 Task: Buy 4 Sunsuits of size small for Baby Boys from Clothing section under best seller category for shipping address: Dale Allen, 4282 Crim Lane, Underhill, Vermont 05489, Cell Number 9377427970. Pay from credit card ending with 2005, CVV 3321
Action: Mouse moved to (267, 84)
Screenshot: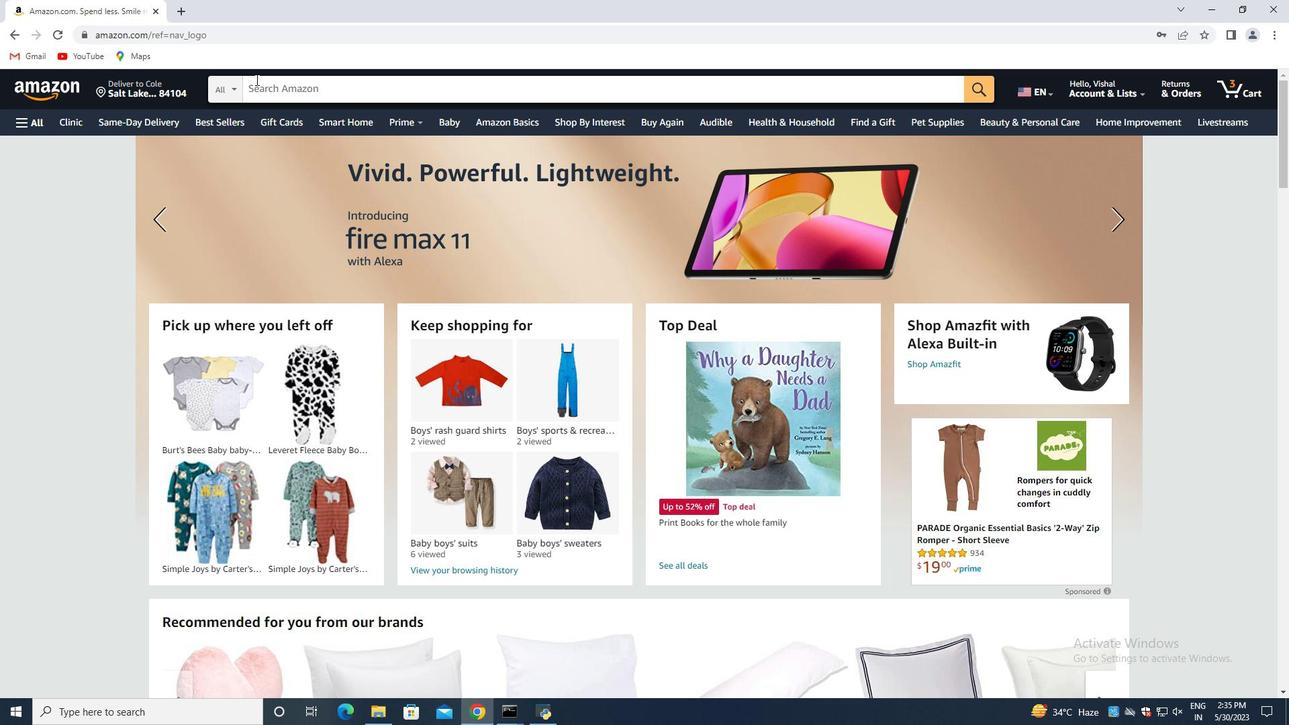 
Action: Mouse pressed left at (267, 84)
Screenshot: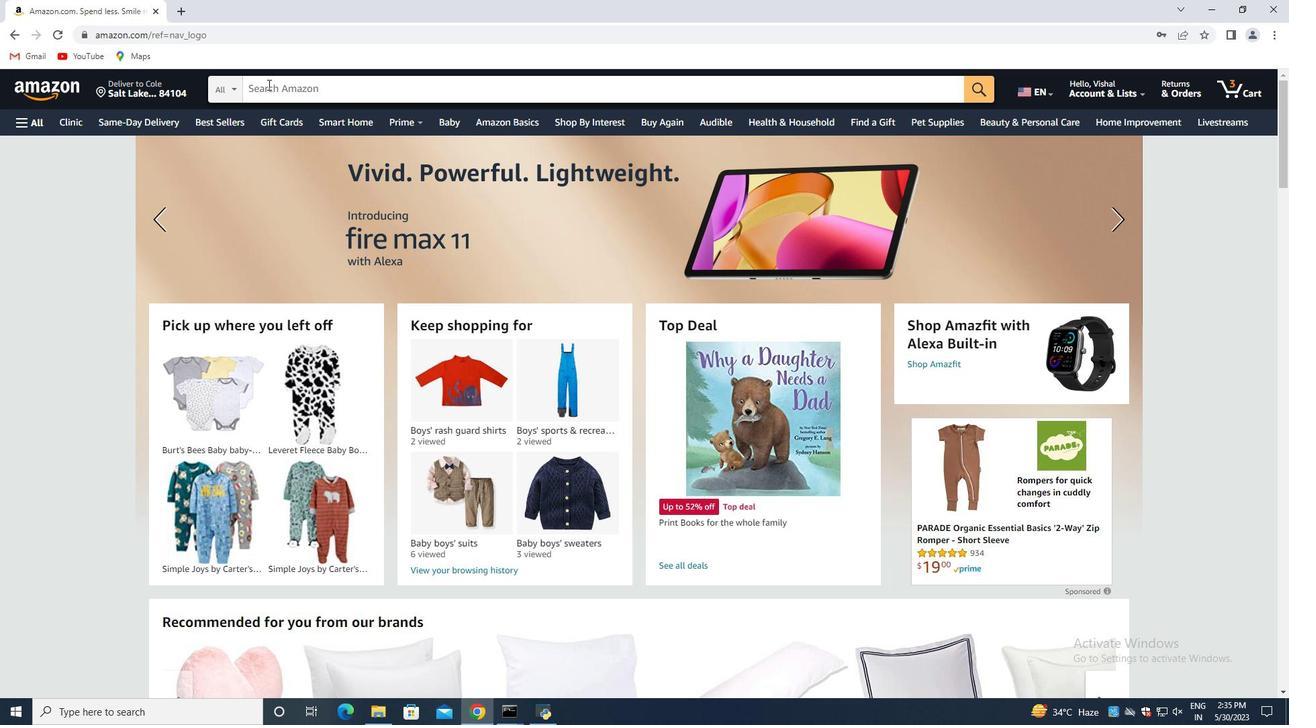 
Action: Mouse moved to (267, 85)
Screenshot: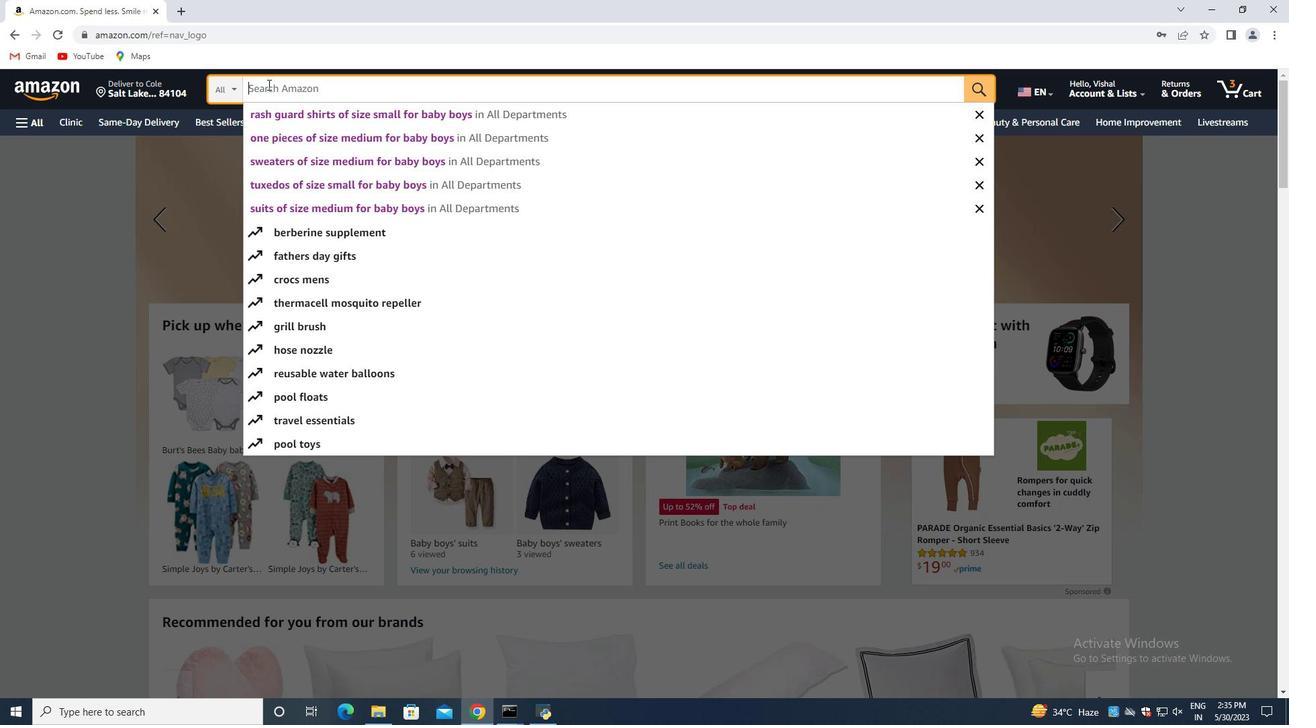 
Action: Key pressed <Key.shift>Sunsuits<Key.space>of<Key.space>size<Key.space>small<Key.space>for<Key.space>baby<Key.space>boys<Key.enter>
Screenshot: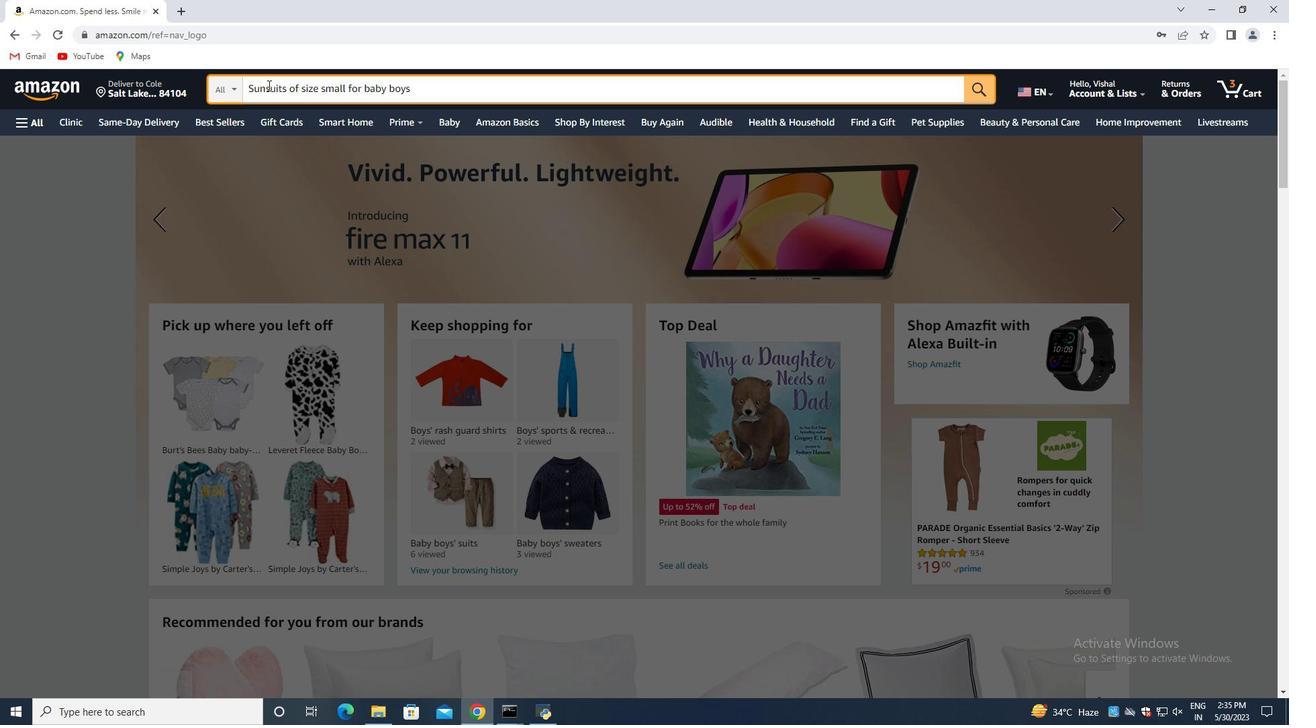 
Action: Mouse moved to (227, 91)
Screenshot: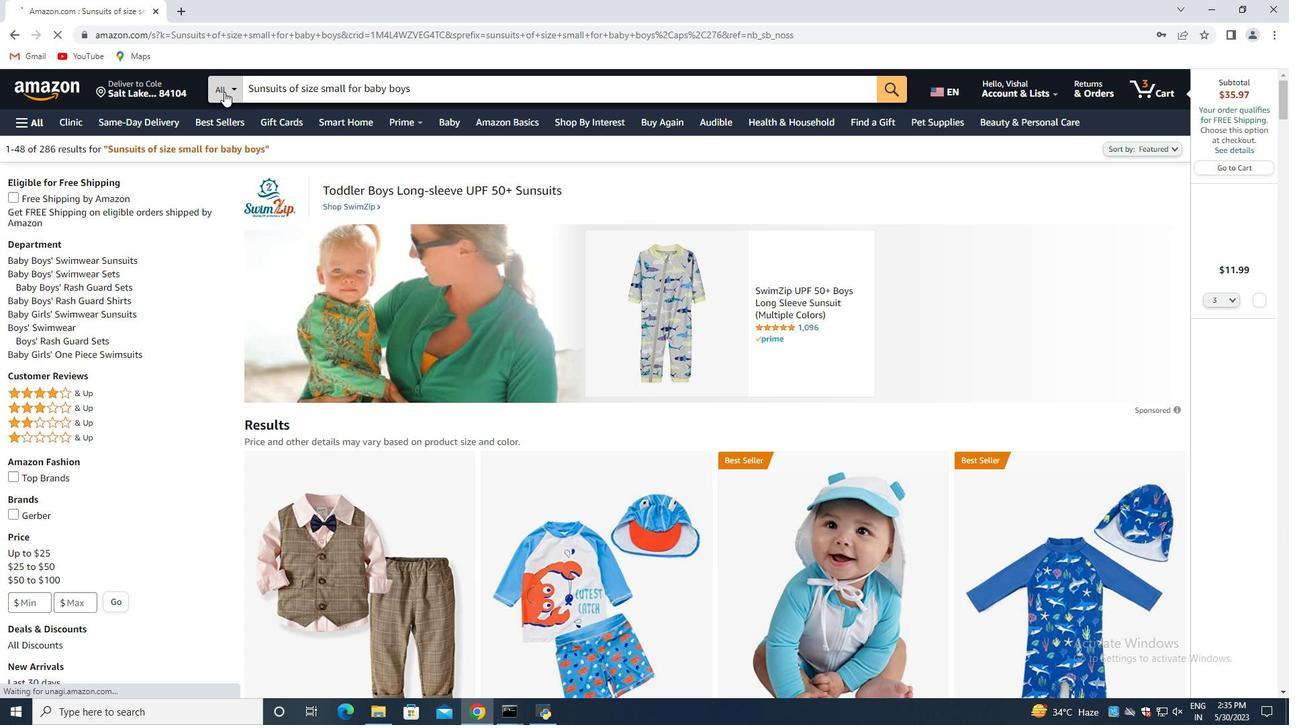 
Action: Mouse pressed left at (227, 91)
Screenshot: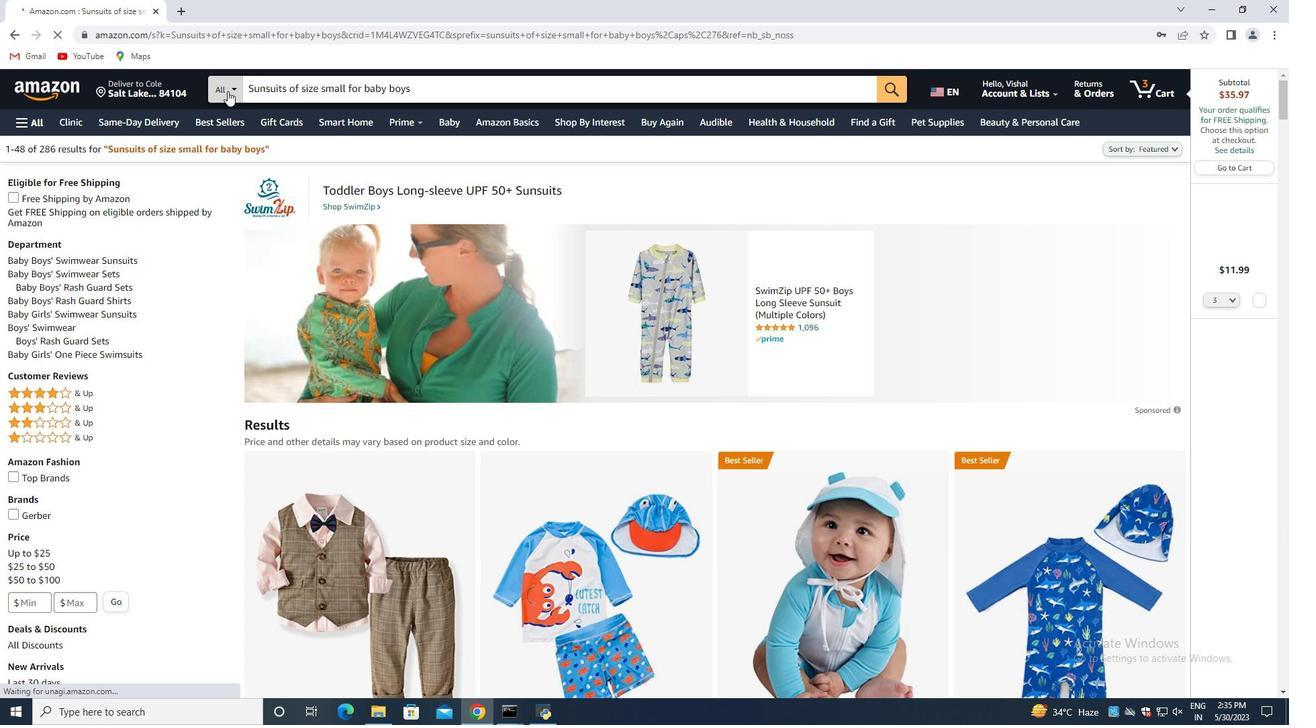 
Action: Mouse moved to (281, 275)
Screenshot: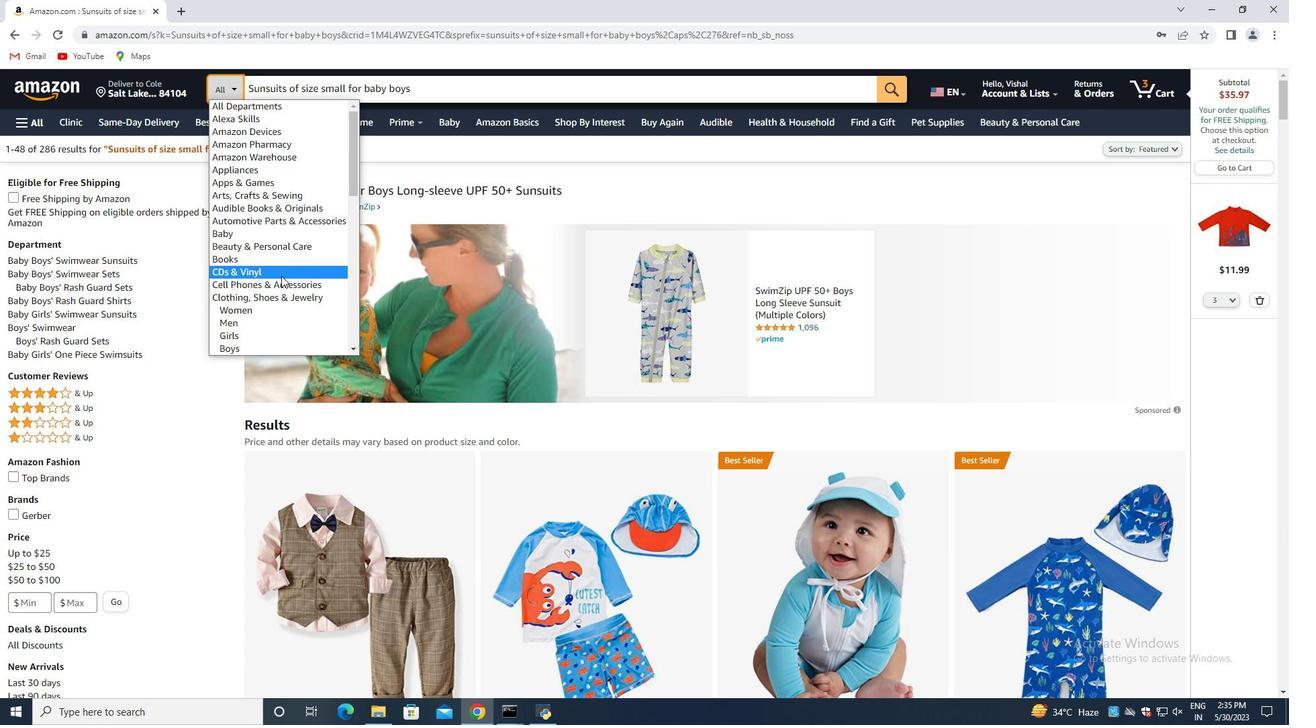 
Action: Mouse scrolled (281, 275) with delta (0, 0)
Screenshot: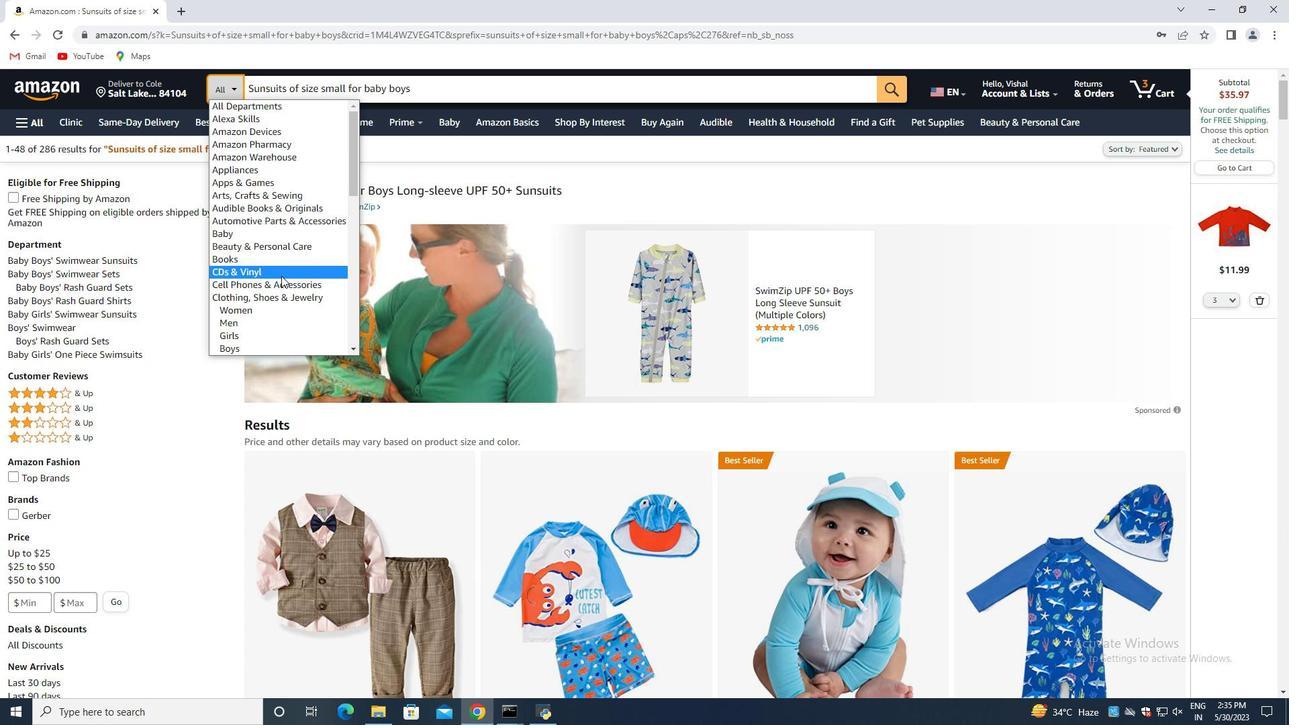 
Action: Mouse moved to (420, 151)
Screenshot: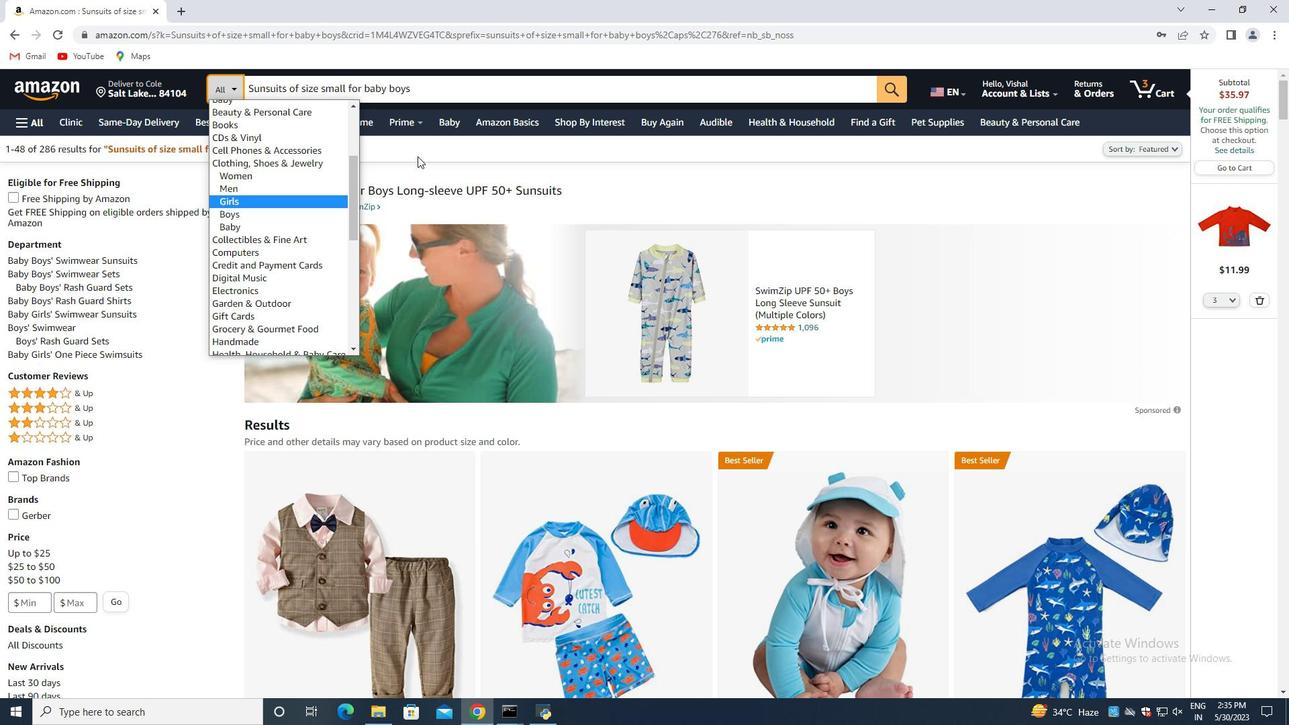 
Action: Mouse pressed left at (420, 151)
Screenshot: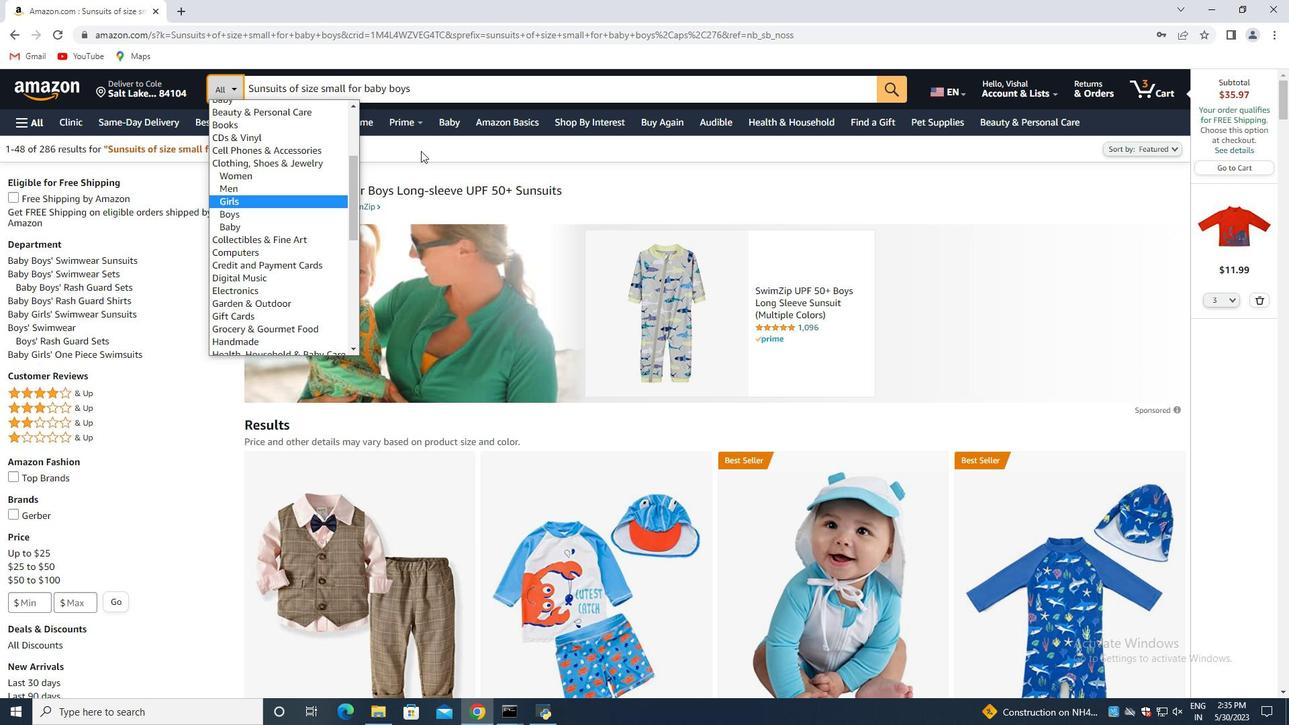 
Action: Mouse moved to (345, 381)
Screenshot: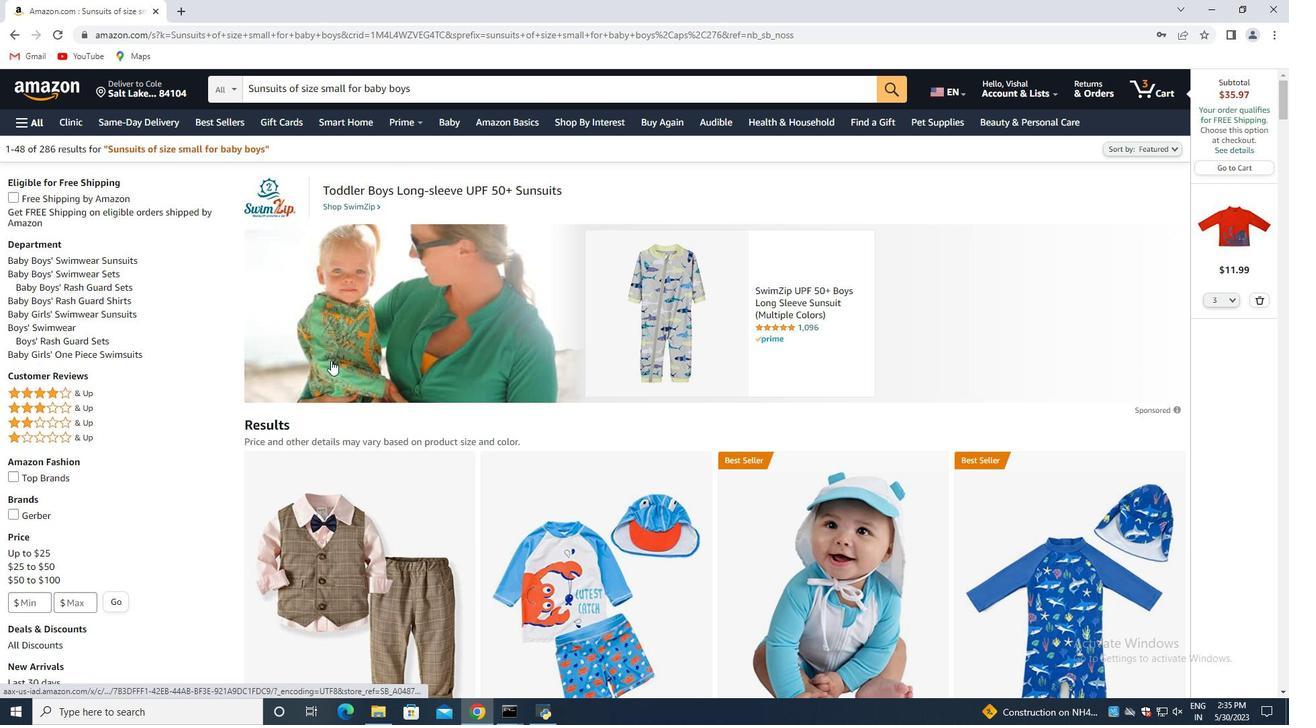 
Action: Mouse scrolled (345, 382) with delta (0, 0)
Screenshot: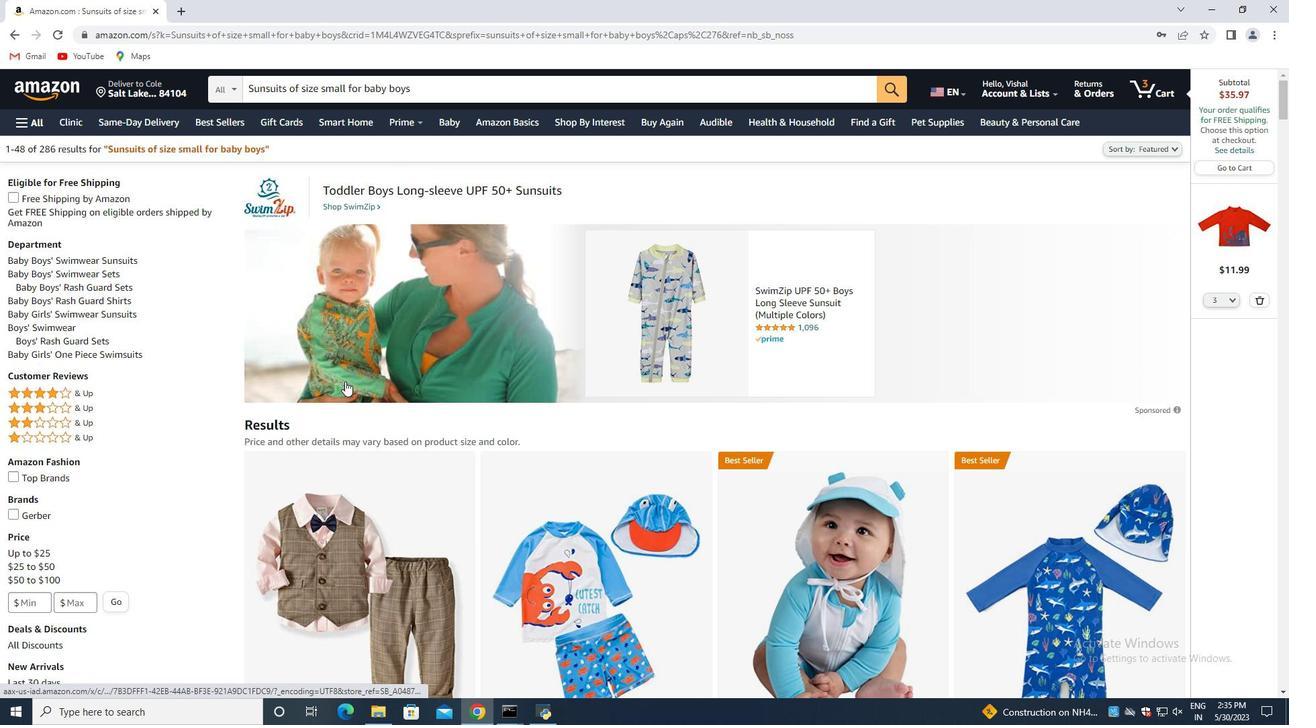 
Action: Mouse scrolled (345, 382) with delta (0, 0)
Screenshot: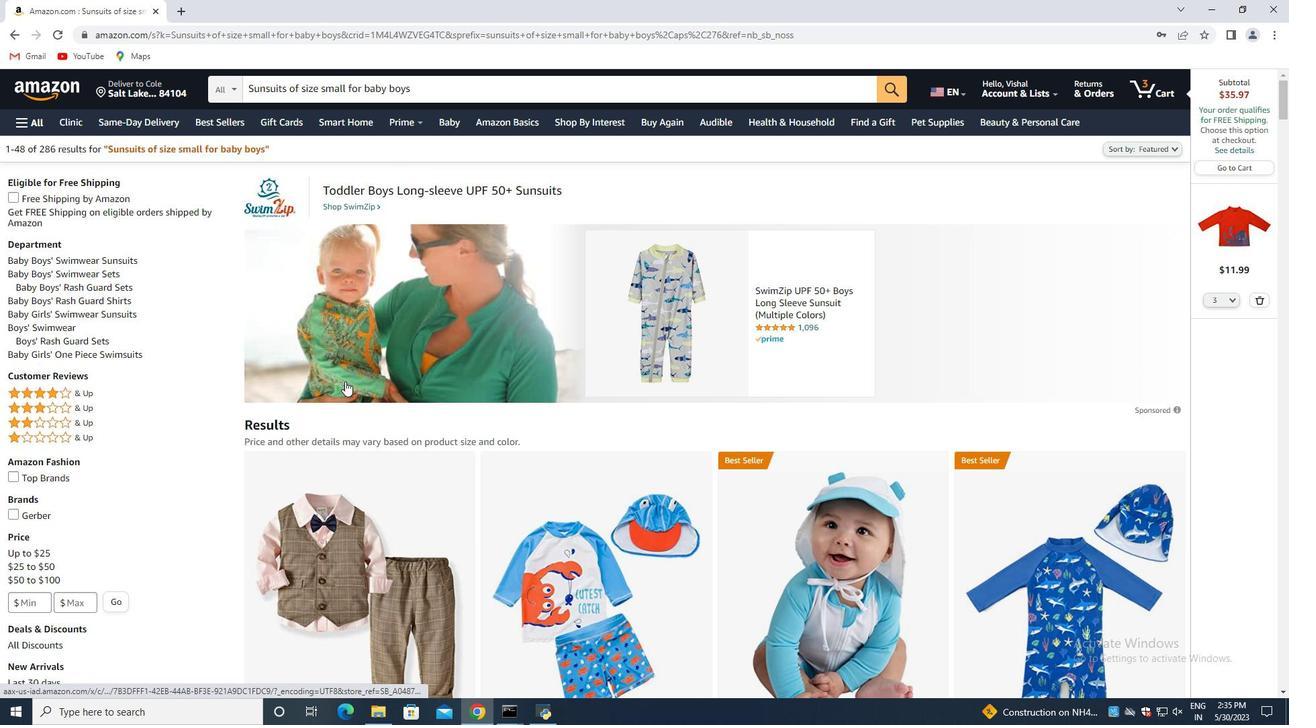 
Action: Mouse scrolled (345, 382) with delta (0, 0)
Screenshot: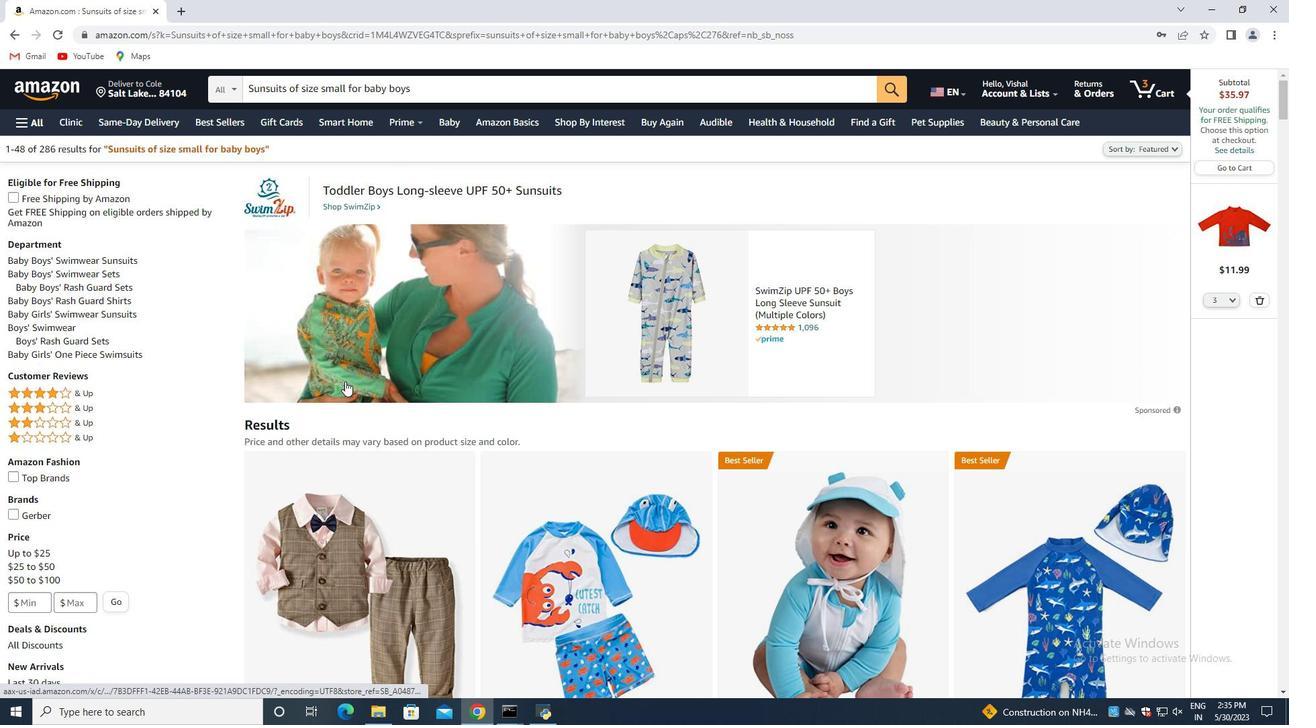
Action: Mouse moved to (344, 388)
Screenshot: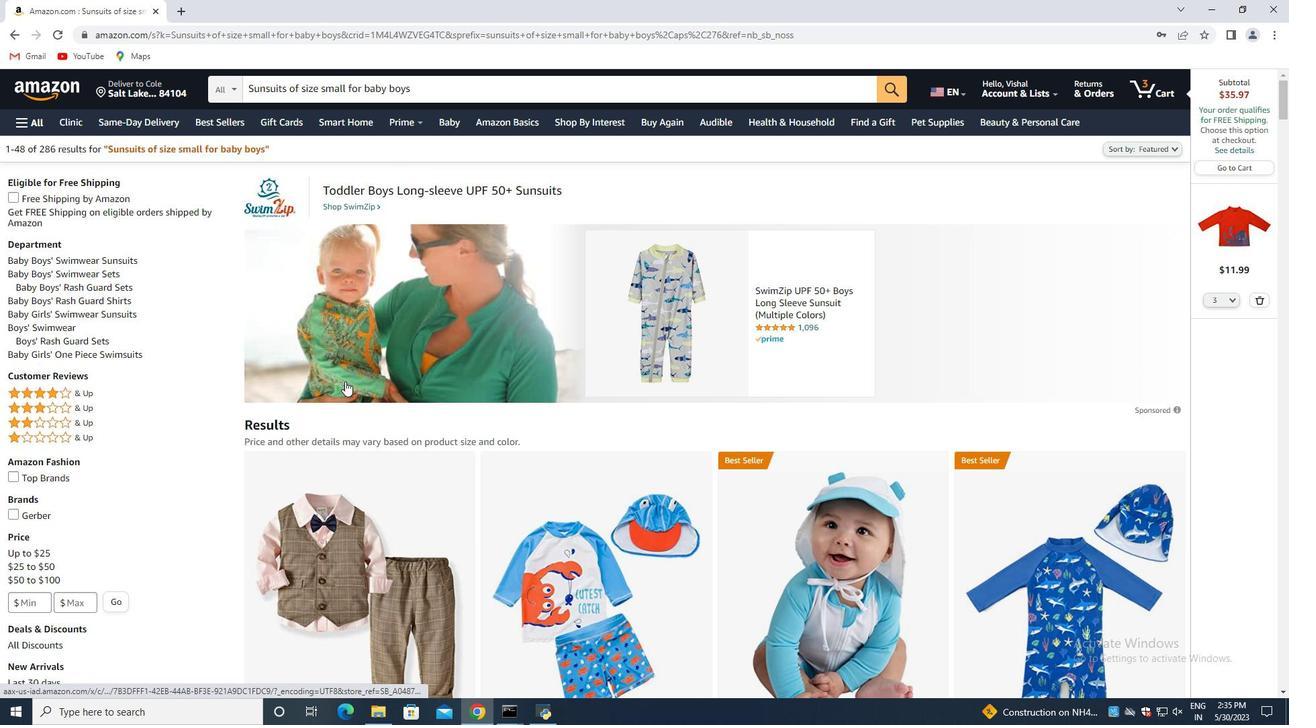 
Action: Mouse scrolled (344, 384) with delta (0, 0)
Screenshot: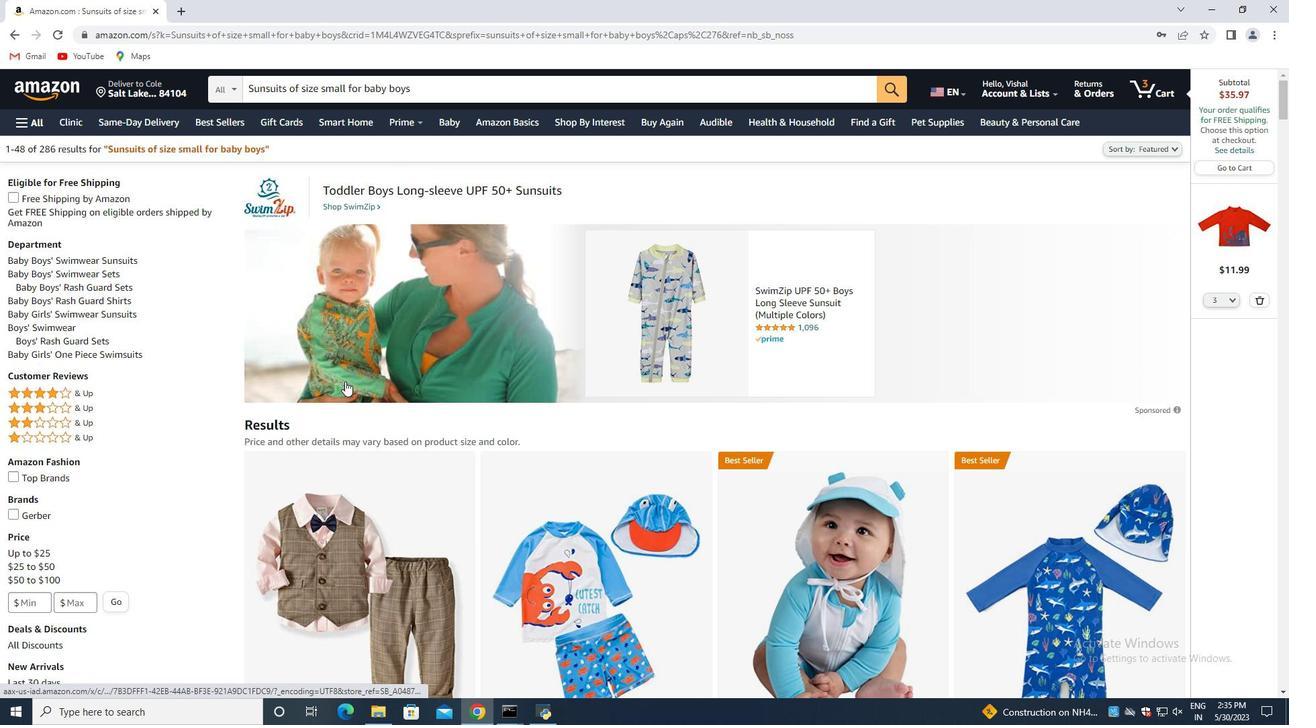 
Action: Mouse scrolled (344, 386) with delta (0, 0)
Screenshot: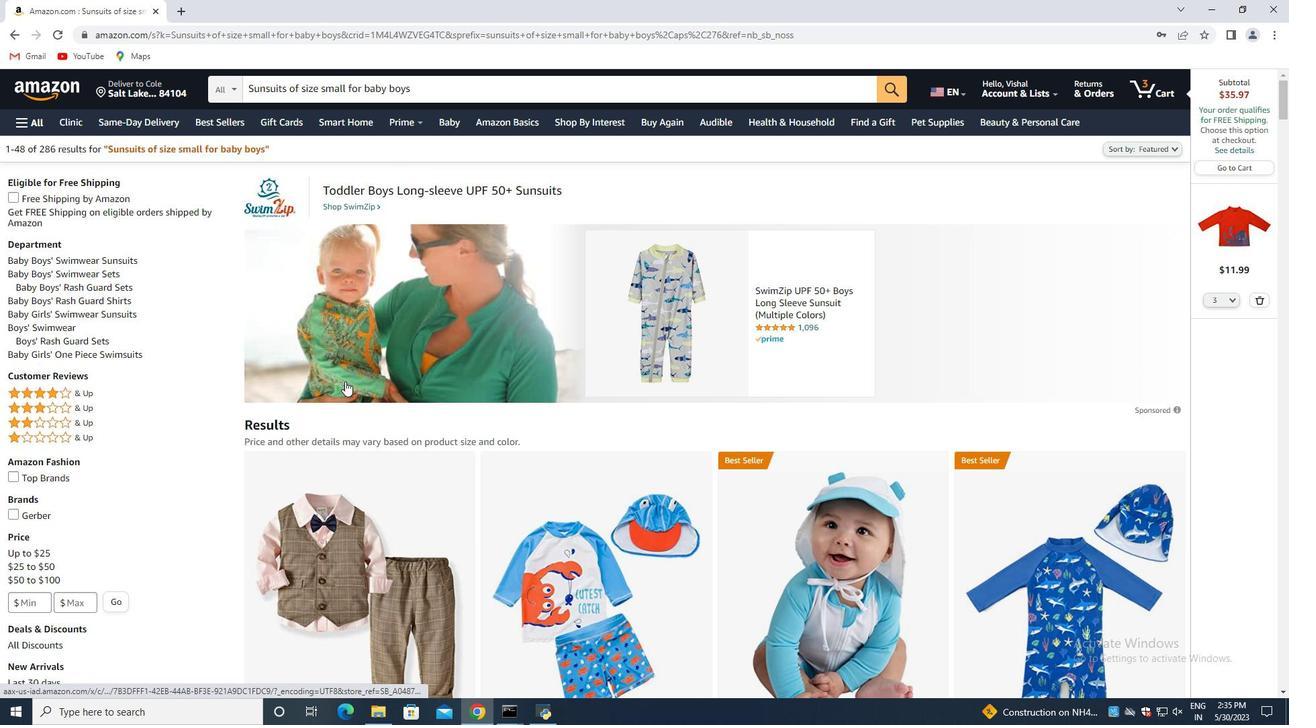 
Action: Mouse scrolled (344, 387) with delta (0, 0)
Screenshot: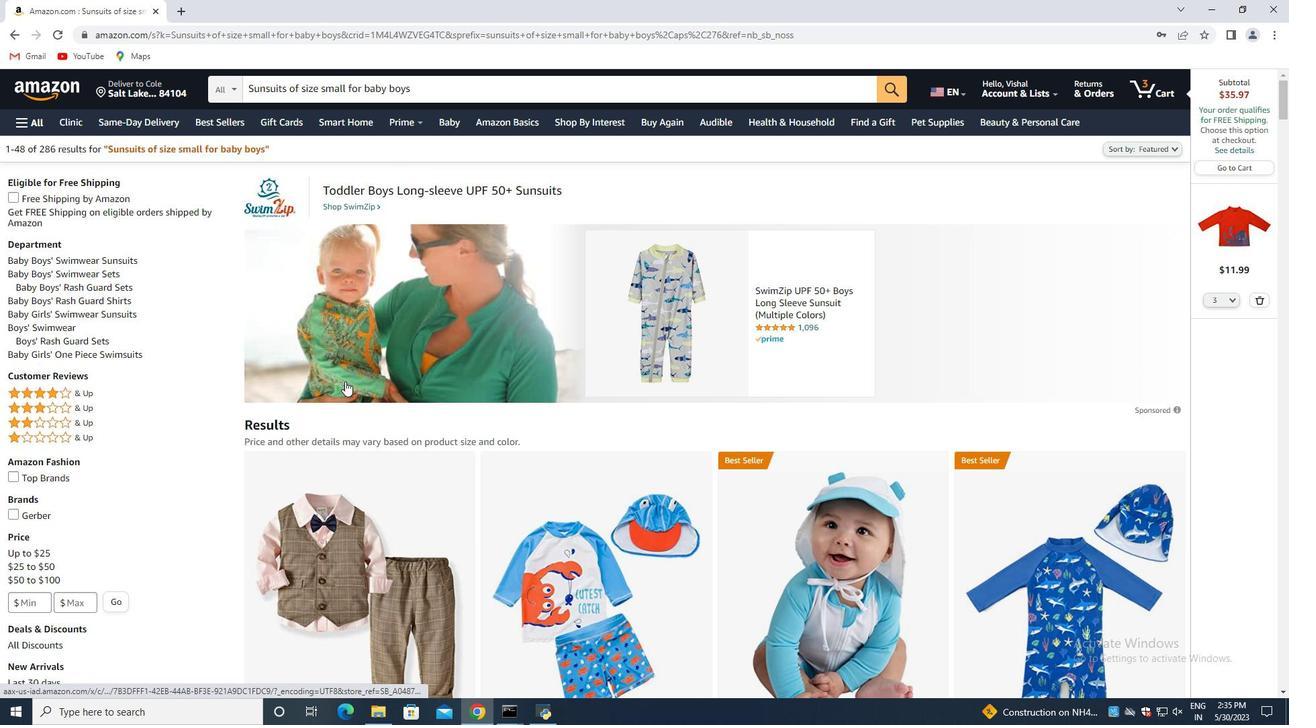 
Action: Mouse moved to (341, 394)
Screenshot: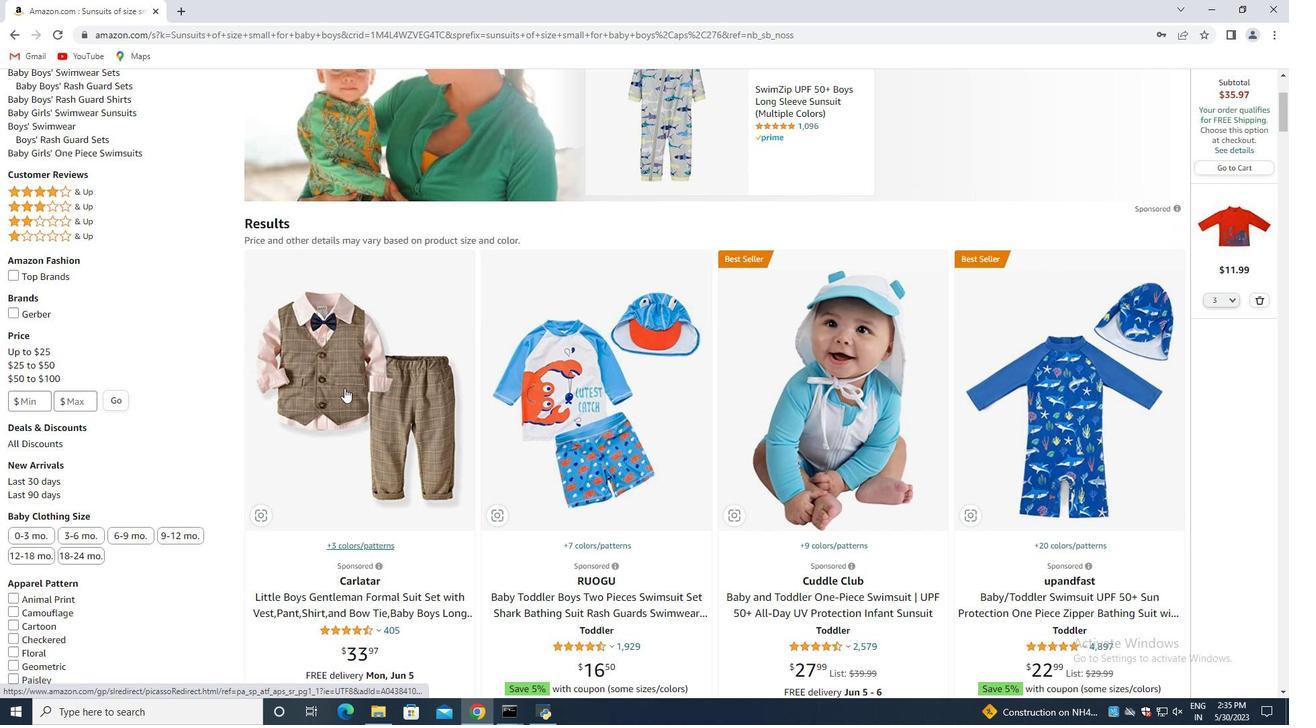 
Action: Mouse scrolled (341, 393) with delta (0, 0)
Screenshot: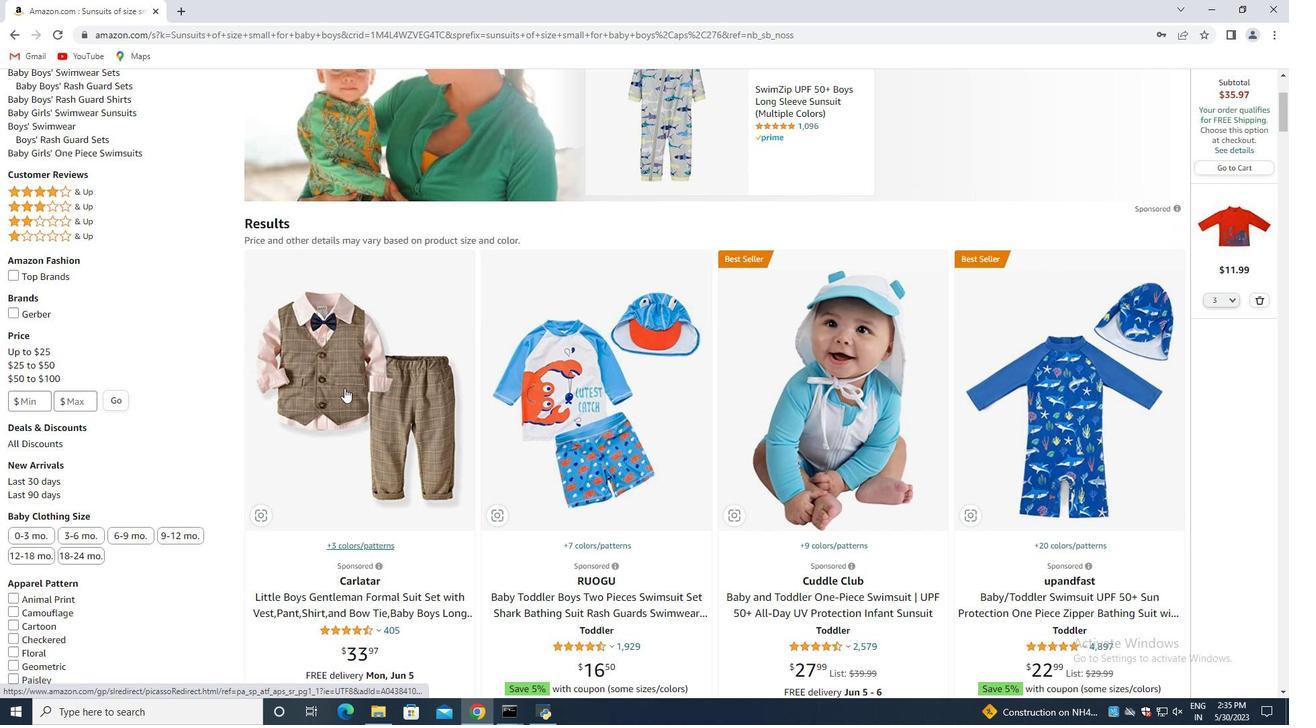 
Action: Mouse moved to (337, 398)
Screenshot: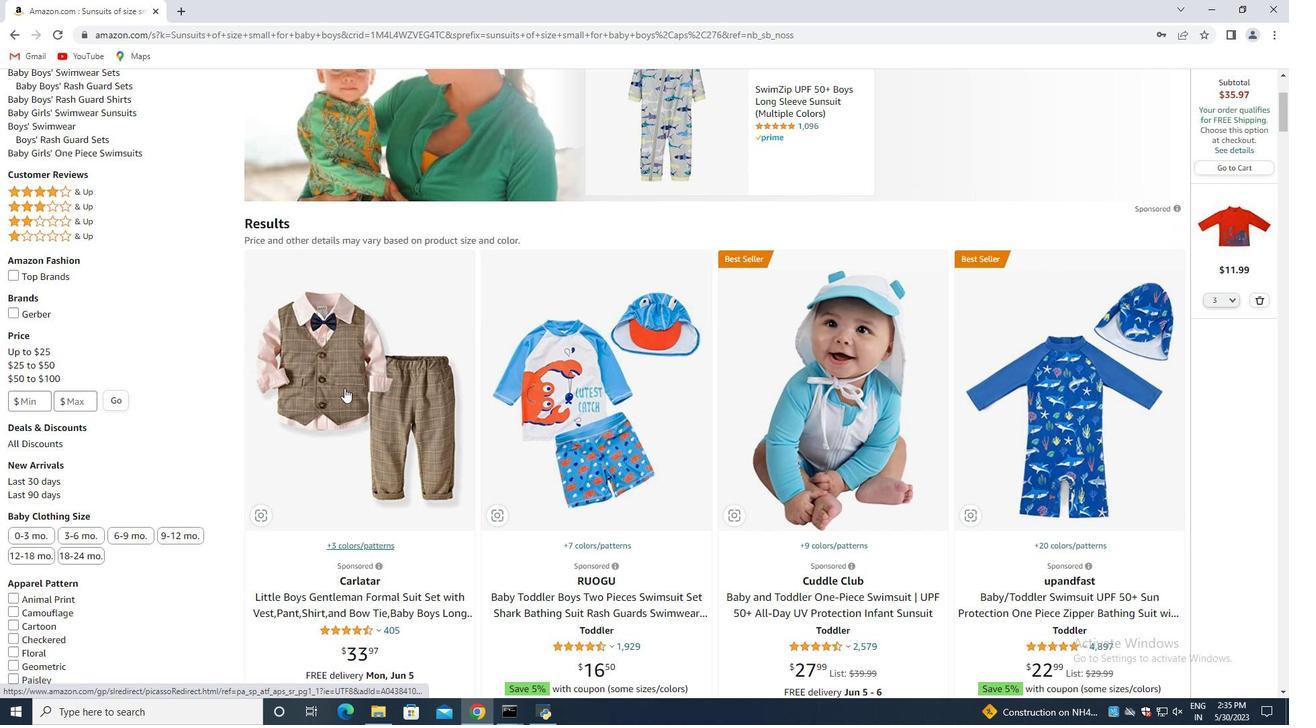
Action: Mouse scrolled (337, 397) with delta (0, 0)
Screenshot: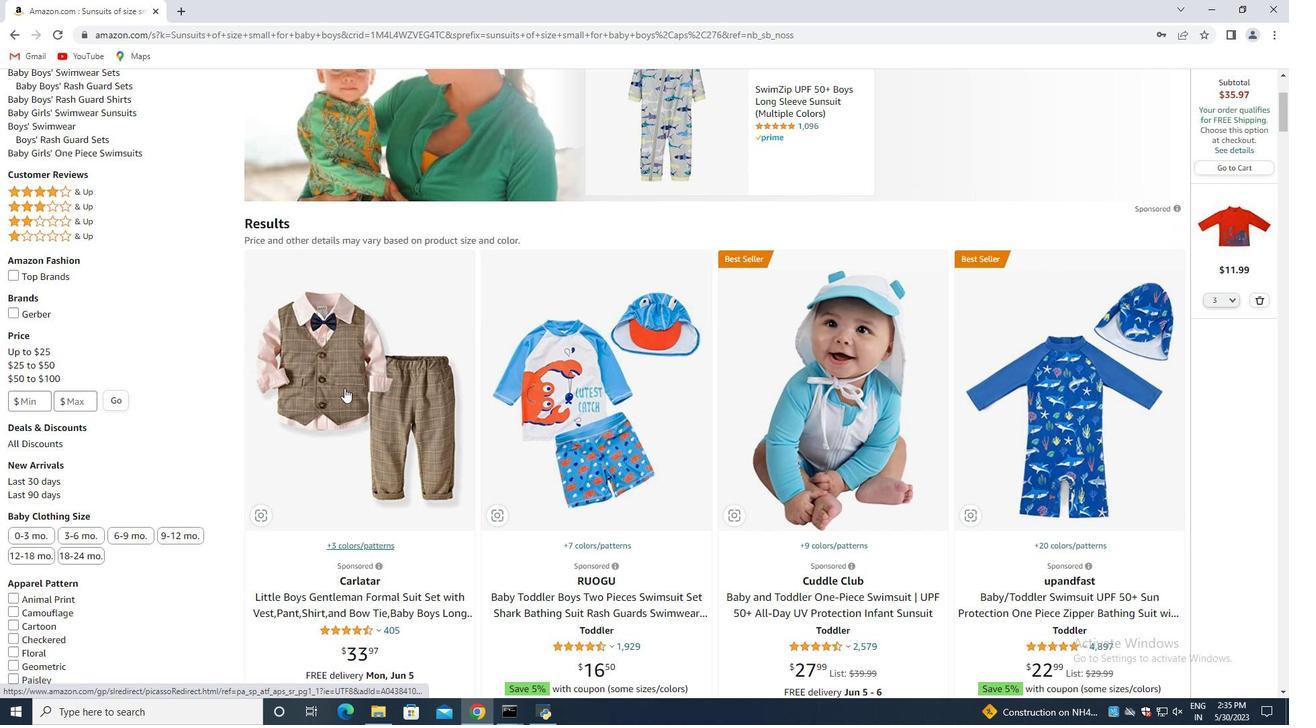 
Action: Mouse moved to (335, 398)
Screenshot: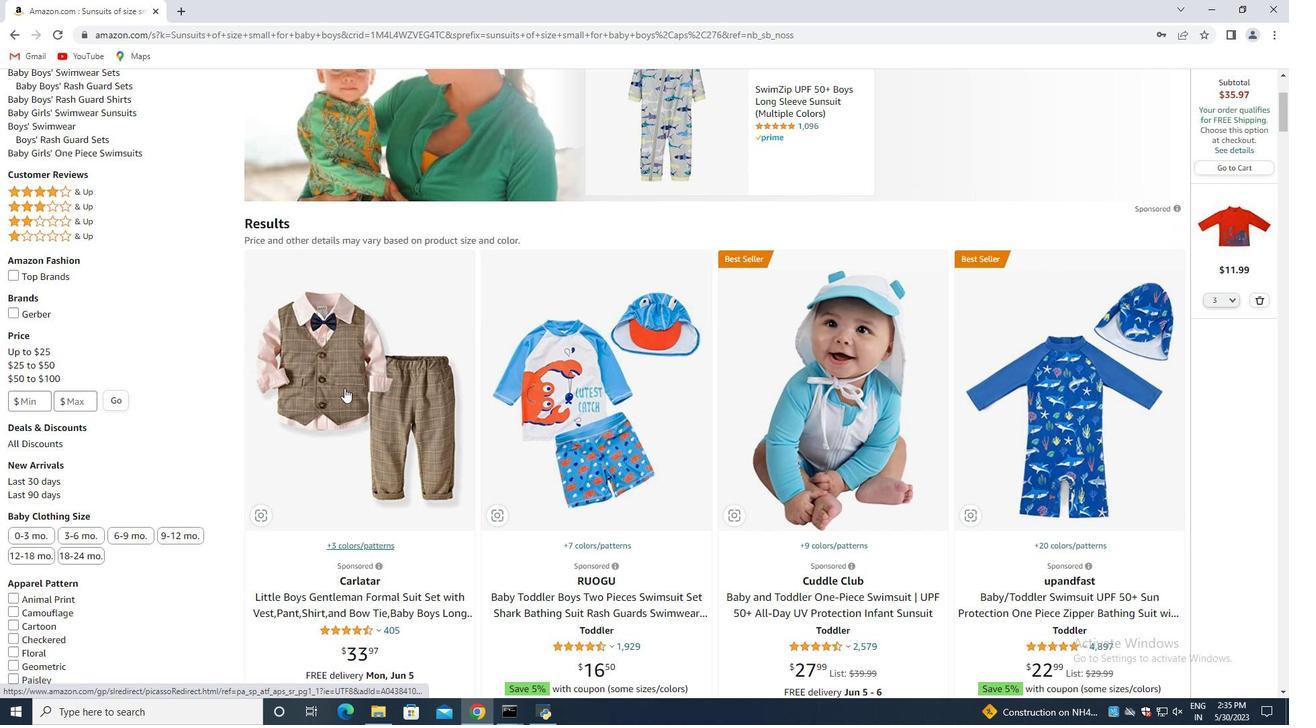 
Action: Mouse scrolled (335, 397) with delta (0, 0)
Screenshot: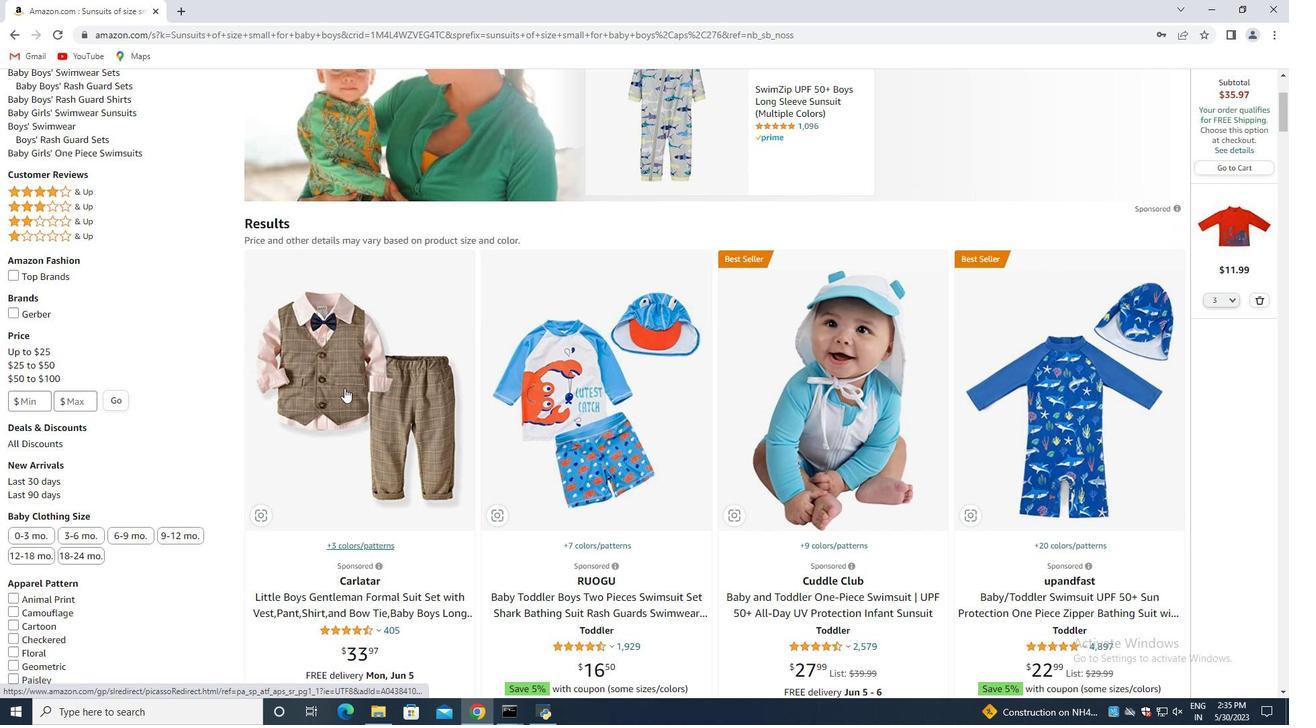 
Action: Mouse moved to (651, 361)
Screenshot: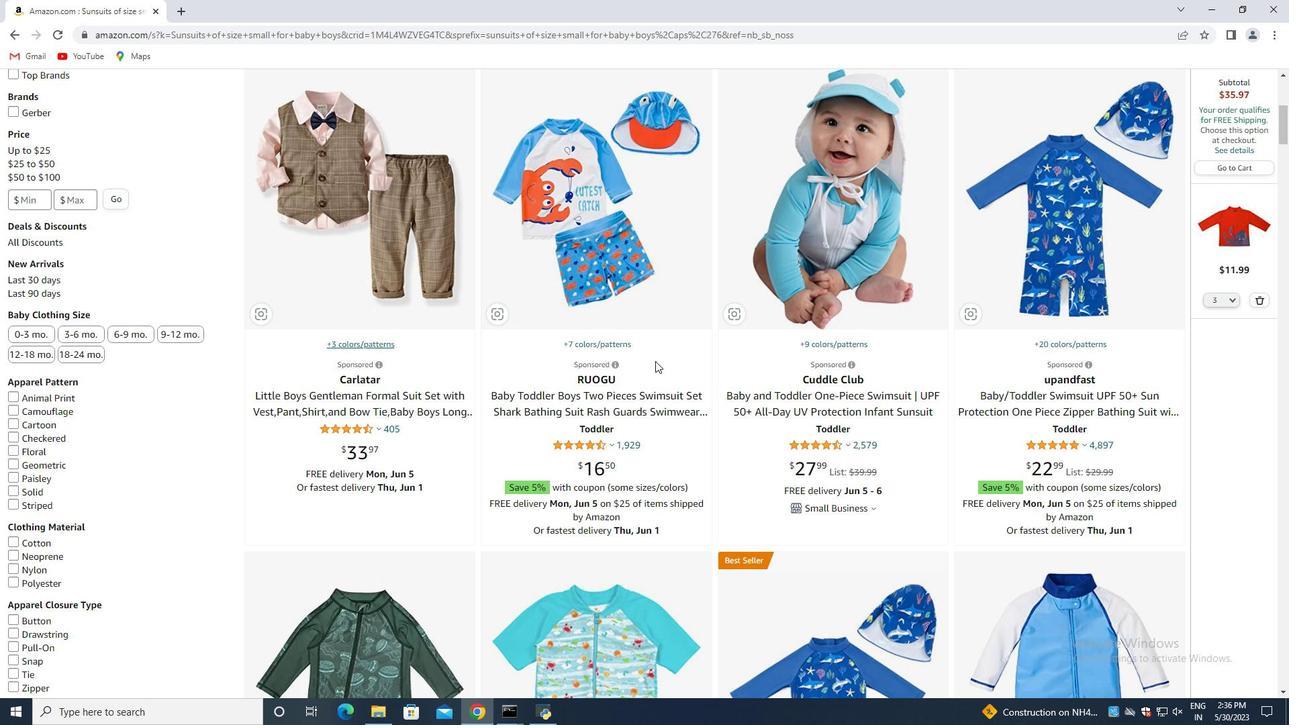 
Action: Mouse scrolled (651, 361) with delta (0, 0)
Screenshot: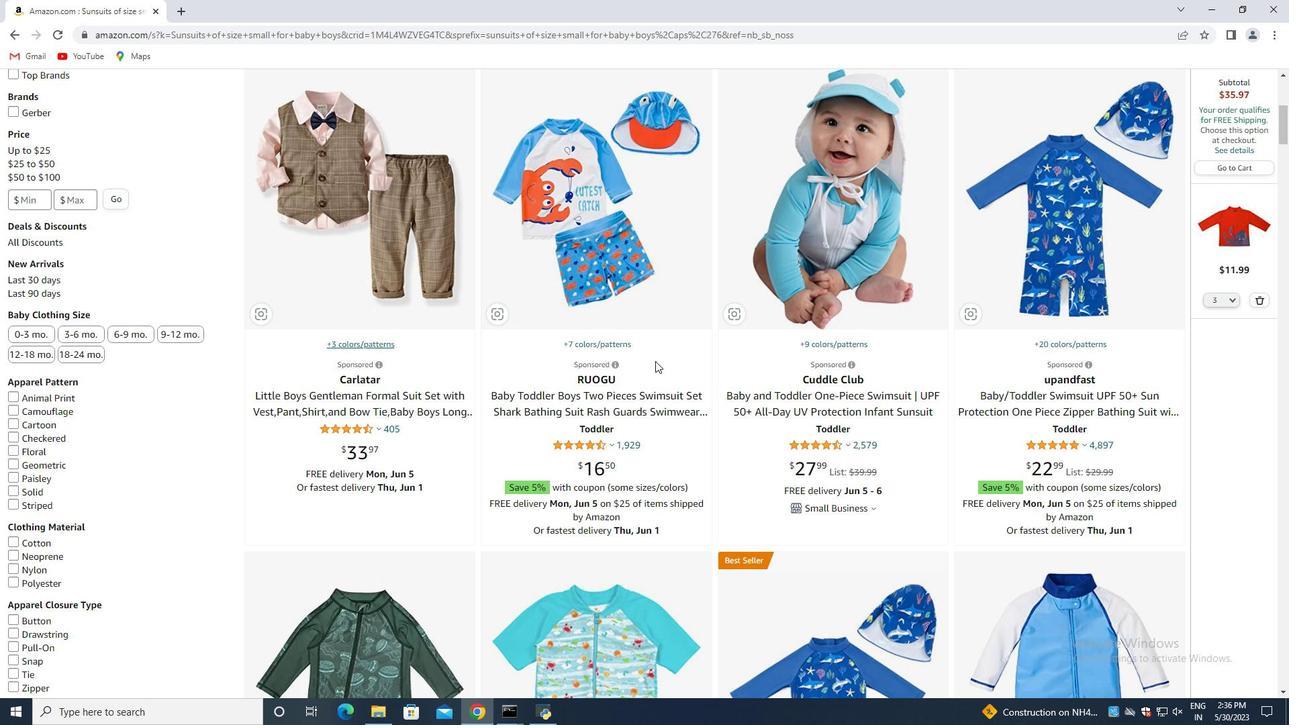 
Action: Mouse moved to (651, 369)
Screenshot: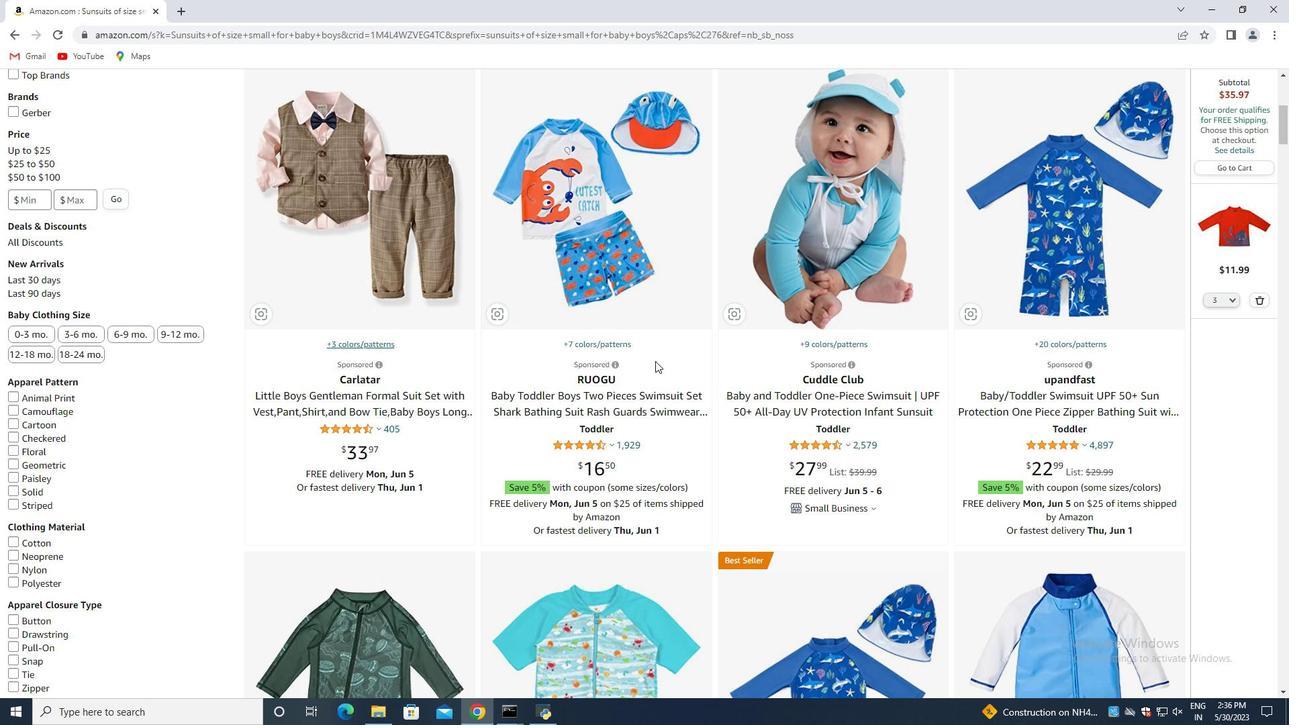 
Action: Mouse scrolled (651, 369) with delta (0, 0)
Screenshot: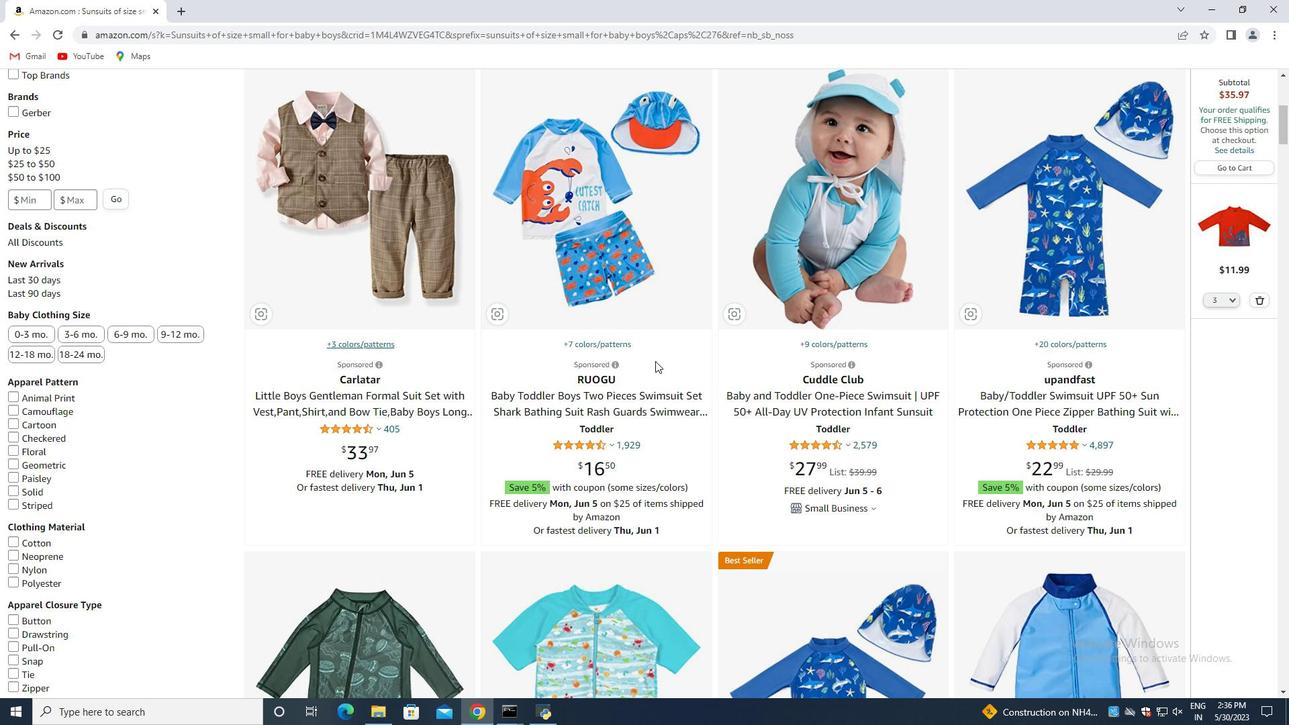 
Action: Mouse moved to (649, 373)
Screenshot: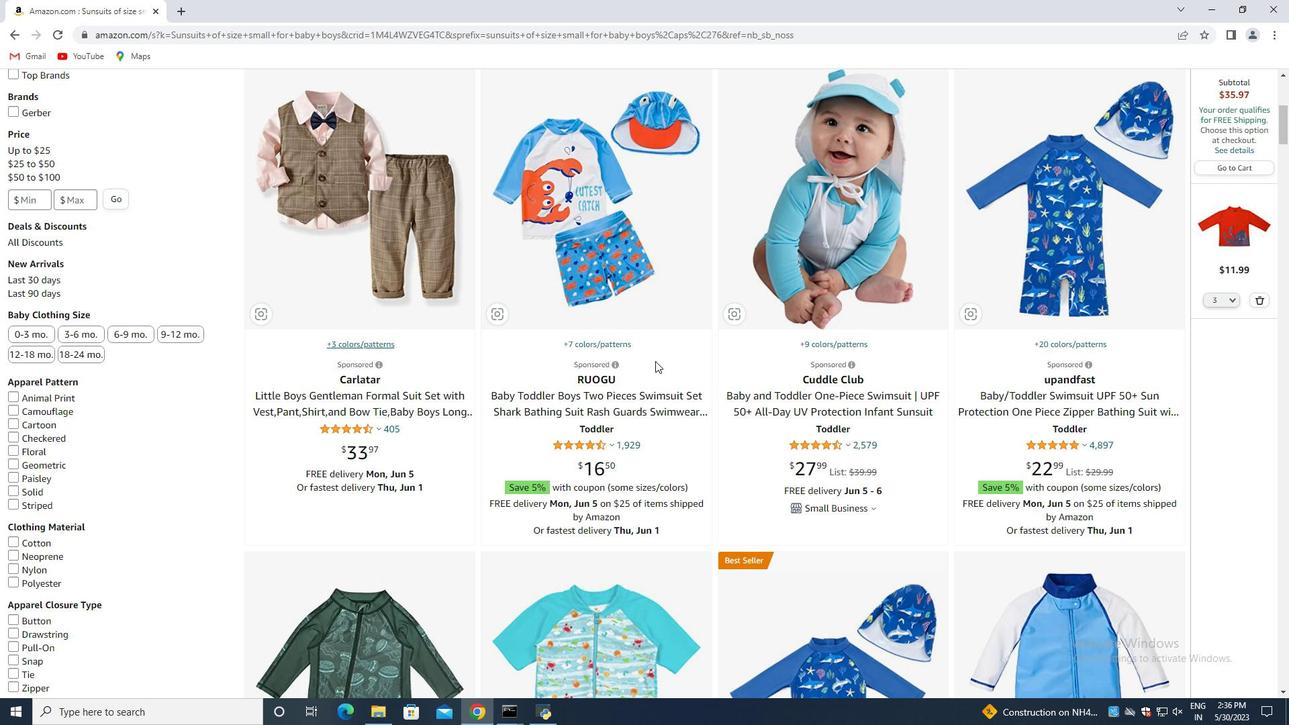 
Action: Mouse scrolled (649, 372) with delta (0, 0)
Screenshot: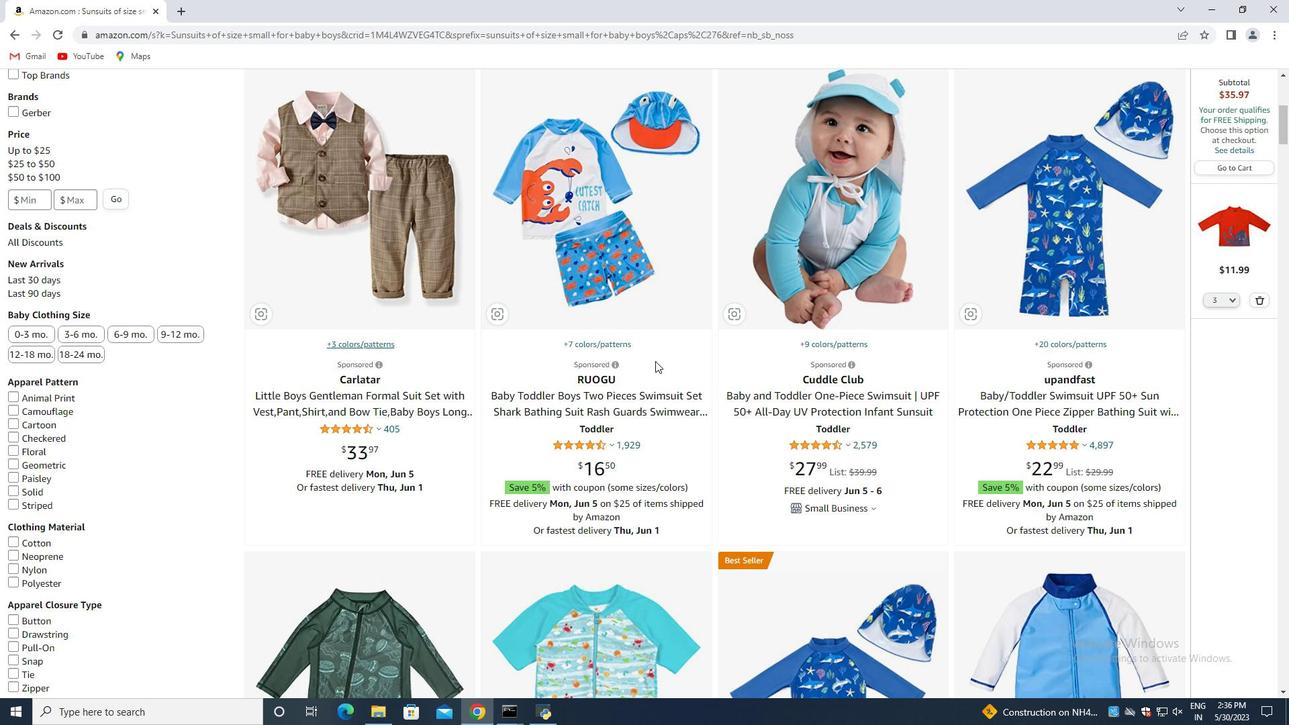 
Action: Mouse moved to (649, 374)
Screenshot: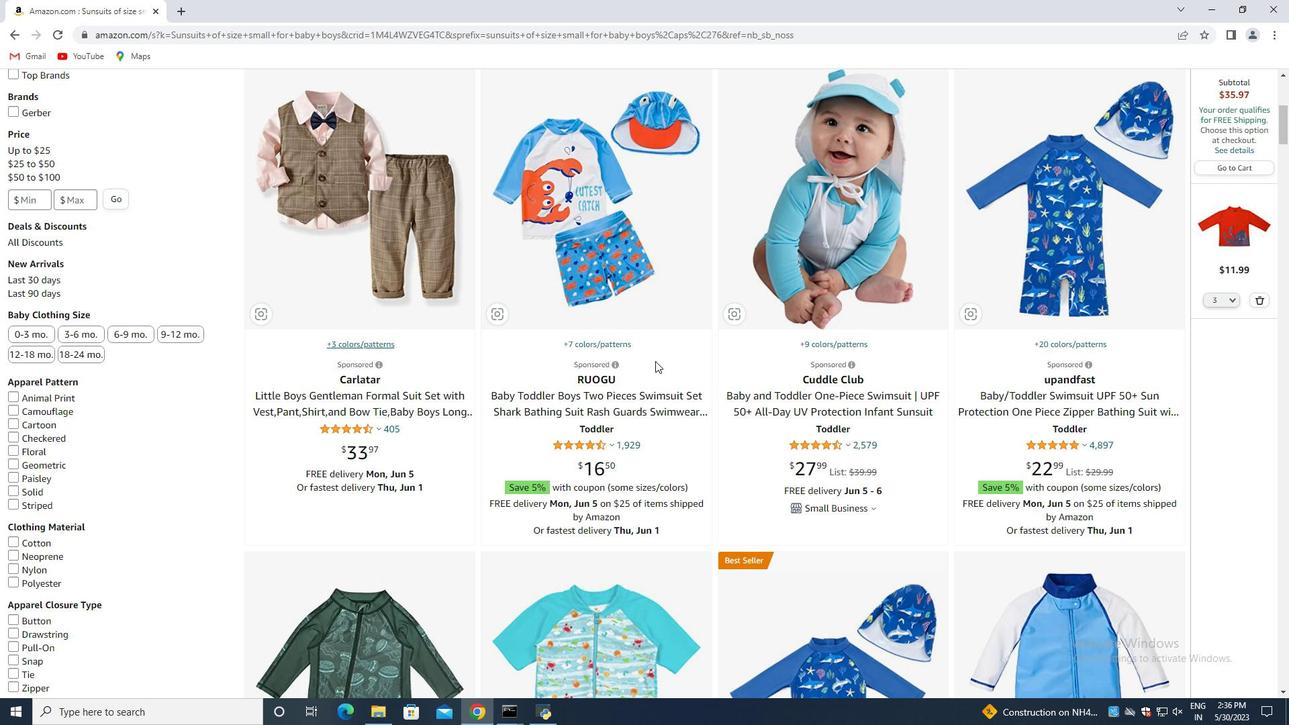 
Action: Mouse scrolled (649, 373) with delta (0, 0)
Screenshot: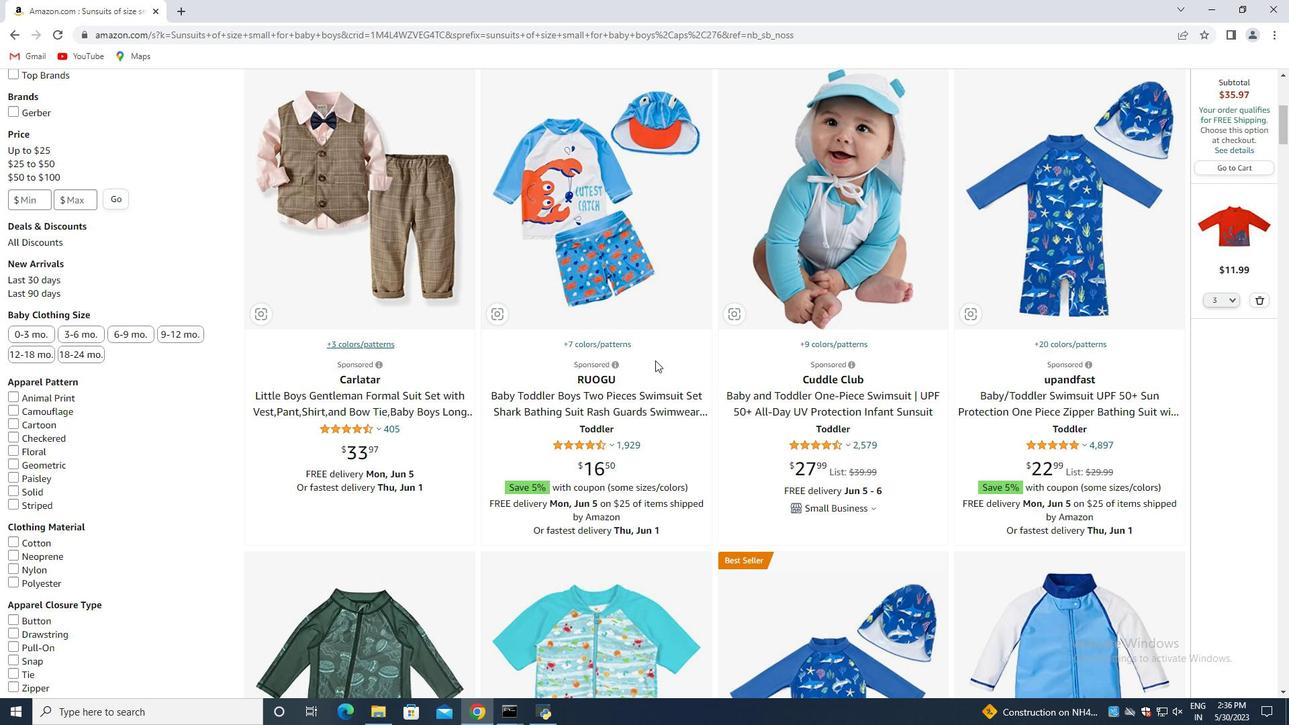 
Action: Mouse moved to (604, 372)
Screenshot: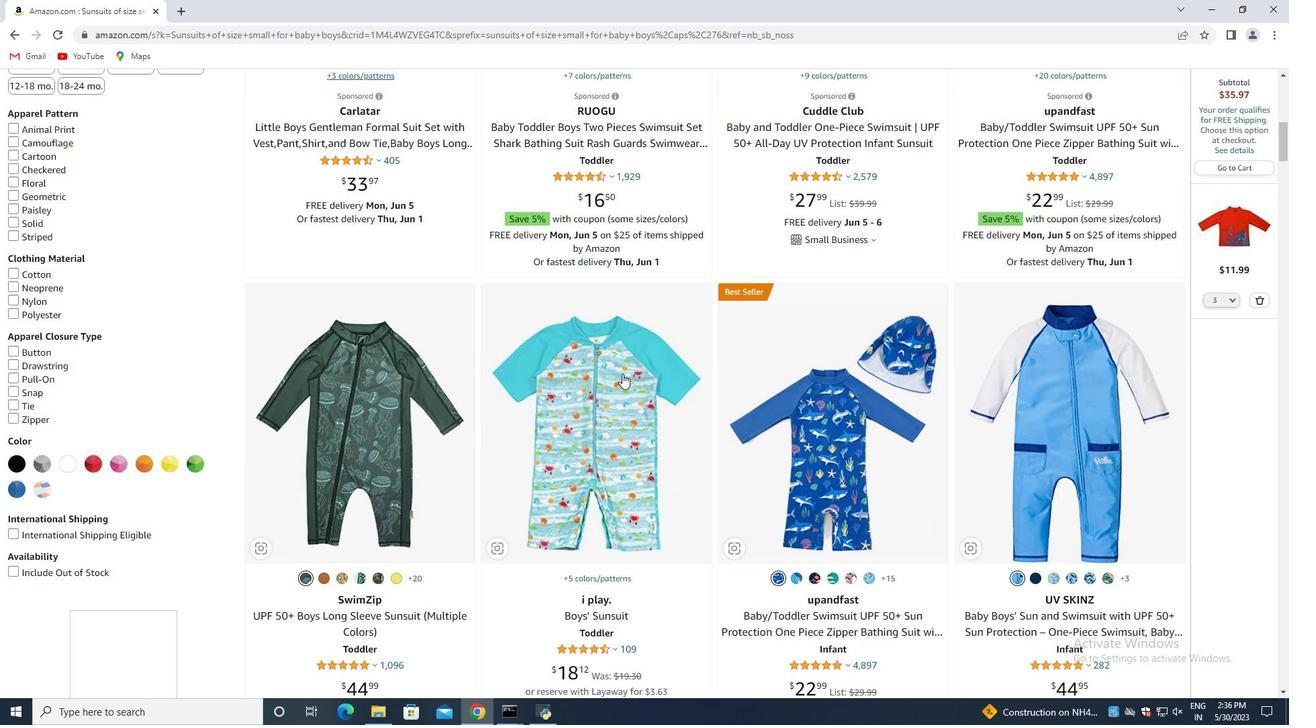 
Action: Mouse scrolled (604, 371) with delta (0, 0)
Screenshot: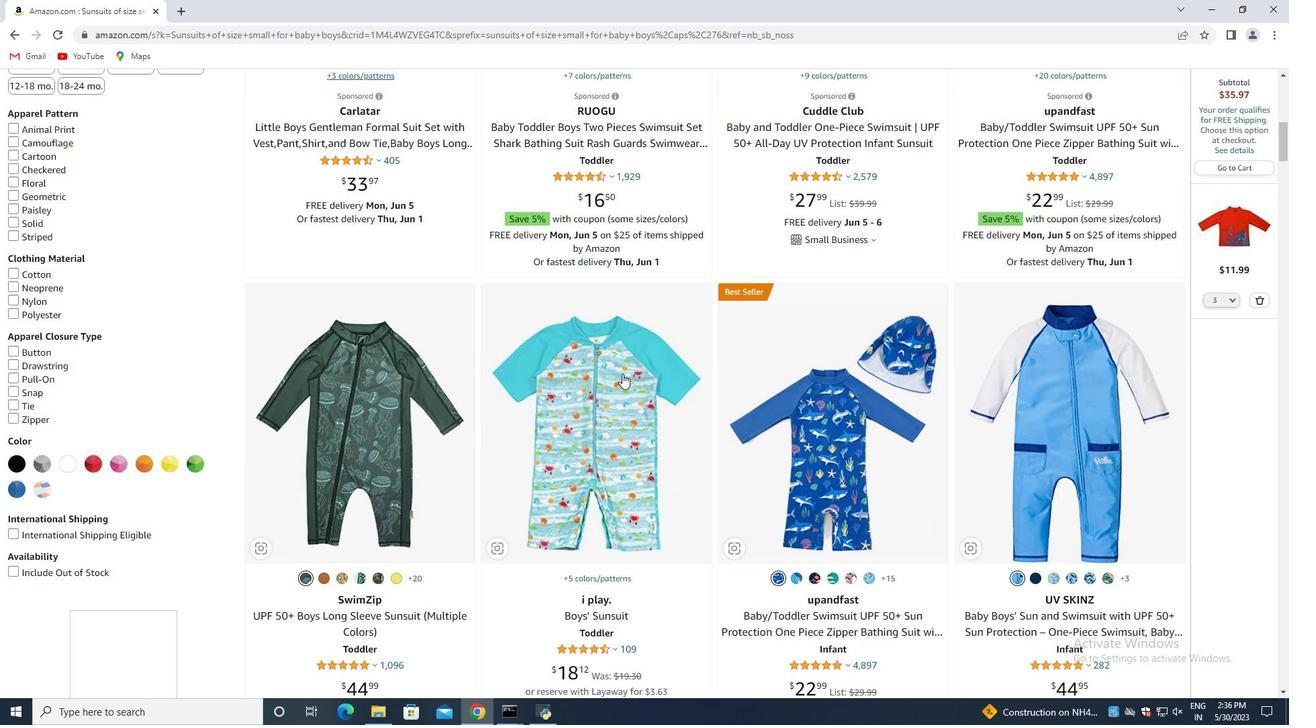 
Action: Mouse moved to (582, 353)
Screenshot: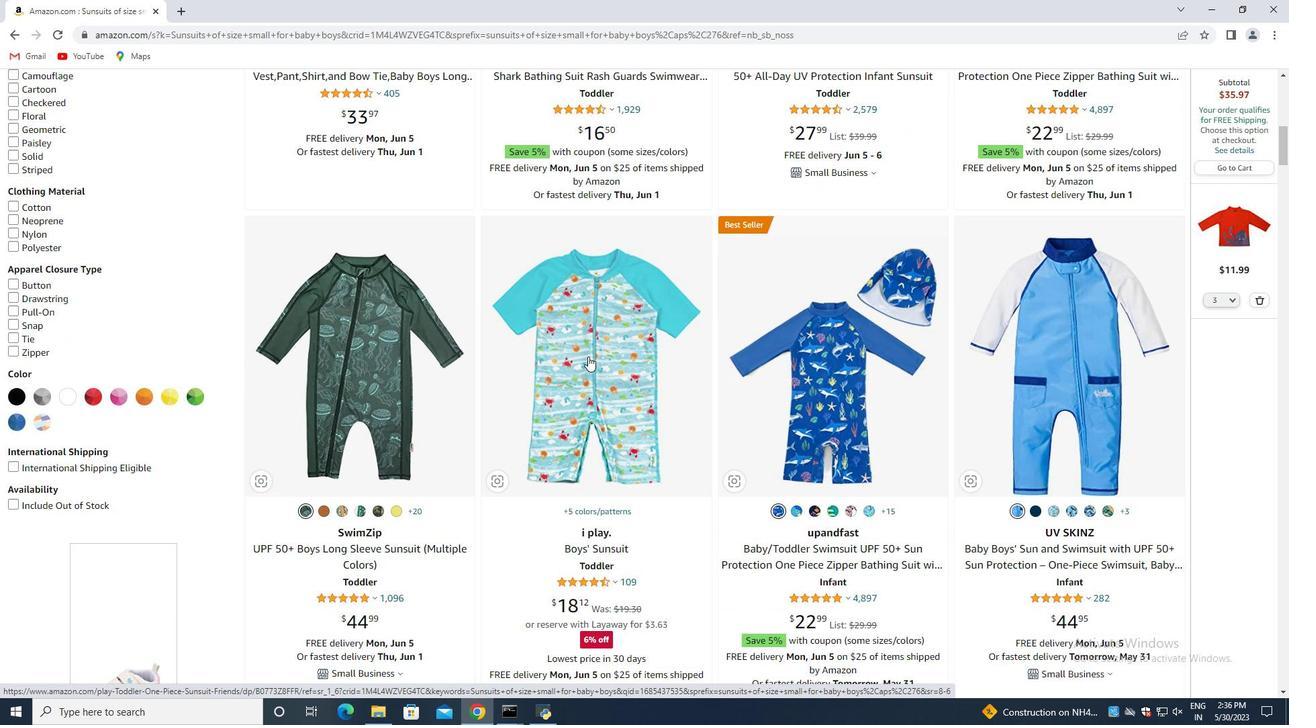 
Action: Mouse scrolled (582, 353) with delta (0, 0)
Screenshot: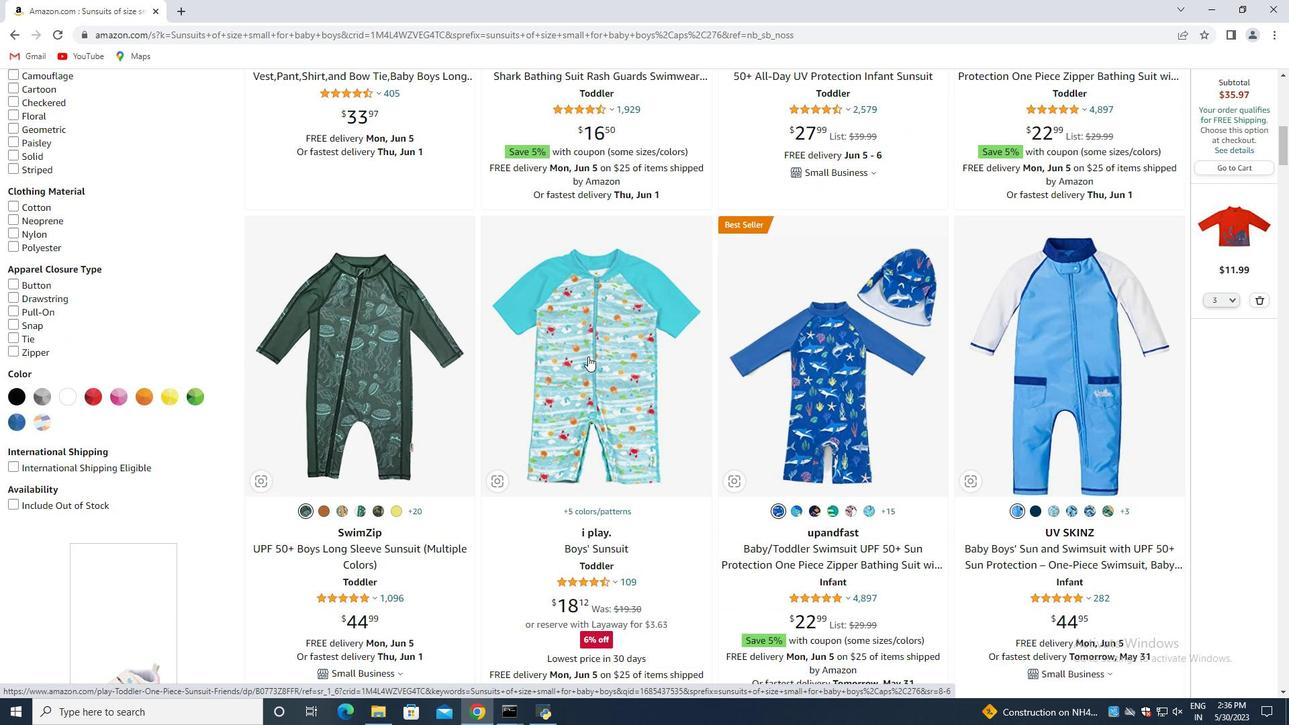 
Action: Mouse moved to (838, 279)
Screenshot: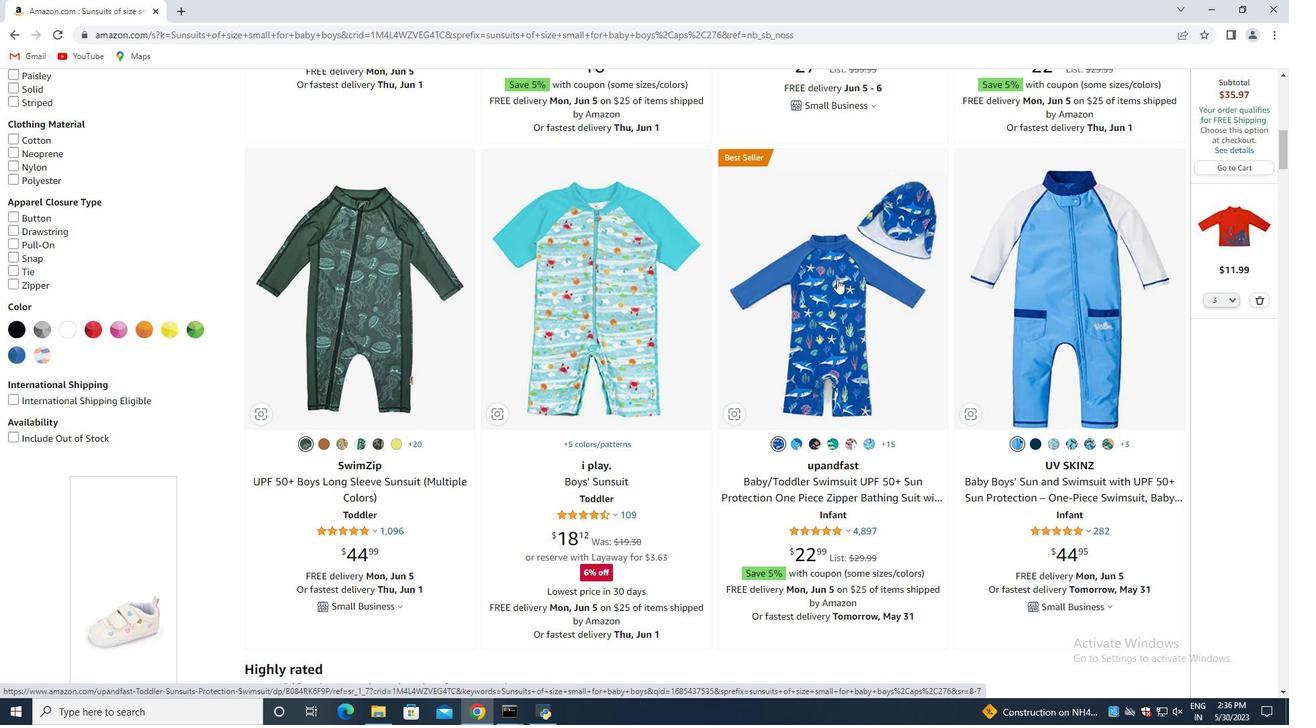 
Action: Mouse scrolled (838, 278) with delta (0, 0)
Screenshot: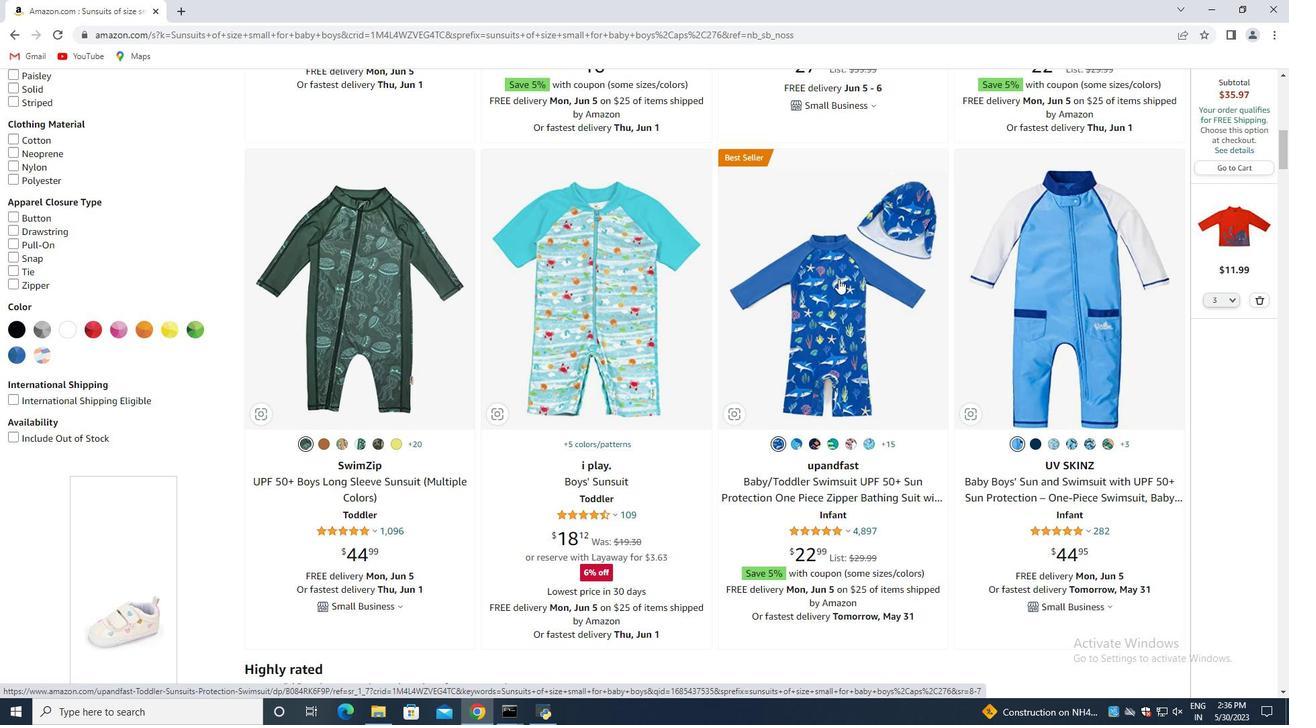 
Action: Mouse moved to (837, 280)
Screenshot: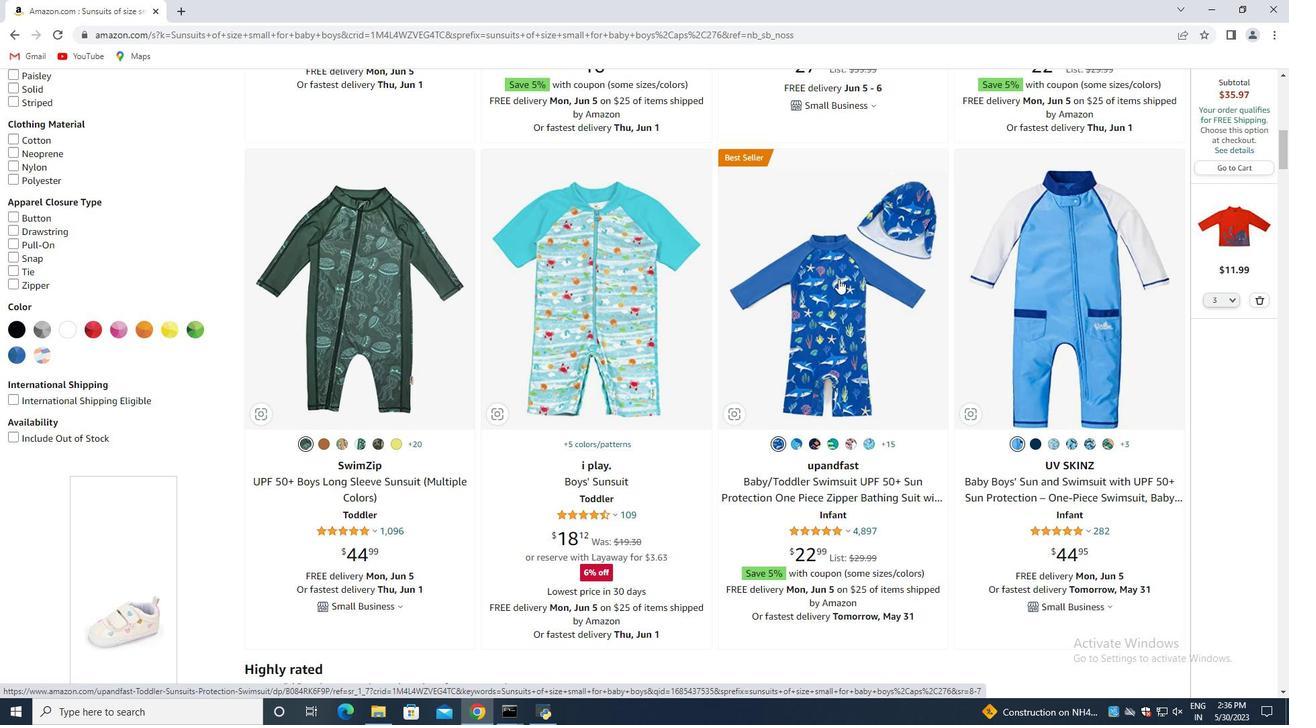 
Action: Mouse scrolled (837, 279) with delta (0, 0)
Screenshot: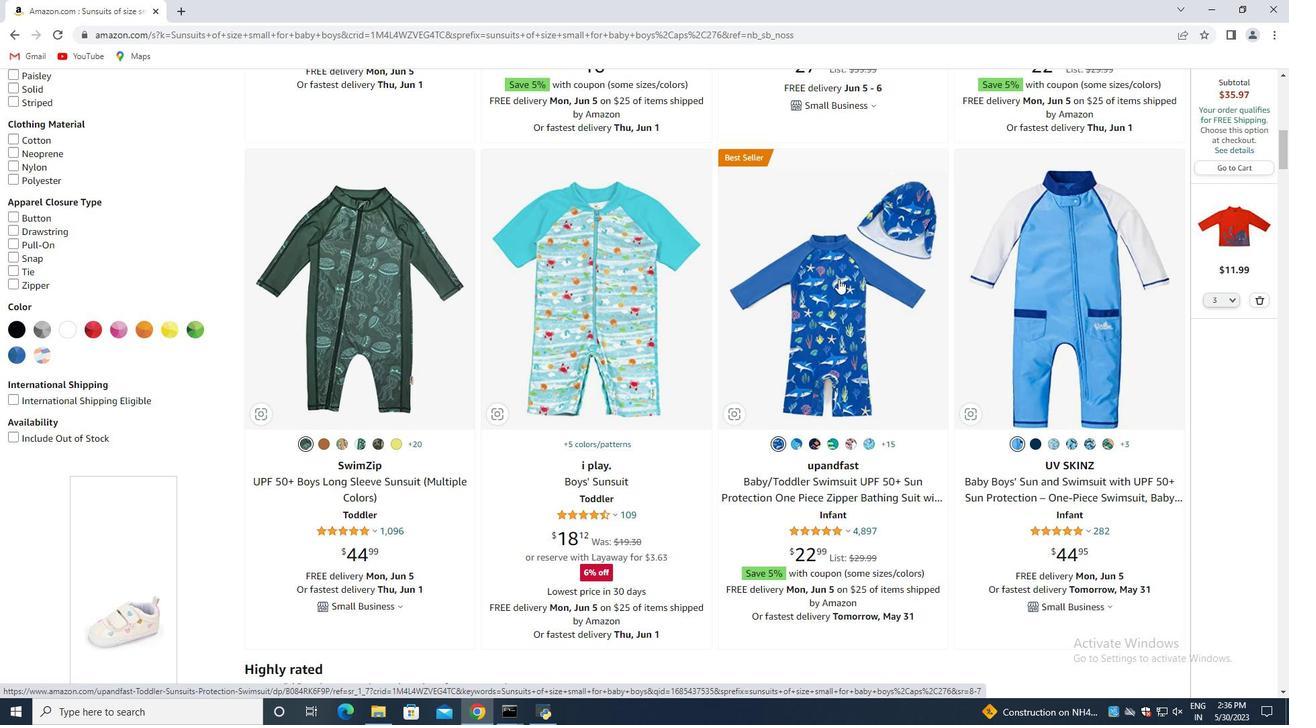 
Action: Mouse scrolled (837, 279) with delta (0, 0)
Screenshot: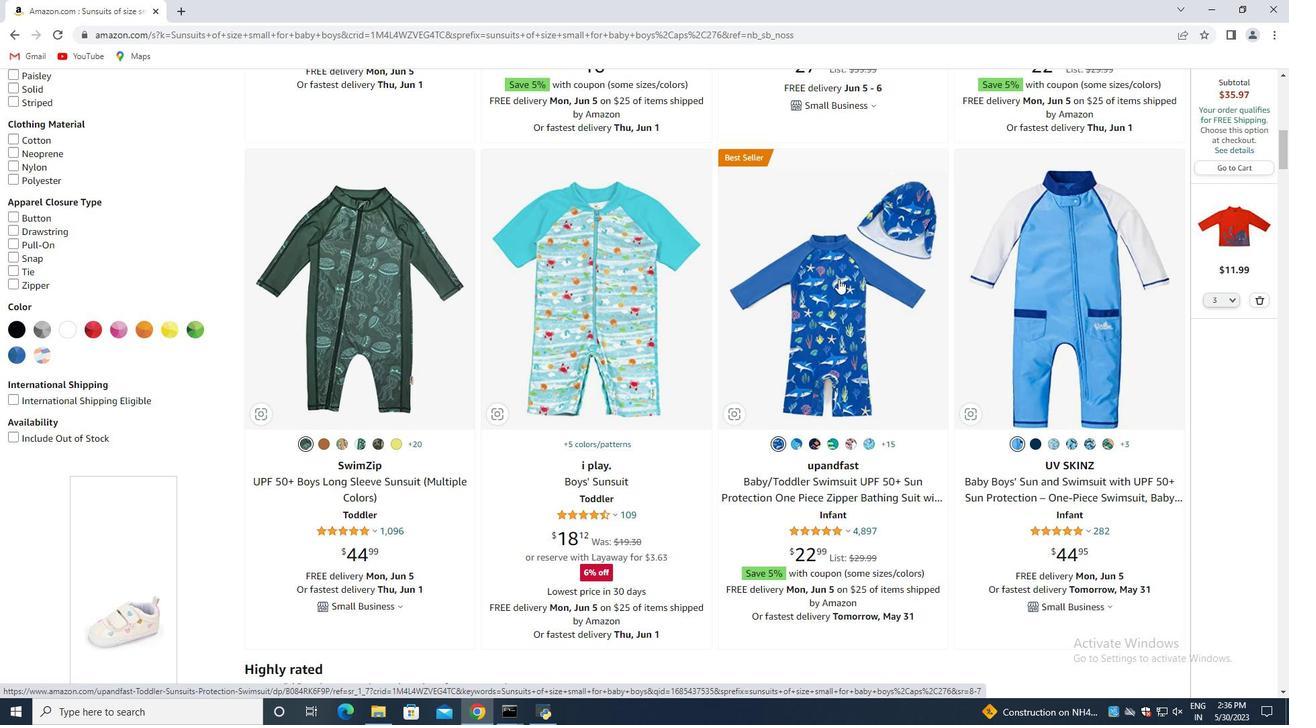 
Action: Mouse moved to (833, 280)
Screenshot: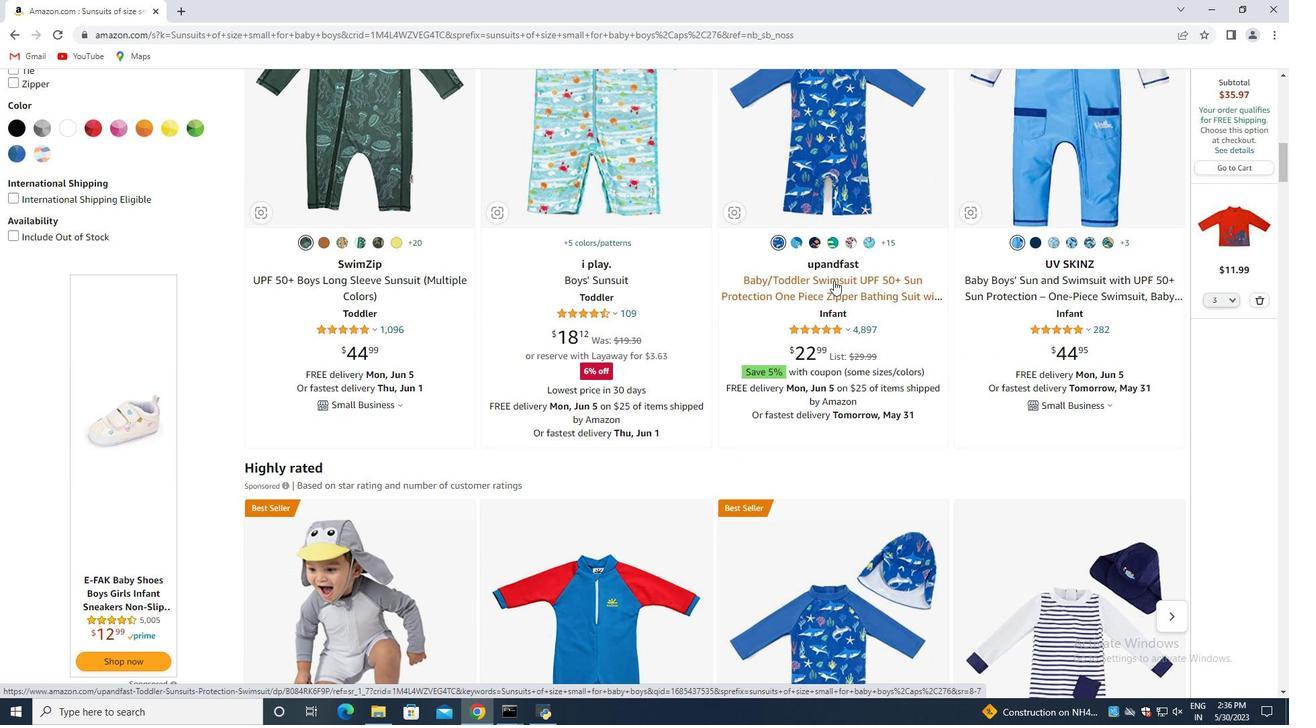 
Action: Mouse scrolled (833, 279) with delta (0, 0)
Screenshot: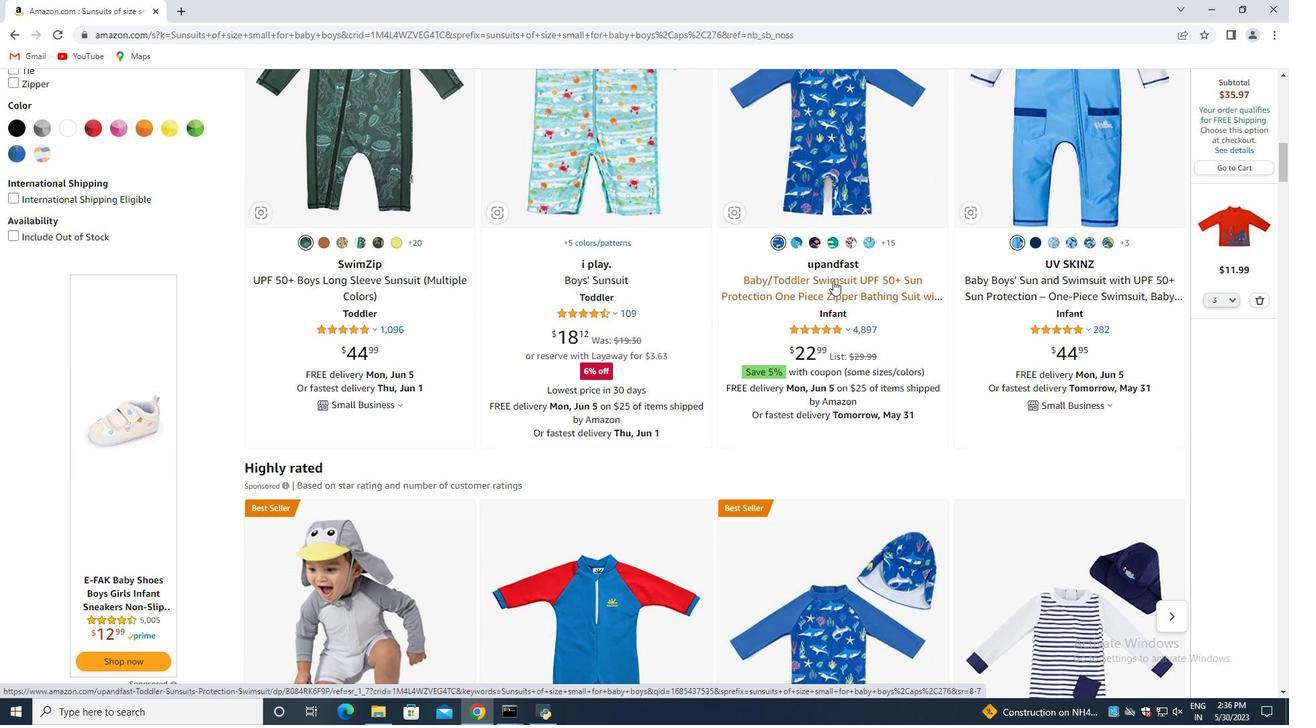 
Action: Mouse scrolled (833, 279) with delta (0, 0)
Screenshot: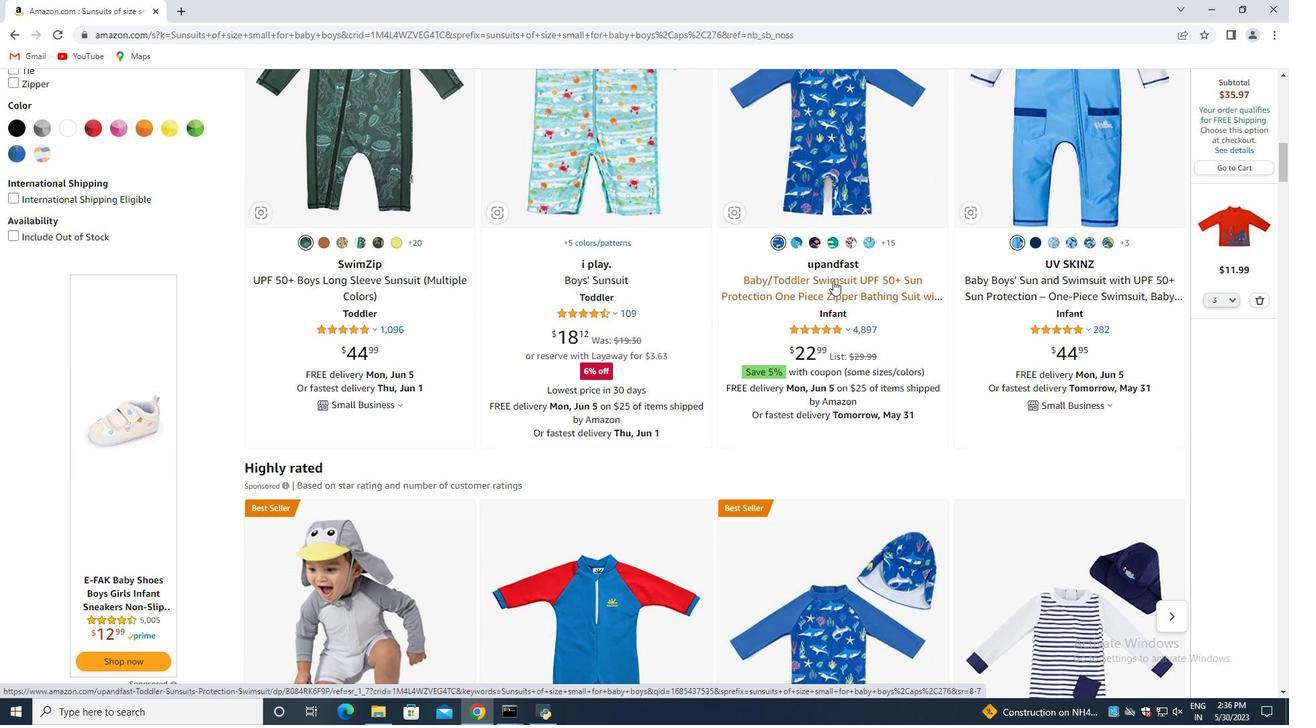 
Action: Mouse moved to (833, 279)
Screenshot: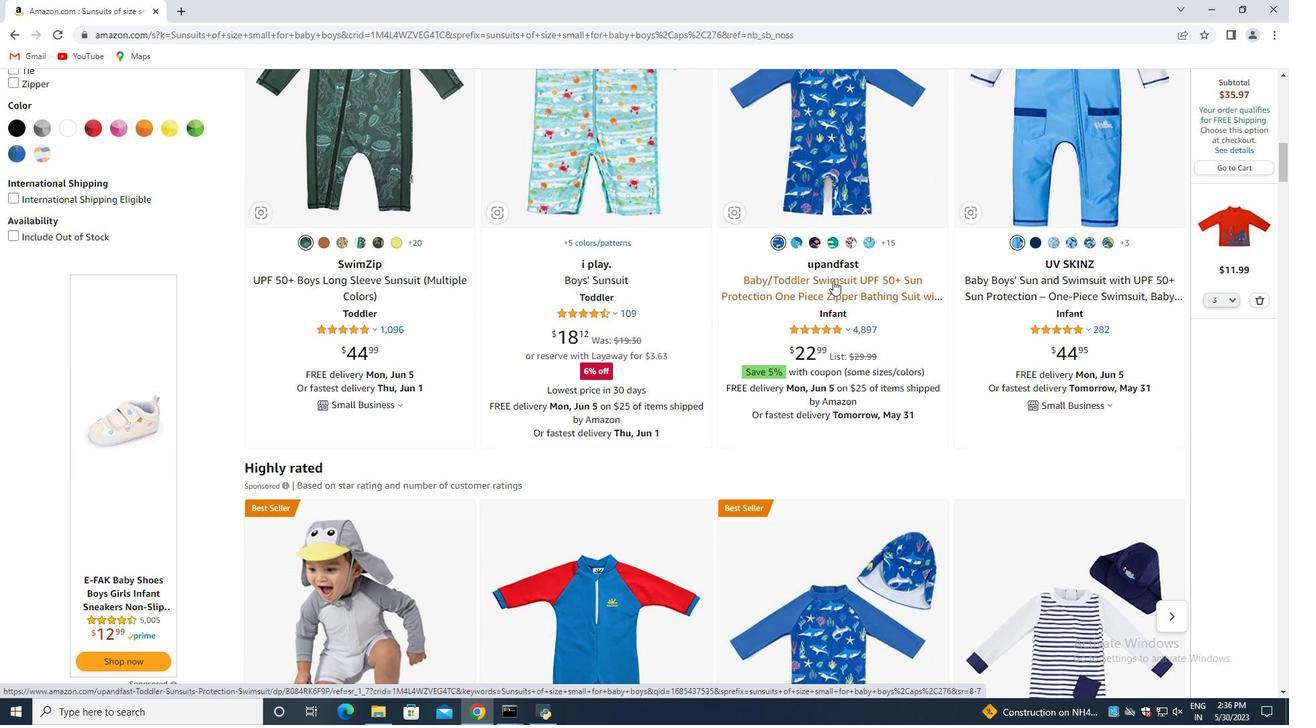 
Action: Mouse scrolled (833, 279) with delta (0, 0)
Screenshot: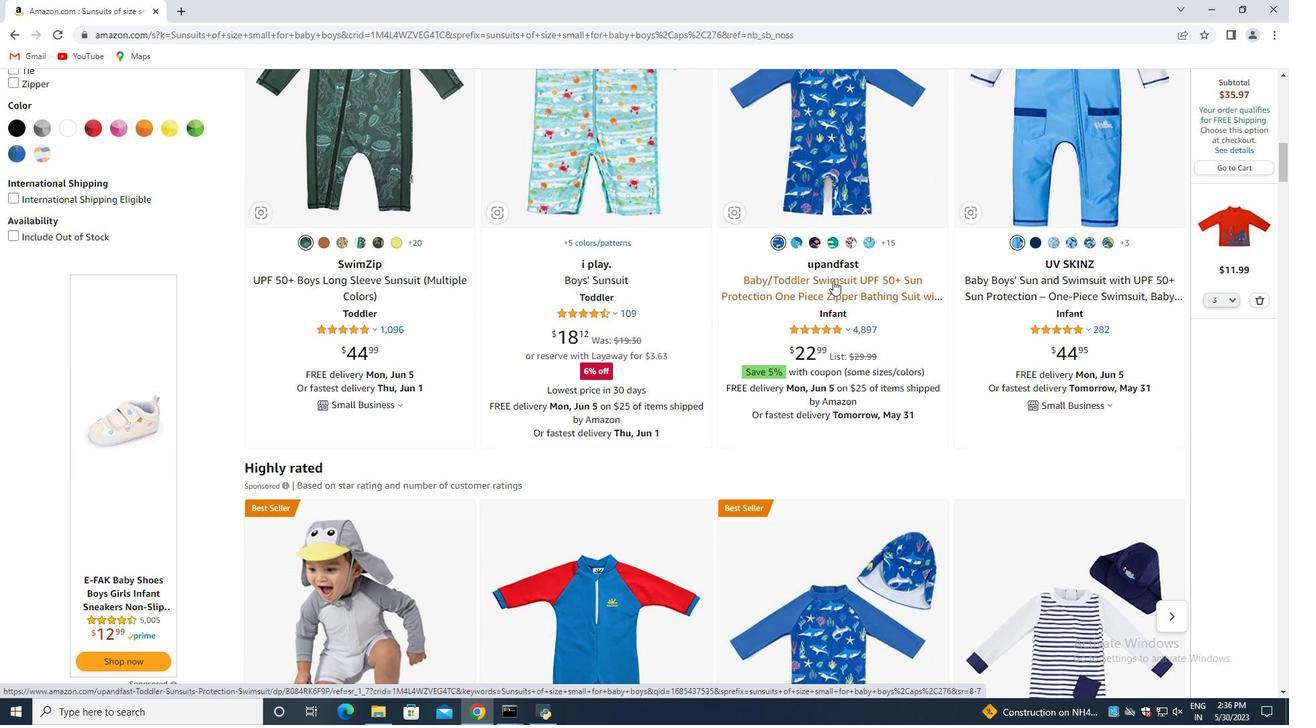 
Action: Mouse moved to (771, 277)
Screenshot: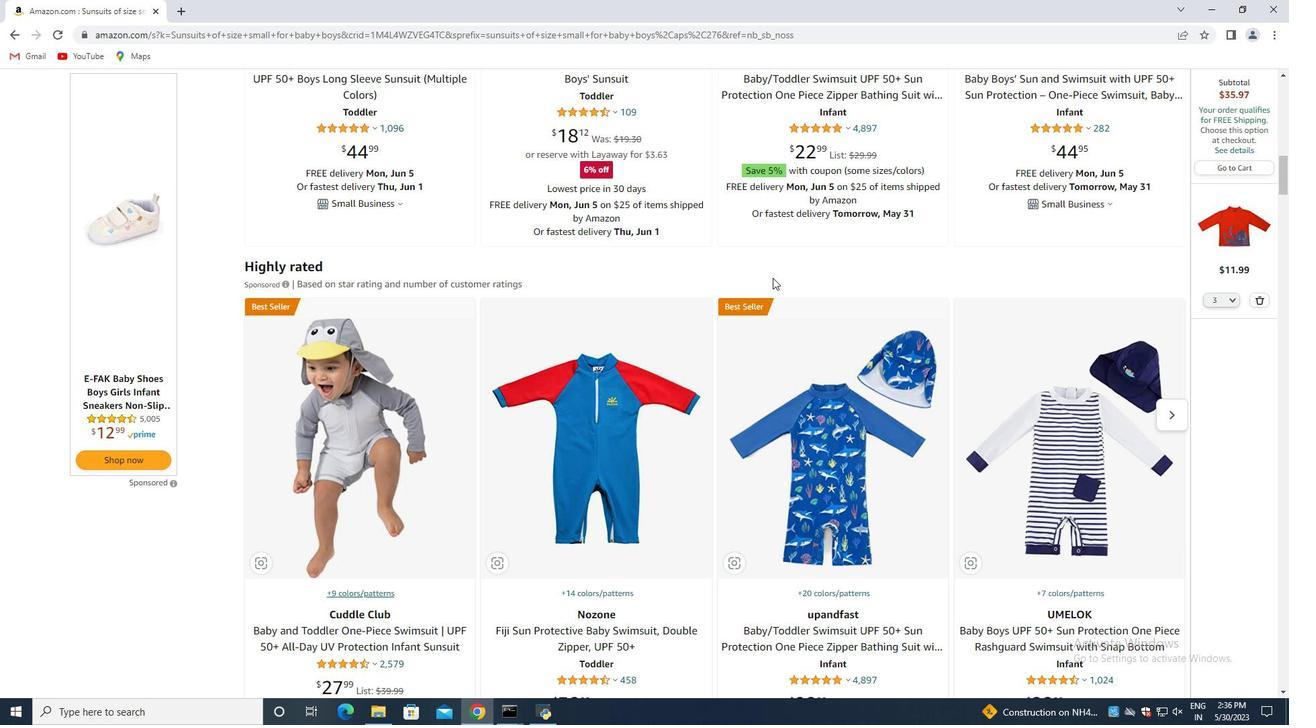 
Action: Mouse scrolled (771, 277) with delta (0, 0)
Screenshot: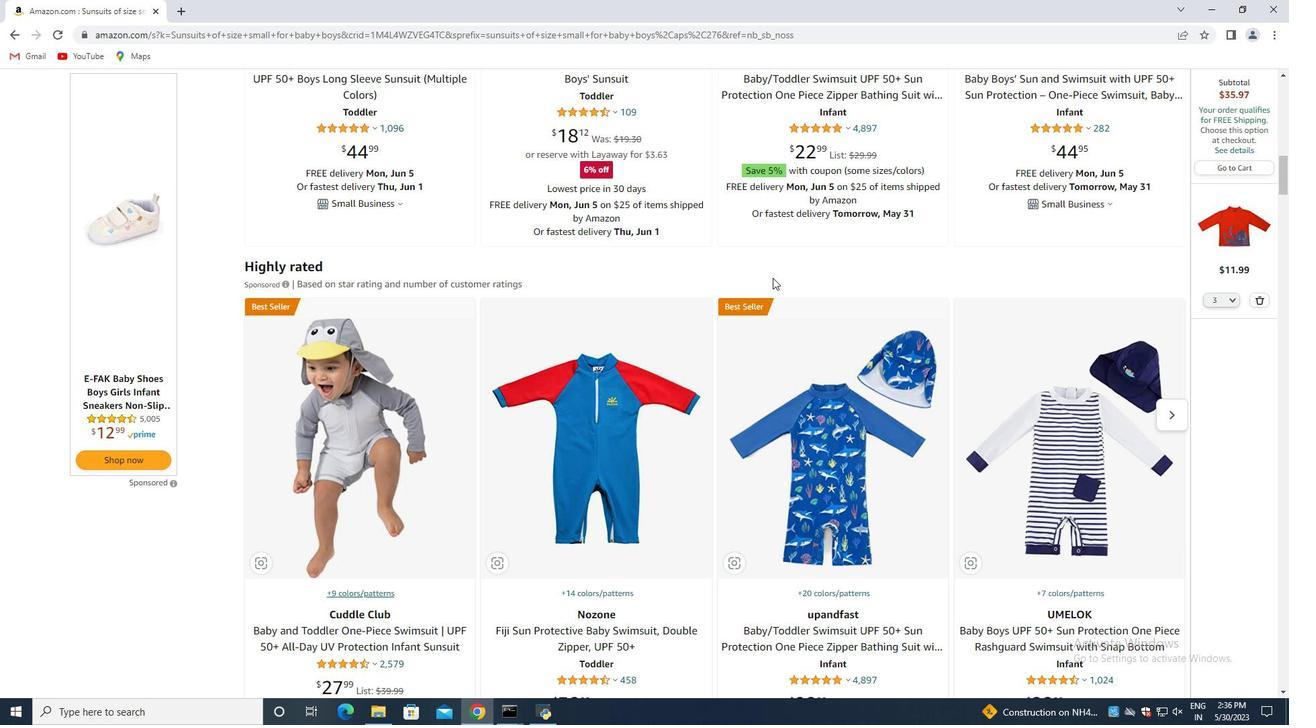 
Action: Mouse scrolled (771, 277) with delta (0, 0)
Screenshot: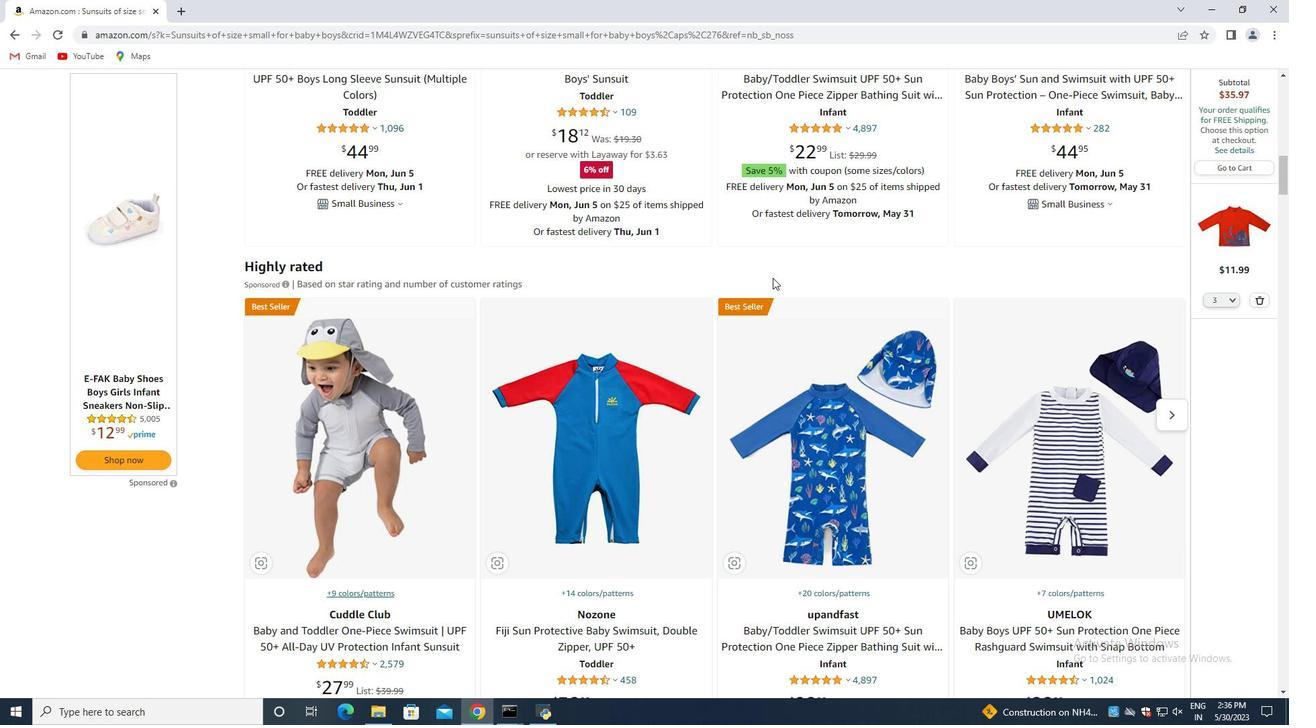 
Action: Mouse scrolled (771, 277) with delta (0, 0)
Screenshot: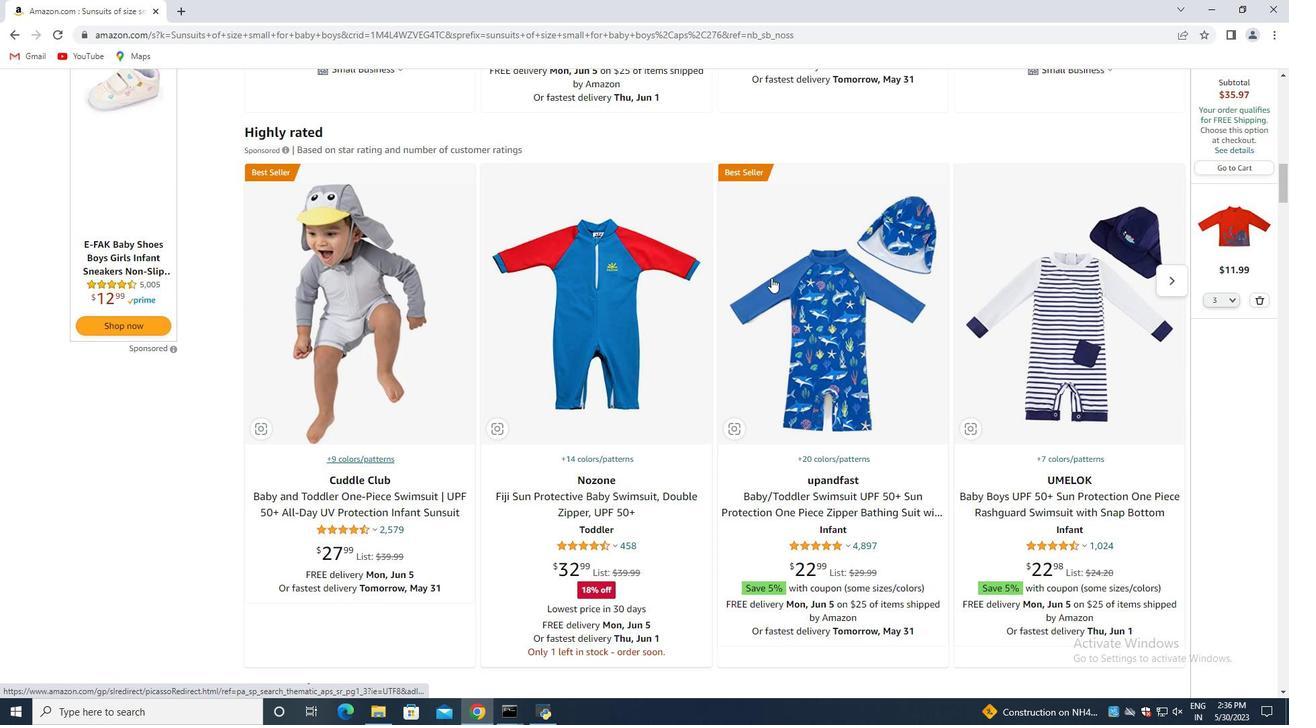 
Action: Mouse scrolled (771, 277) with delta (0, 0)
Screenshot: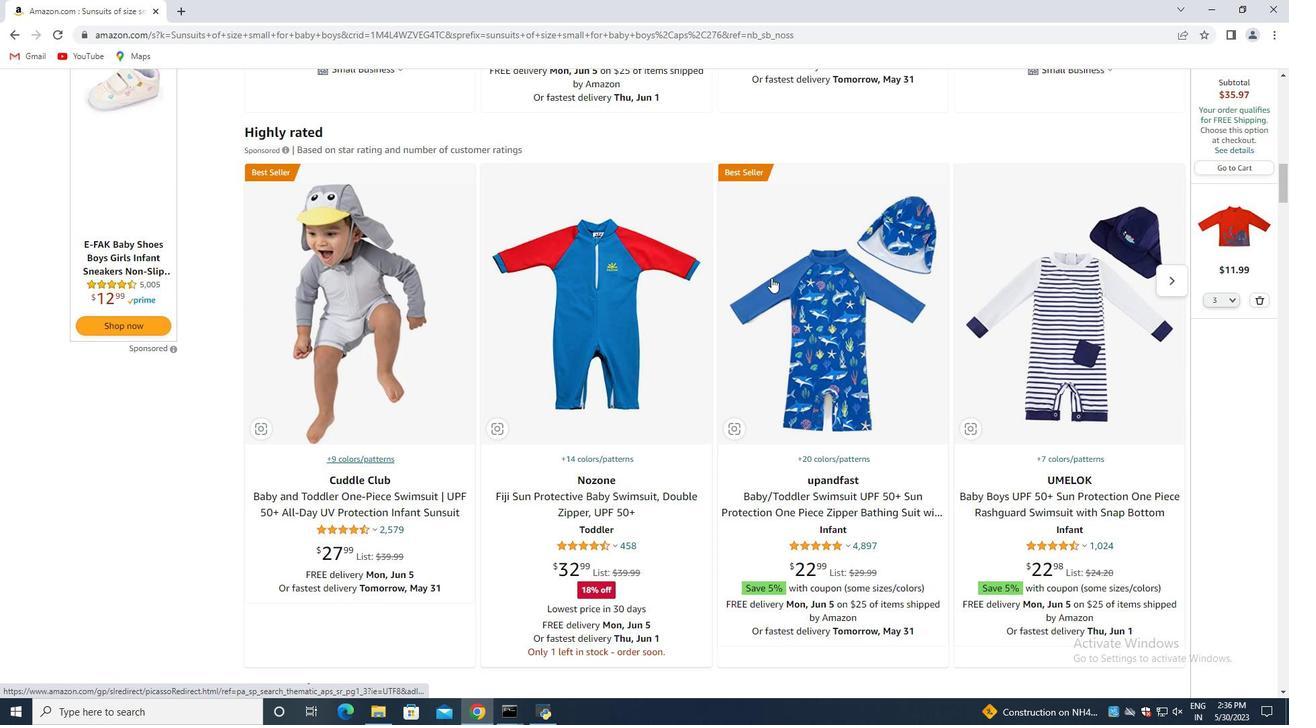
Action: Mouse moved to (1258, 297)
Screenshot: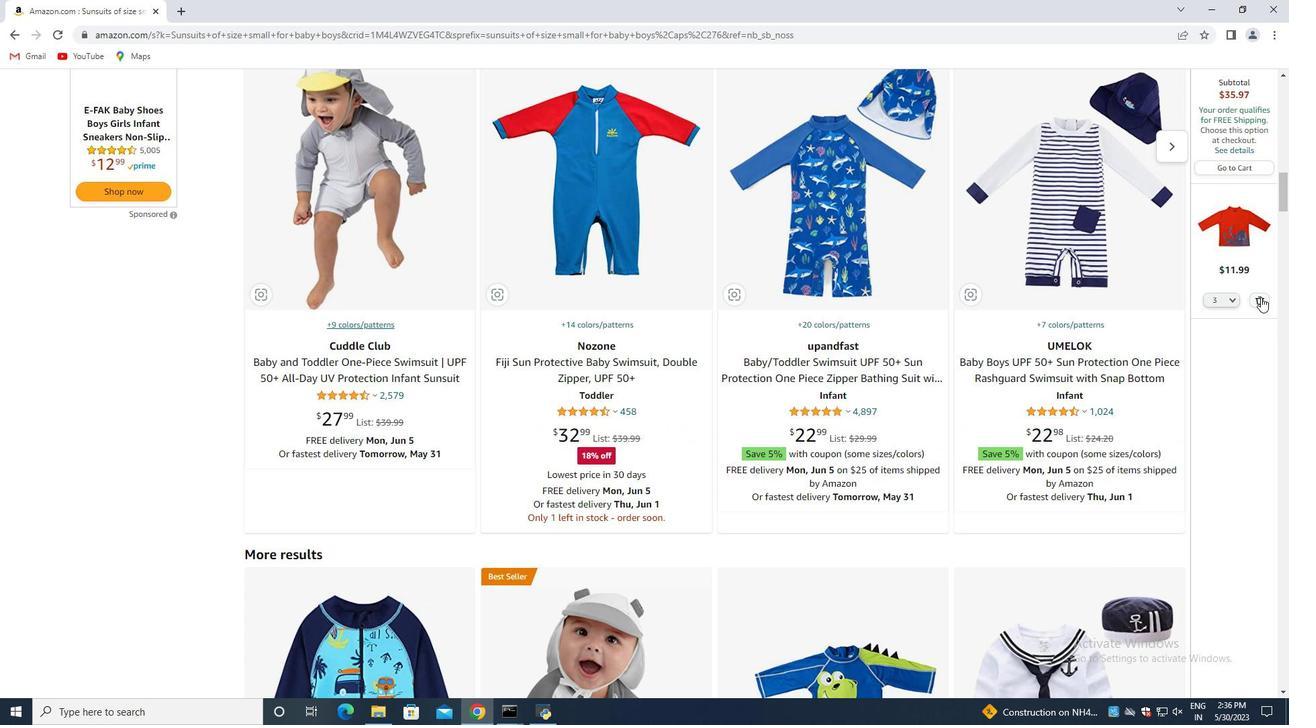 
Action: Mouse pressed left at (1258, 297)
Screenshot: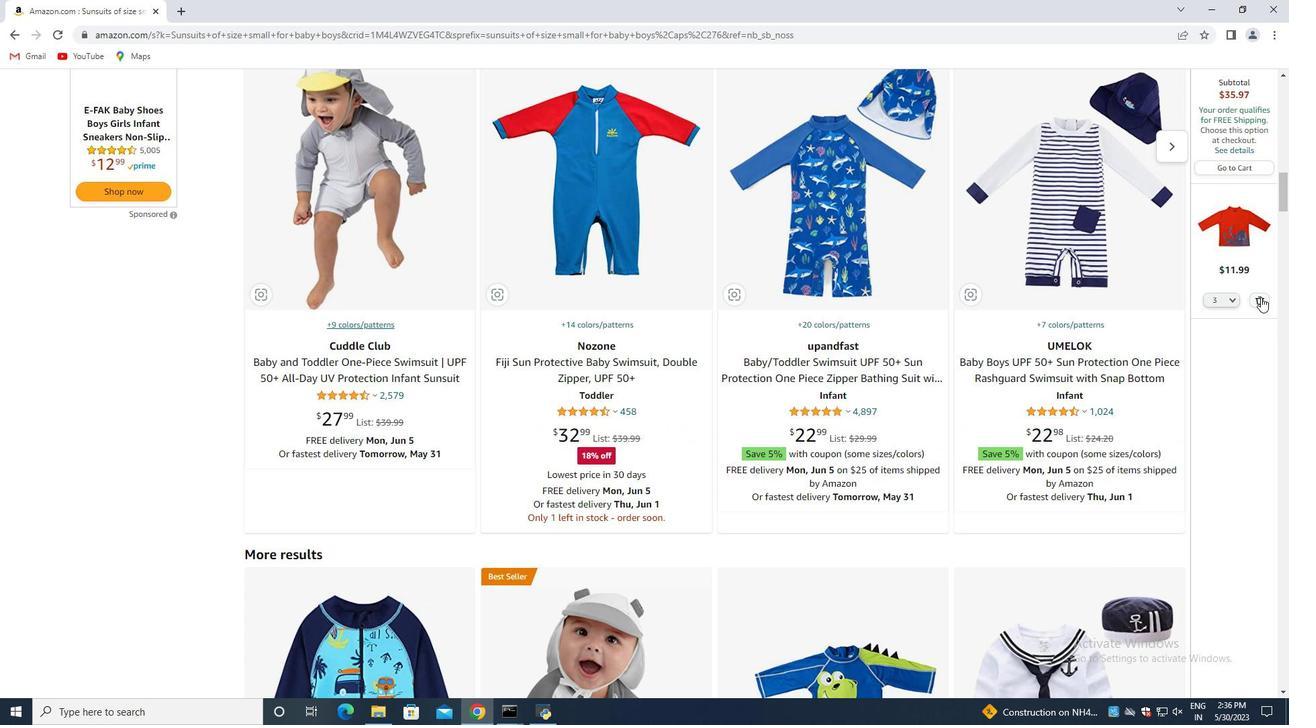 
Action: Mouse moved to (650, 241)
Screenshot: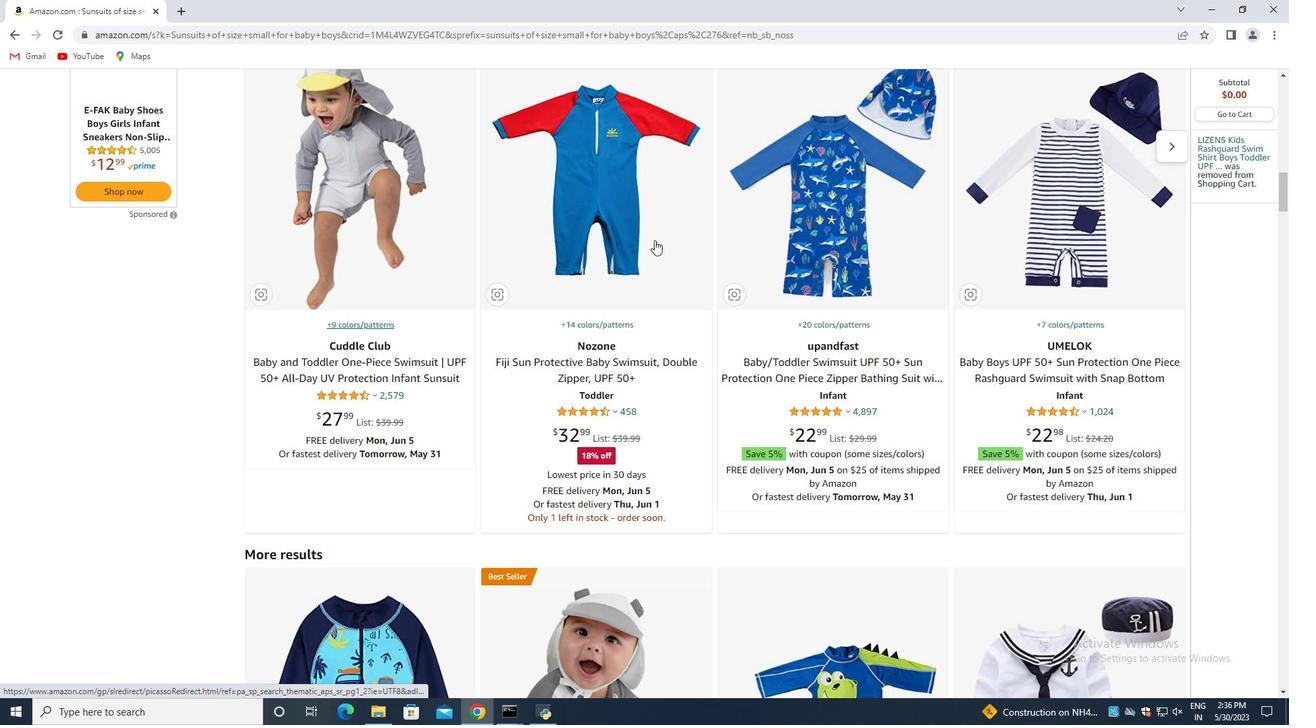 
Action: Mouse scrolled (650, 240) with delta (0, 0)
Screenshot: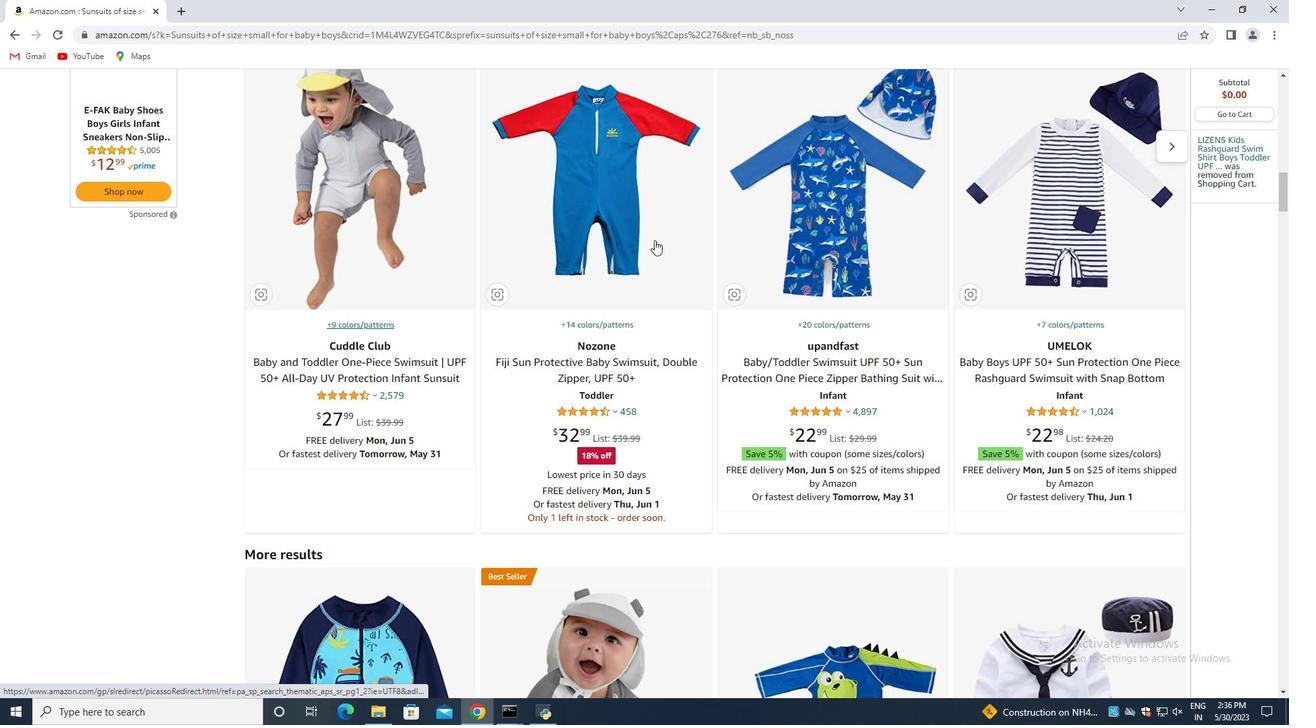 
Action: Mouse moved to (647, 243)
Screenshot: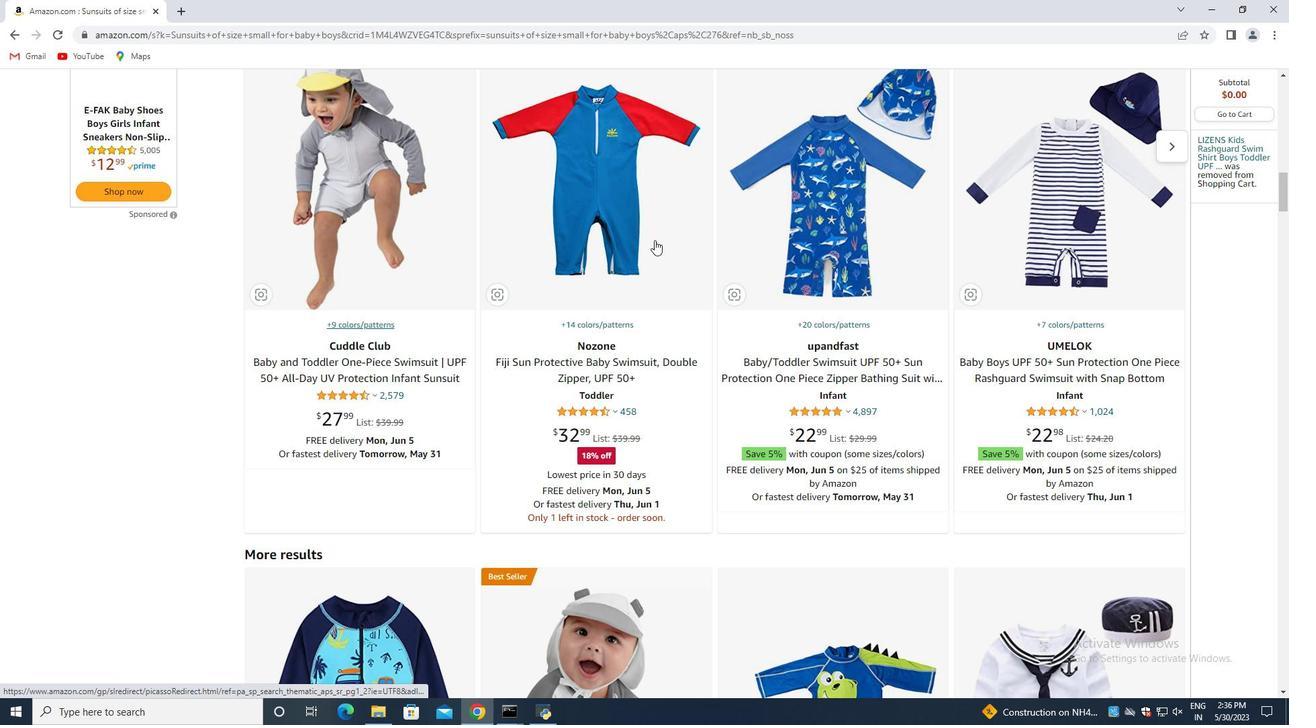 
Action: Mouse scrolled (647, 242) with delta (0, 0)
Screenshot: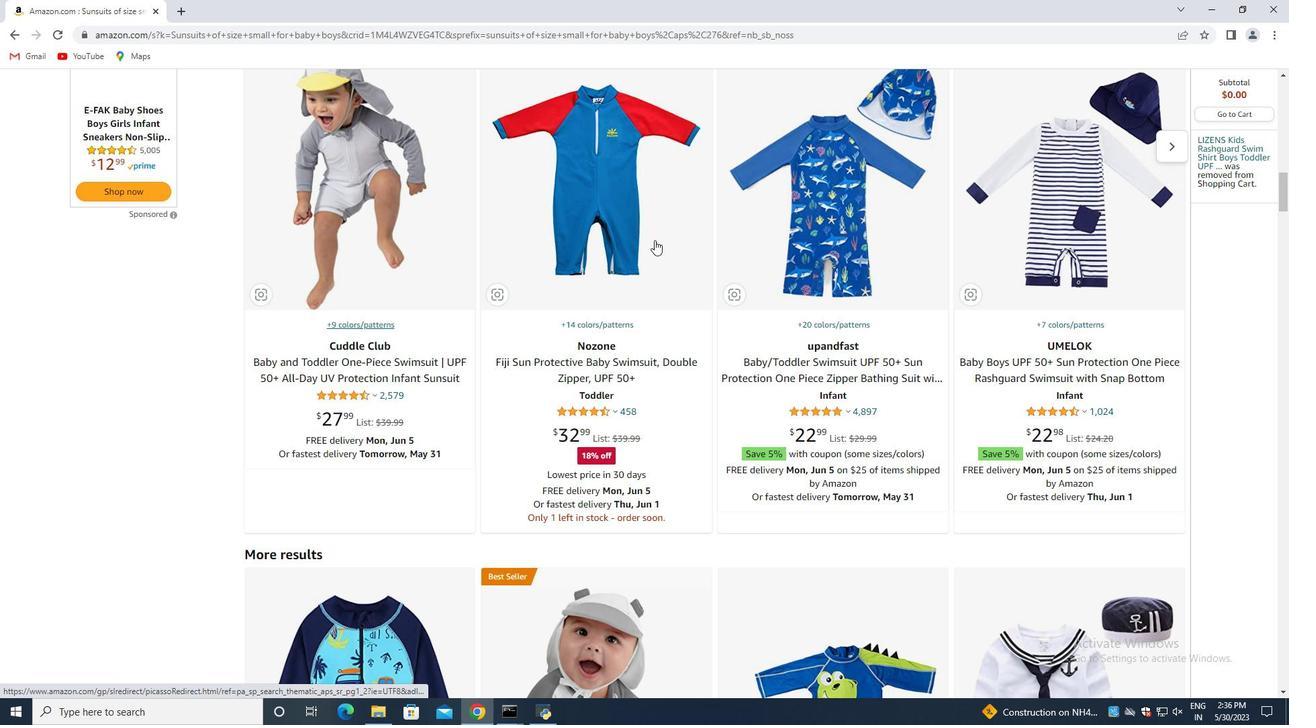 
Action: Mouse moved to (642, 244)
Screenshot: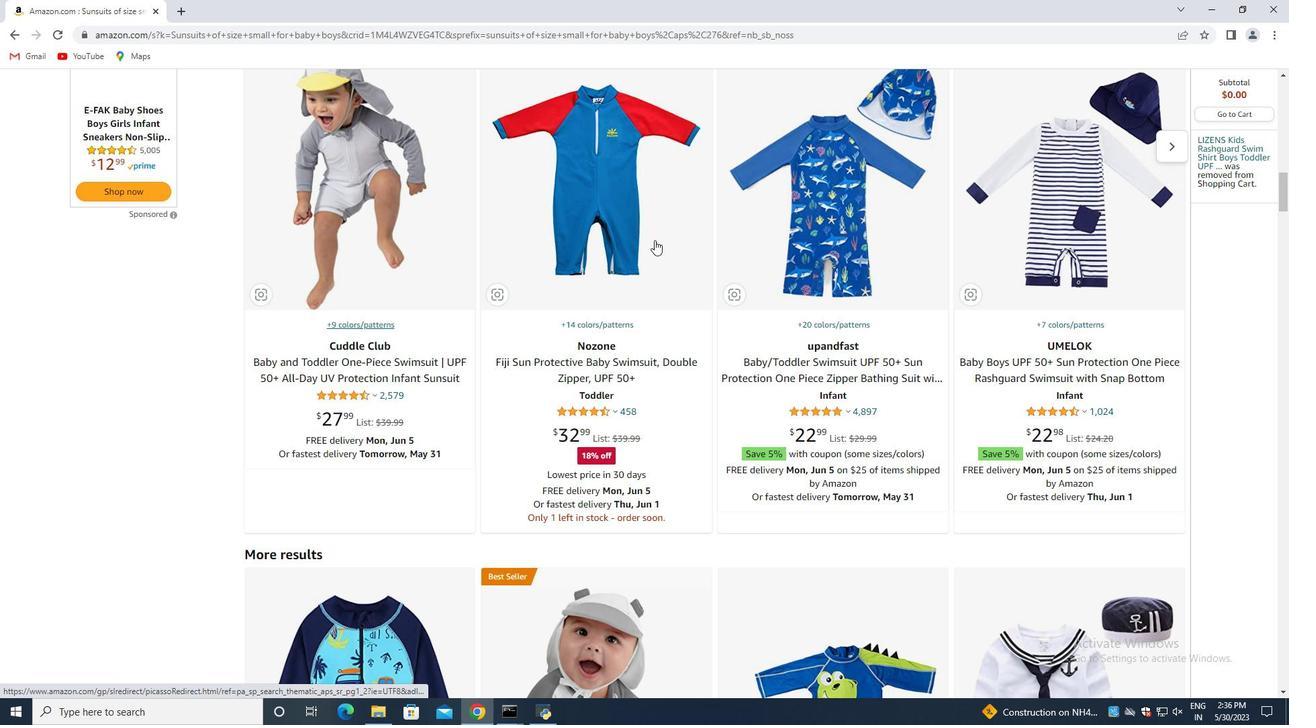 
Action: Mouse scrolled (642, 243) with delta (0, 0)
Screenshot: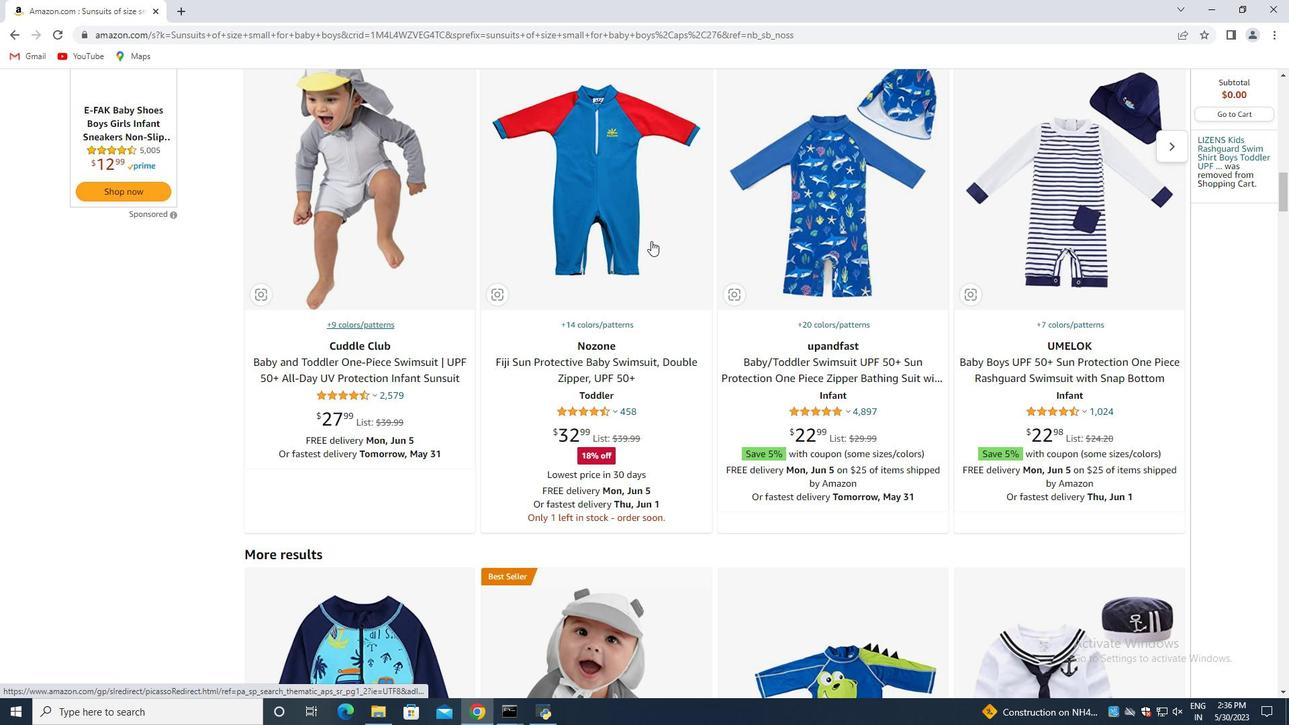 
Action: Mouse moved to (637, 245)
Screenshot: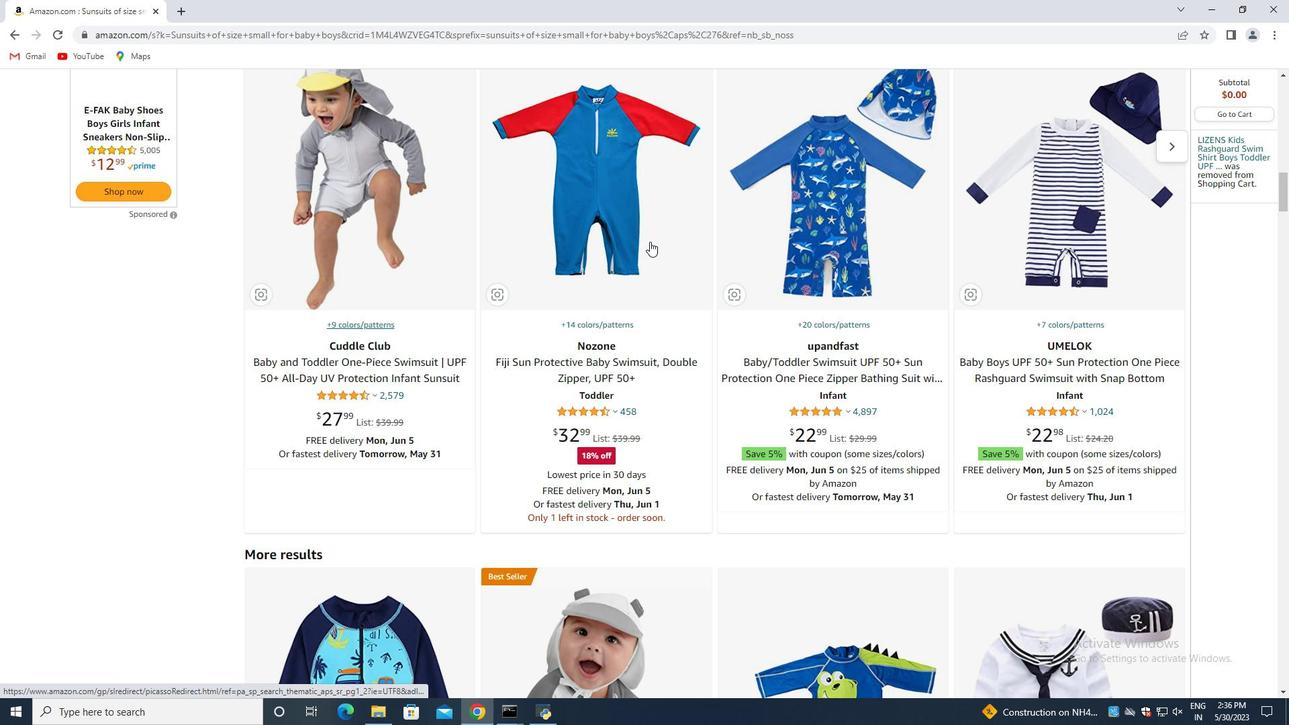 
Action: Mouse scrolled (637, 245) with delta (0, 0)
Screenshot: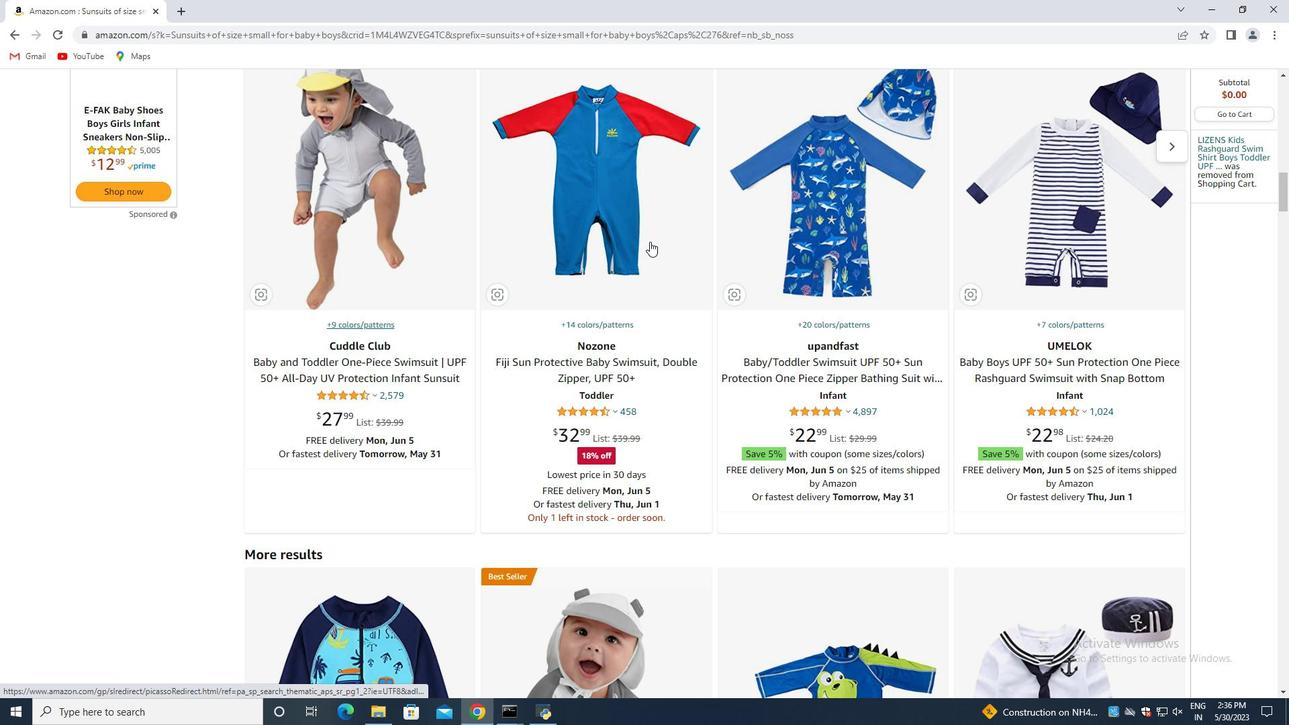 
Action: Mouse moved to (641, 249)
Screenshot: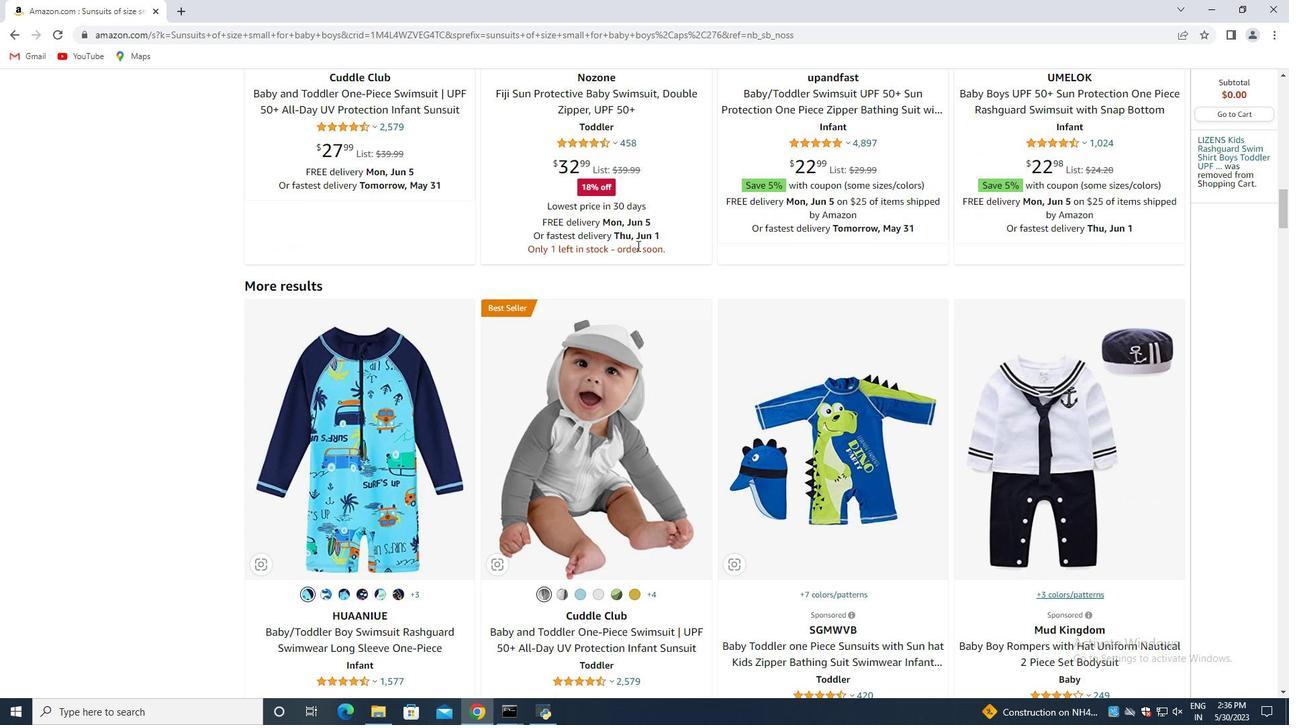 
Action: Mouse scrolled (641, 248) with delta (0, 0)
Screenshot: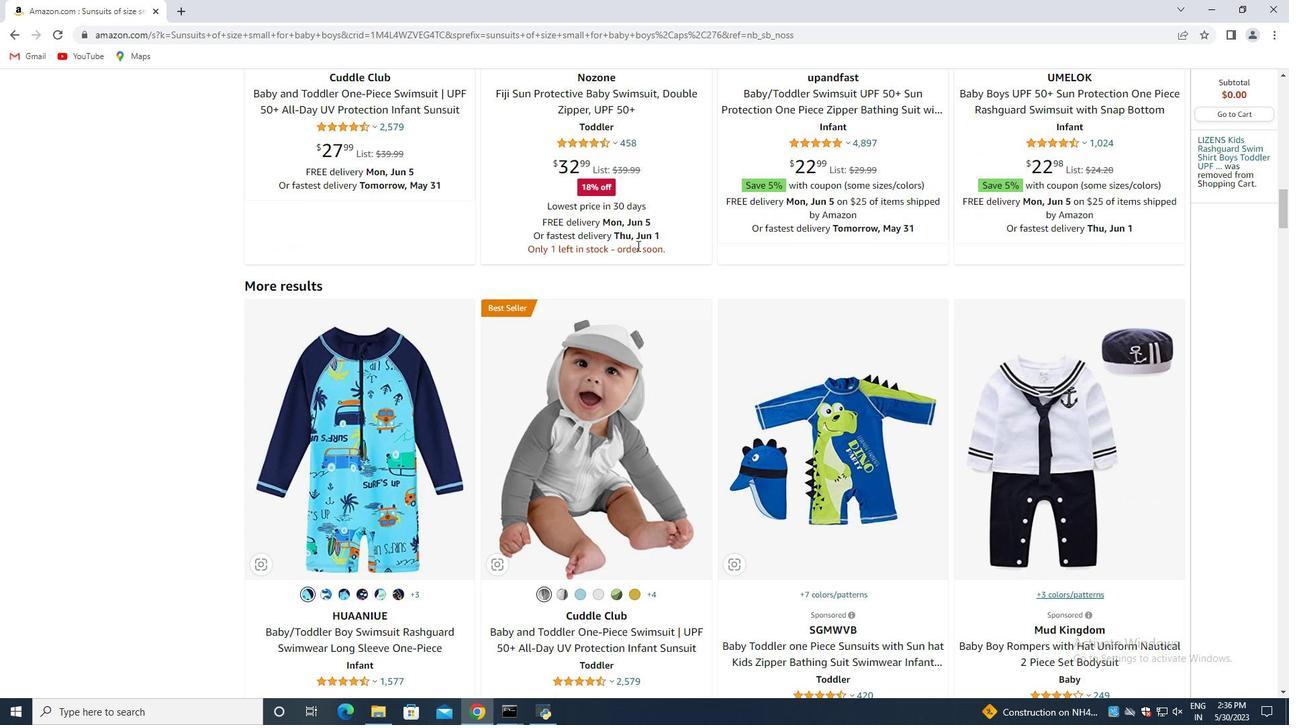 
Action: Mouse moved to (662, 269)
Screenshot: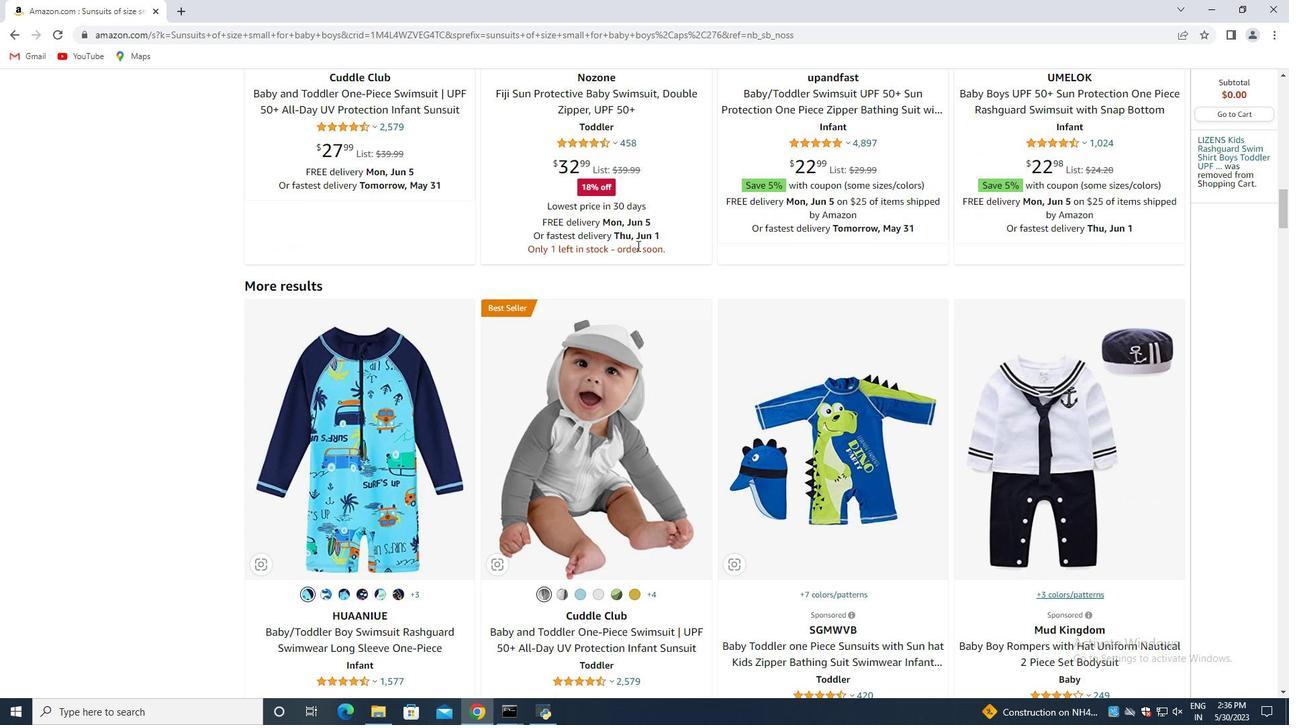 
Action: Mouse scrolled (662, 269) with delta (0, 0)
Screenshot: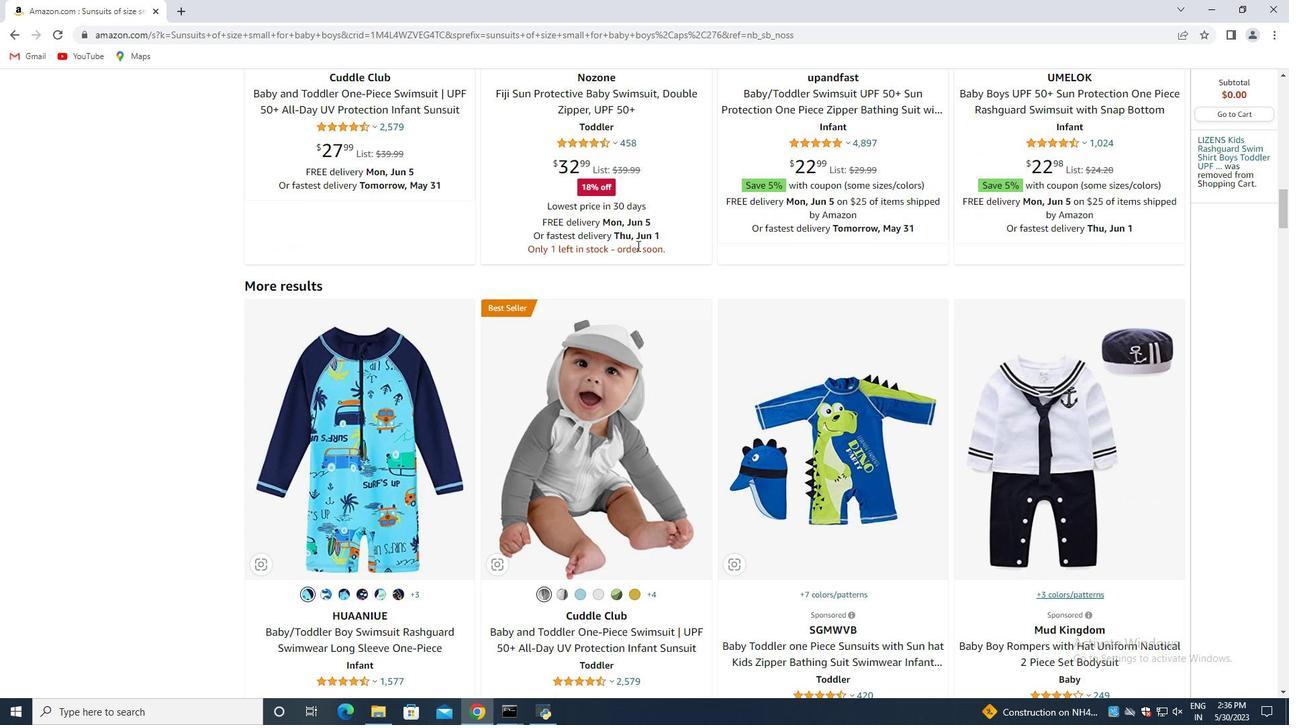 
Action: Mouse moved to (666, 271)
Screenshot: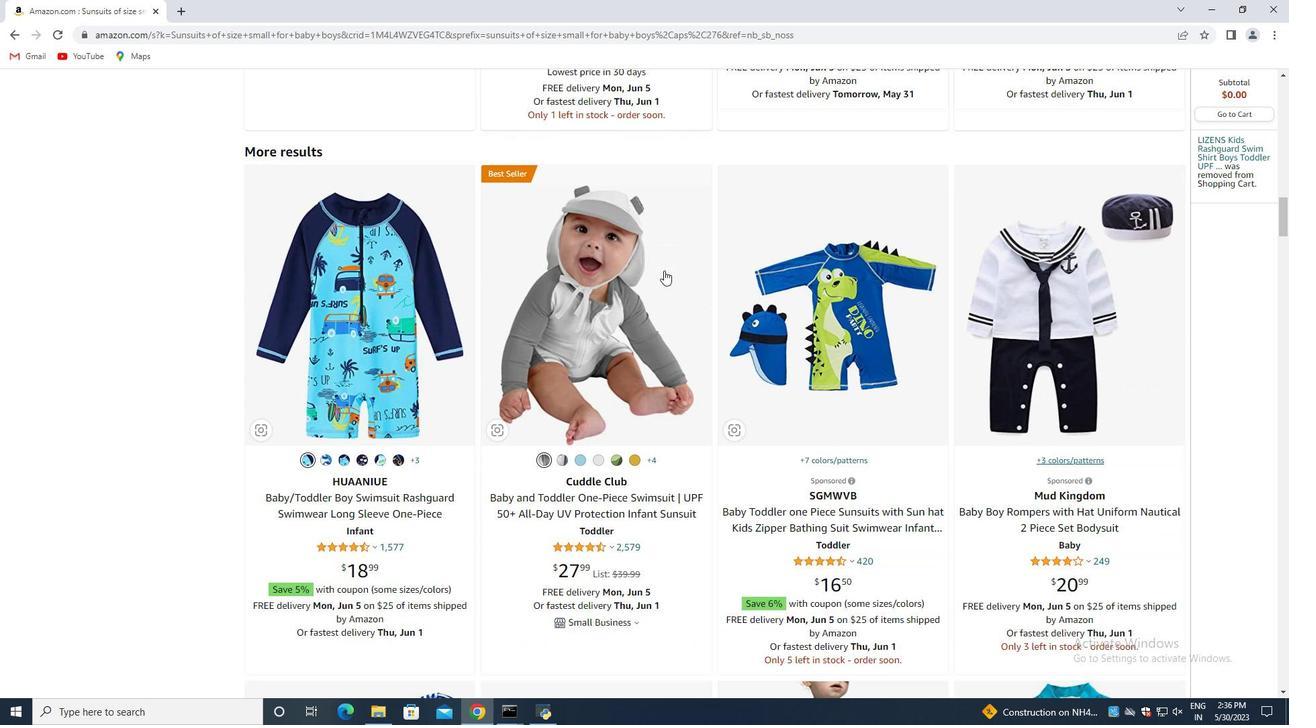 
Action: Mouse scrolled (666, 271) with delta (0, 0)
Screenshot: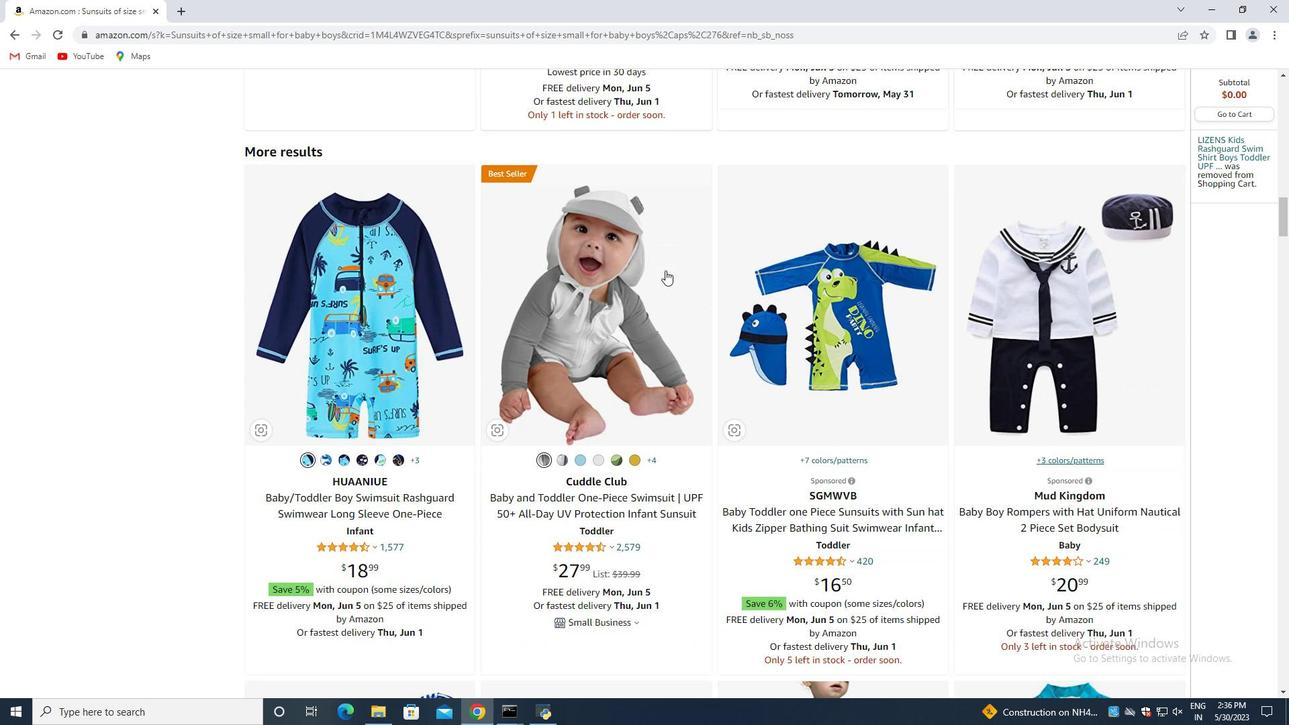 
Action: Mouse moved to (667, 275)
Screenshot: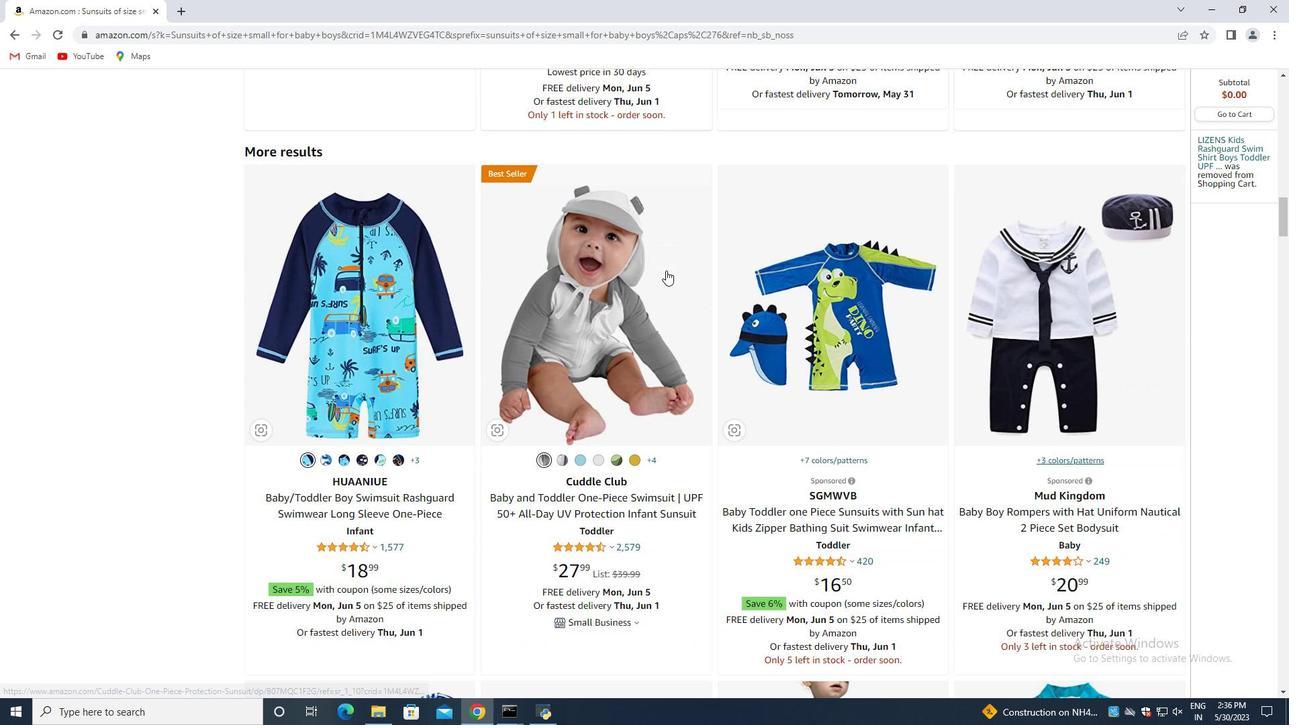 
Action: Mouse scrolled (667, 274) with delta (0, 0)
Screenshot: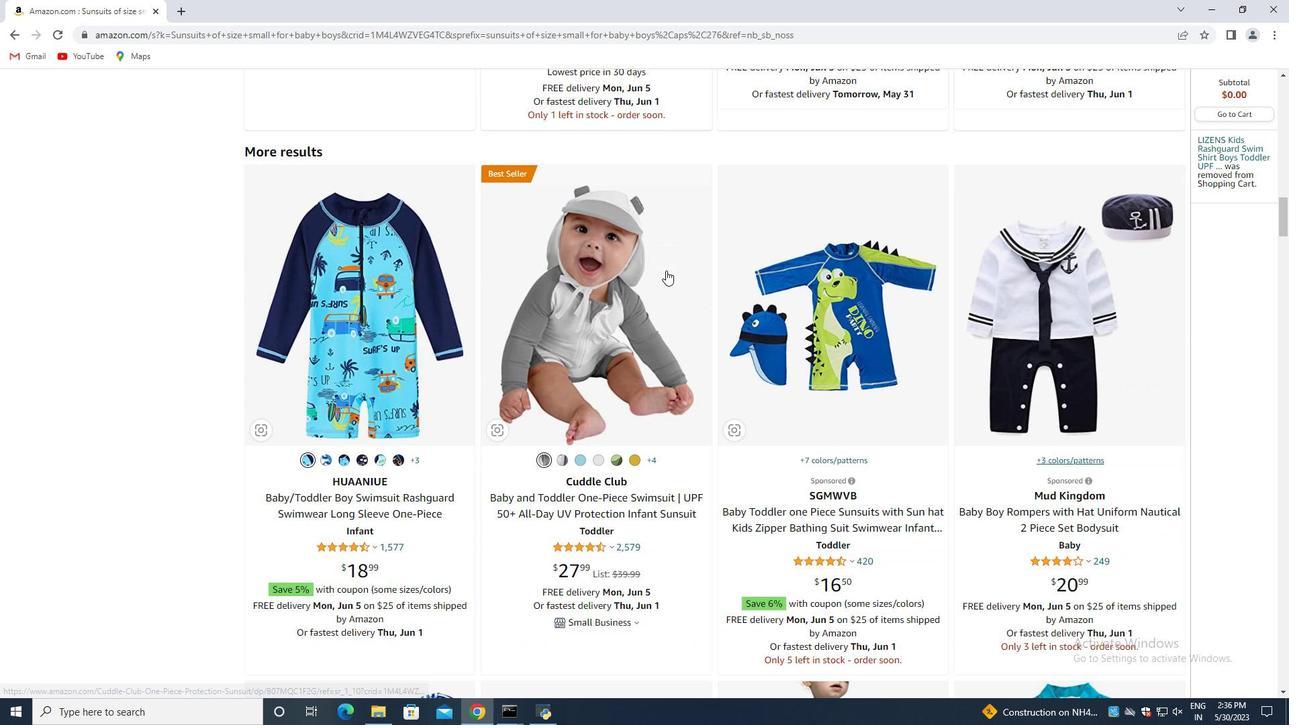 
Action: Mouse moved to (677, 371)
Screenshot: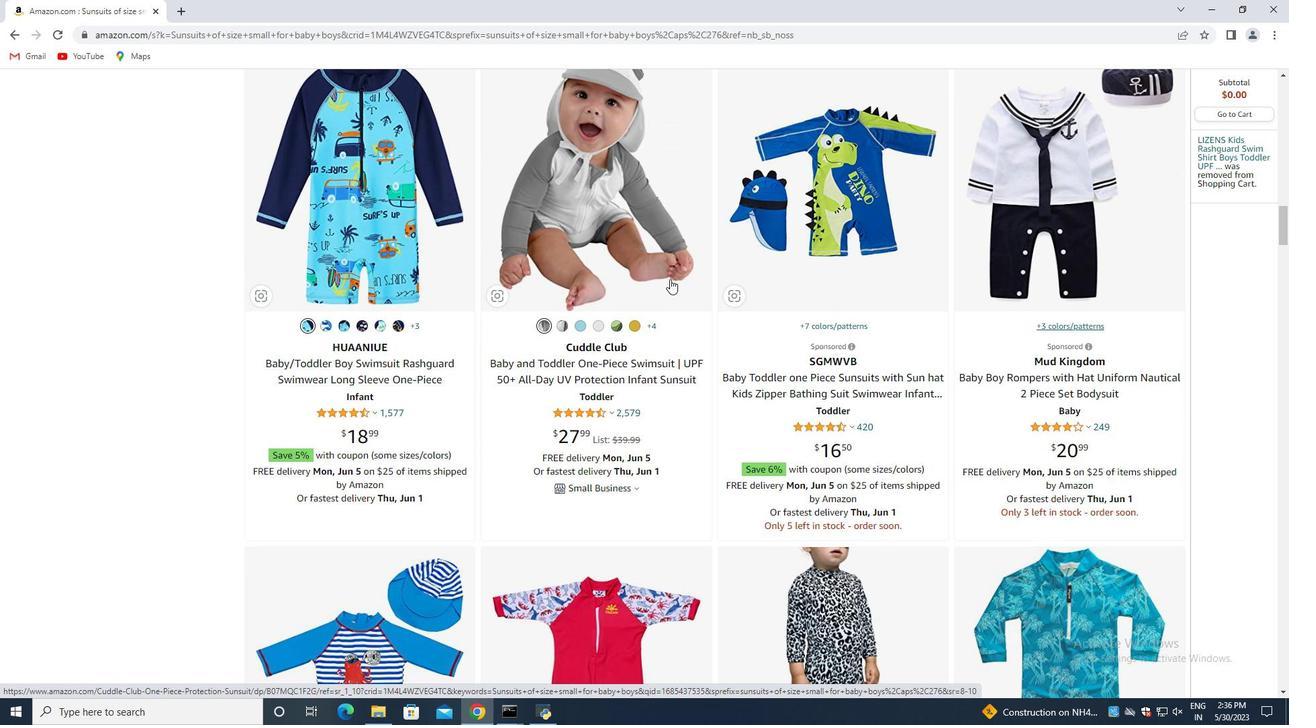 
Action: Mouse scrolled (677, 371) with delta (0, 0)
Screenshot: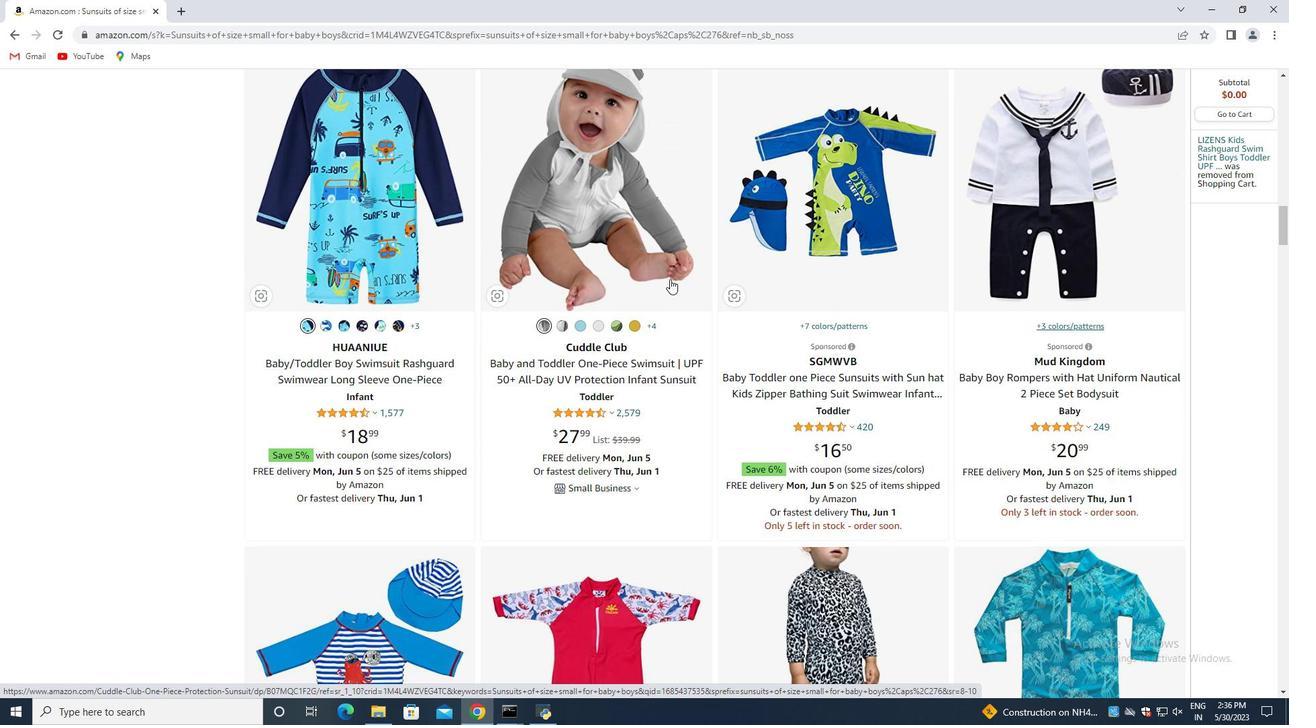 
Action: Mouse moved to (637, 347)
Screenshot: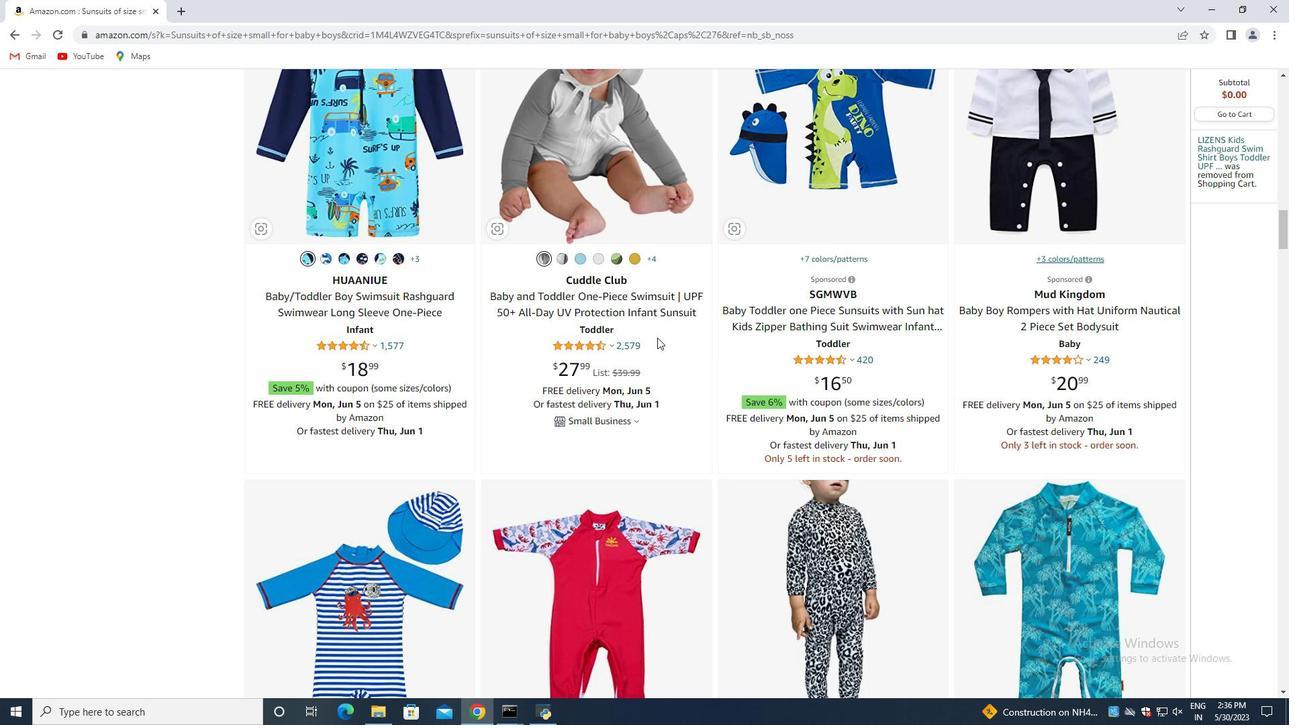 
Action: Mouse scrolled (637, 347) with delta (0, 0)
Screenshot: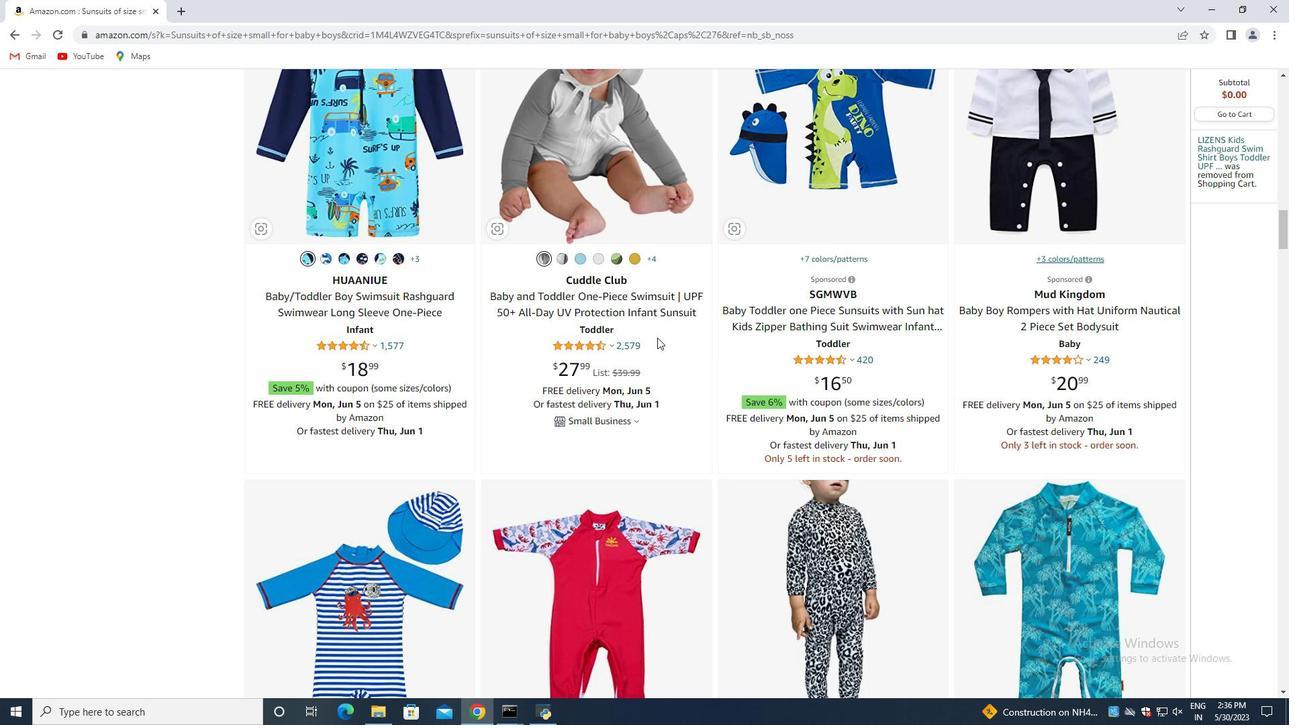 
Action: Mouse moved to (634, 350)
Screenshot: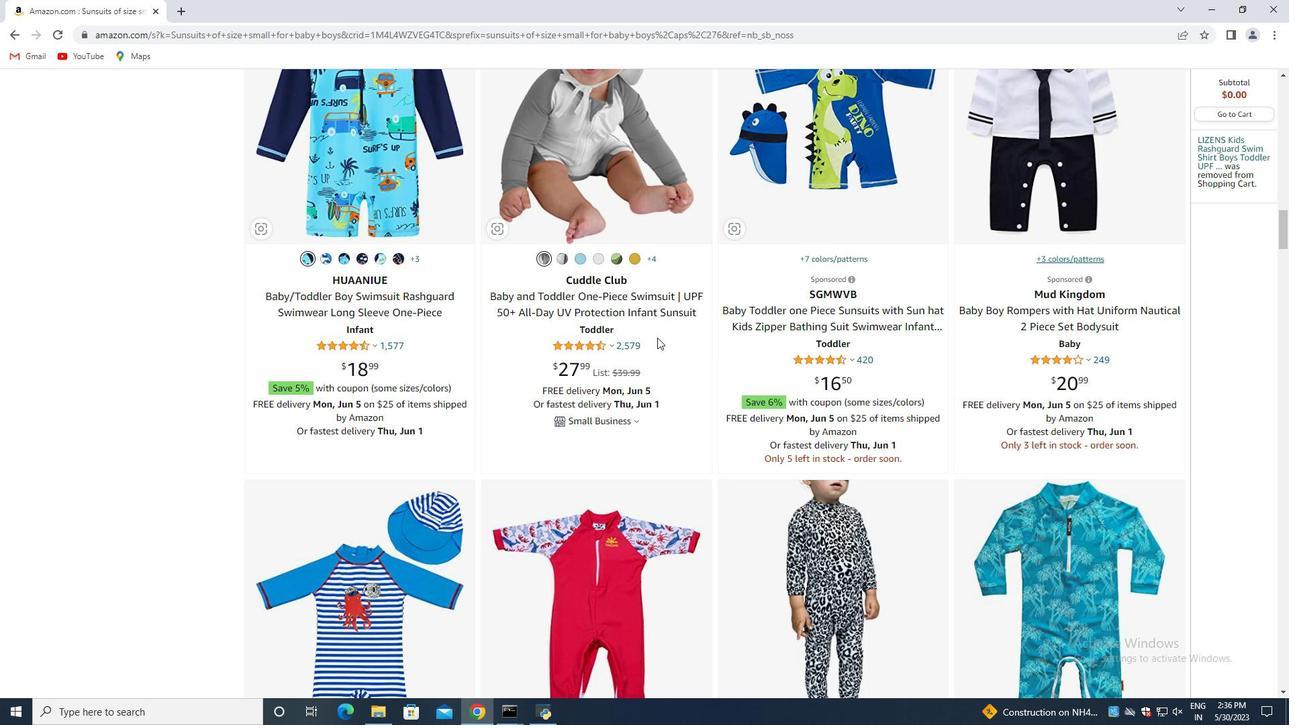 
Action: Mouse scrolled (634, 349) with delta (0, 0)
Screenshot: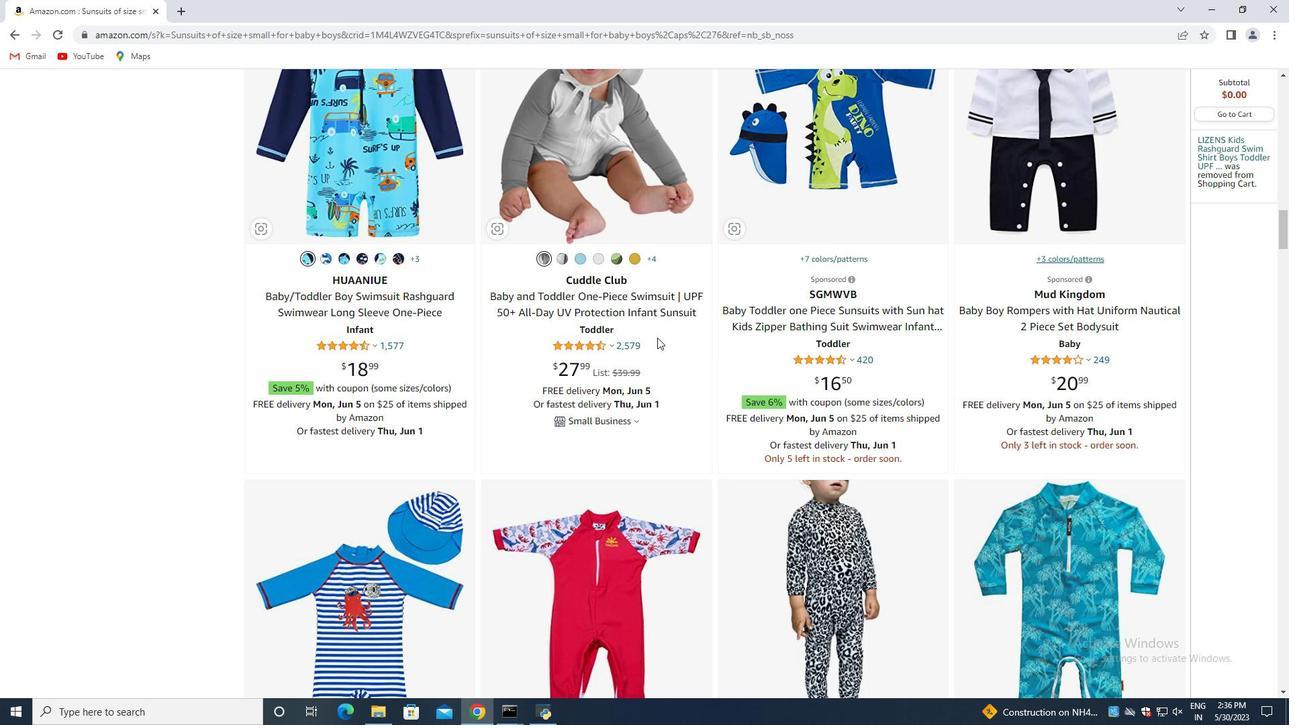 
Action: Mouse moved to (631, 354)
Screenshot: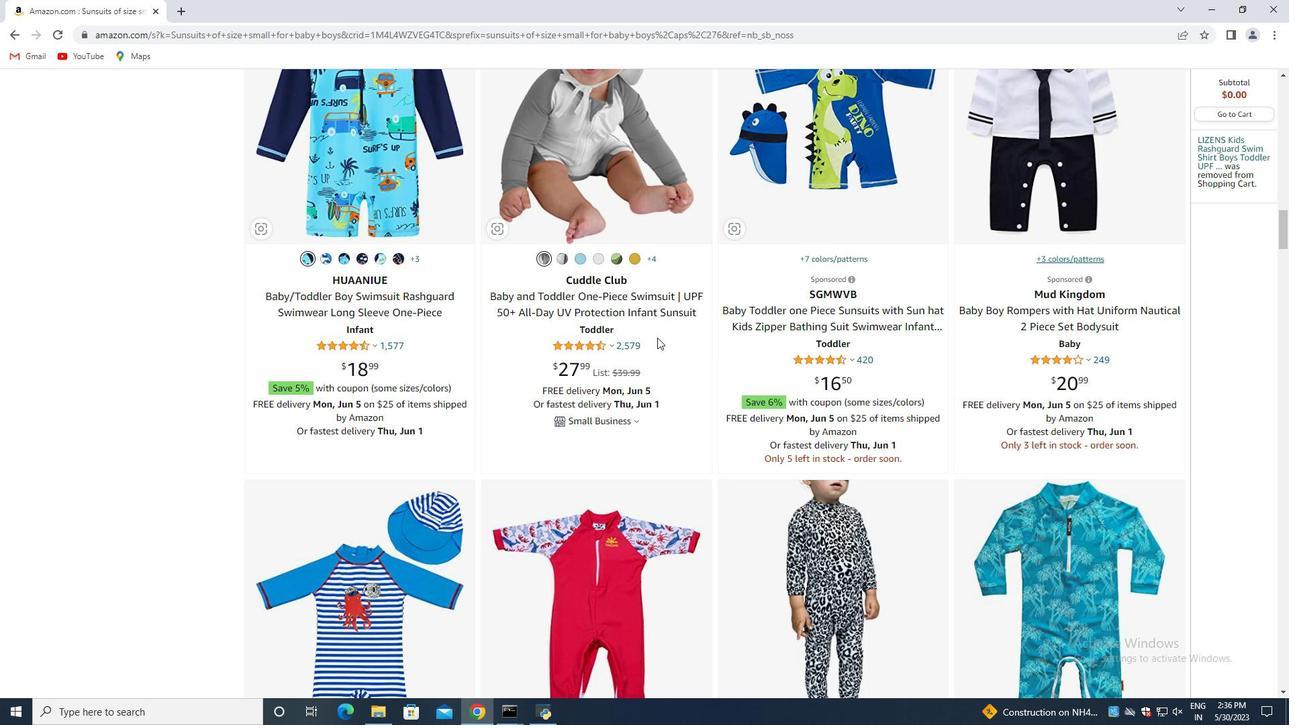 
Action: Mouse scrolled (631, 353) with delta (0, 0)
Screenshot: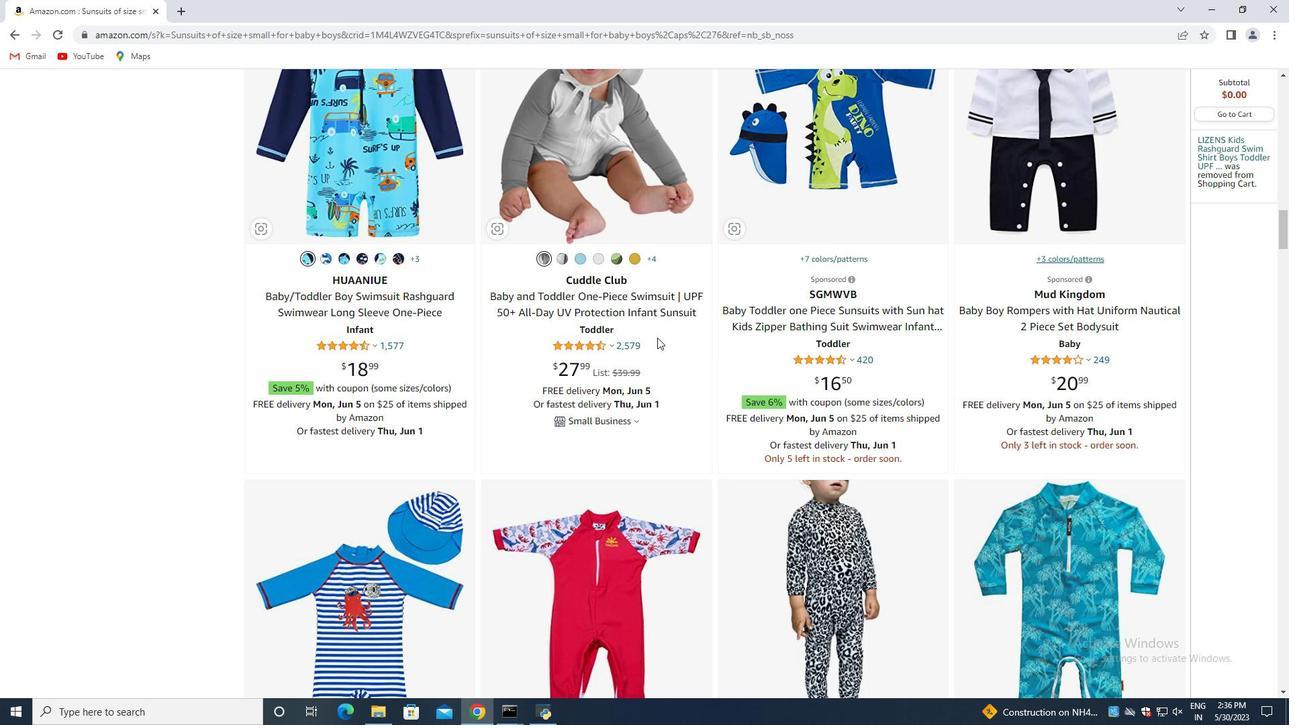 
Action: Mouse moved to (629, 356)
Screenshot: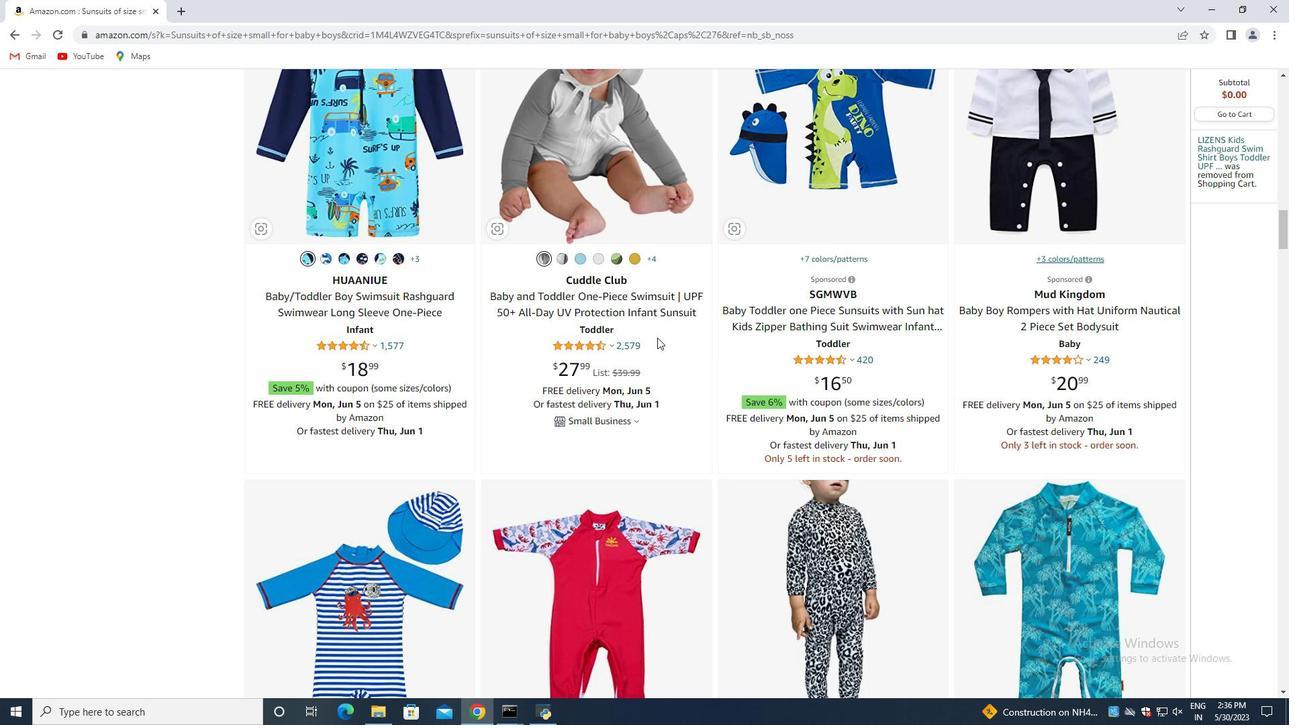 
Action: Mouse scrolled (629, 355) with delta (0, 0)
Screenshot: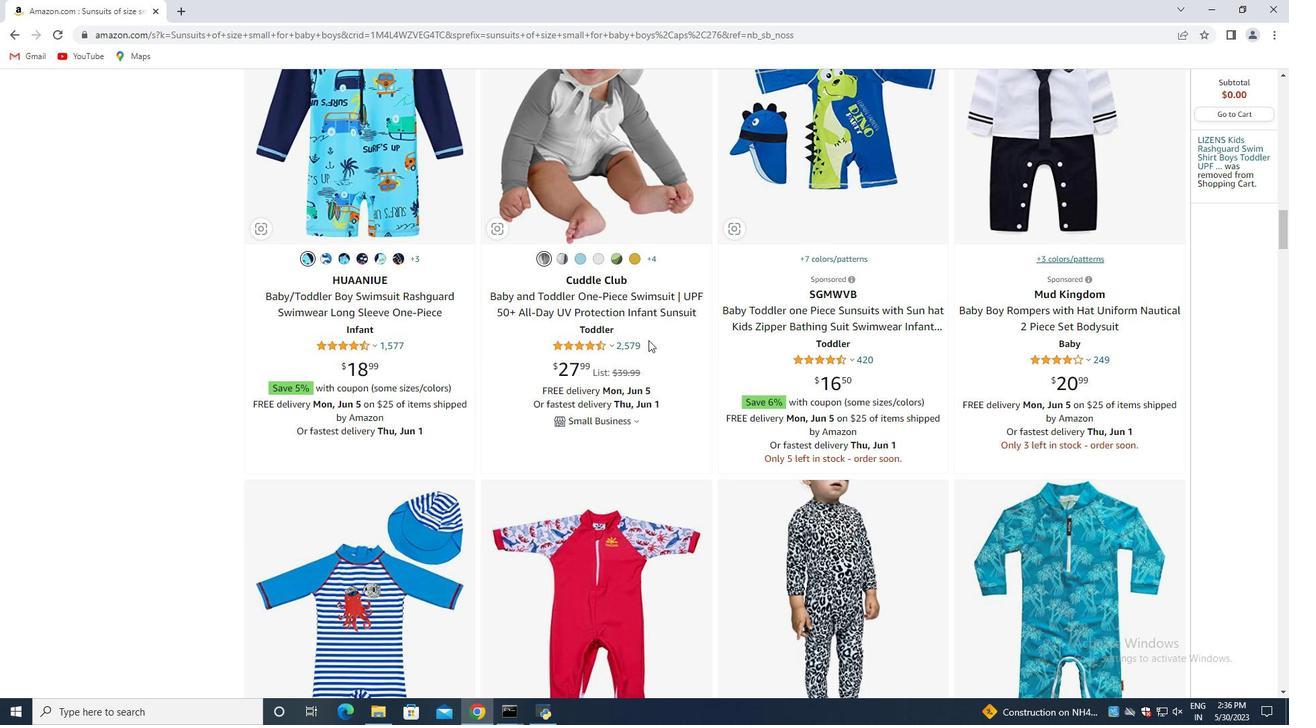 
Action: Mouse moved to (602, 349)
Screenshot: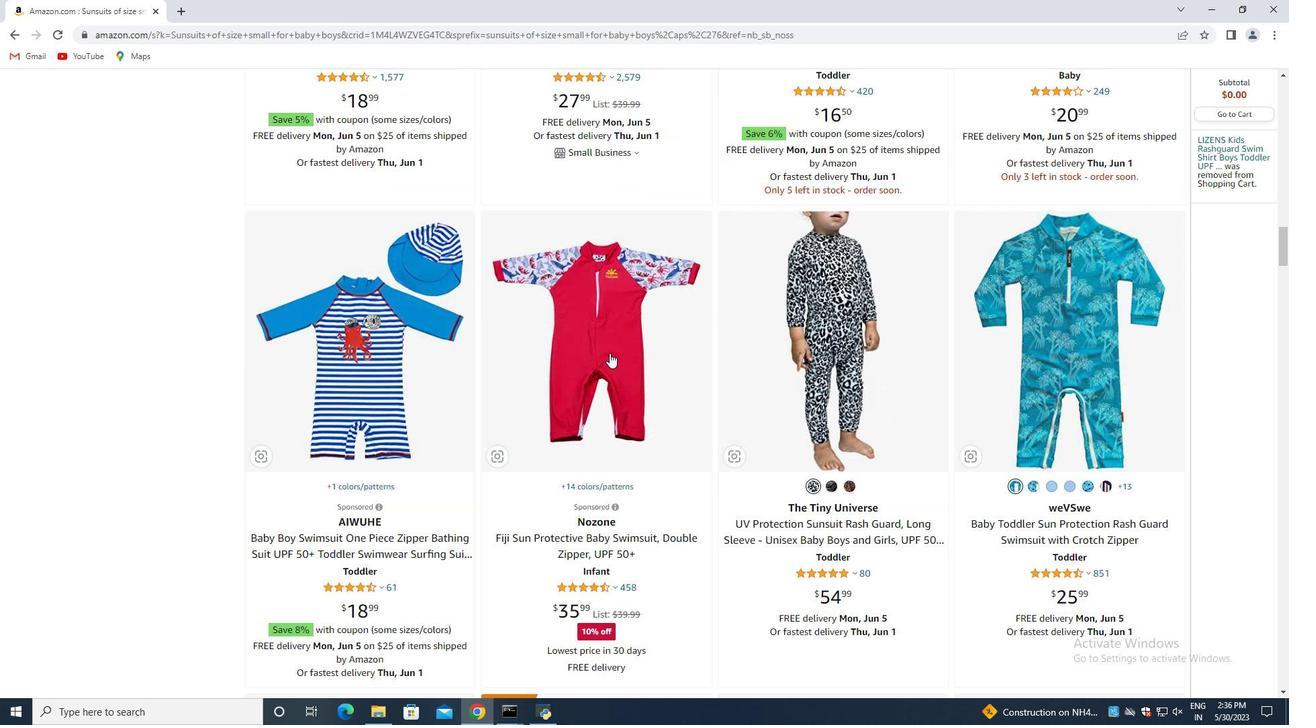 
Action: Mouse scrolled (602, 348) with delta (0, 0)
Screenshot: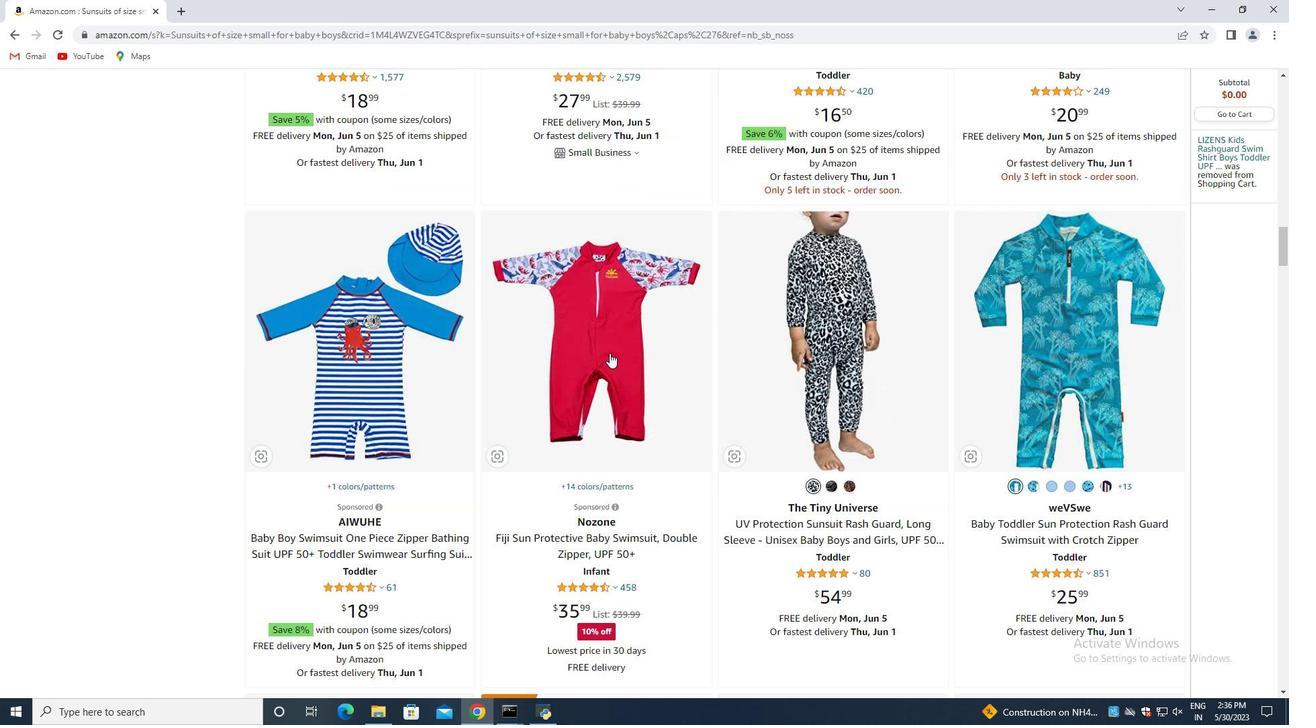 
Action: Mouse moved to (598, 352)
Screenshot: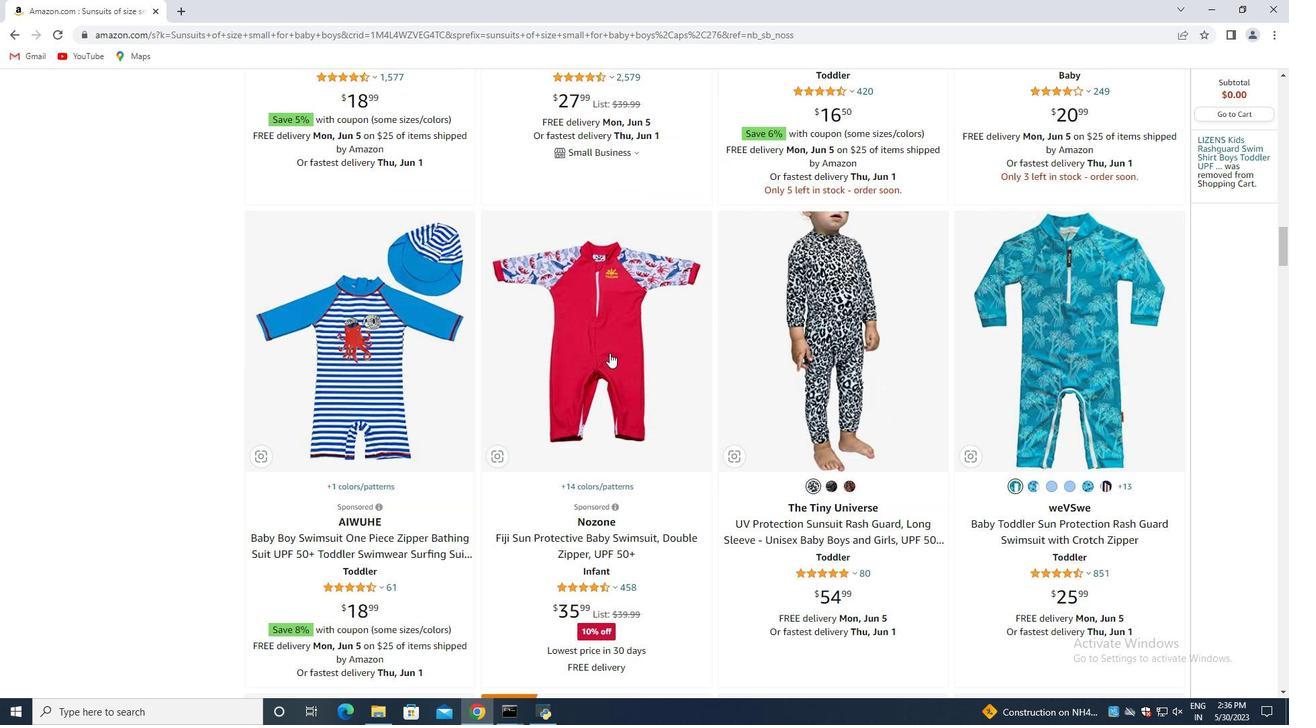 
Action: Mouse scrolled (598, 351) with delta (0, 0)
Screenshot: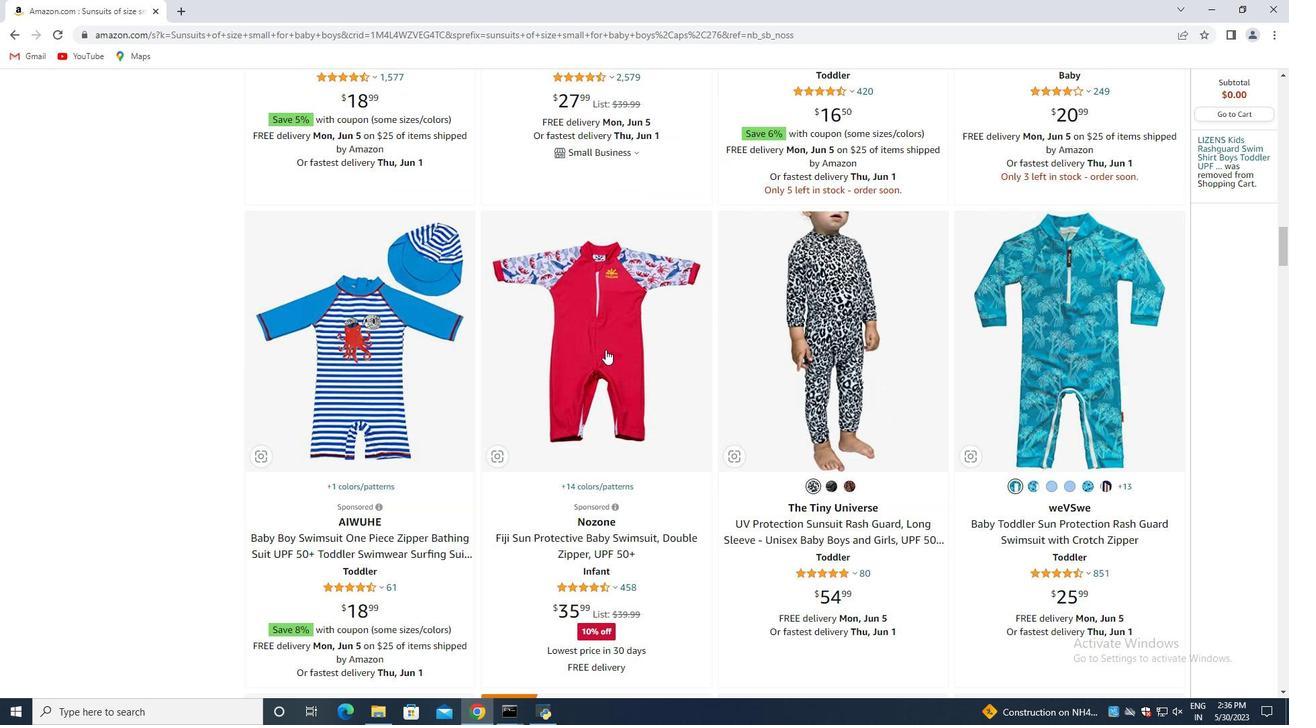 
Action: Mouse moved to (616, 379)
Screenshot: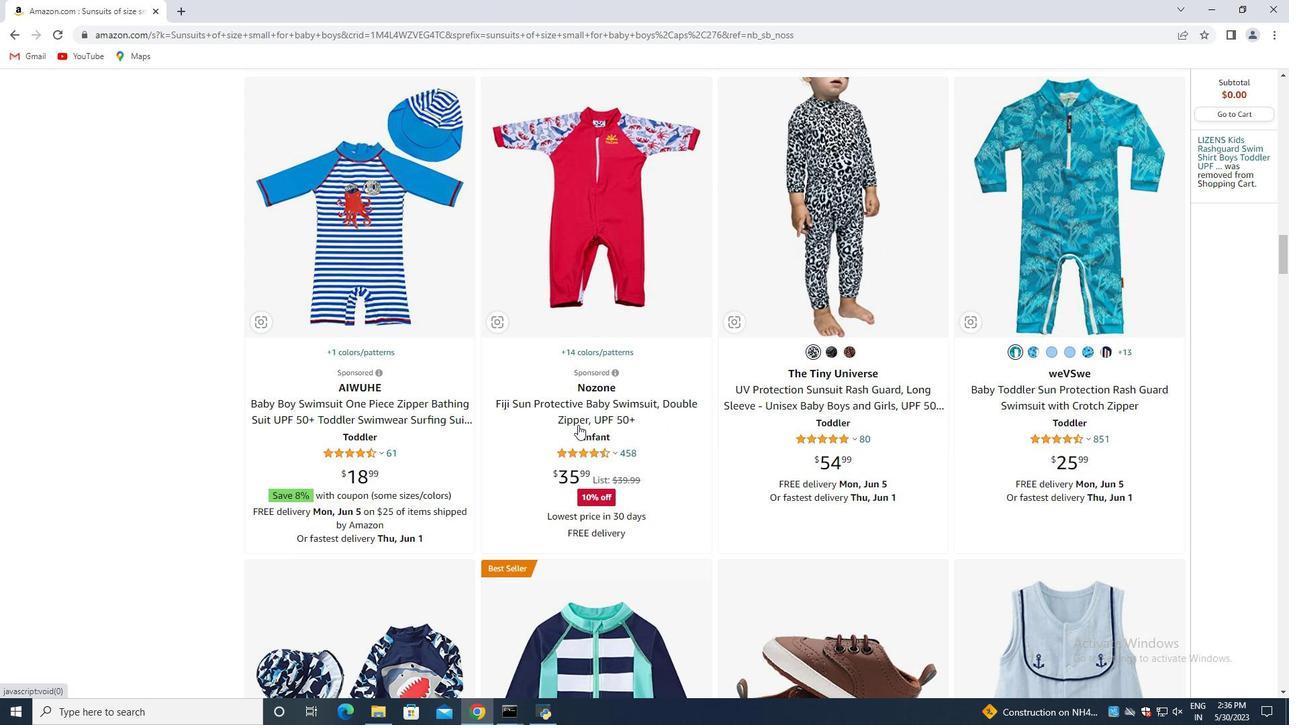
Action: Mouse scrolled (616, 380) with delta (0, 0)
Screenshot: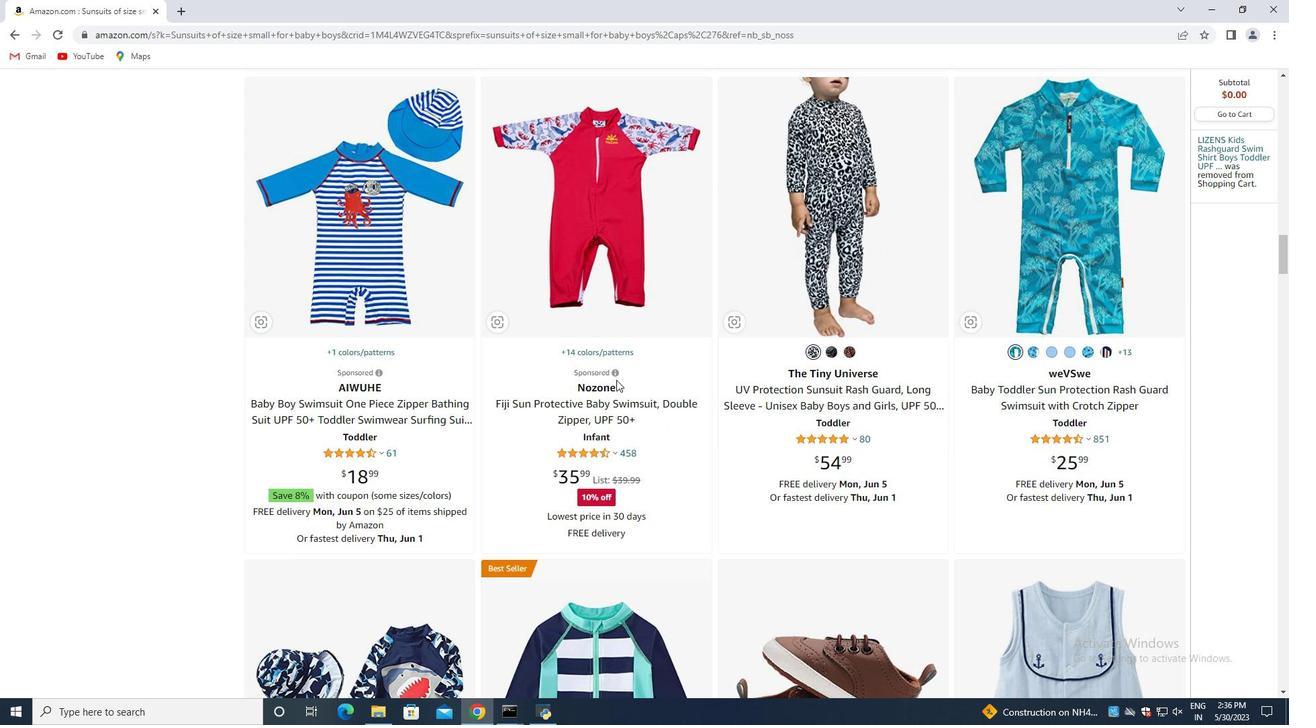 
Action: Mouse moved to (616, 379)
Screenshot: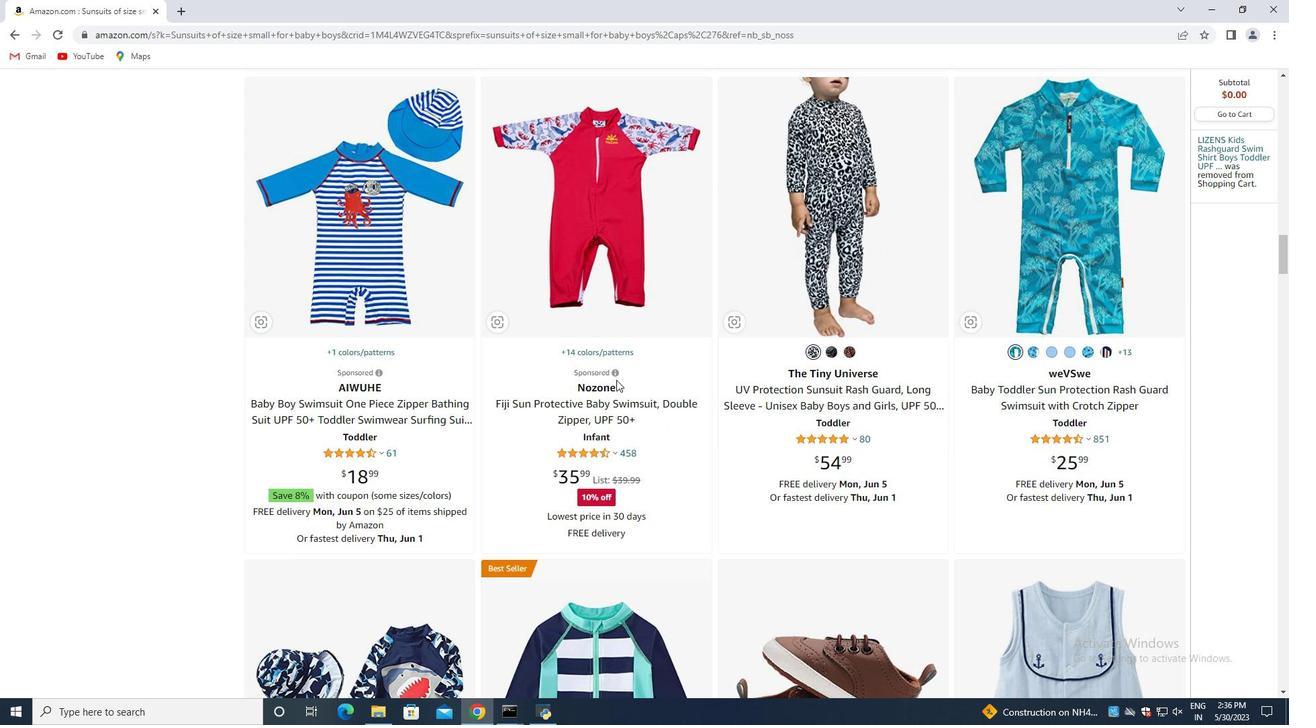 
Action: Mouse scrolled (616, 380) with delta (0, 0)
Screenshot: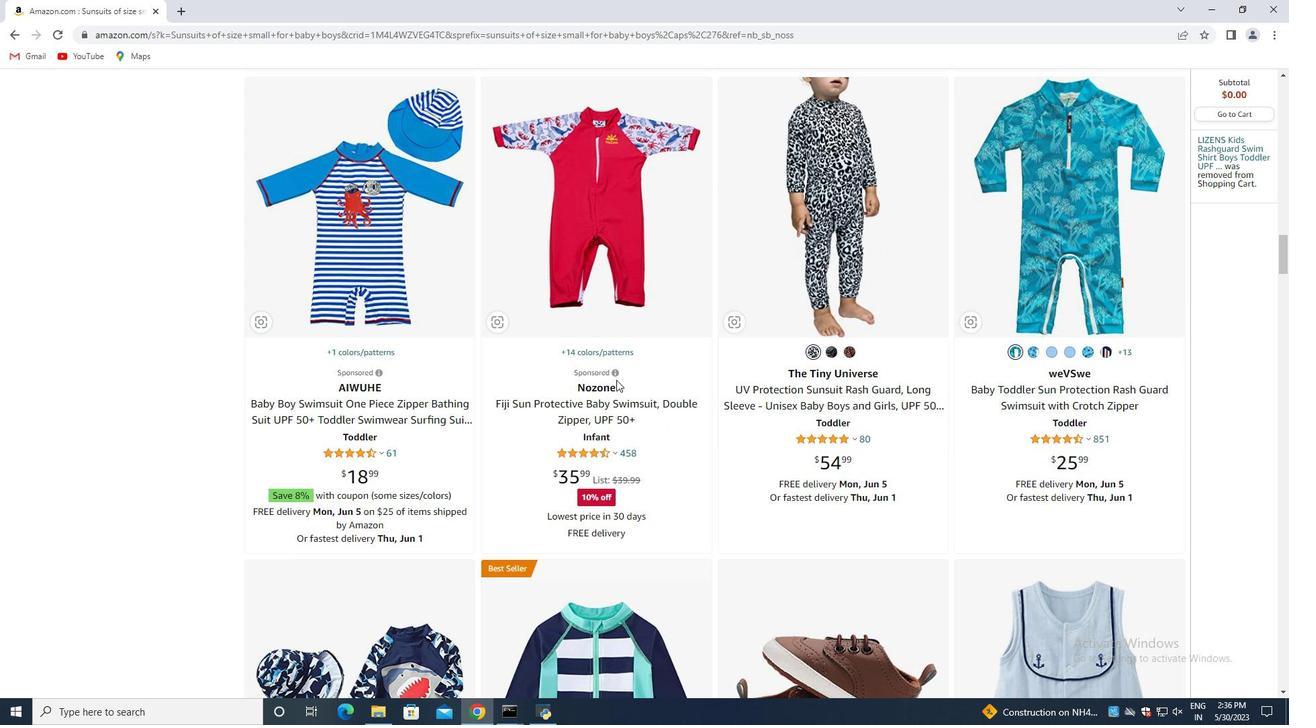
Action: Mouse scrolled (616, 380) with delta (0, 0)
Screenshot: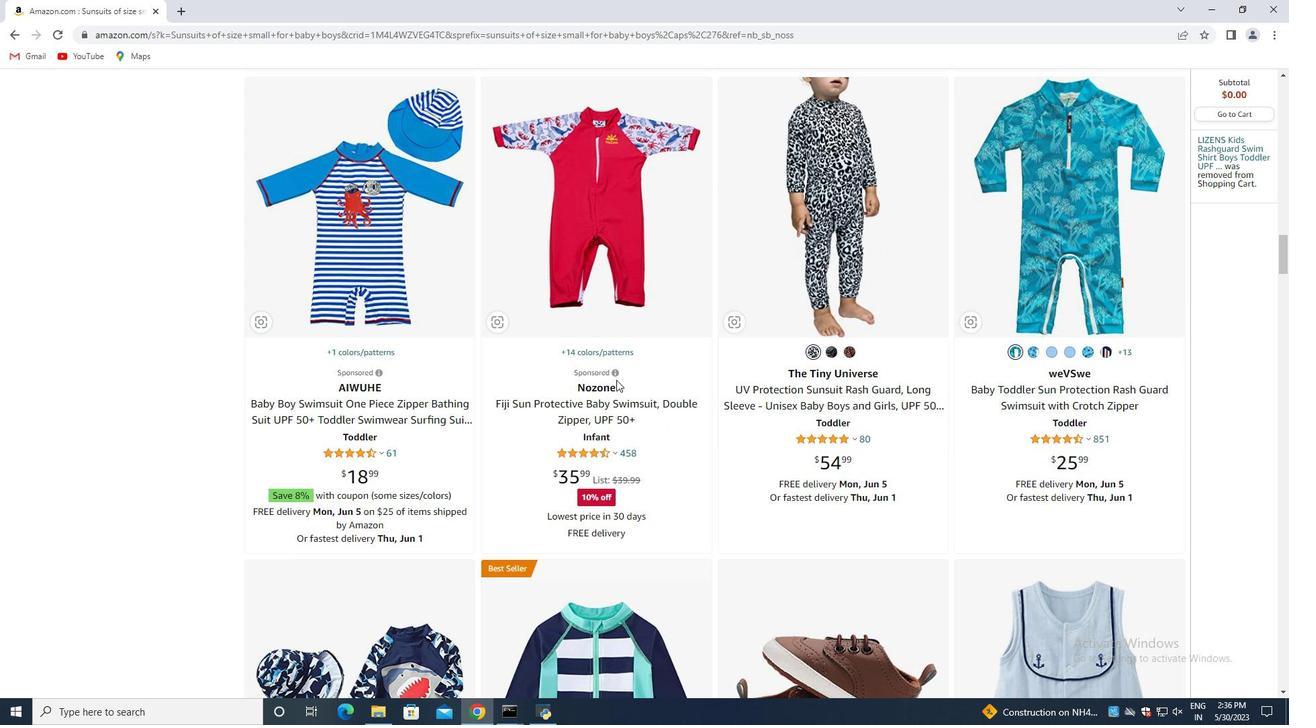 
Action: Mouse scrolled (616, 380) with delta (0, 0)
Screenshot: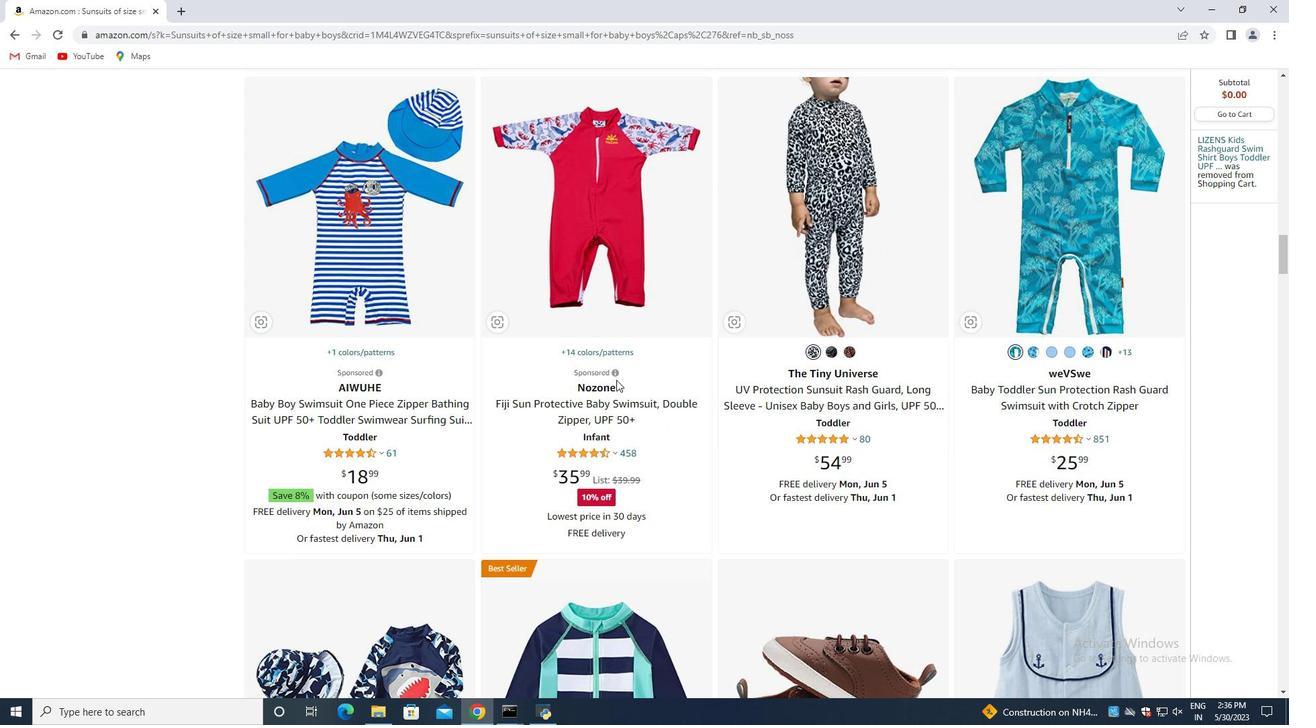
Action: Mouse moved to (616, 371)
Screenshot: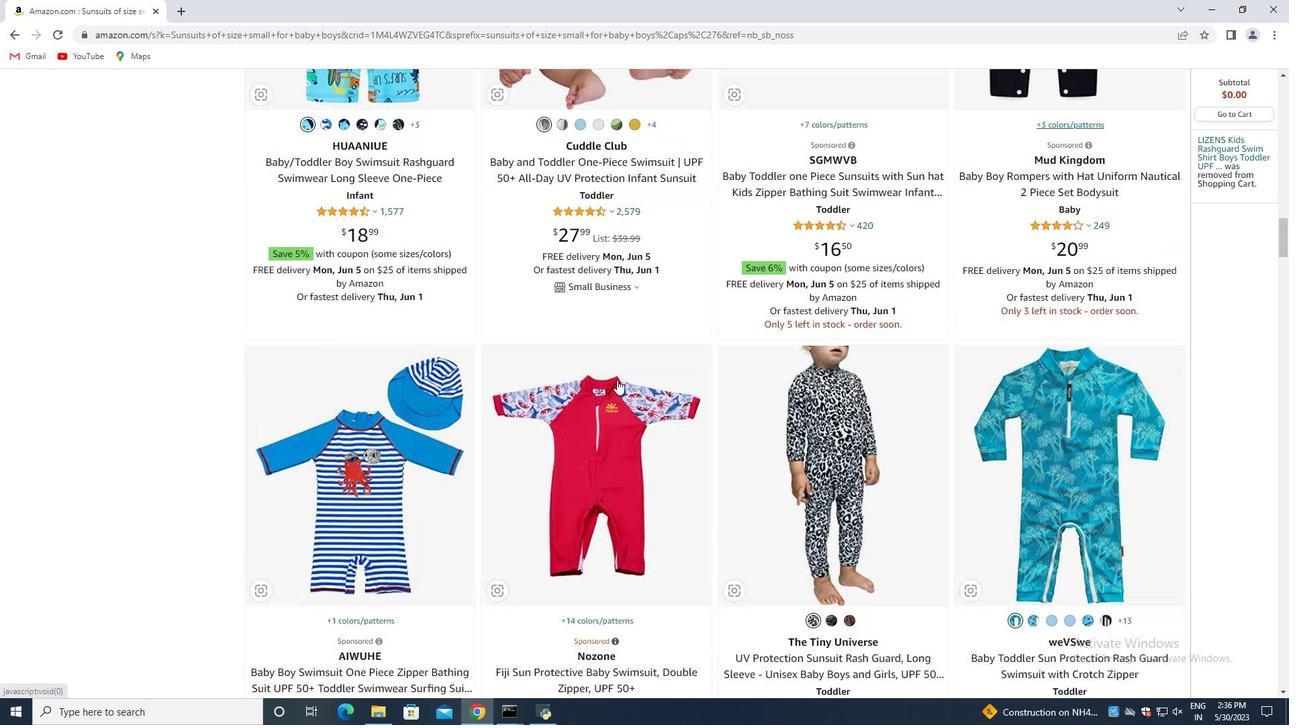 
Action: Mouse scrolled (616, 372) with delta (0, 0)
Screenshot: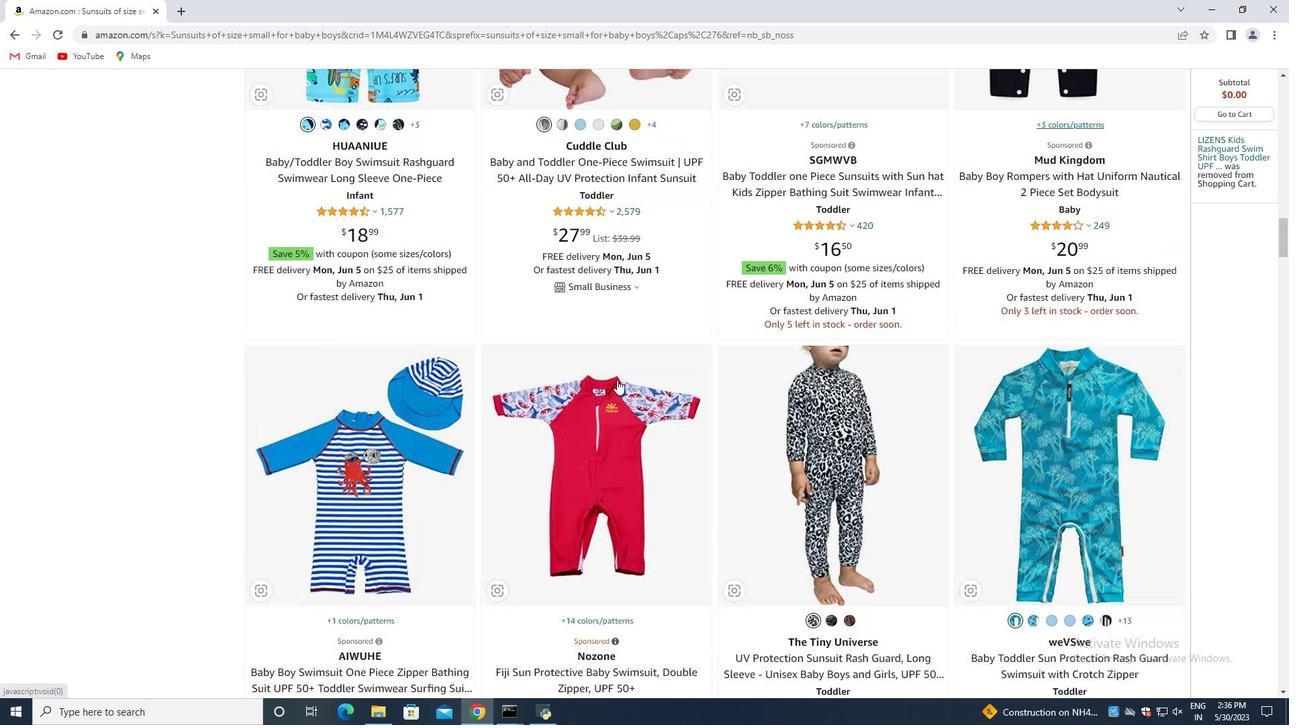 
Action: Mouse moved to (616, 369)
Screenshot: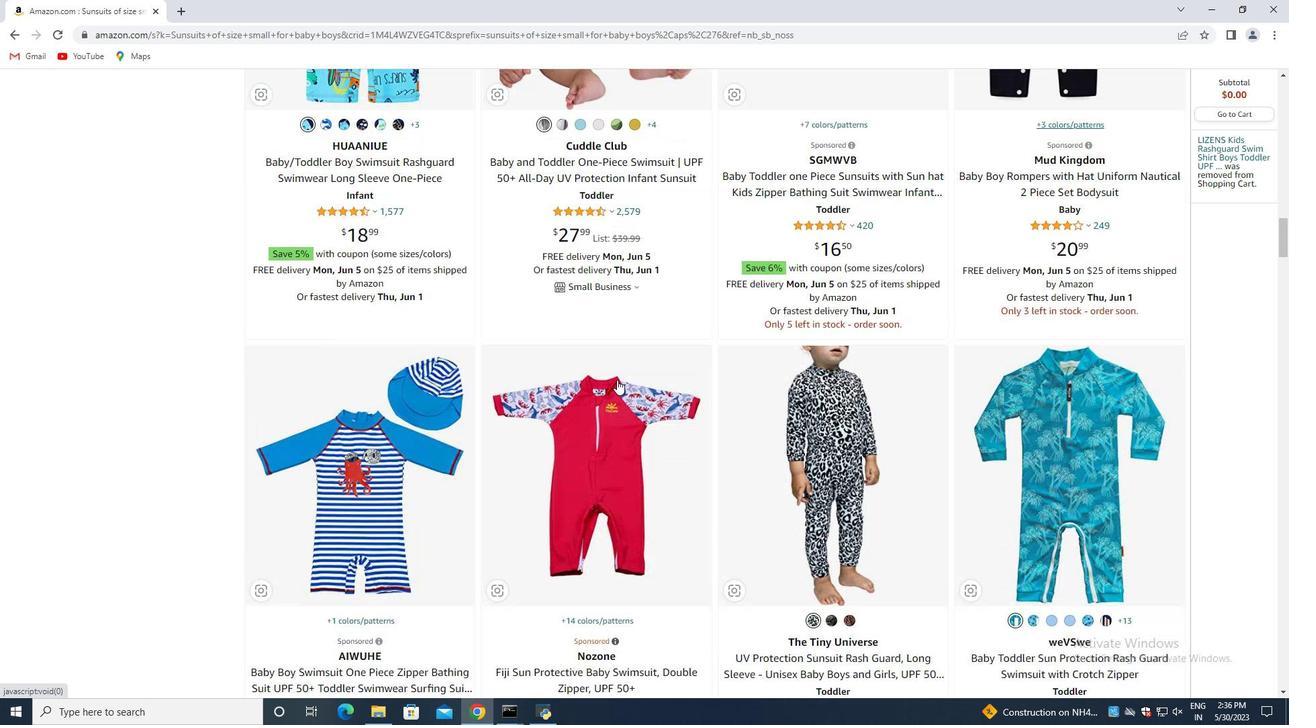 
Action: Mouse scrolled (616, 369) with delta (0, 0)
Screenshot: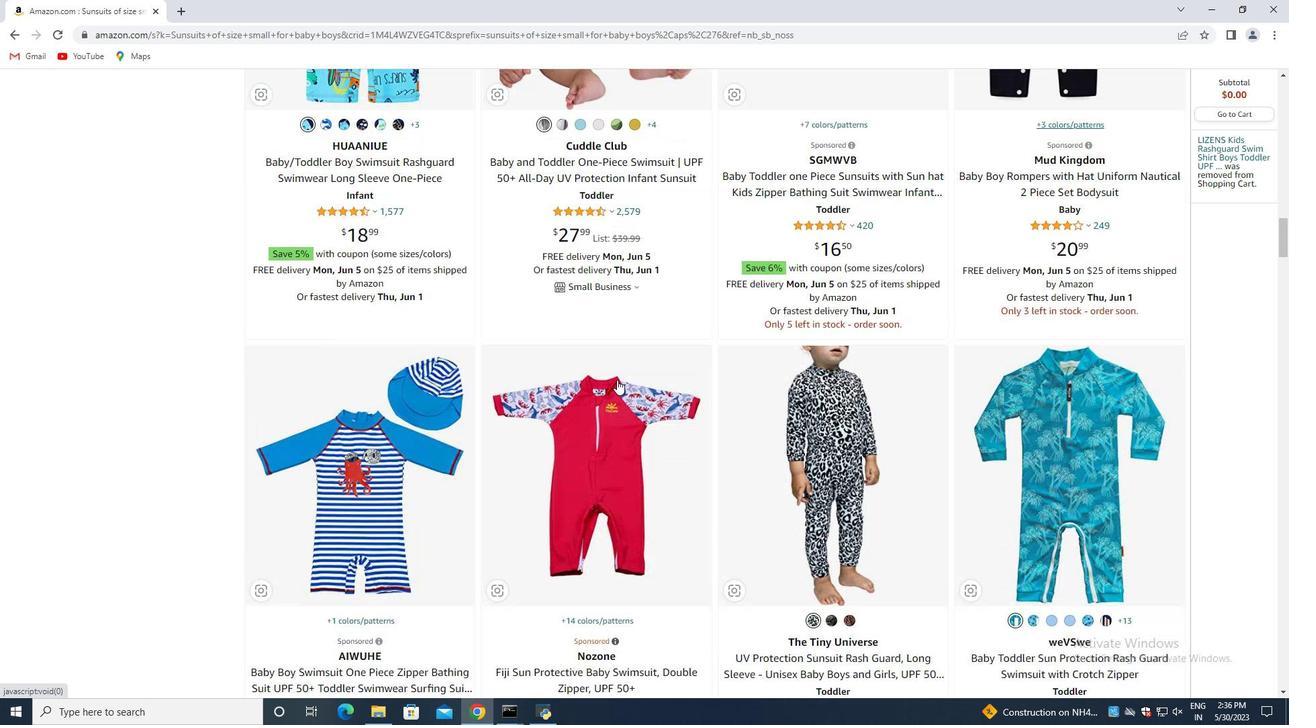 
Action: Mouse moved to (615, 367)
Screenshot: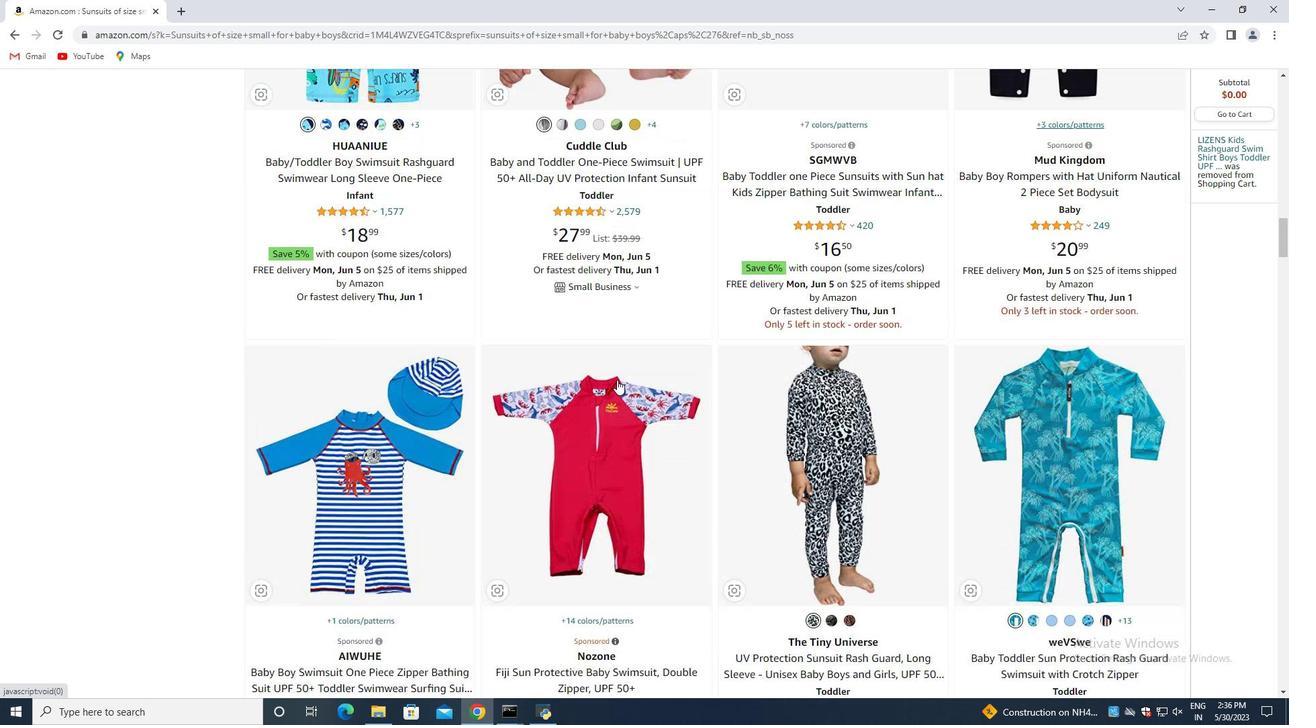 
Action: Mouse scrolled (615, 367) with delta (0, 0)
Screenshot: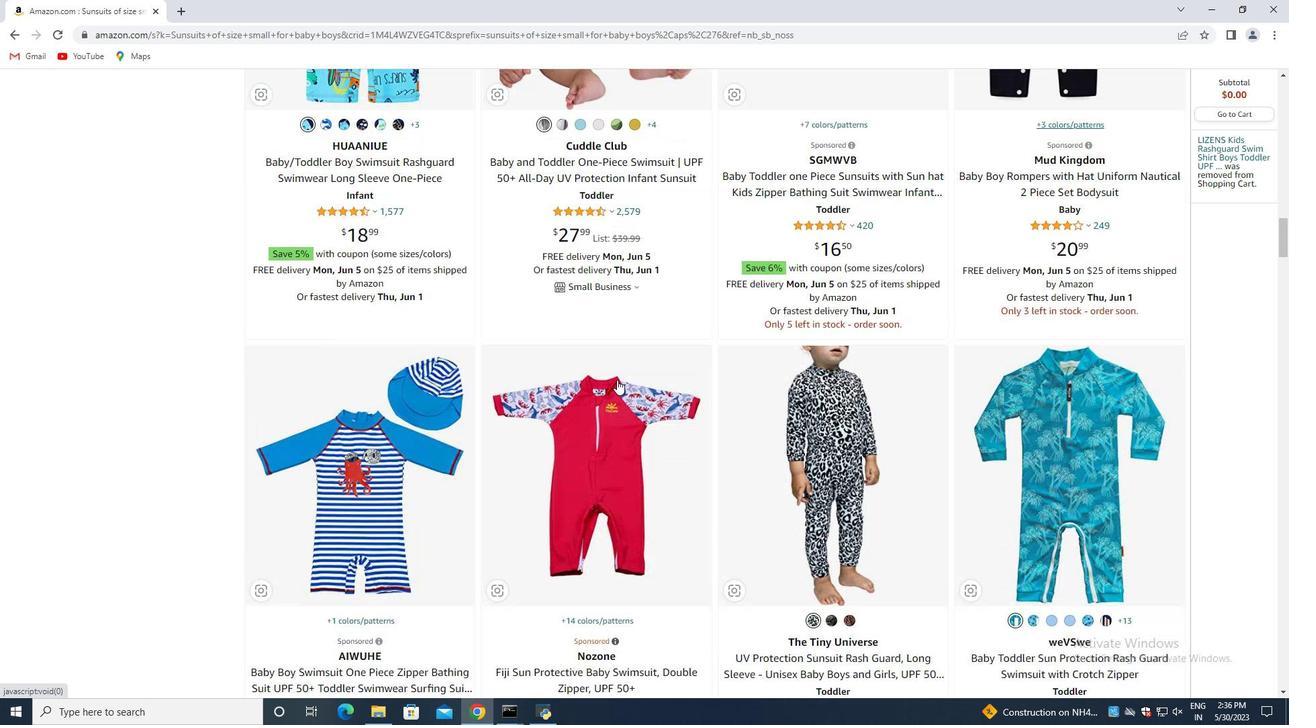 
Action: Mouse scrolled (615, 367) with delta (0, 0)
Screenshot: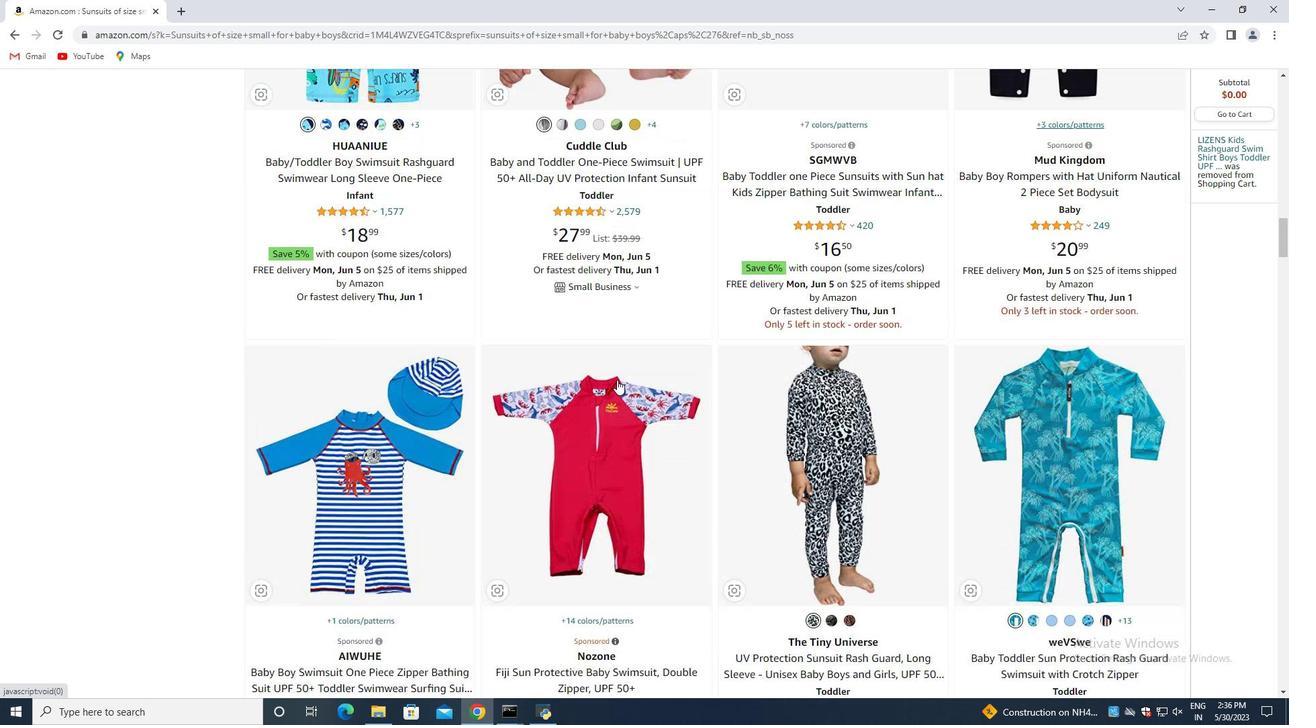 
Action: Mouse scrolled (615, 367) with delta (0, 0)
Screenshot: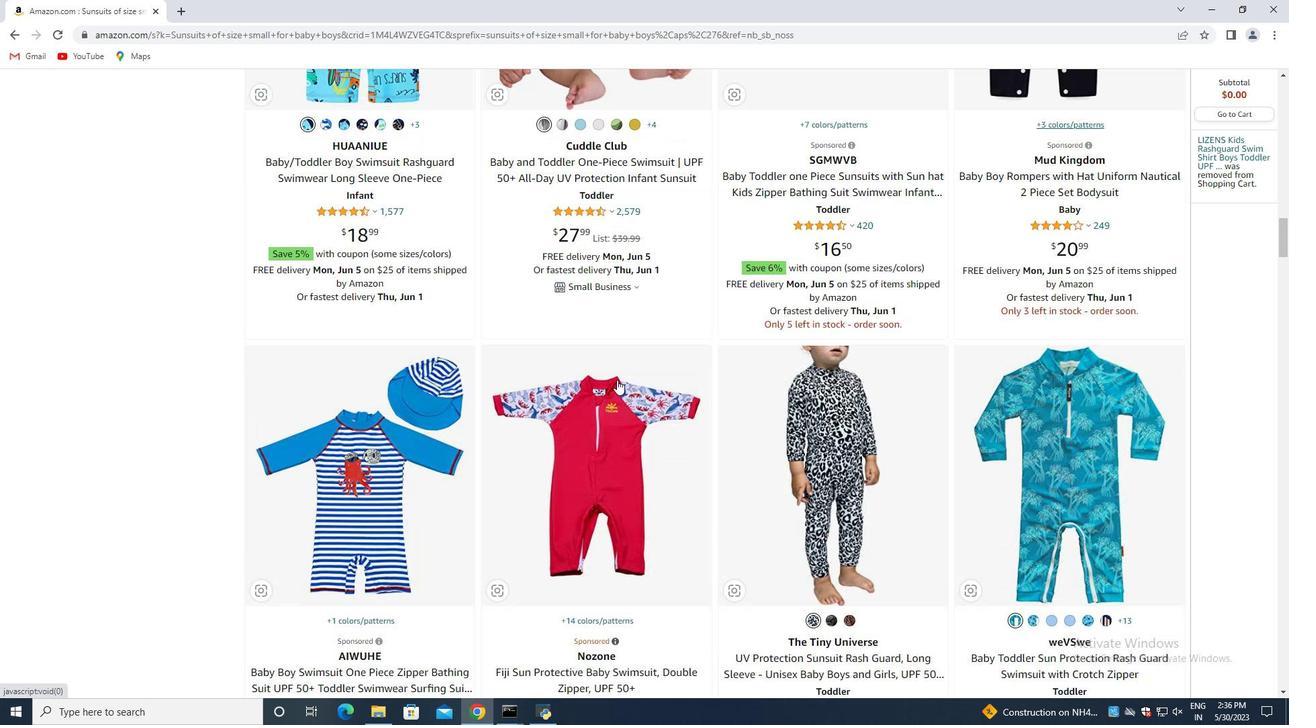 
Action: Mouse scrolled (615, 367) with delta (0, 0)
Screenshot: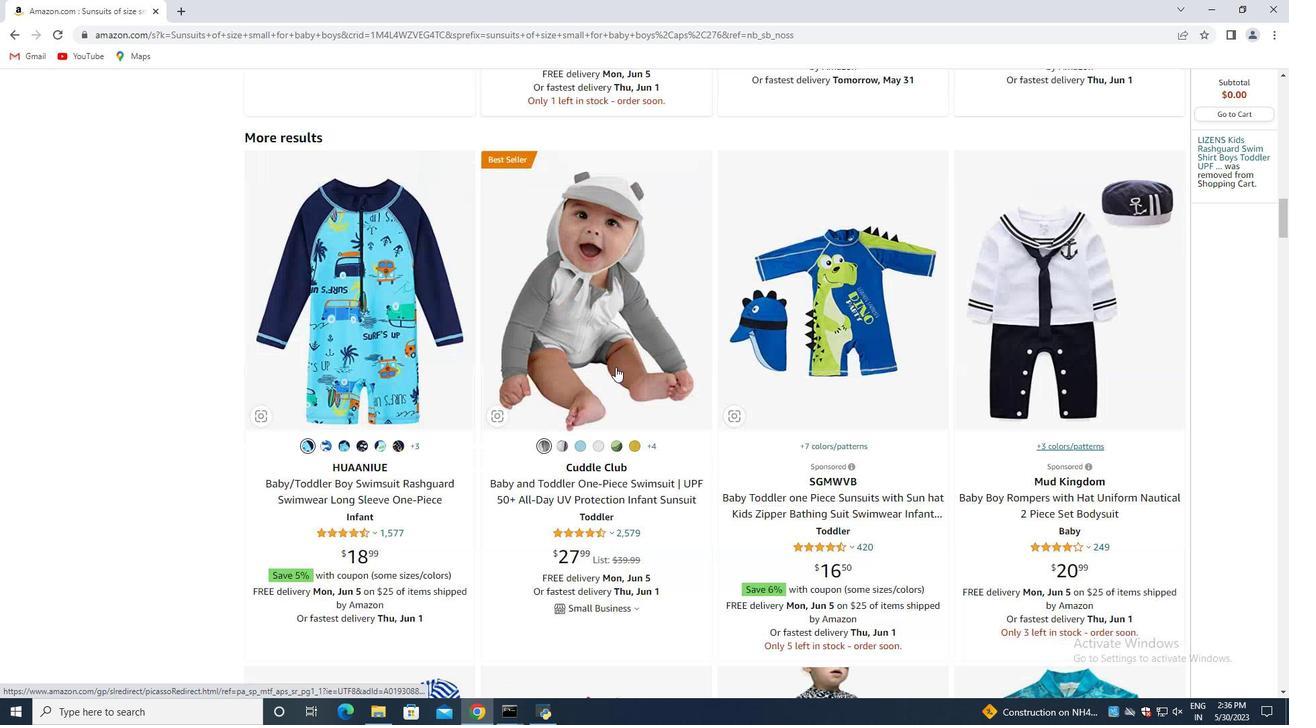 
Action: Mouse moved to (614, 366)
Screenshot: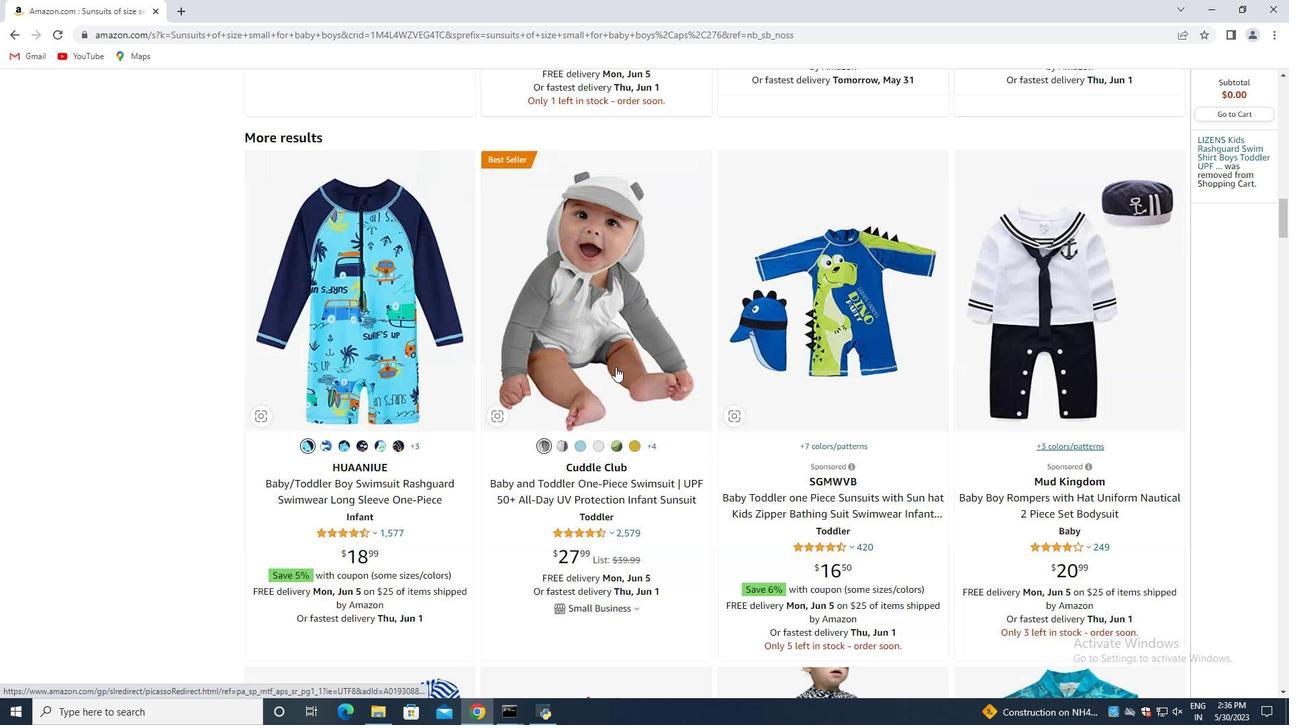 
Action: Mouse scrolled (614, 367) with delta (0, 0)
Screenshot: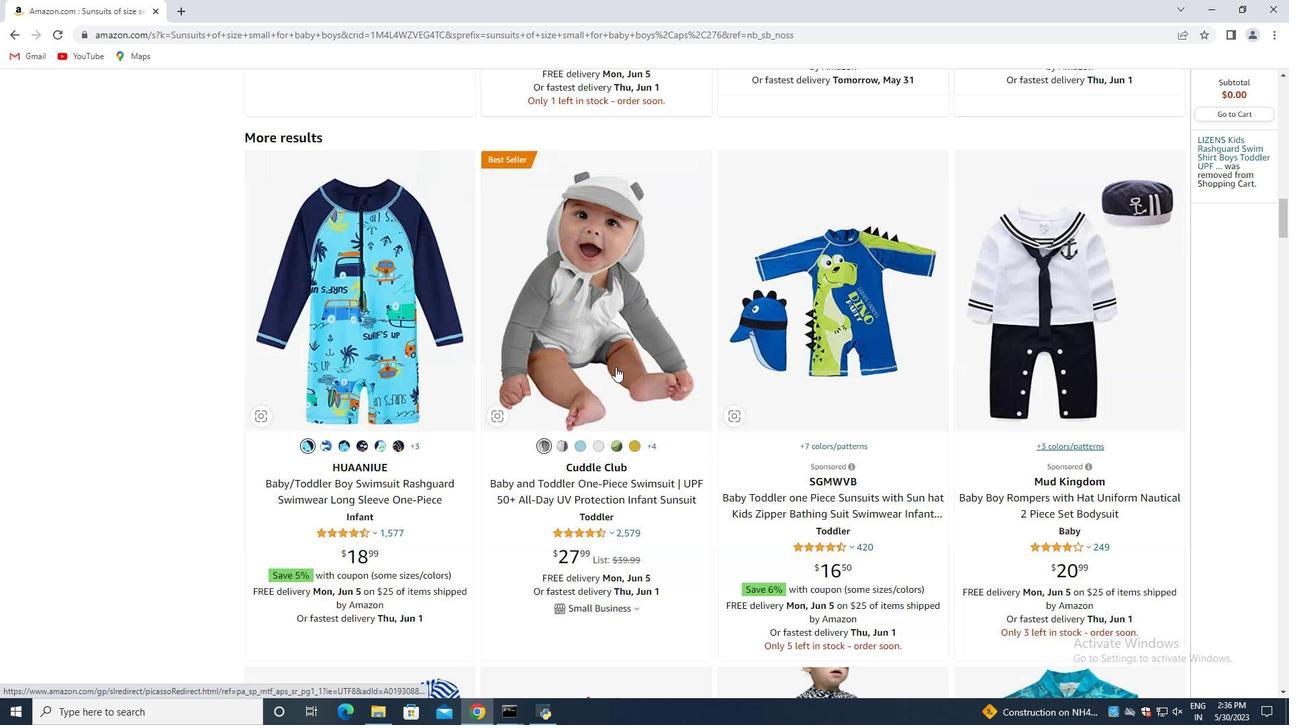 
Action: Mouse moved to (614, 365)
Screenshot: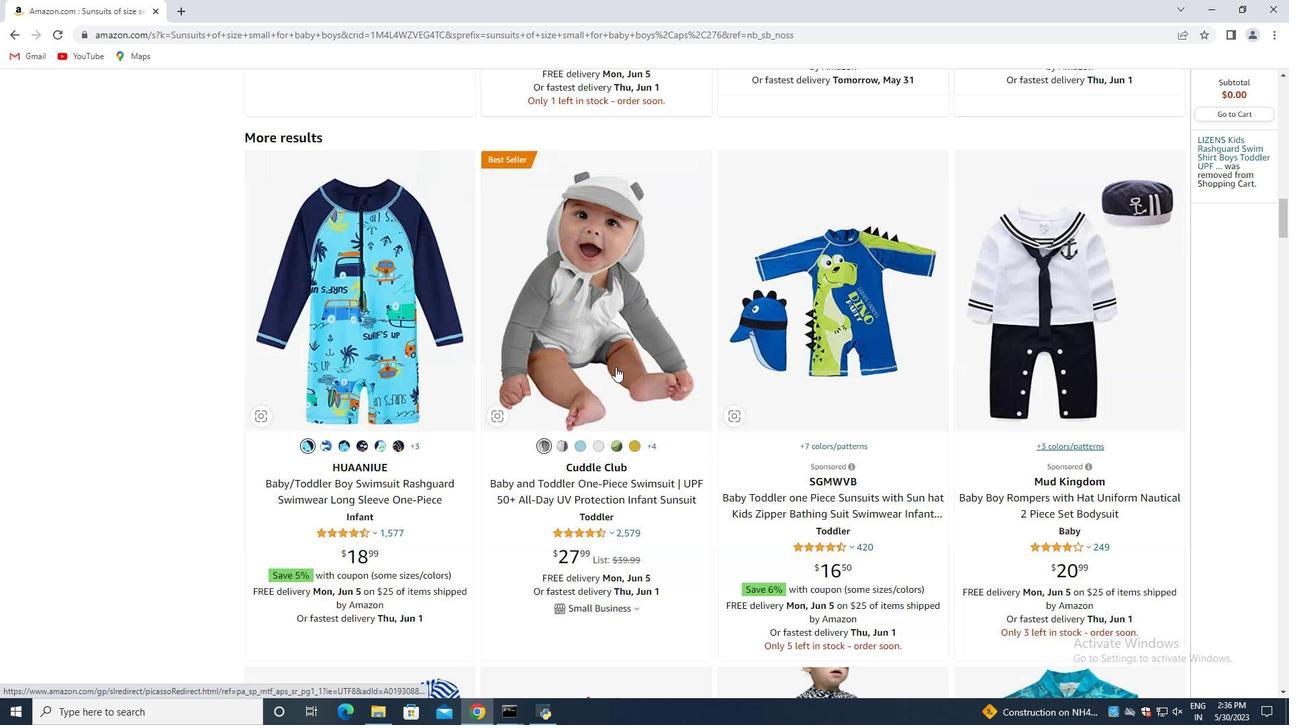 
Action: Mouse scrolled (614, 365) with delta (0, 0)
Screenshot: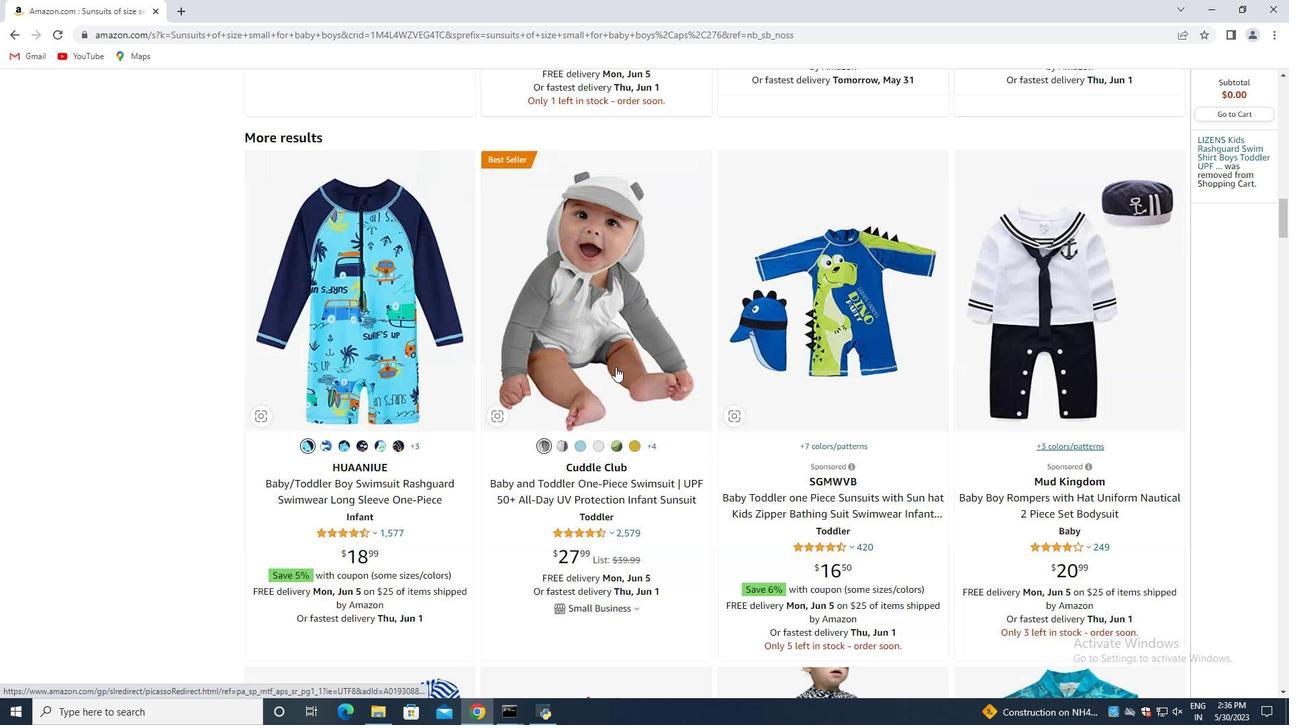 
Action: Mouse scrolled (614, 365) with delta (0, 0)
Screenshot: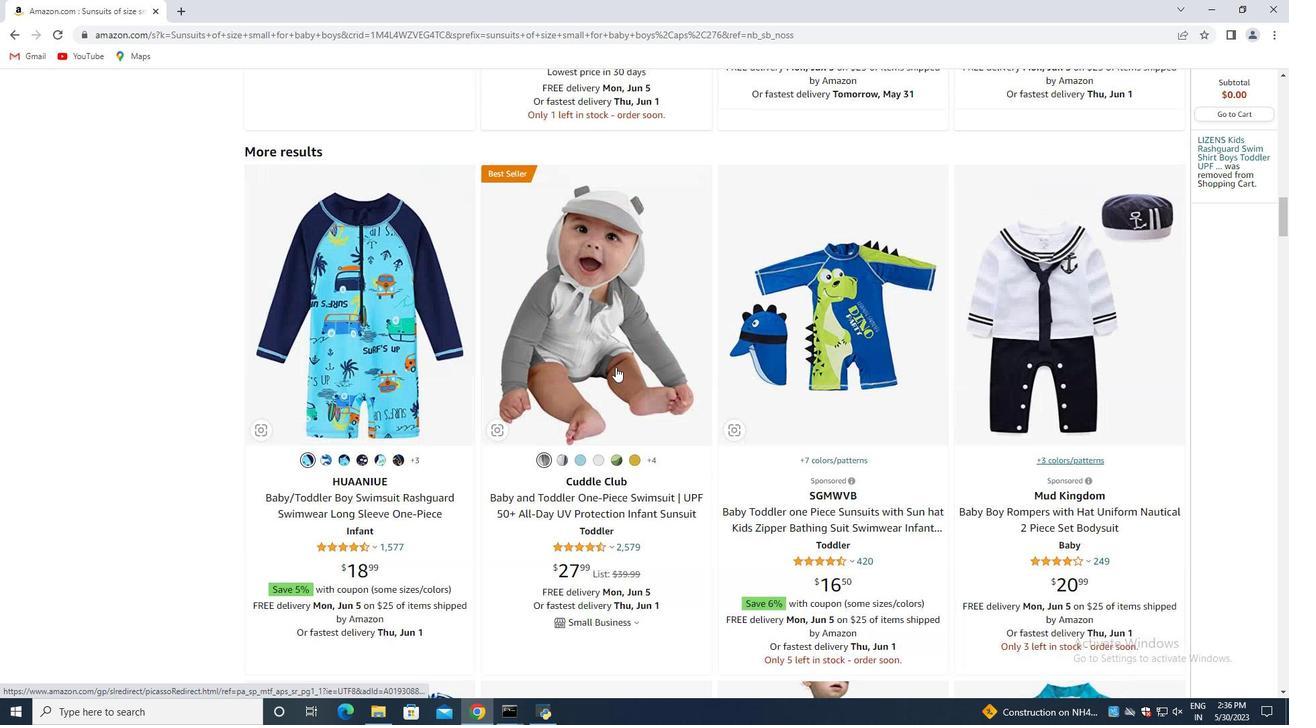 
Action: Mouse scrolled (614, 365) with delta (0, 0)
Screenshot: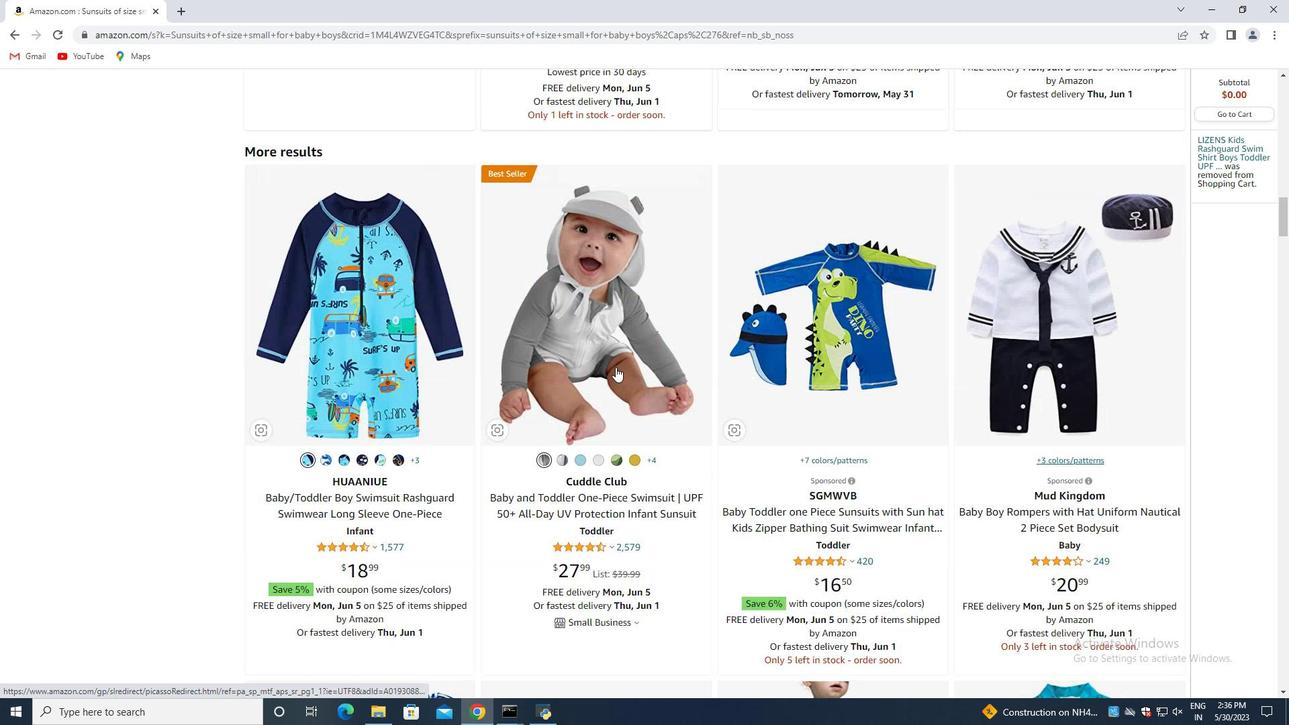 
Action: Mouse moved to (612, 352)
Screenshot: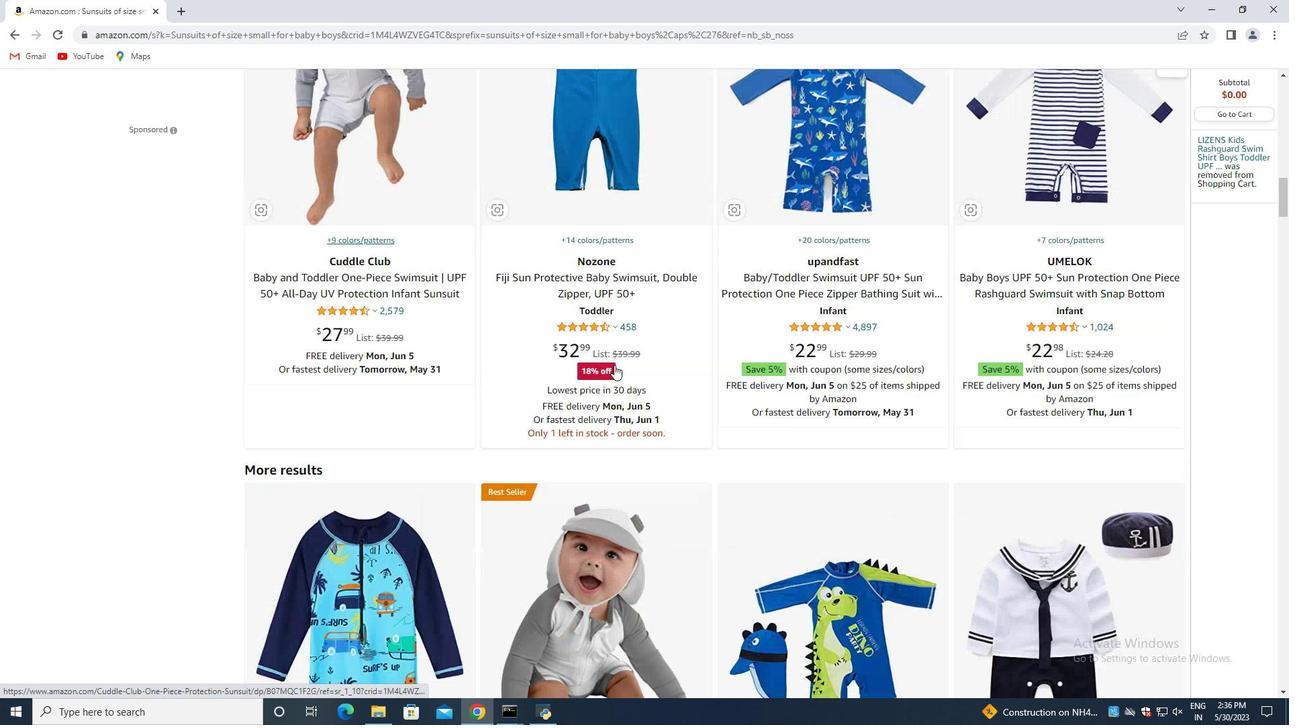 
Action: Mouse scrolled (612, 353) with delta (0, 0)
Screenshot: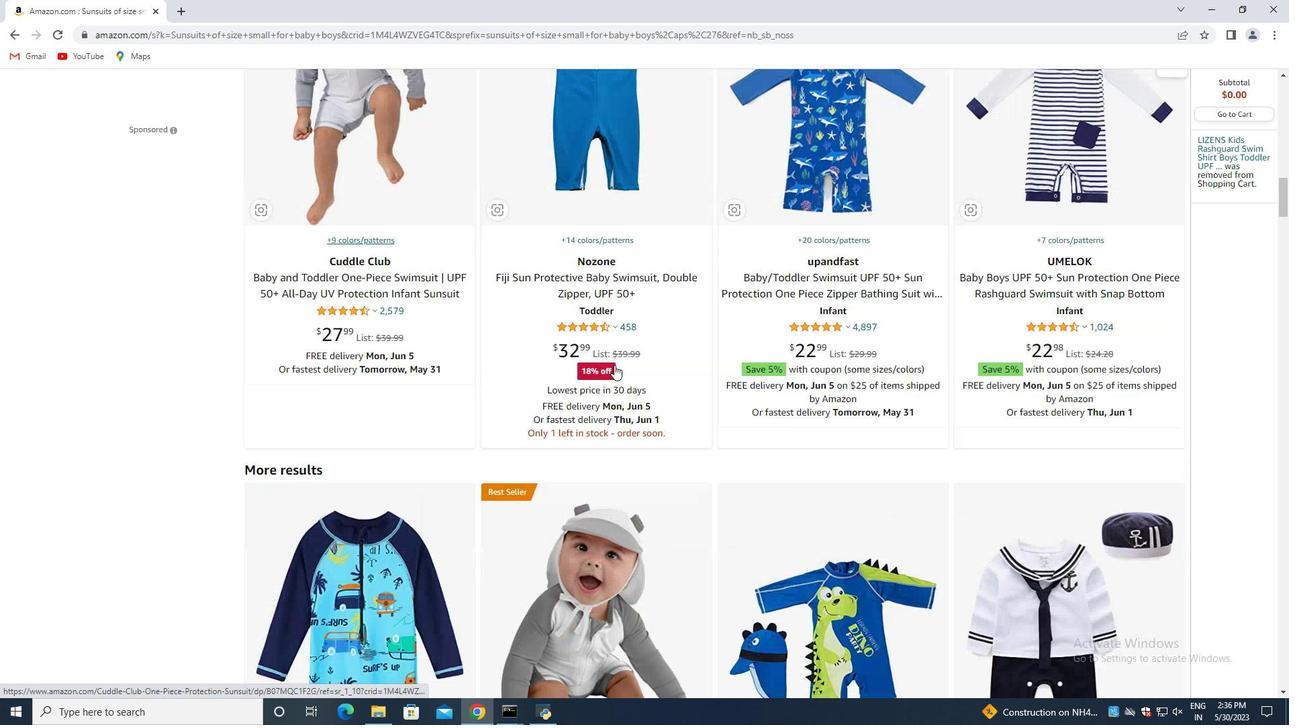 
Action: Mouse moved to (610, 347)
Screenshot: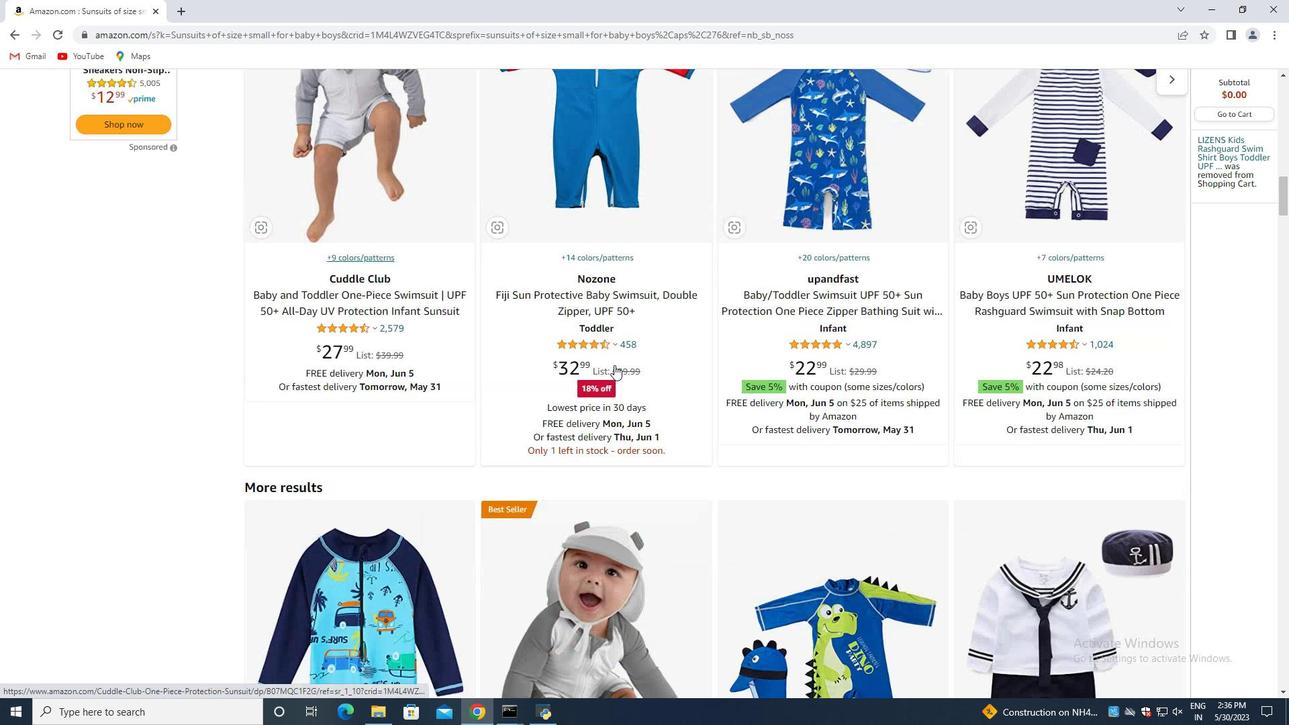 
Action: Mouse scrolled (610, 348) with delta (0, 0)
Screenshot: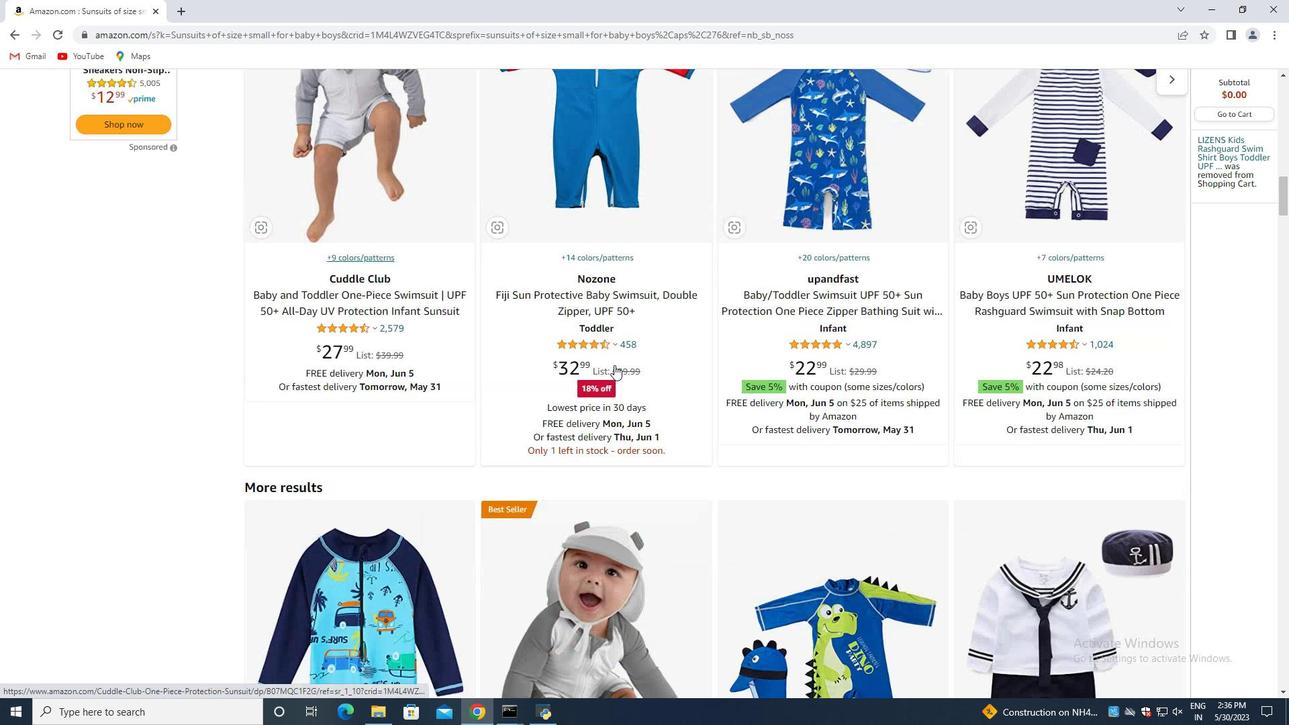 
Action: Mouse moved to (610, 347)
Screenshot: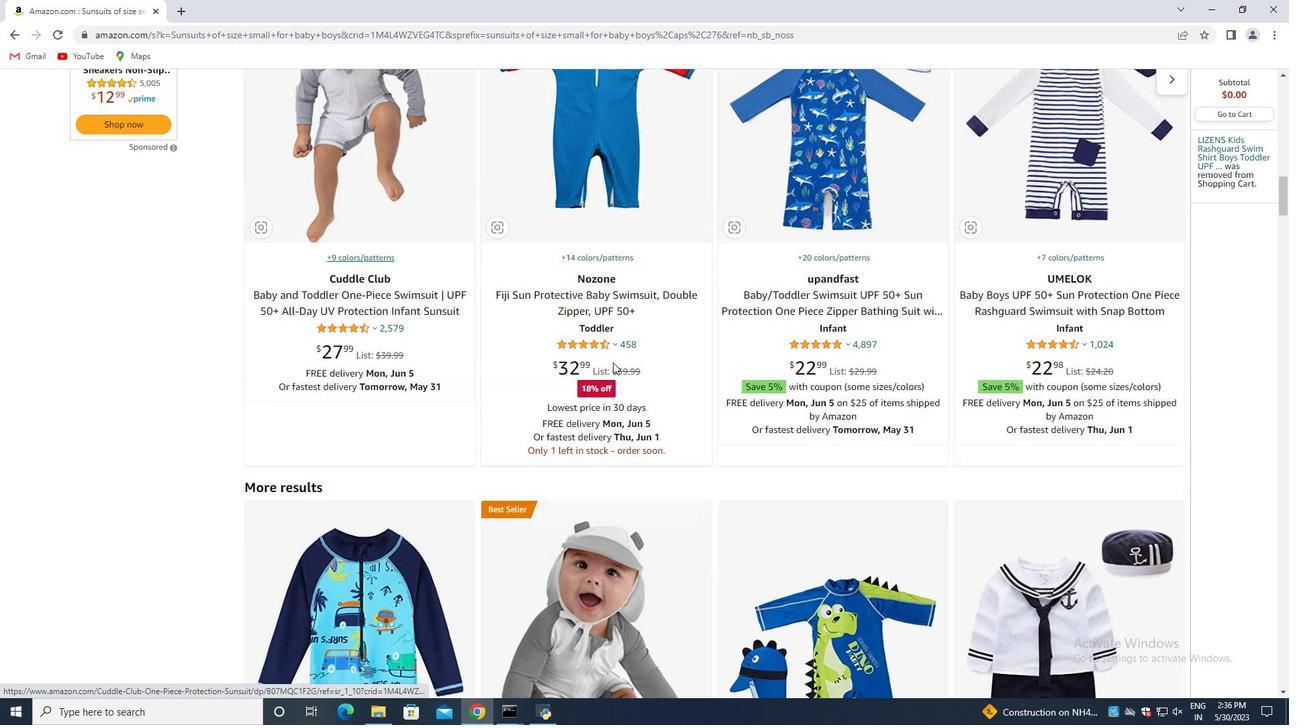 
Action: Mouse scrolled (610, 347) with delta (0, 0)
Screenshot: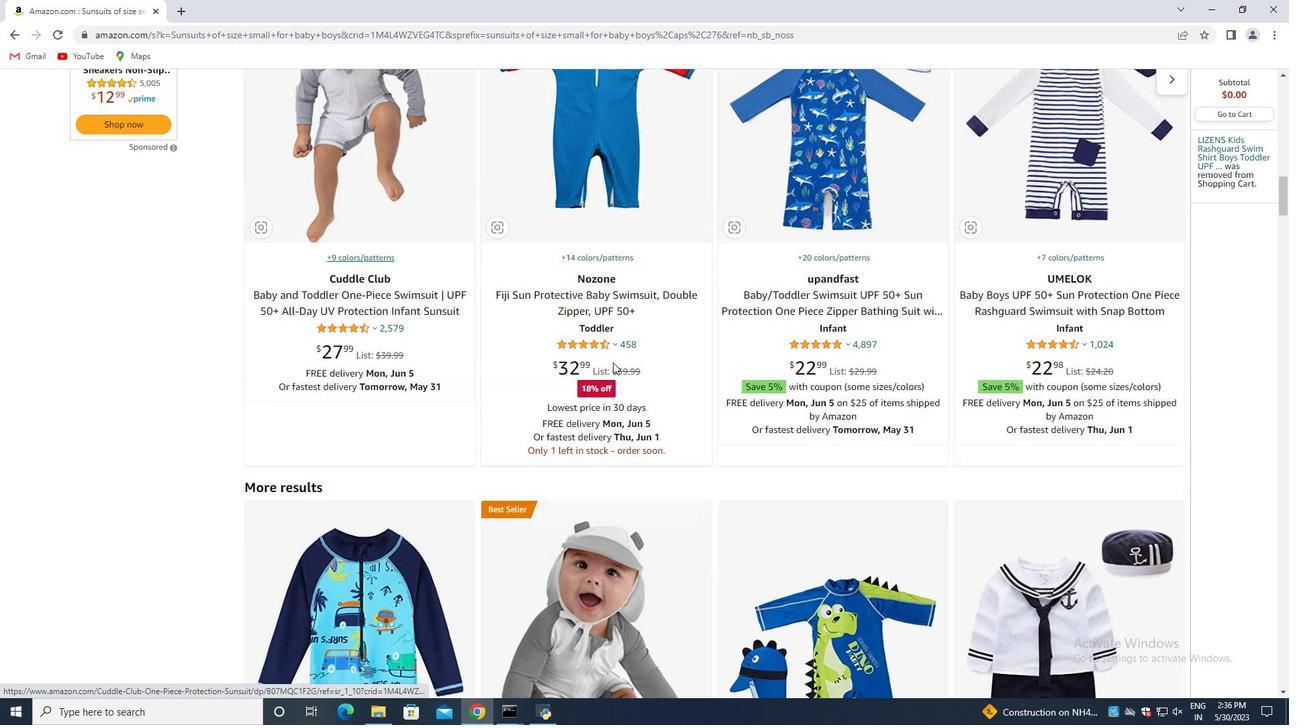 
Action: Mouse scrolled (610, 347) with delta (0, 0)
Screenshot: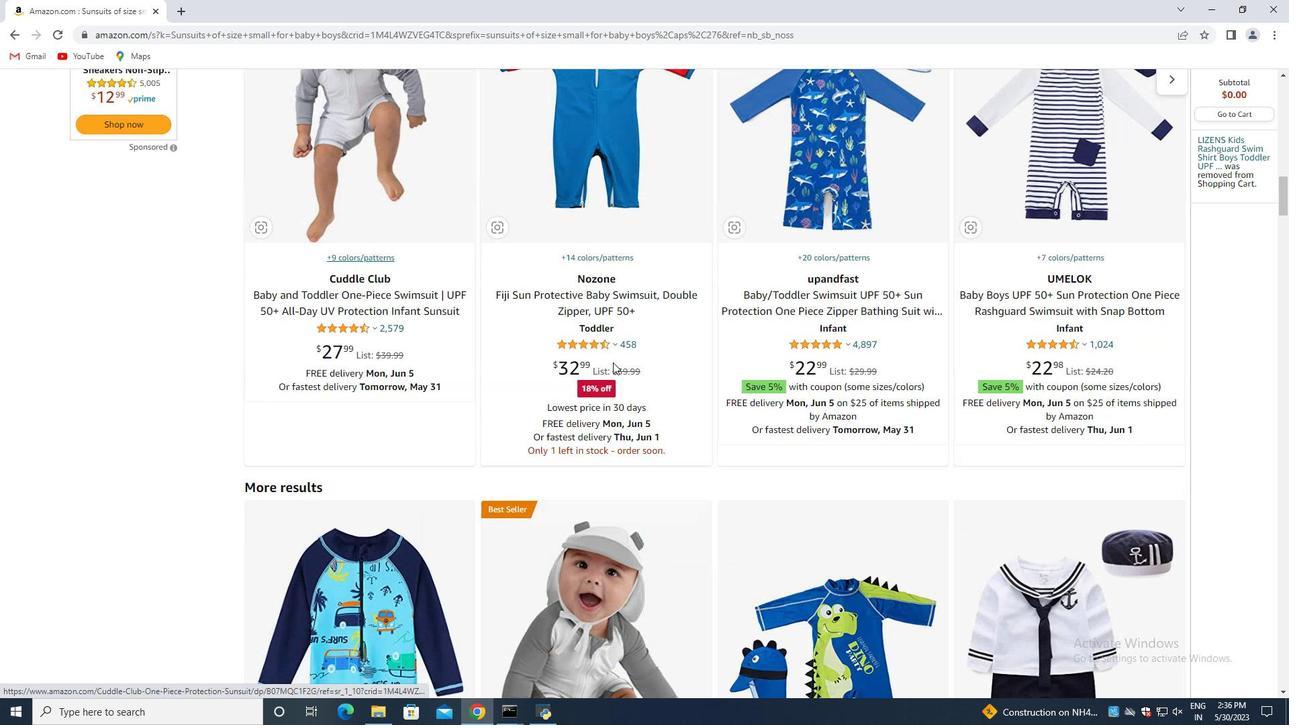 
Action: Mouse moved to (610, 347)
Screenshot: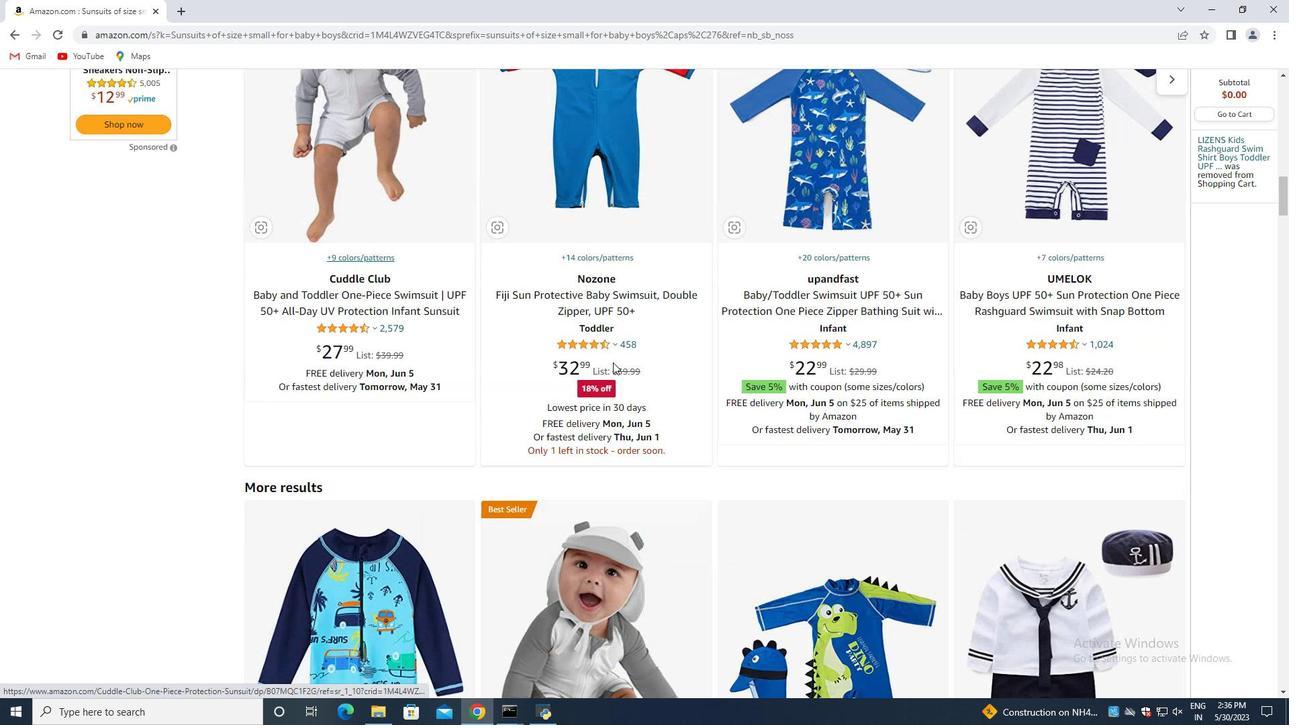 
Action: Mouse scrolled (610, 347) with delta (0, 0)
Screenshot: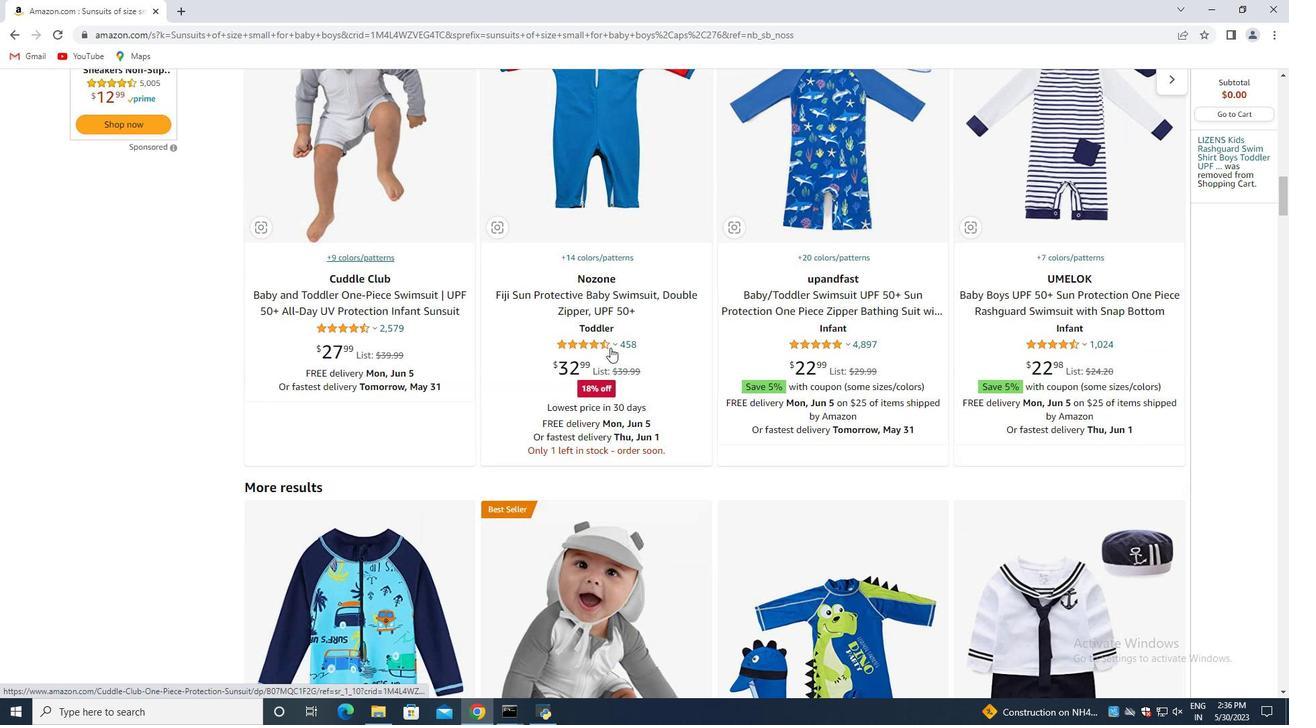 
Action: Mouse moved to (609, 328)
Screenshot: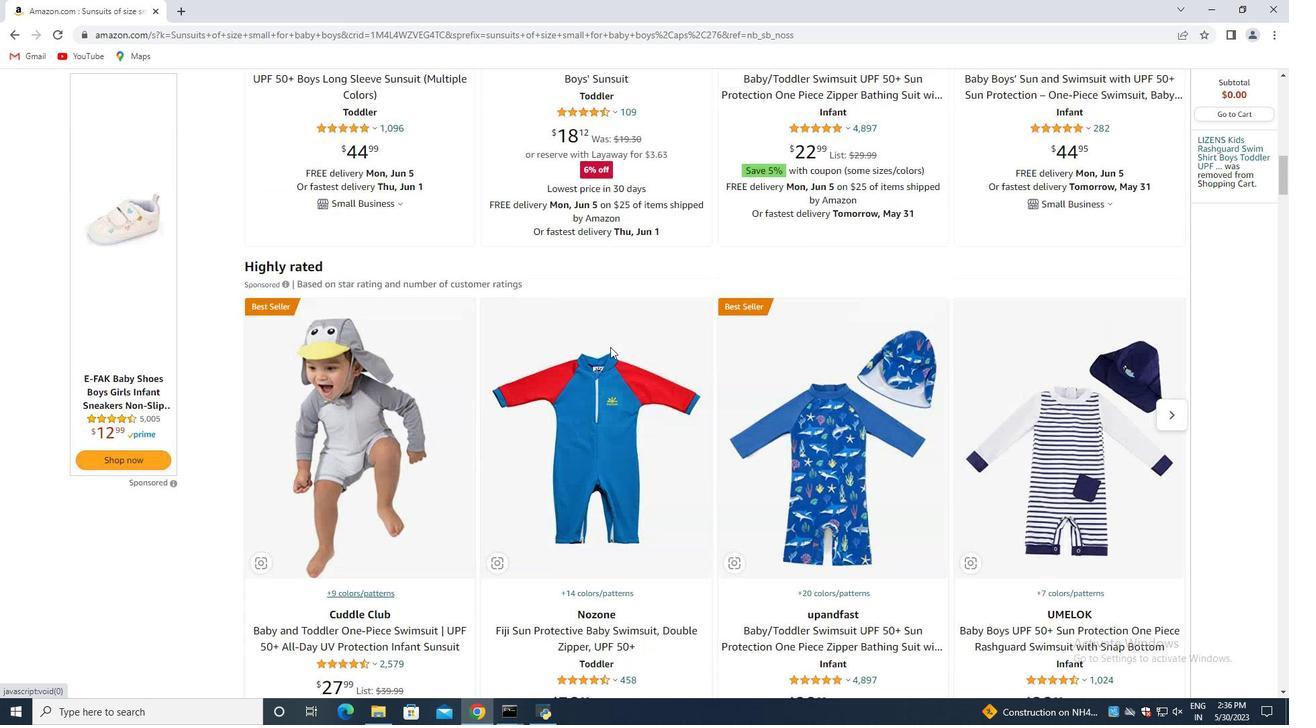 
Action: Mouse scrolled (609, 328) with delta (0, 0)
Screenshot: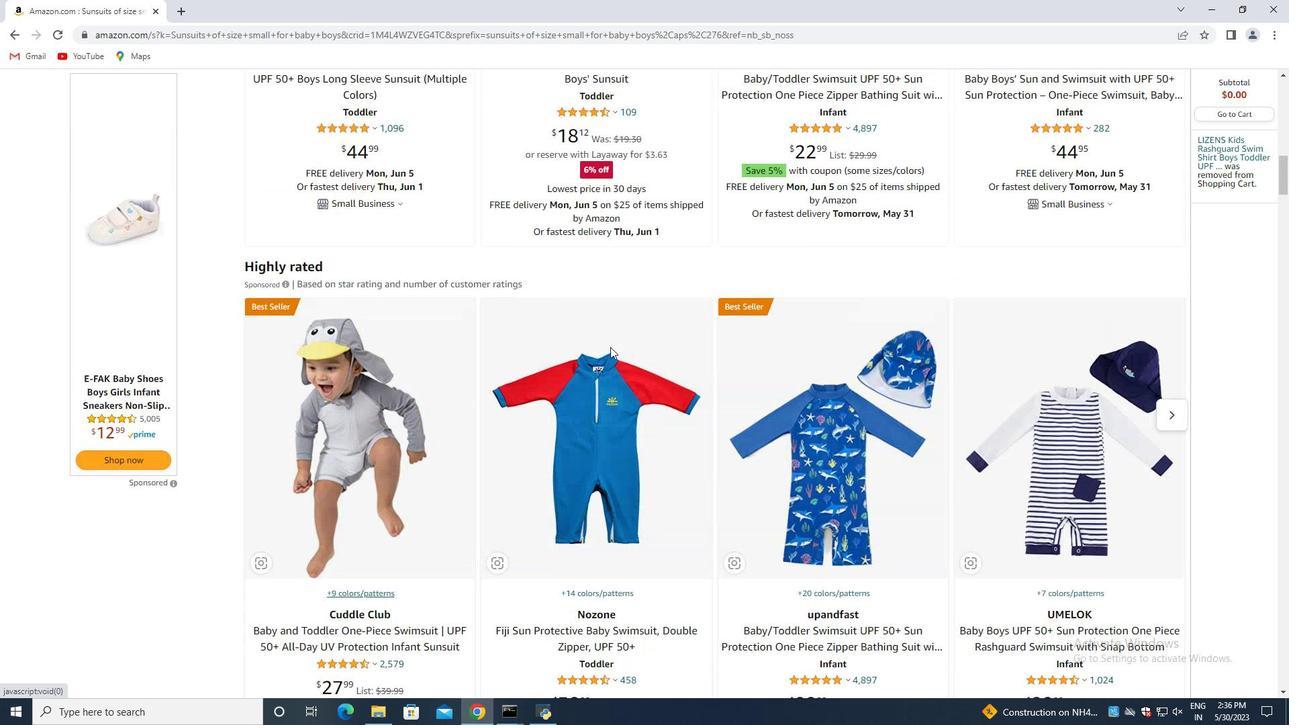 
Action: Mouse moved to (609, 326)
Screenshot: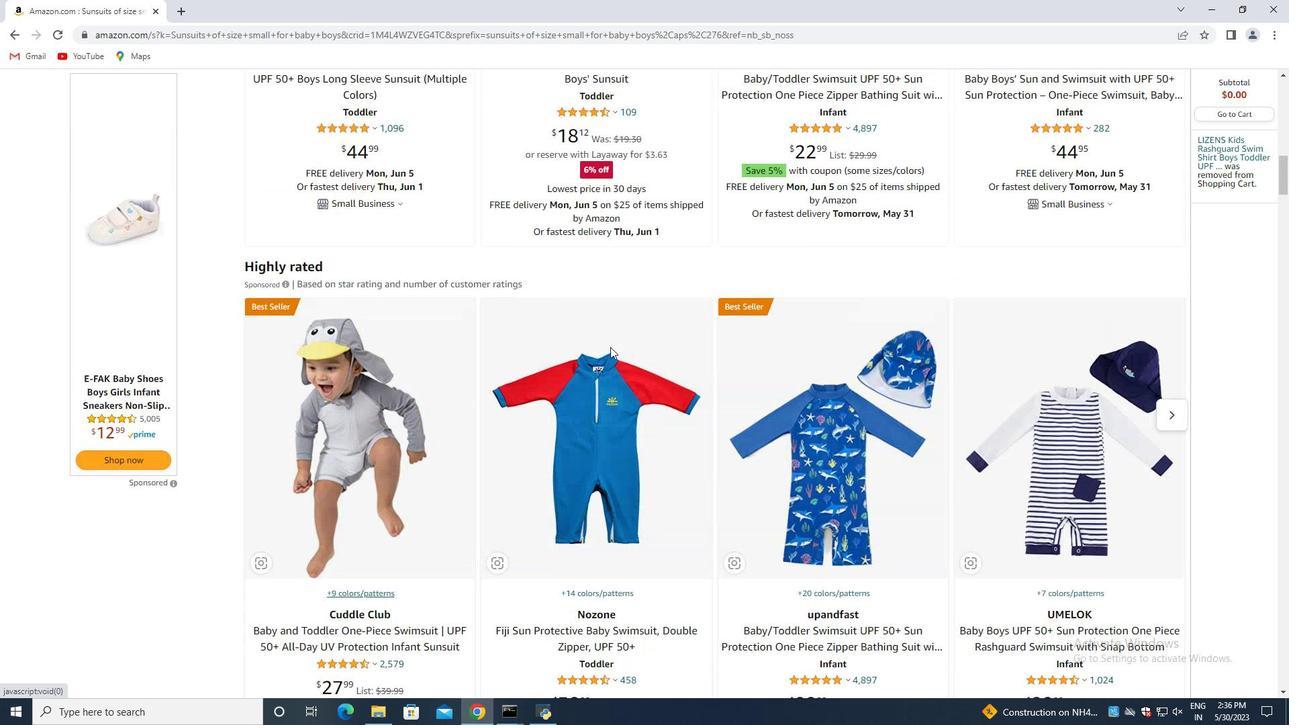
Action: Mouse scrolled (609, 326) with delta (0, 0)
Screenshot: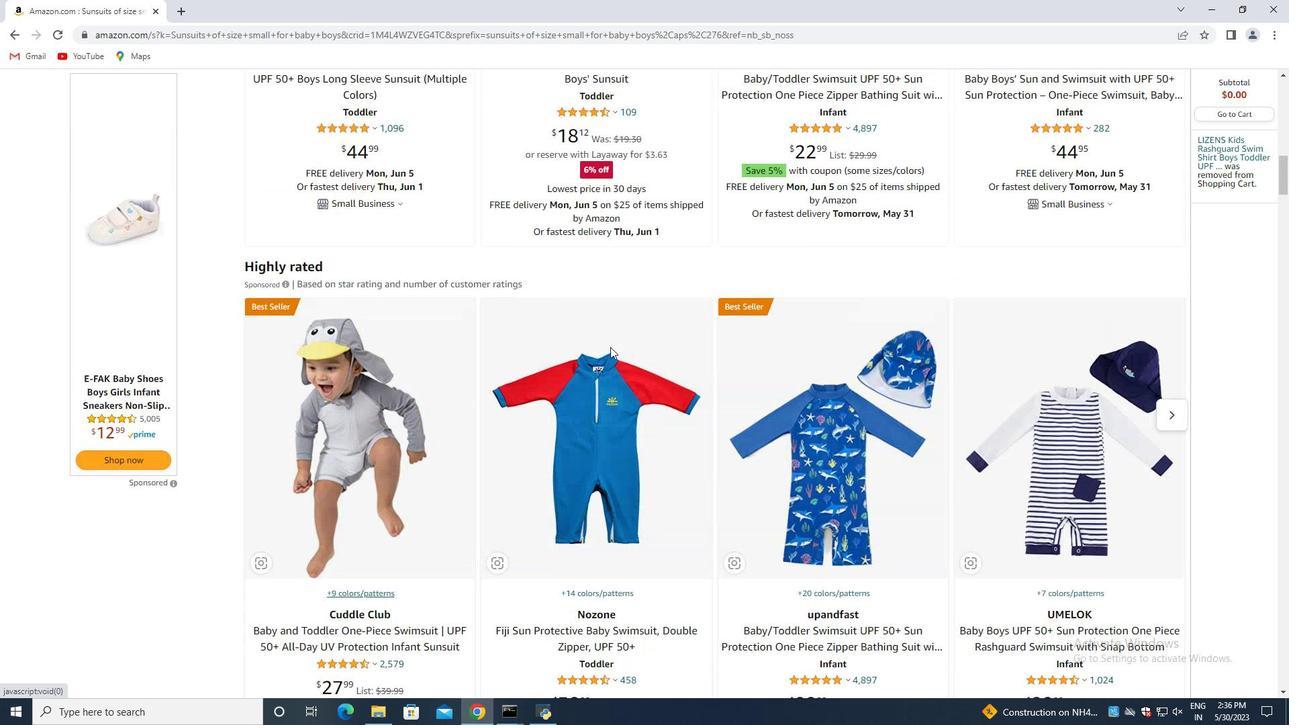 
Action: Mouse scrolled (609, 326) with delta (0, 0)
Screenshot: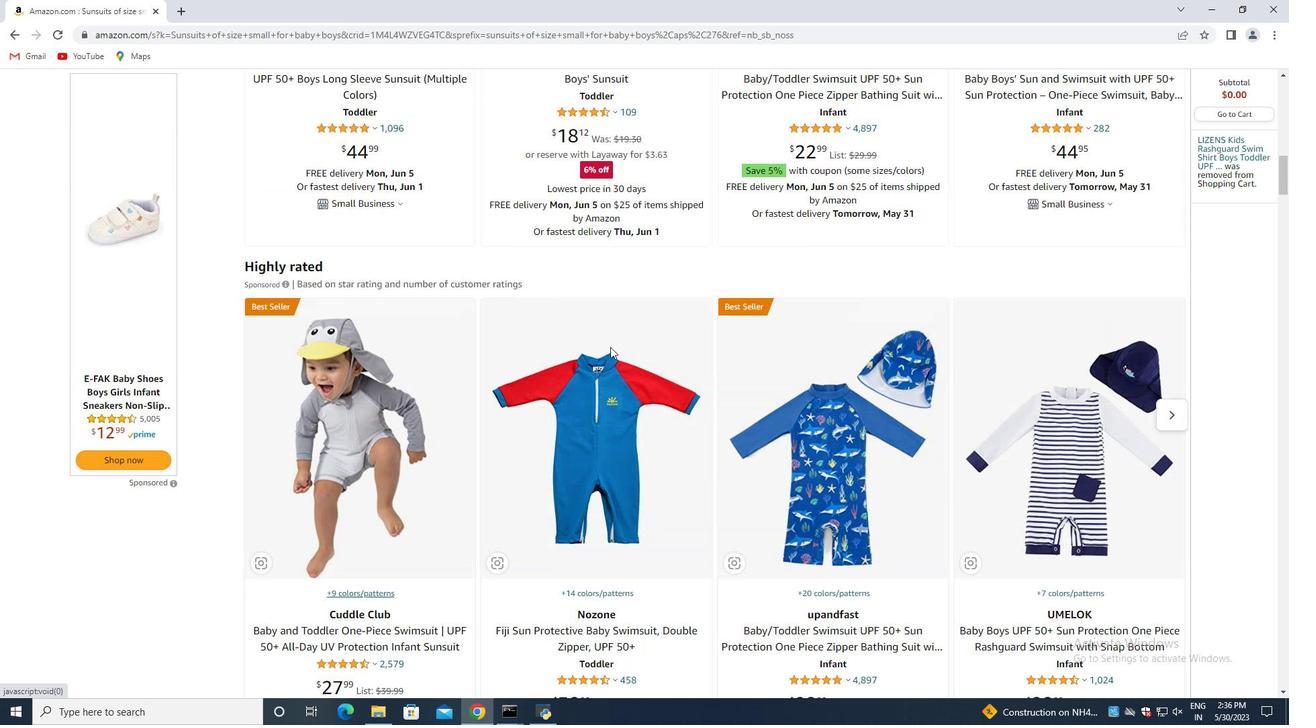 
Action: Mouse scrolled (609, 326) with delta (0, 0)
Screenshot: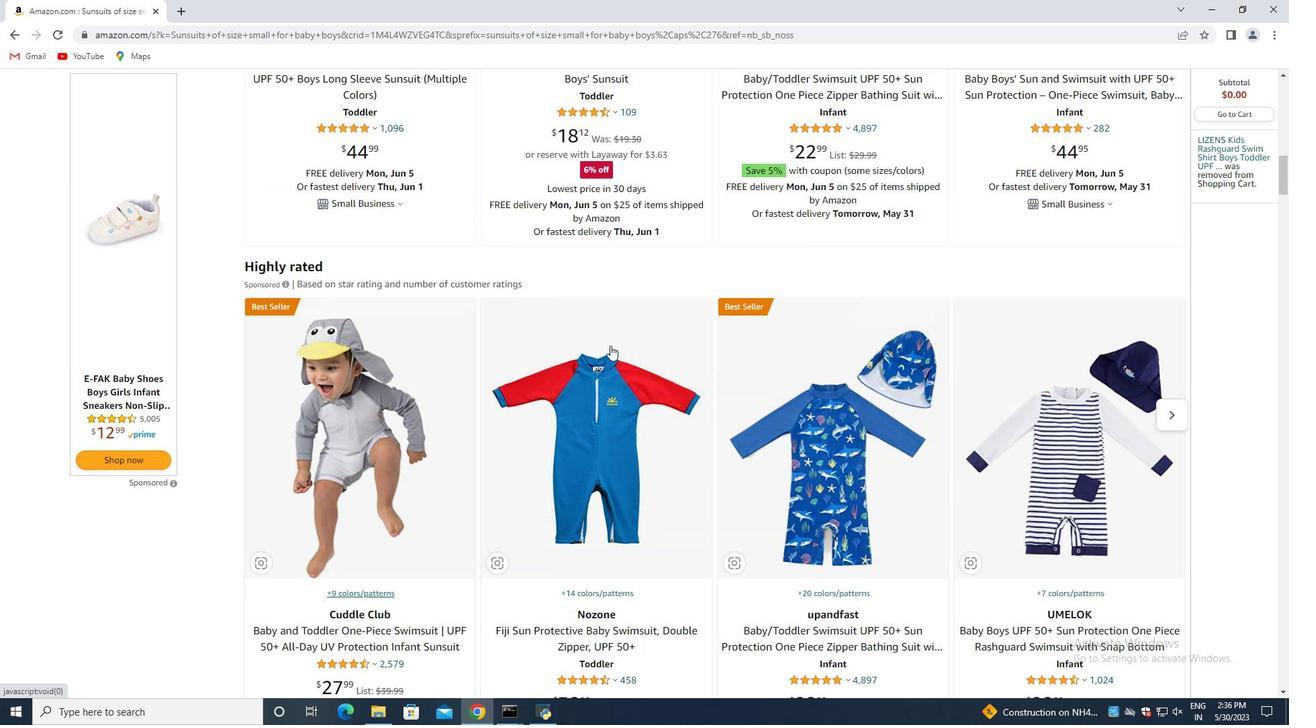 
Action: Mouse moved to (610, 322)
Screenshot: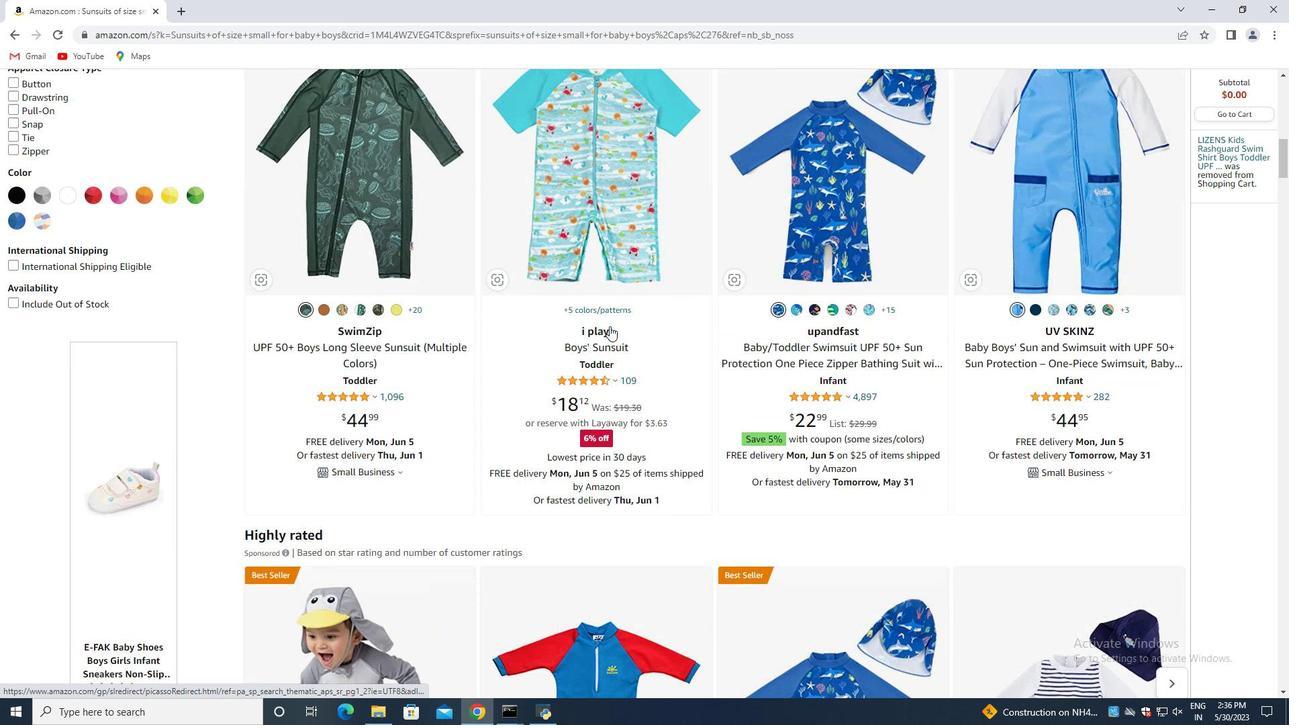
Action: Mouse scrolled (610, 323) with delta (0, 0)
Screenshot: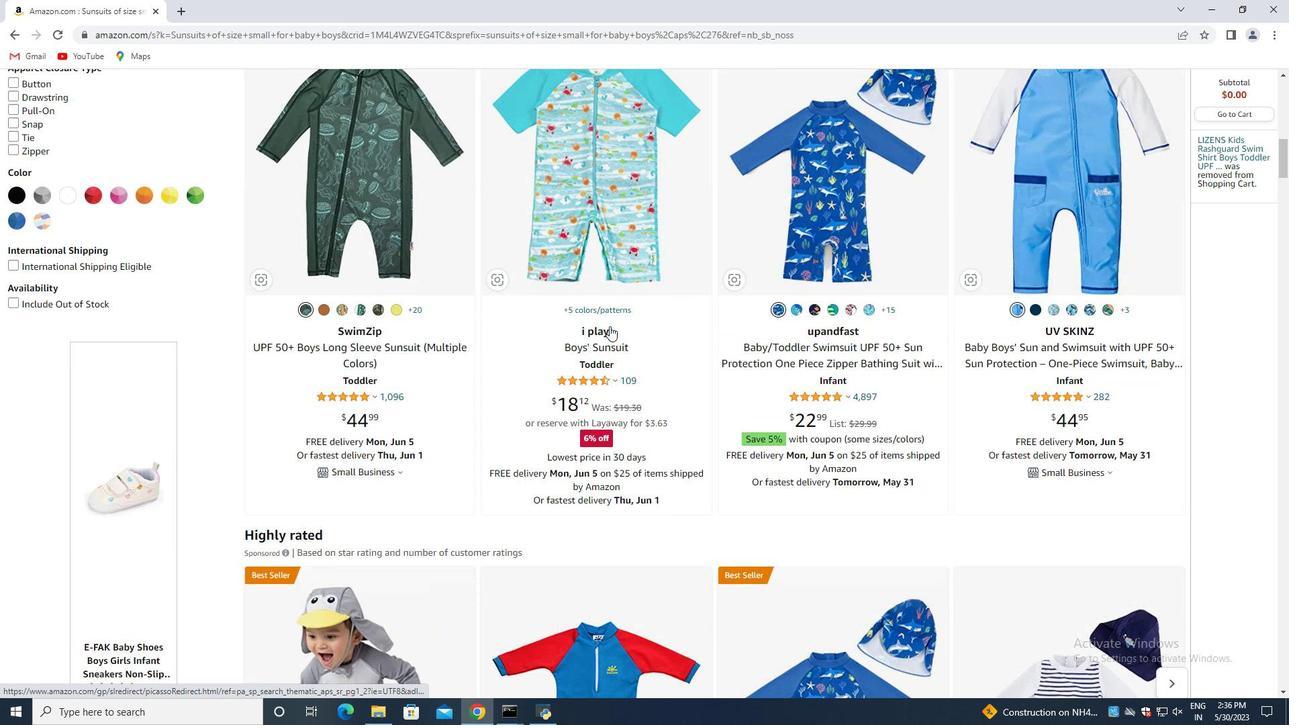 
Action: Mouse moved to (612, 322)
Screenshot: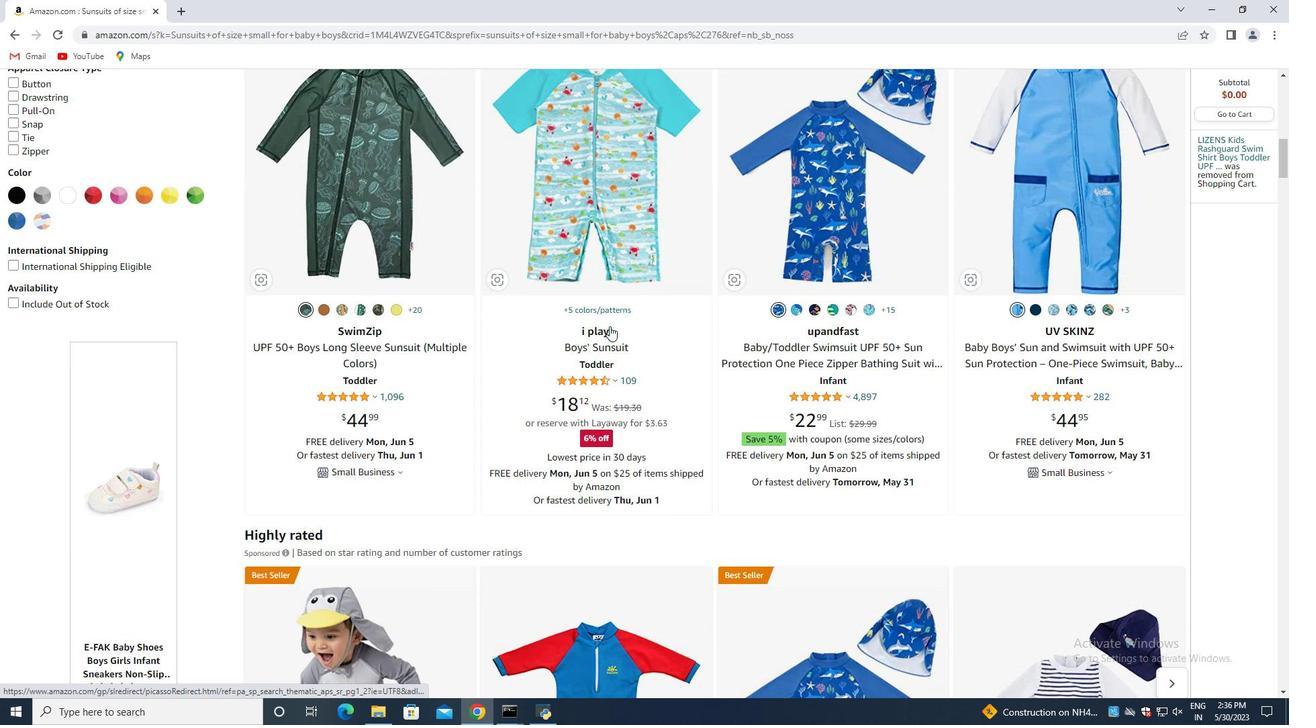 
Action: Mouse scrolled (611, 322) with delta (0, 0)
Screenshot: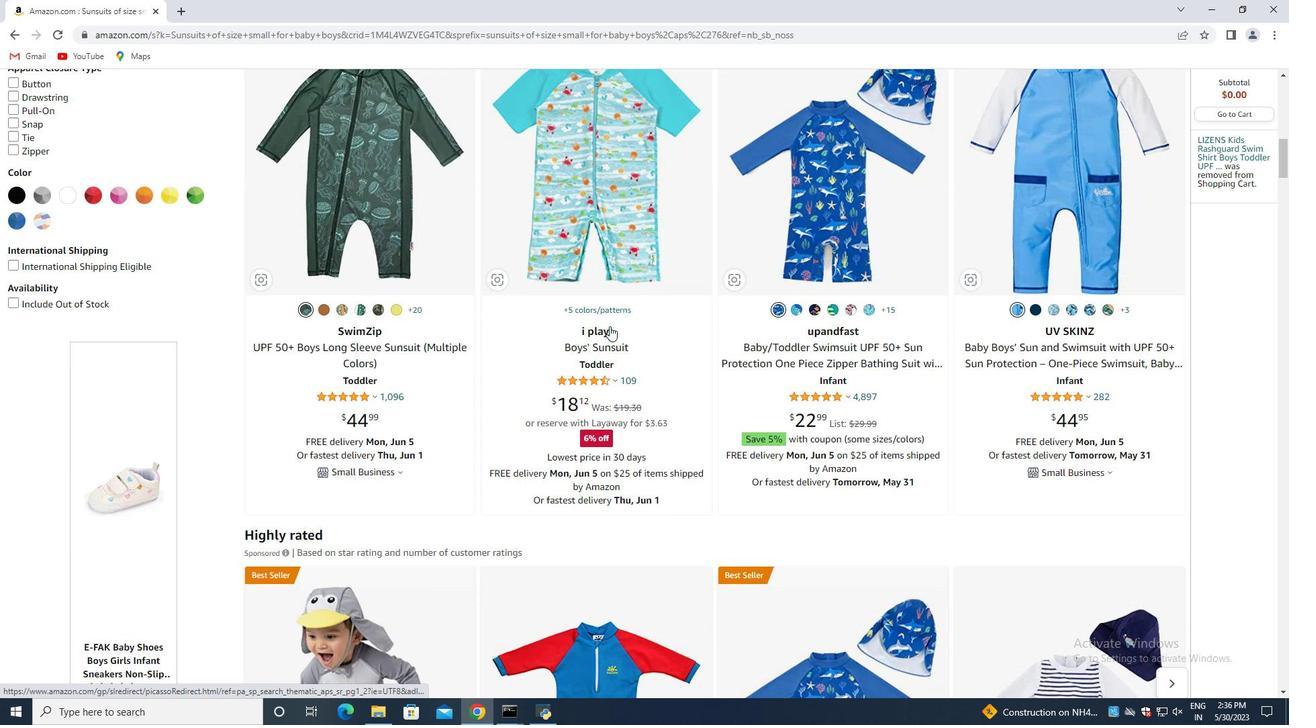 
Action: Mouse scrolled (612, 322) with delta (0, 0)
Screenshot: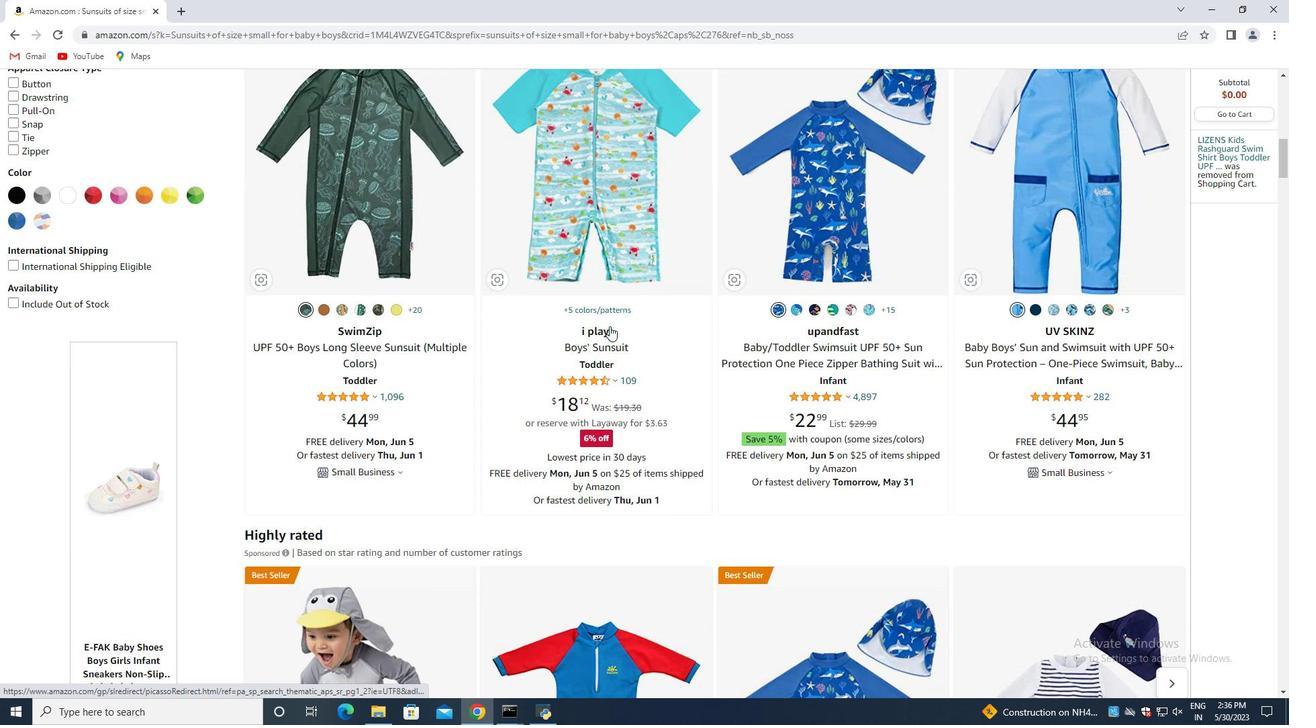 
Action: Mouse scrolled (612, 322) with delta (0, 0)
Screenshot: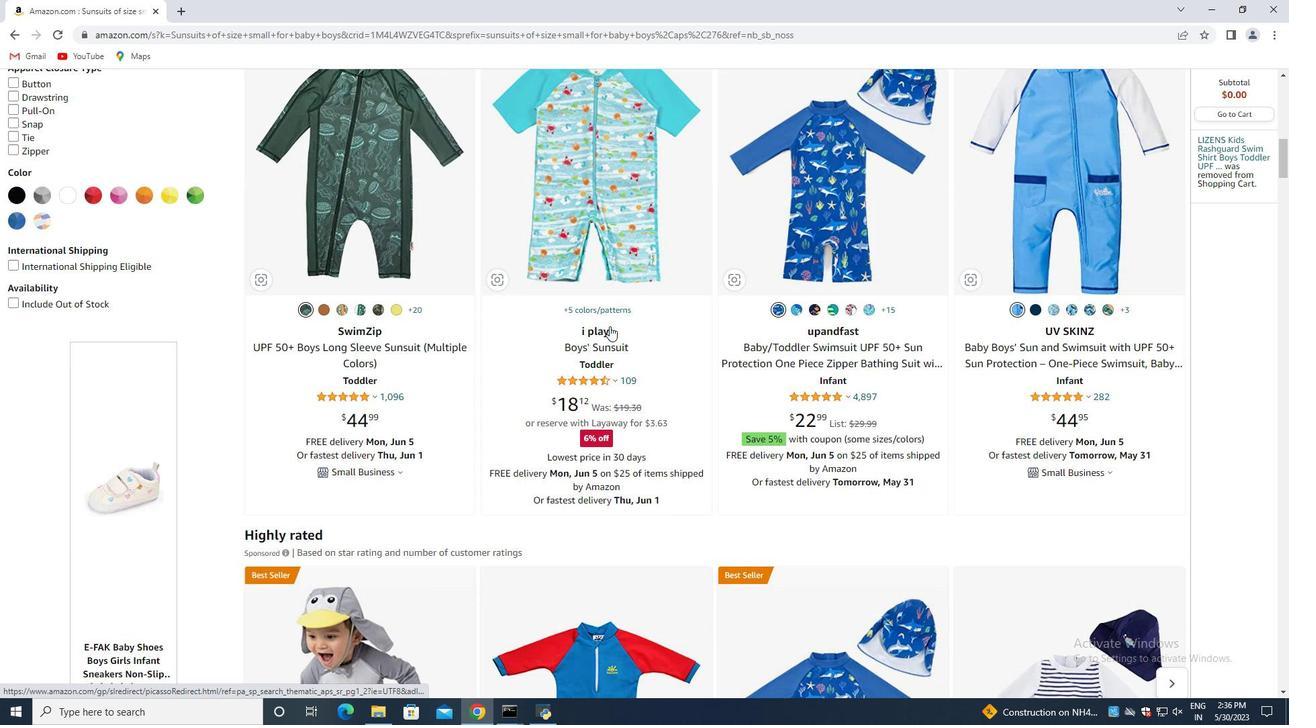 
Action: Mouse scrolled (612, 322) with delta (0, 0)
Screenshot: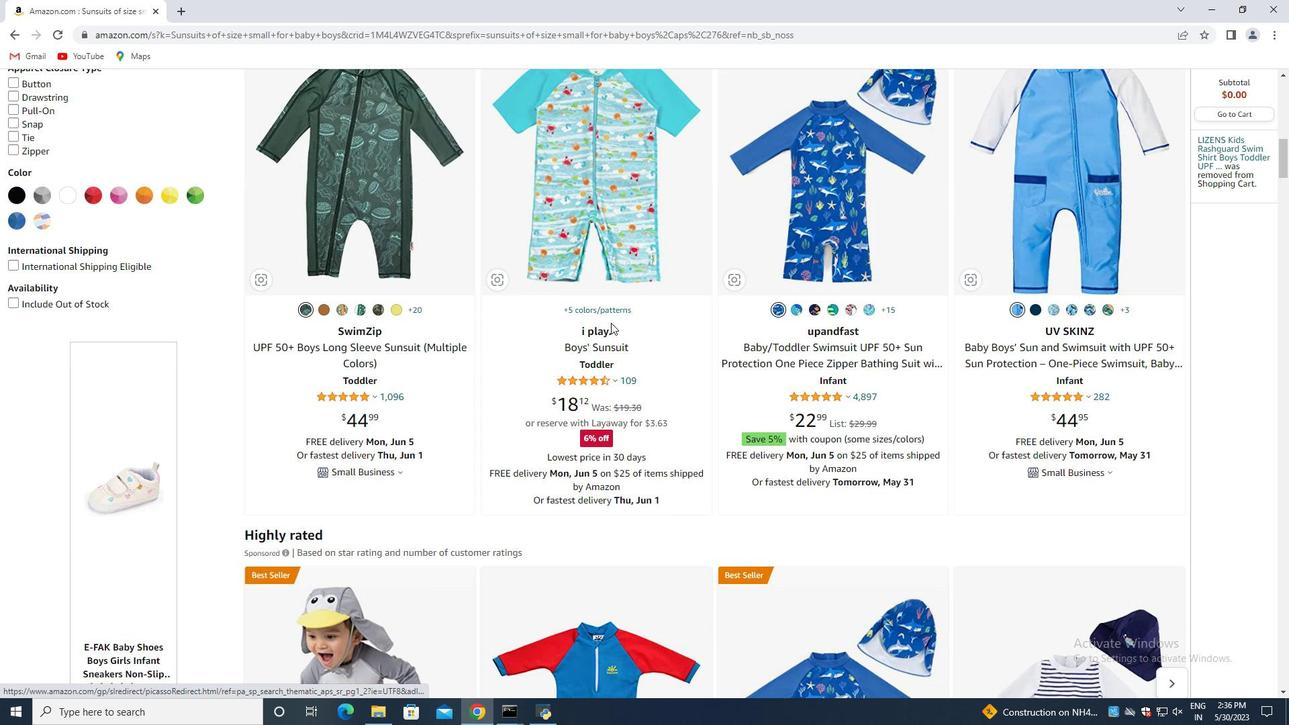 
Action: Mouse moved to (536, 355)
Screenshot: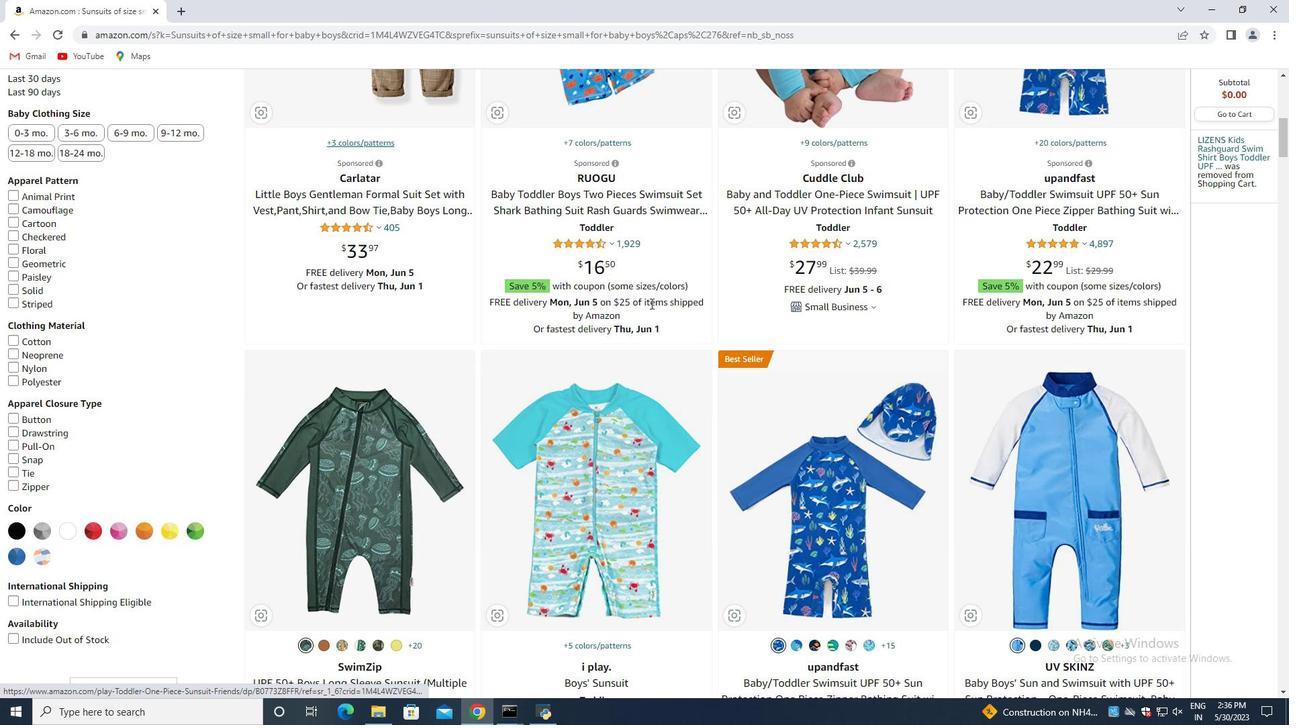 
Action: Mouse scrolled (536, 355) with delta (0, 0)
Screenshot: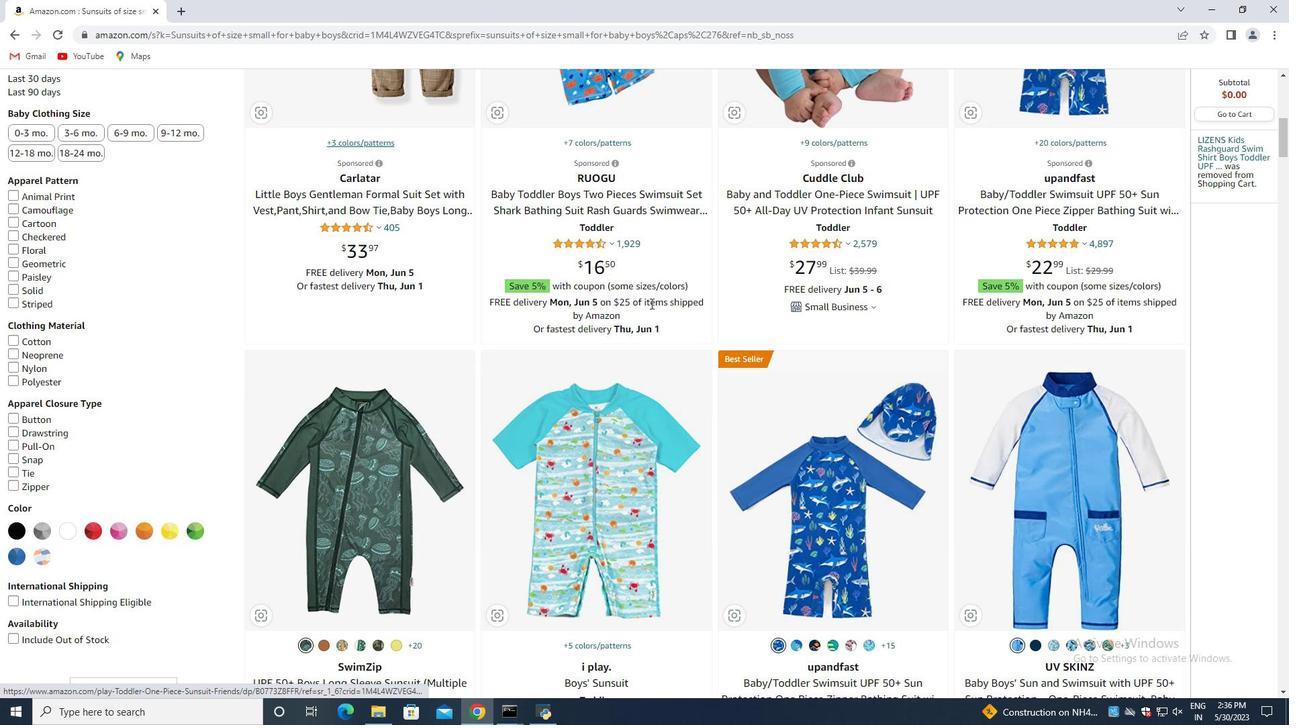 
Action: Mouse moved to (361, 433)
Screenshot: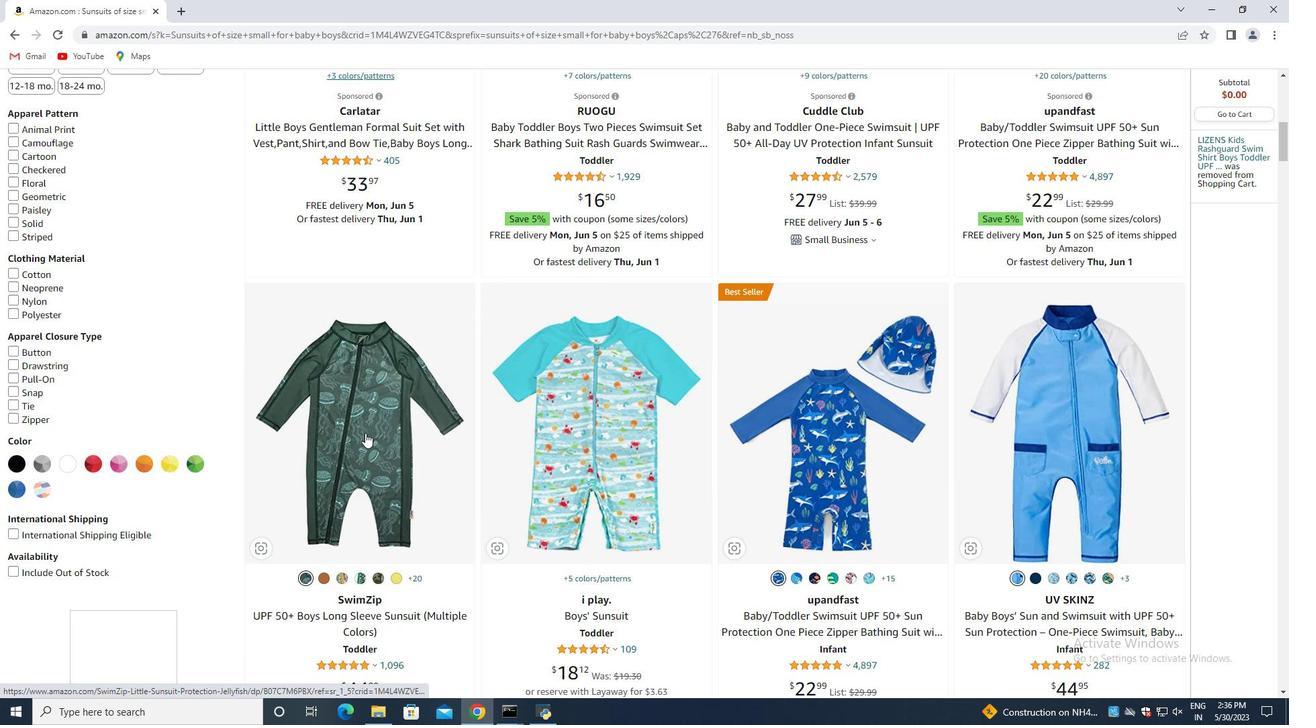 
Action: Mouse pressed left at (361, 433)
Screenshot: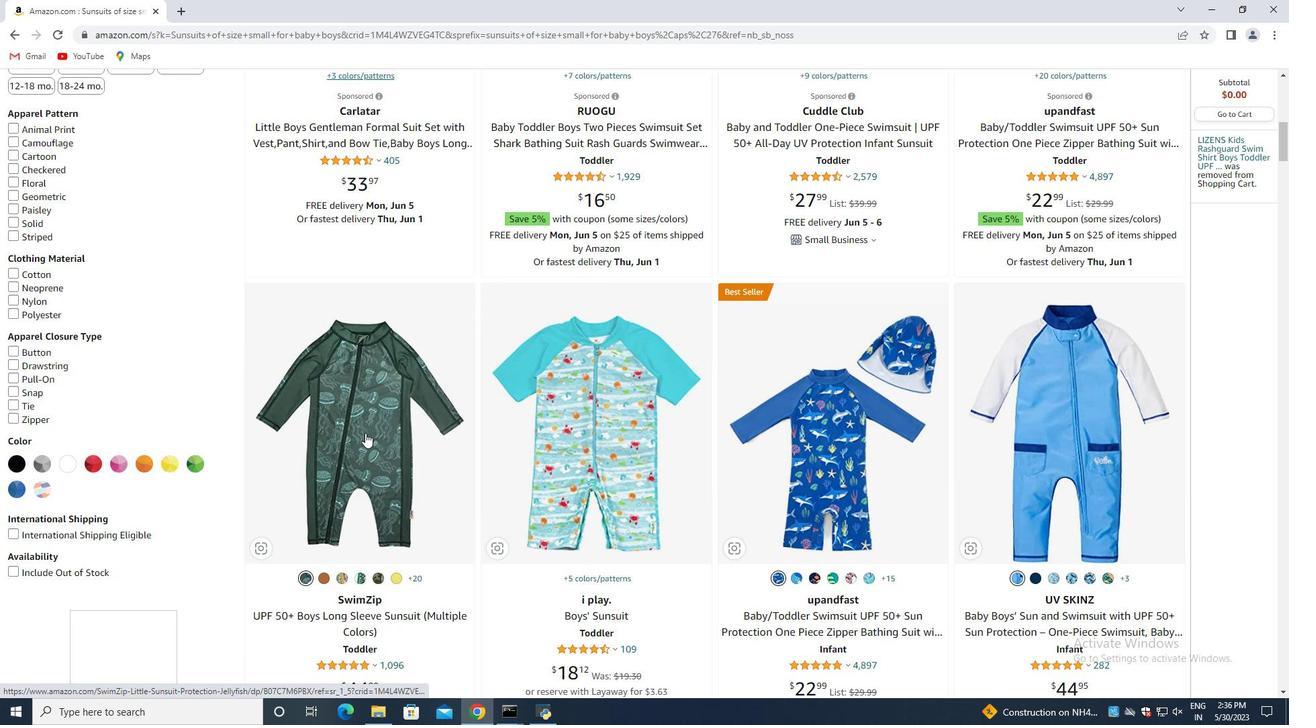 
Action: Mouse moved to (689, 433)
Screenshot: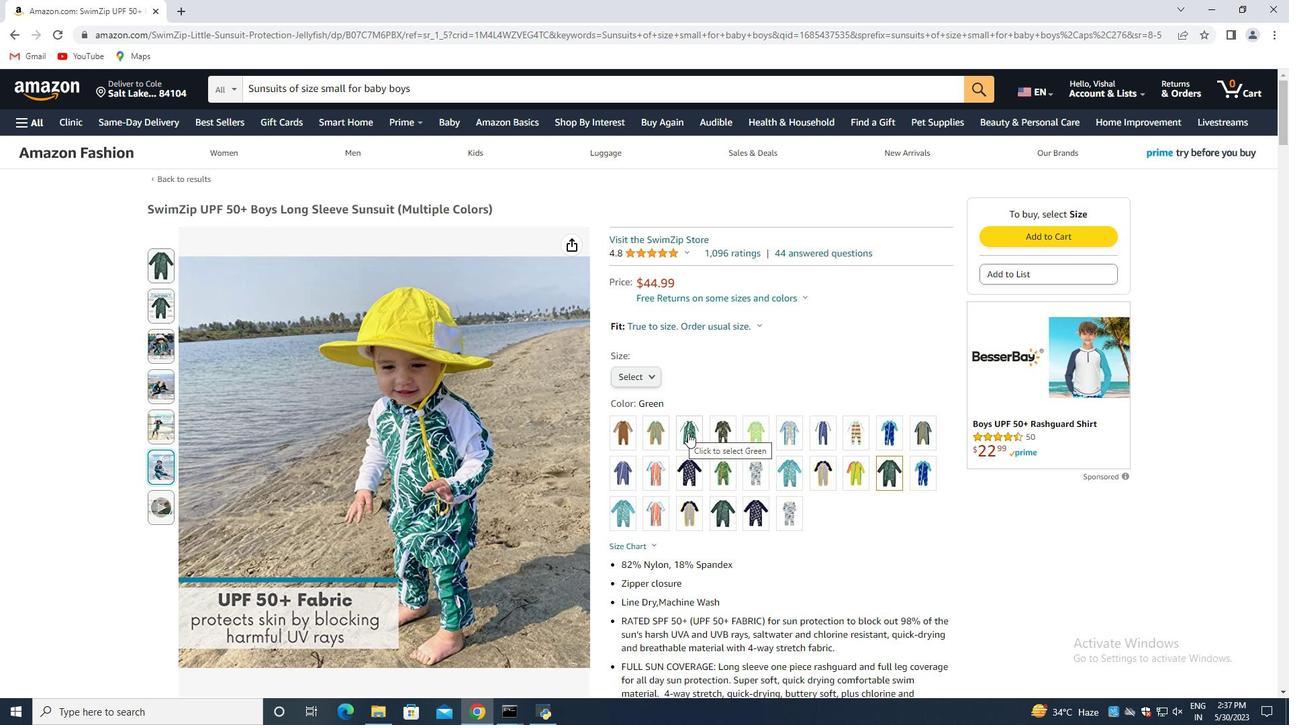 
Action: Mouse pressed left at (689, 433)
Screenshot: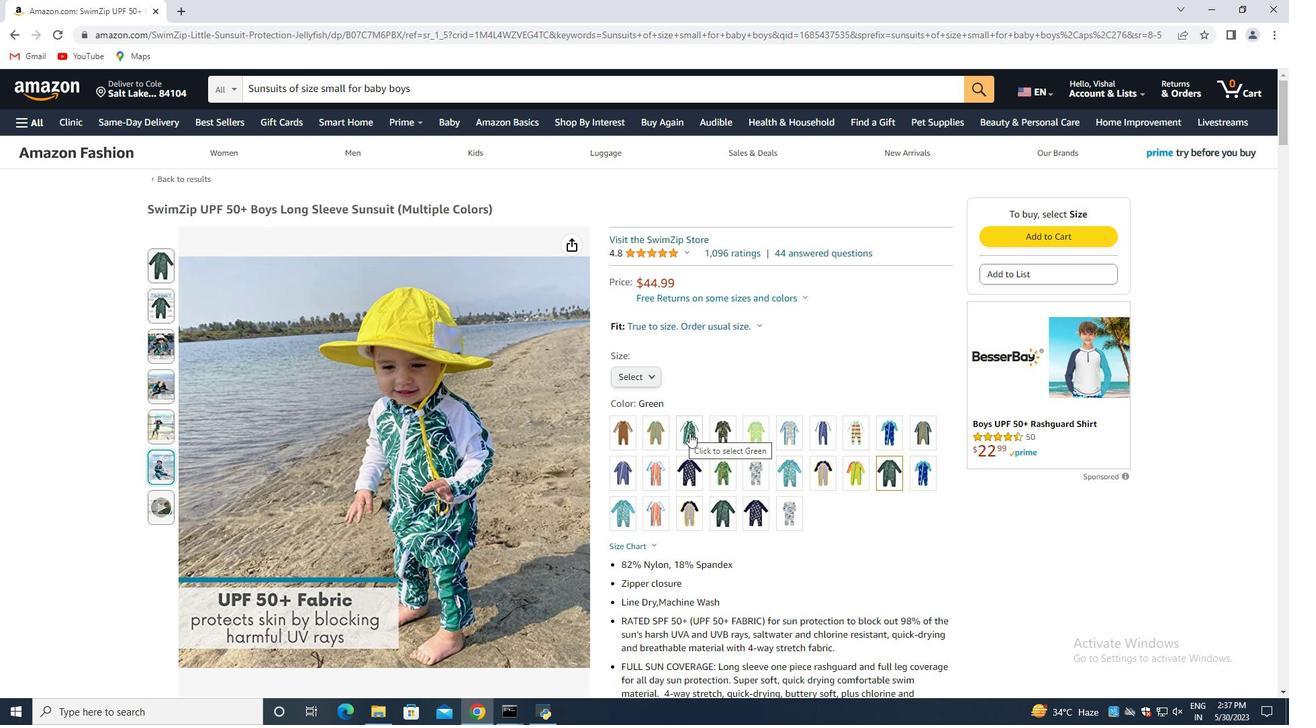 
Action: Mouse moved to (696, 473)
Screenshot: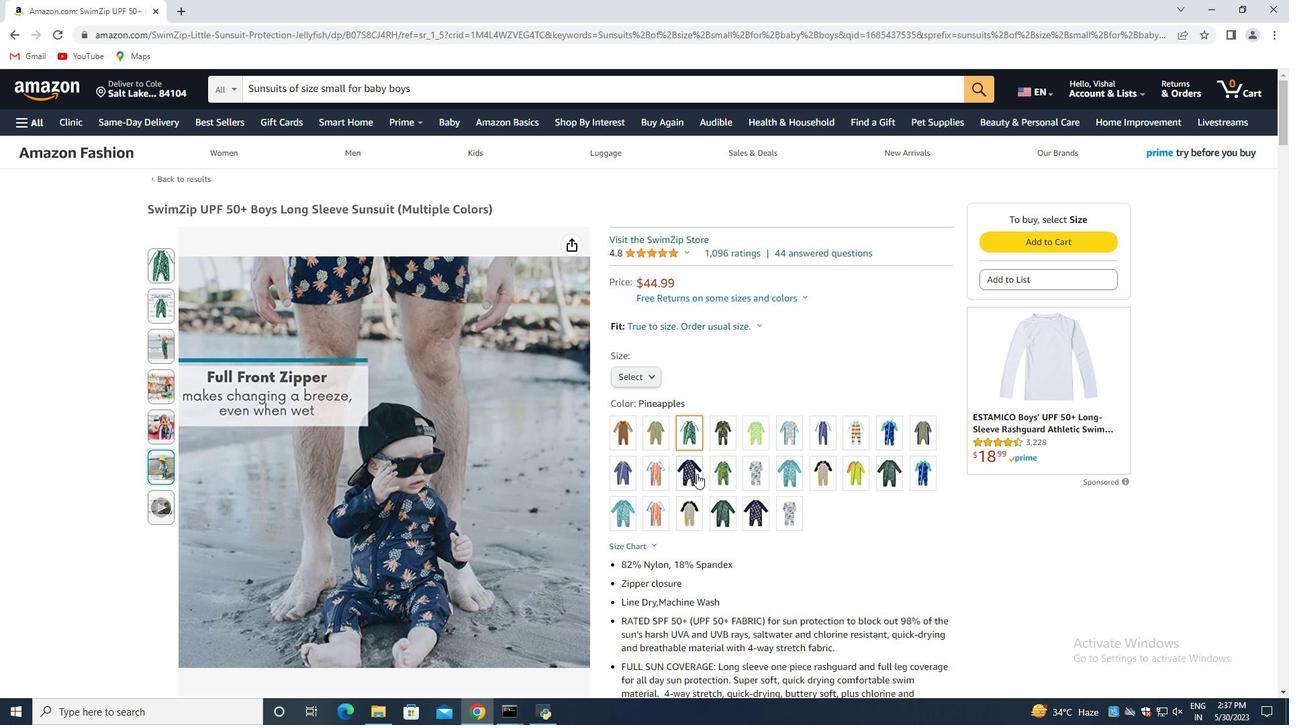 
Action: Mouse pressed left at (696, 473)
Screenshot: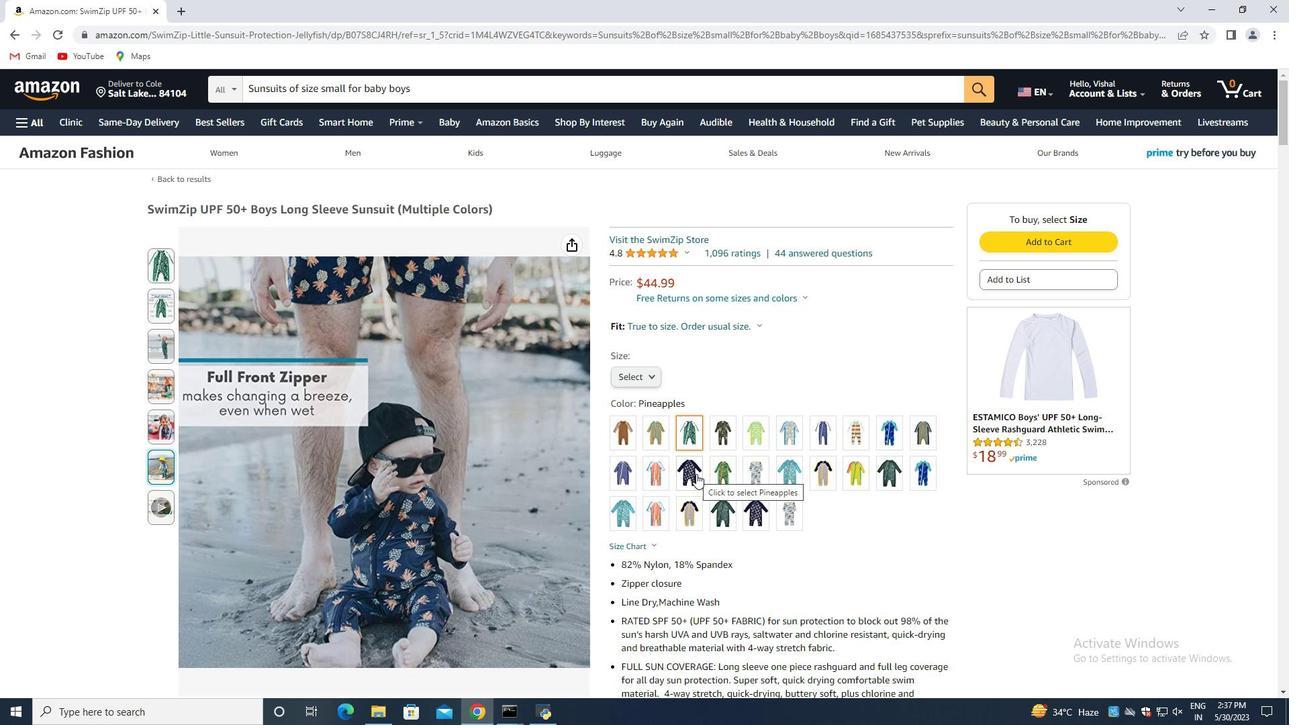 
Action: Mouse moved to (268, 504)
Screenshot: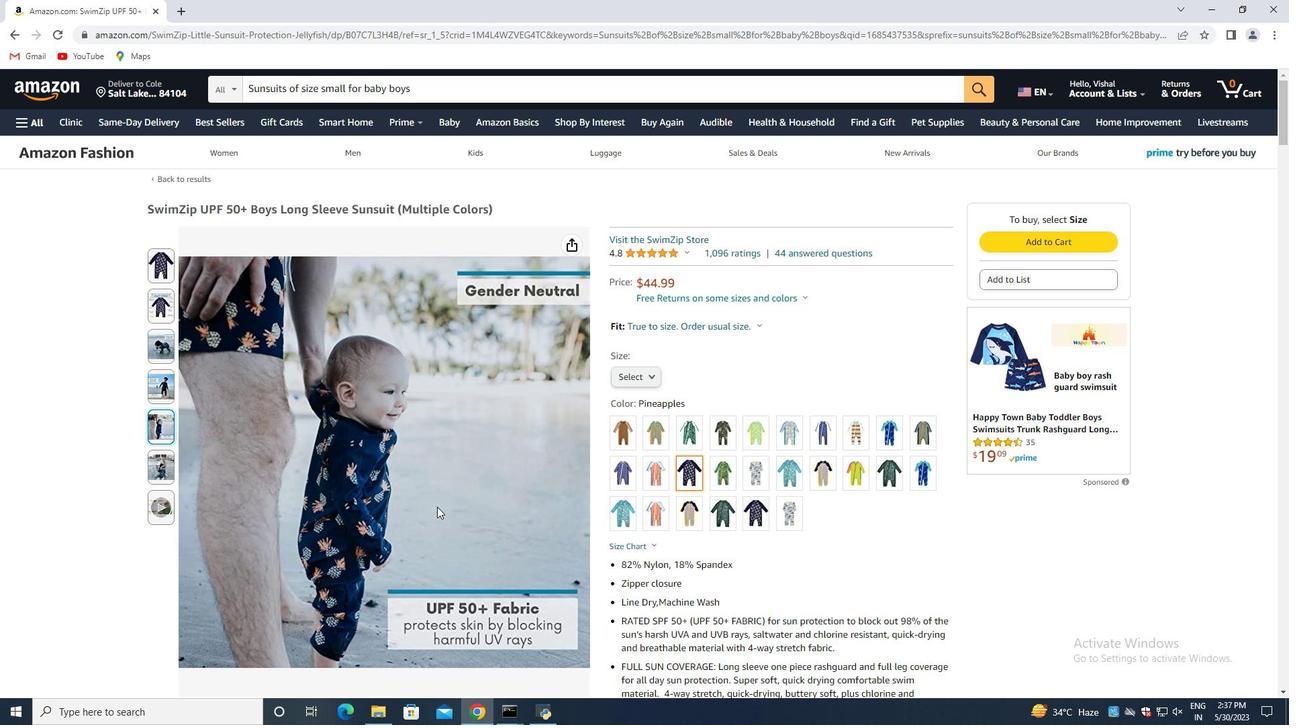 
Action: Mouse scrolled (268, 503) with delta (0, 0)
Screenshot: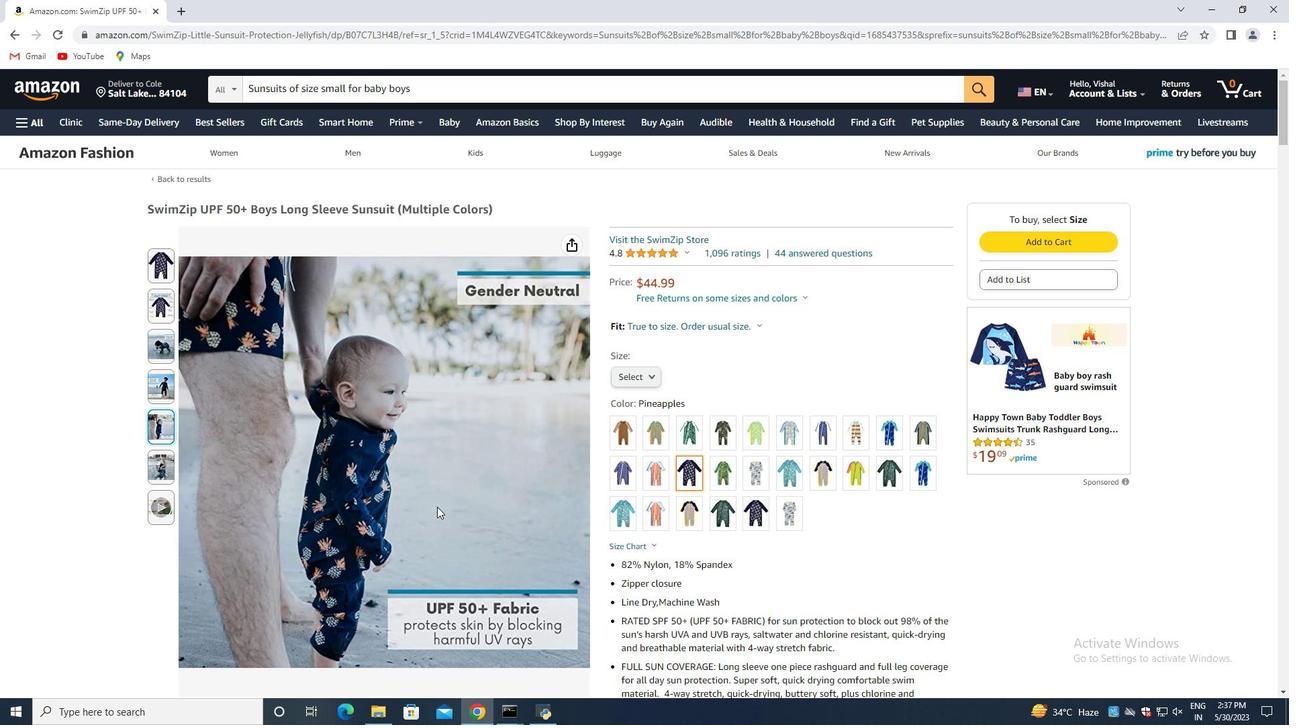
Action: Mouse moved to (267, 504)
Screenshot: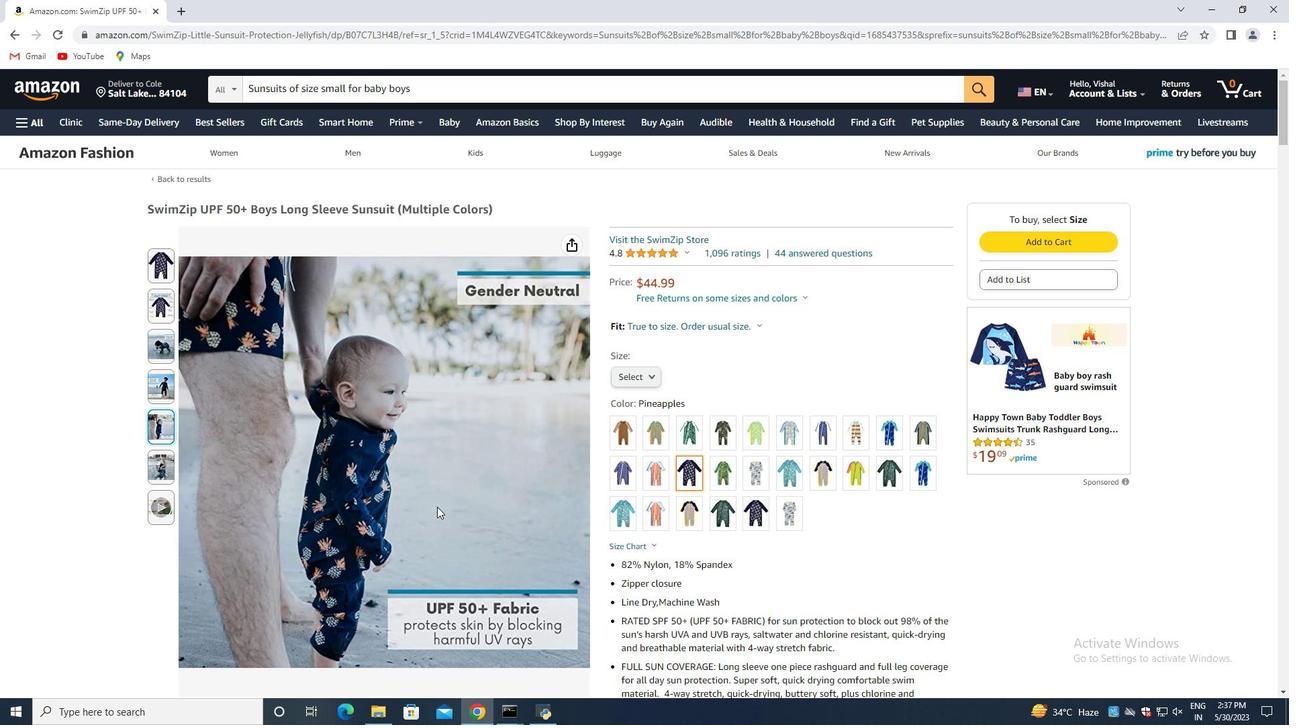 
Action: Mouse scrolled (267, 503) with delta (0, 0)
Screenshot: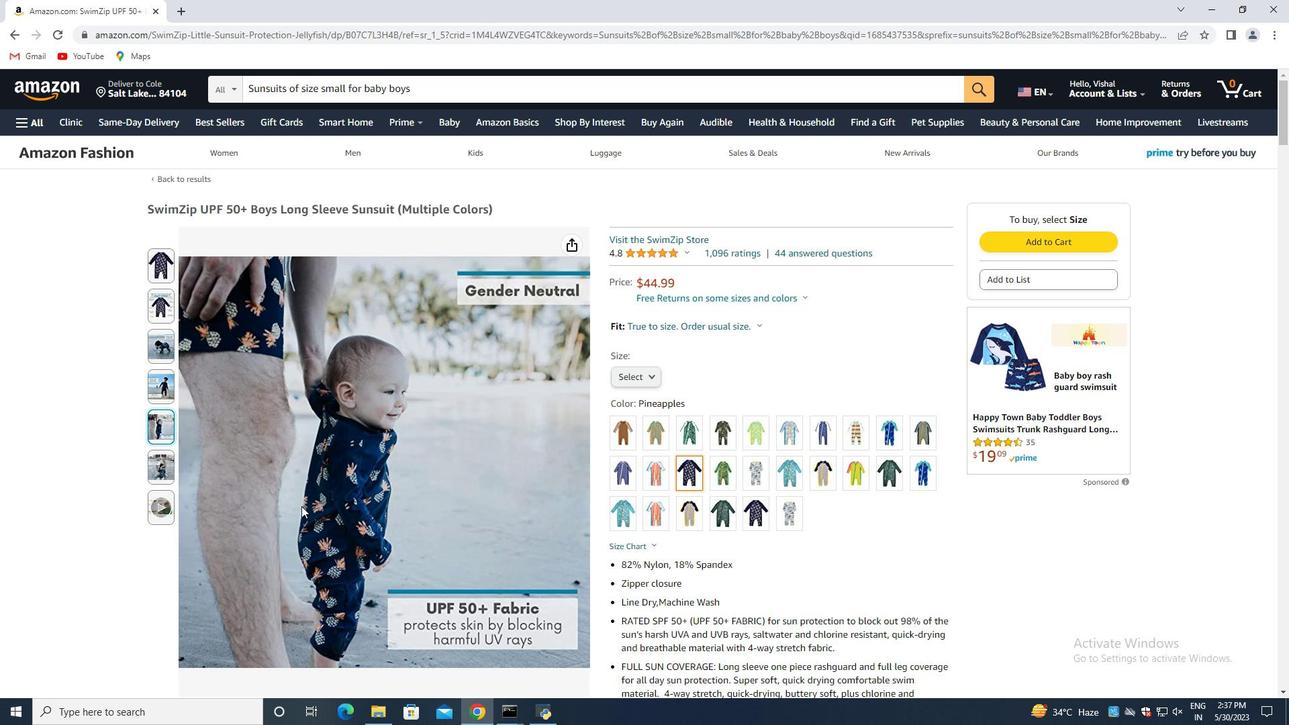 
Action: Mouse moved to (163, 297)
Screenshot: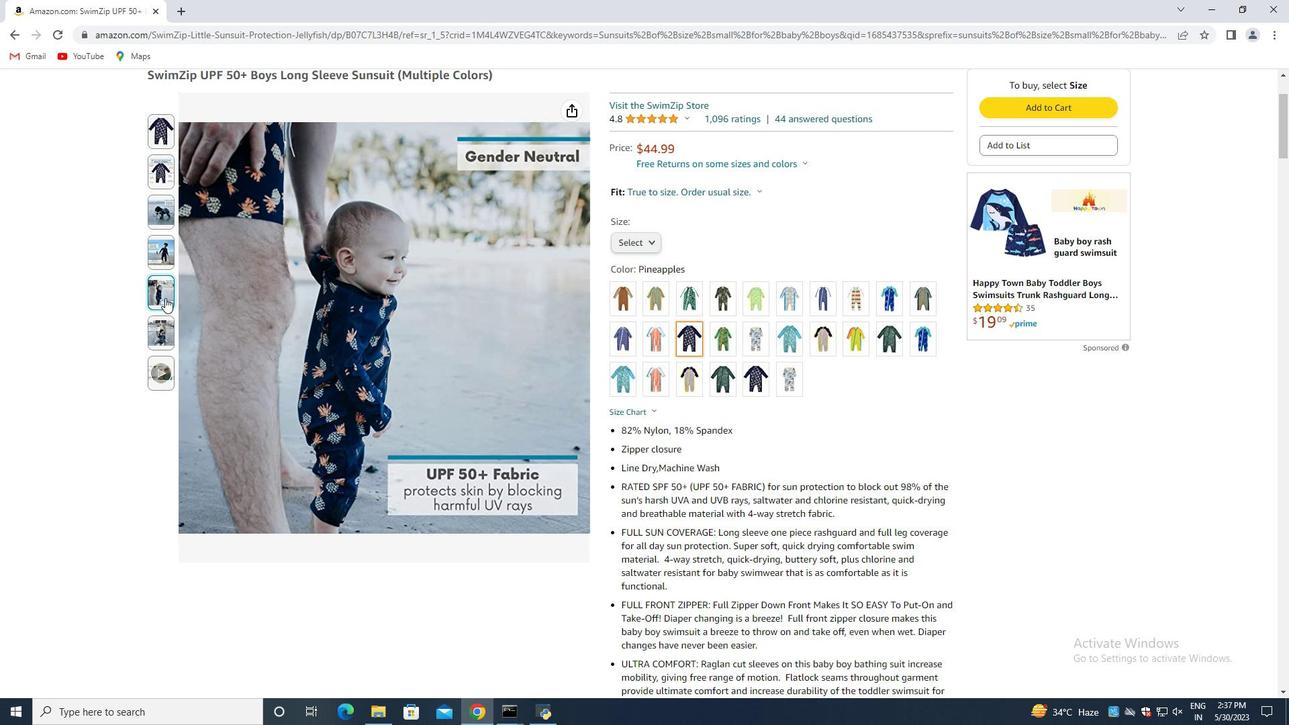 
Action: Mouse pressed left at (163, 297)
Screenshot: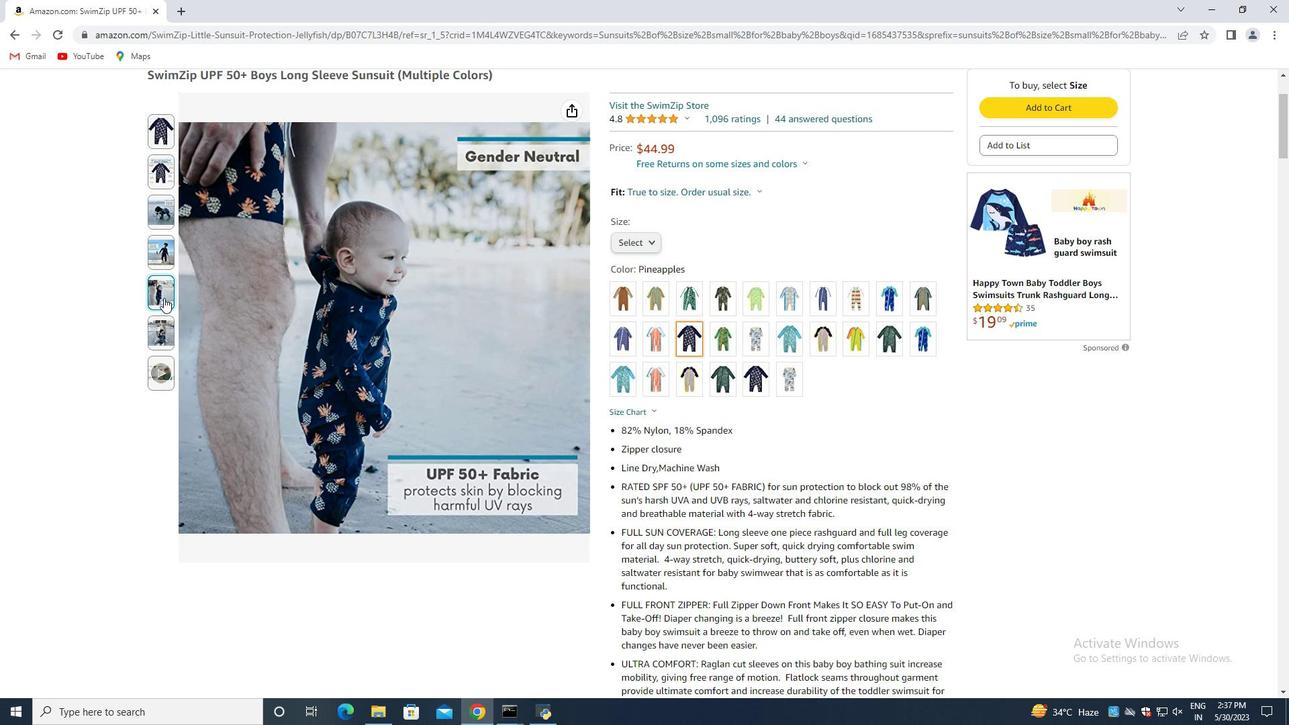 
Action: Mouse moved to (155, 328)
Screenshot: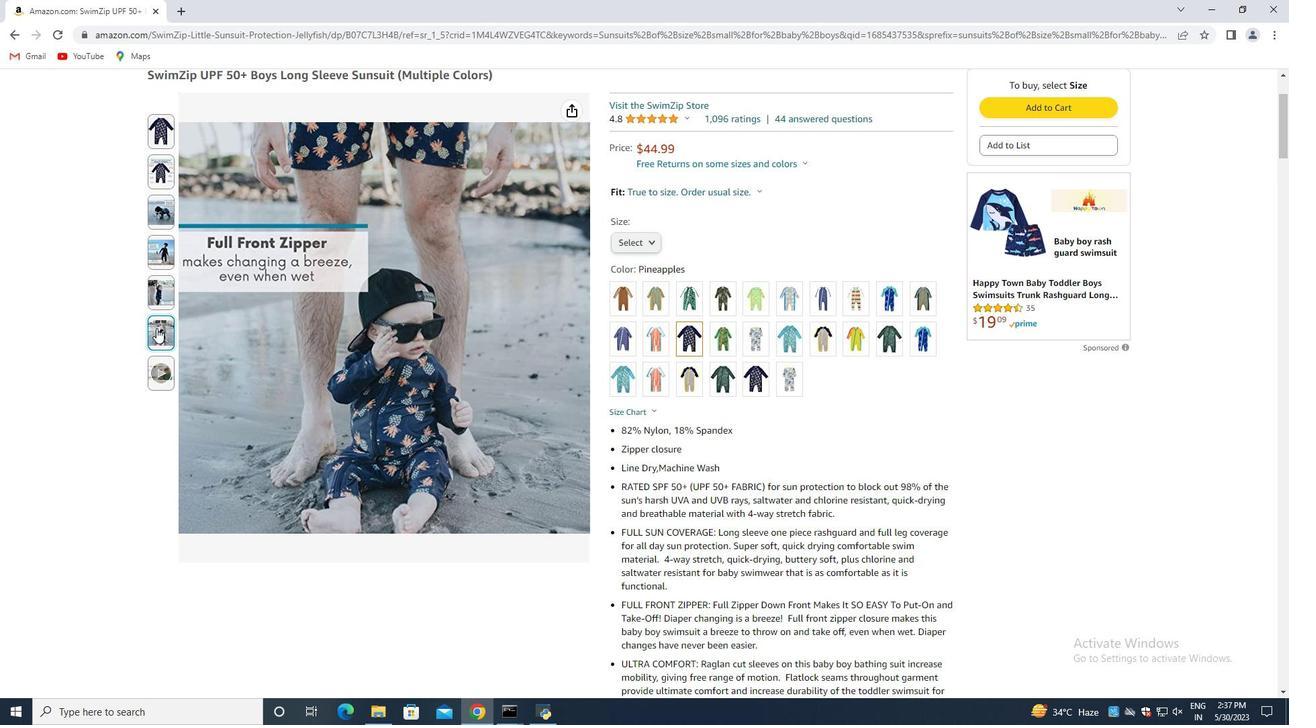 
Action: Mouse pressed left at (155, 328)
Screenshot: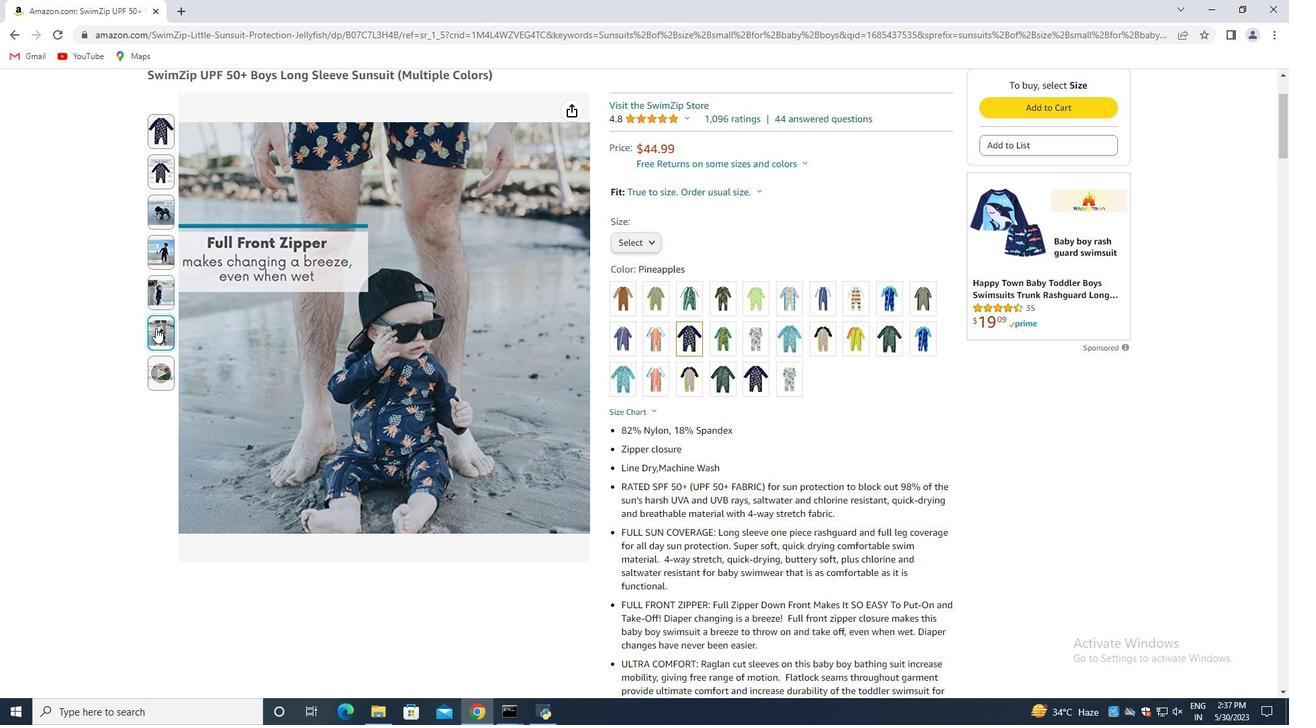 
Action: Mouse moved to (310, 310)
Screenshot: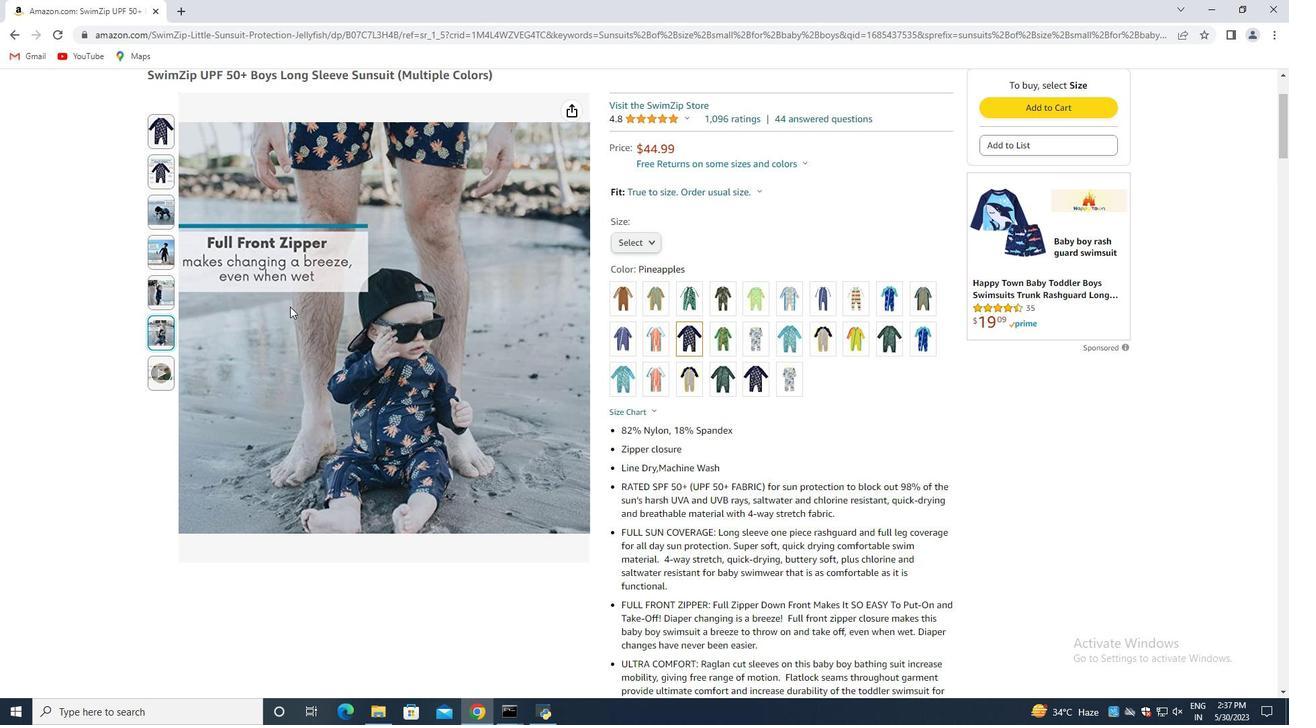 
Action: Mouse scrolled (310, 309) with delta (0, 0)
Screenshot: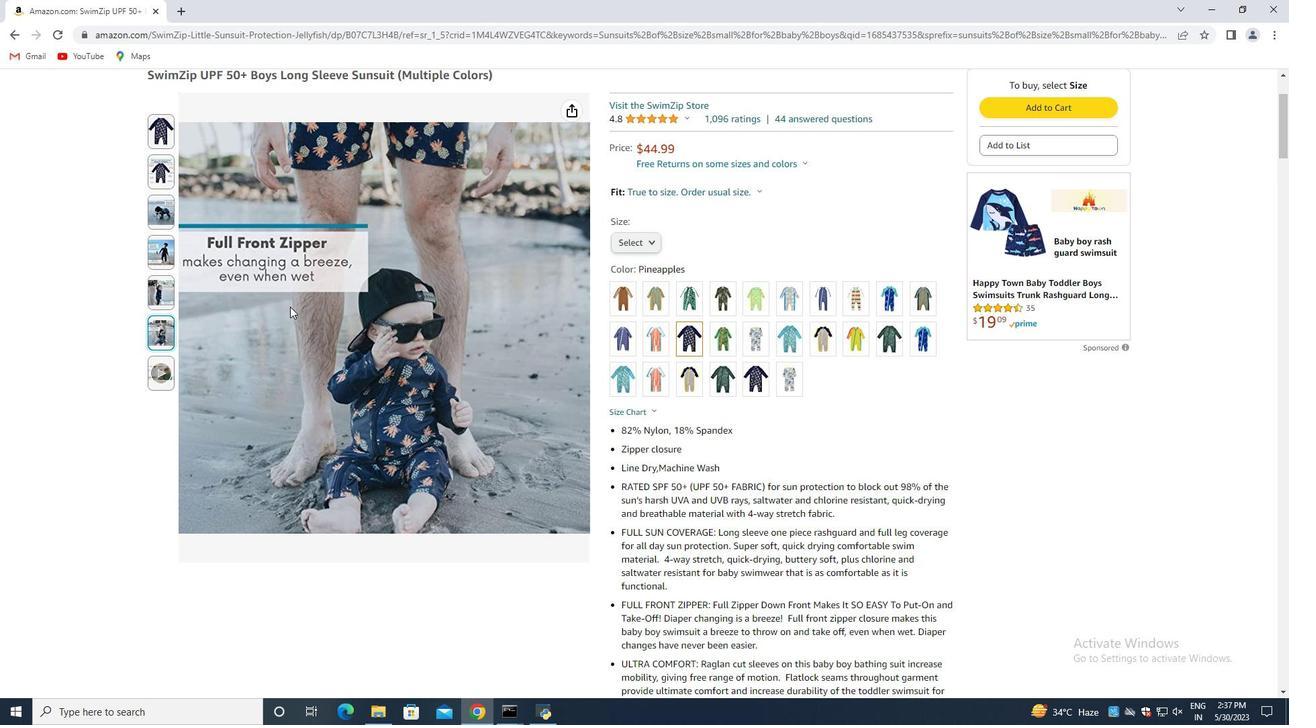 
Action: Mouse moved to (311, 311)
Screenshot: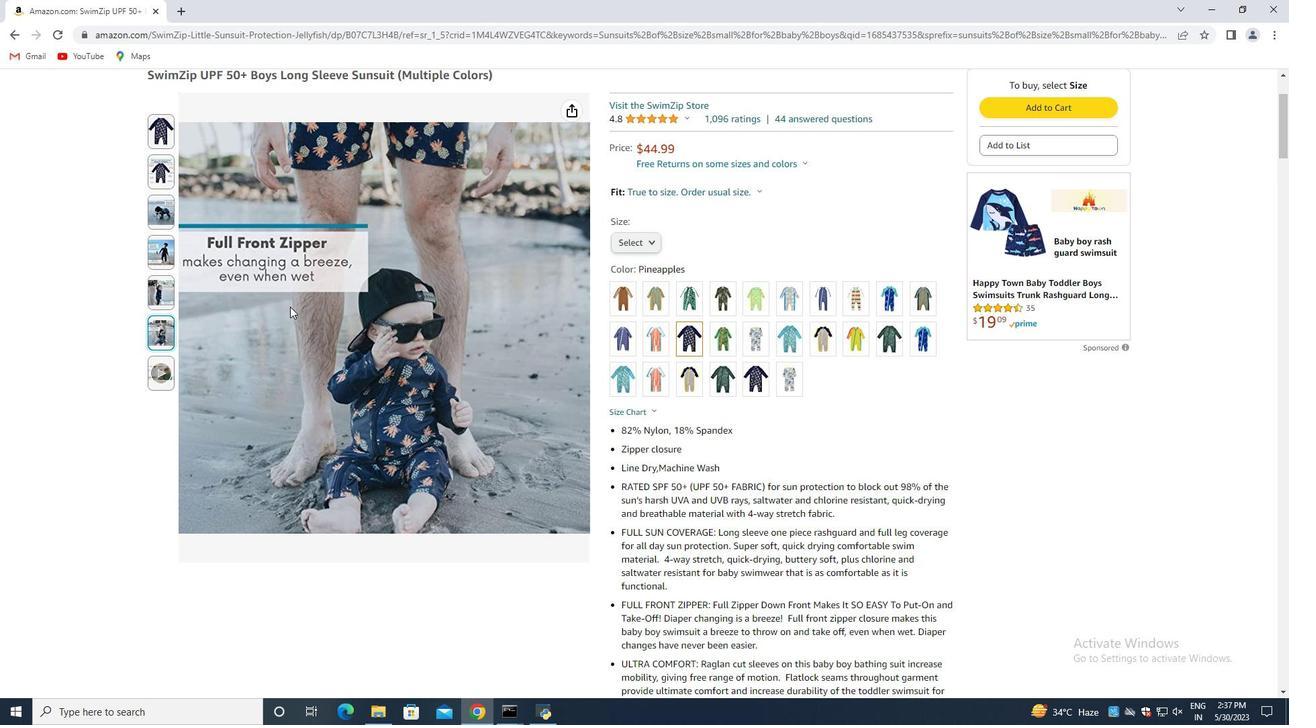 
Action: Mouse scrolled (311, 310) with delta (0, 0)
Screenshot: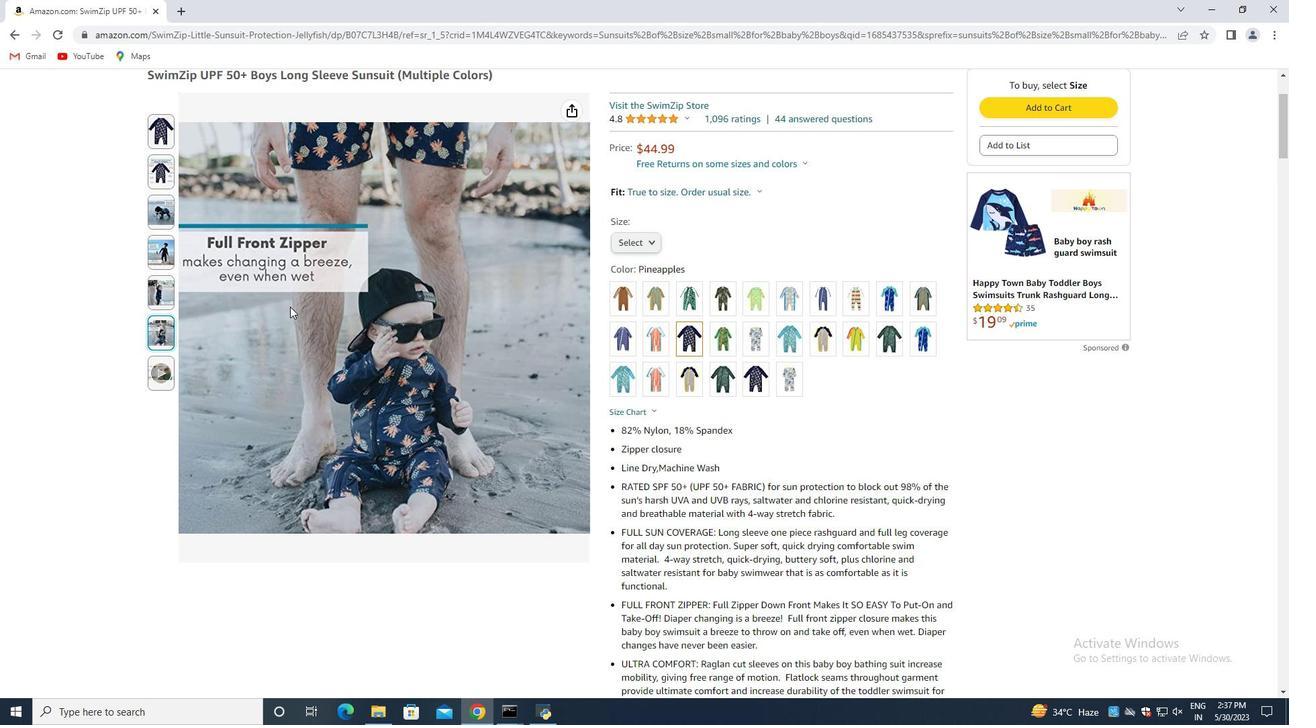 
Action: Mouse moved to (312, 312)
Screenshot: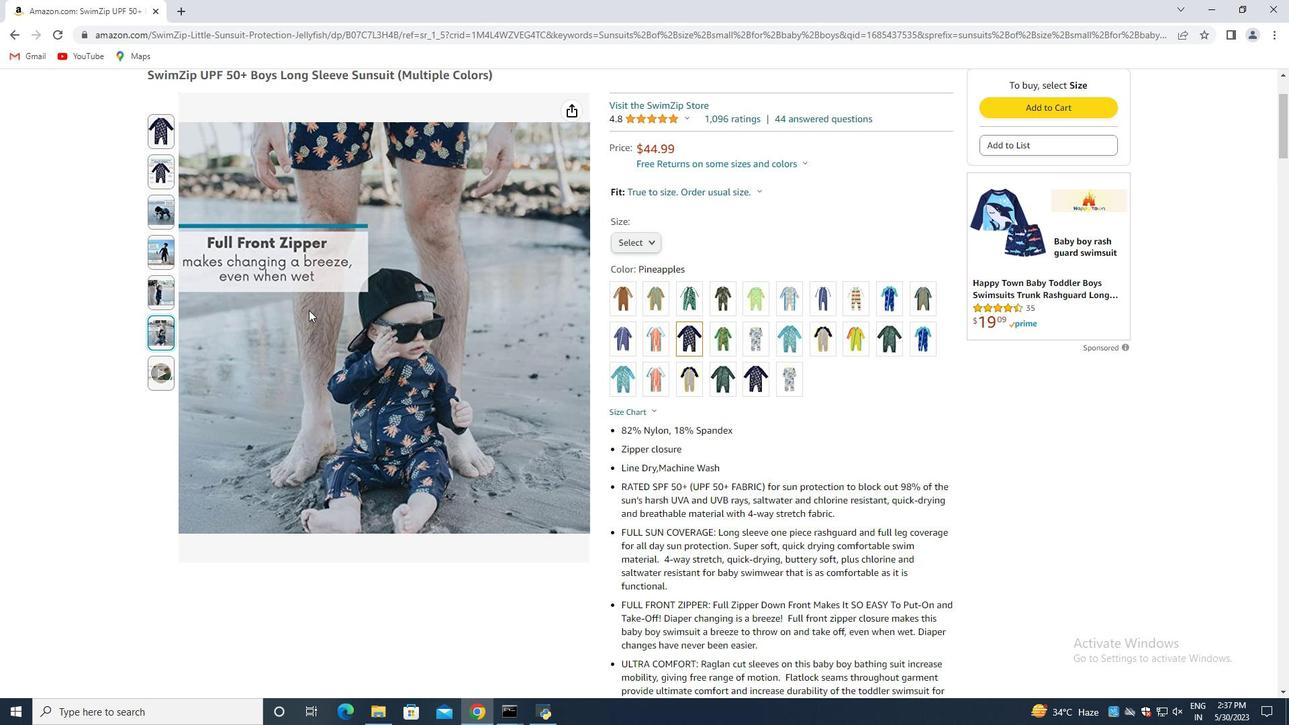 
Action: Mouse scrolled (312, 311) with delta (0, 0)
Screenshot: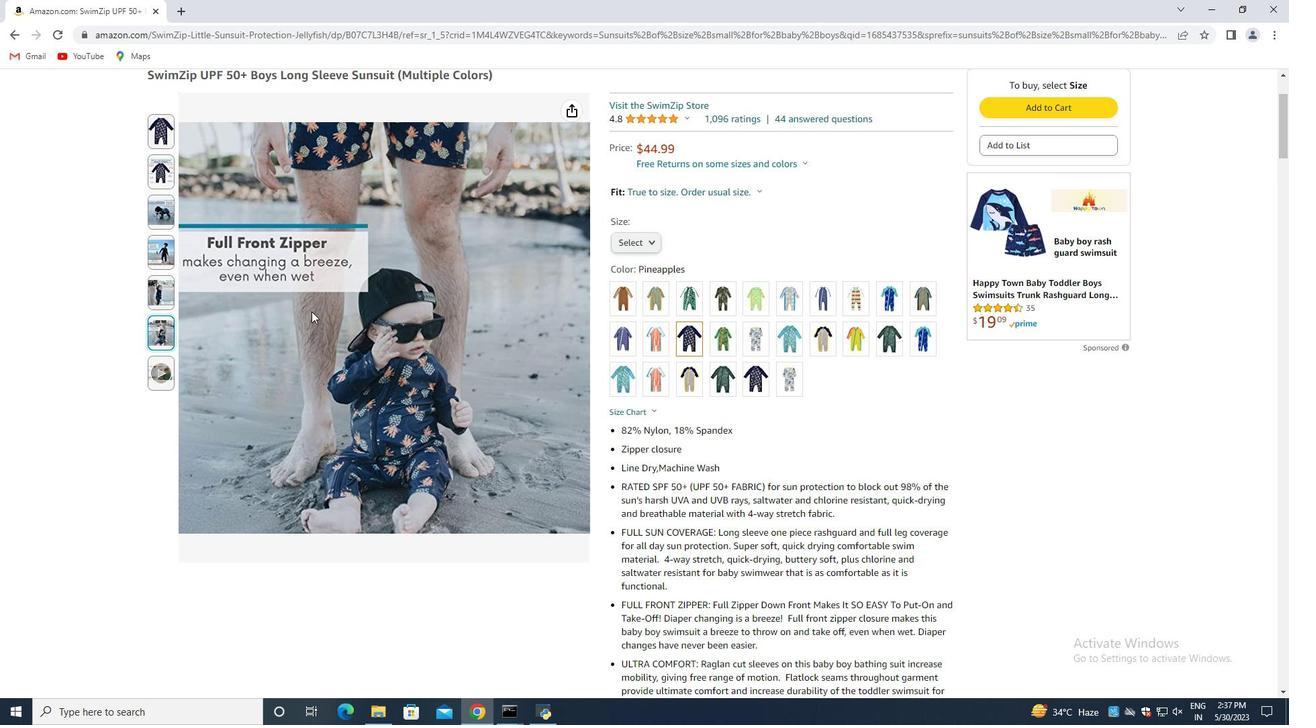 
Action: Mouse moved to (322, 305)
Screenshot: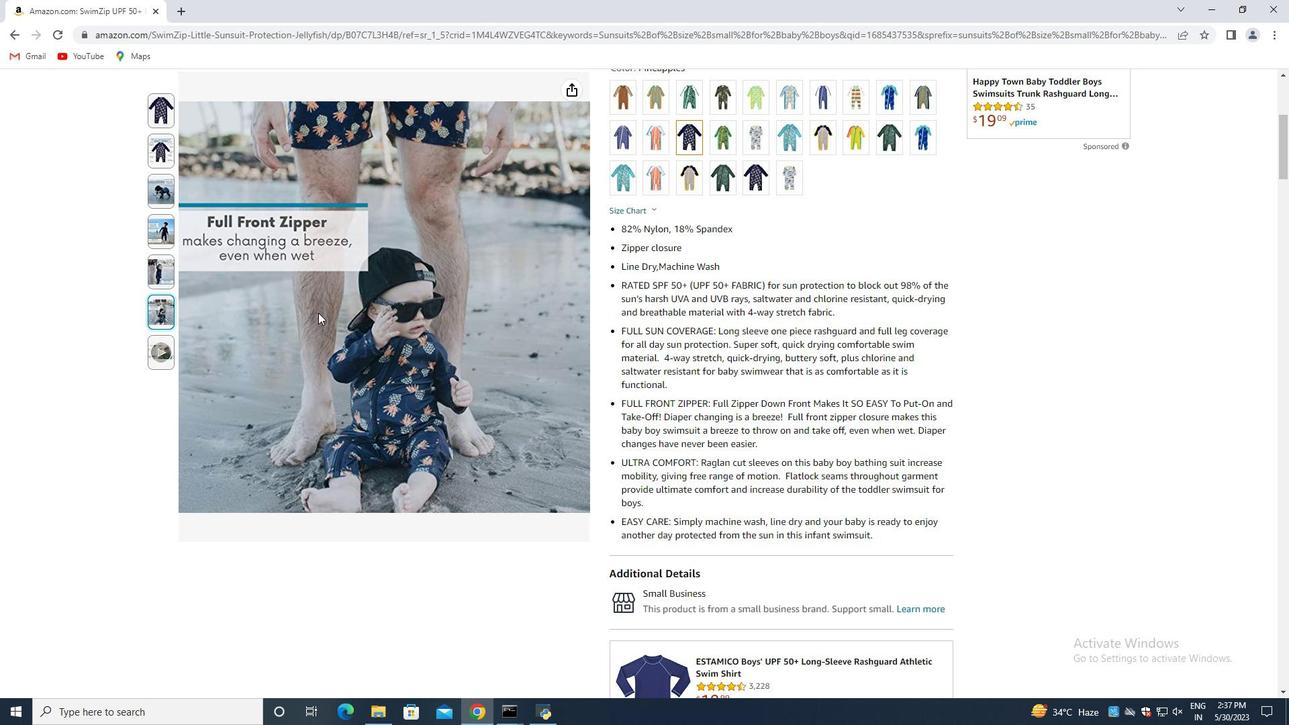 
Action: Mouse scrolled (322, 306) with delta (0, 0)
Screenshot: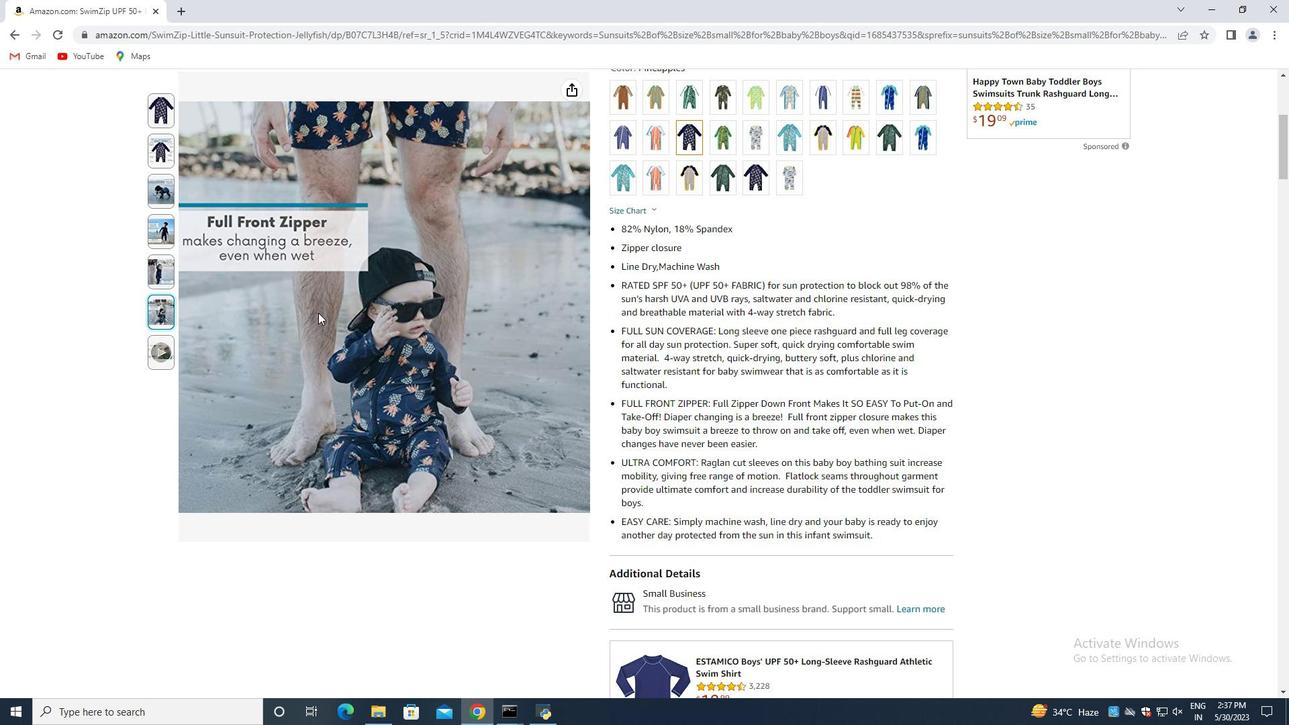 
Action: Mouse moved to (322, 304)
Screenshot: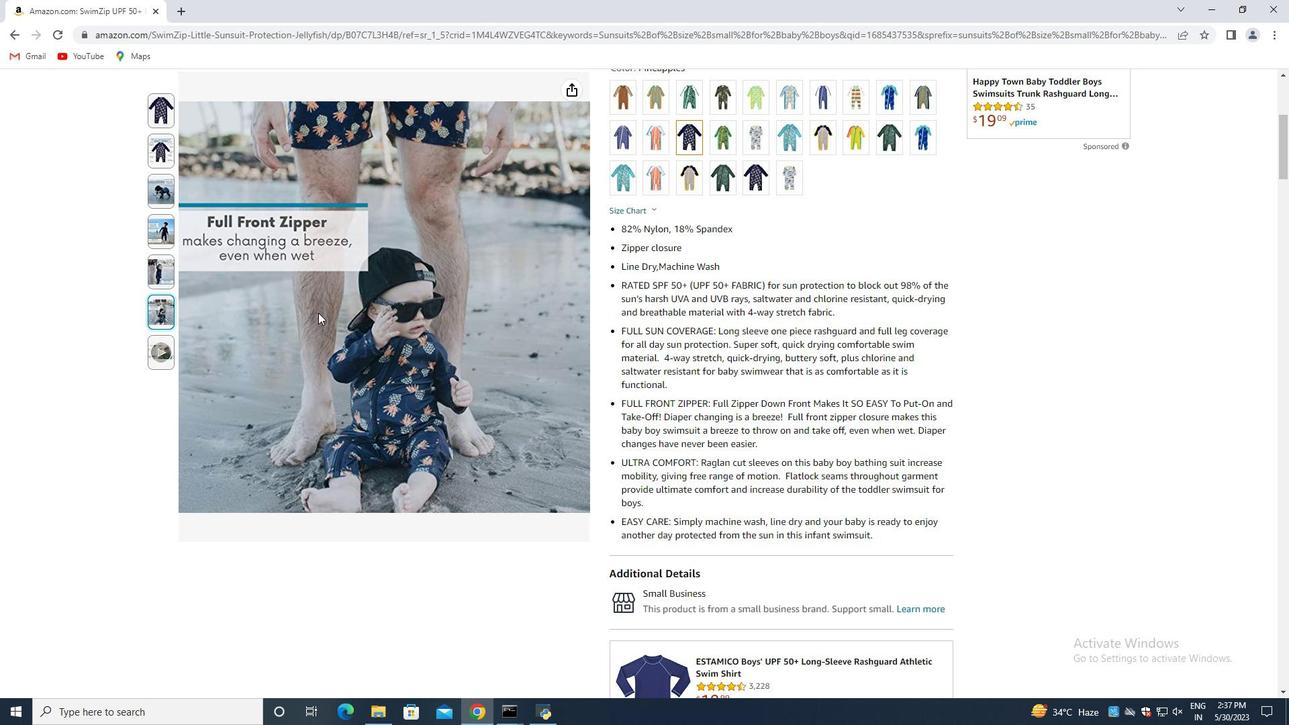 
Action: Mouse scrolled (322, 304) with delta (0, 0)
Screenshot: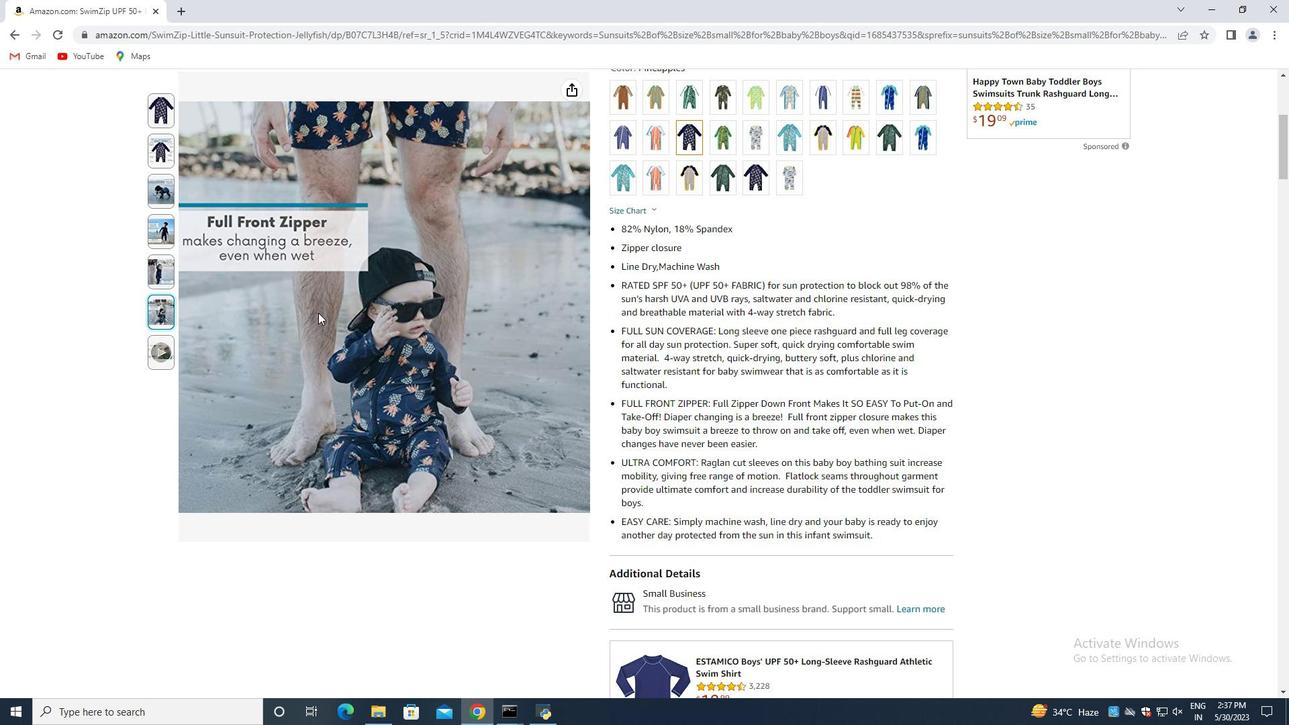 
Action: Mouse scrolled (322, 304) with delta (0, 0)
Screenshot: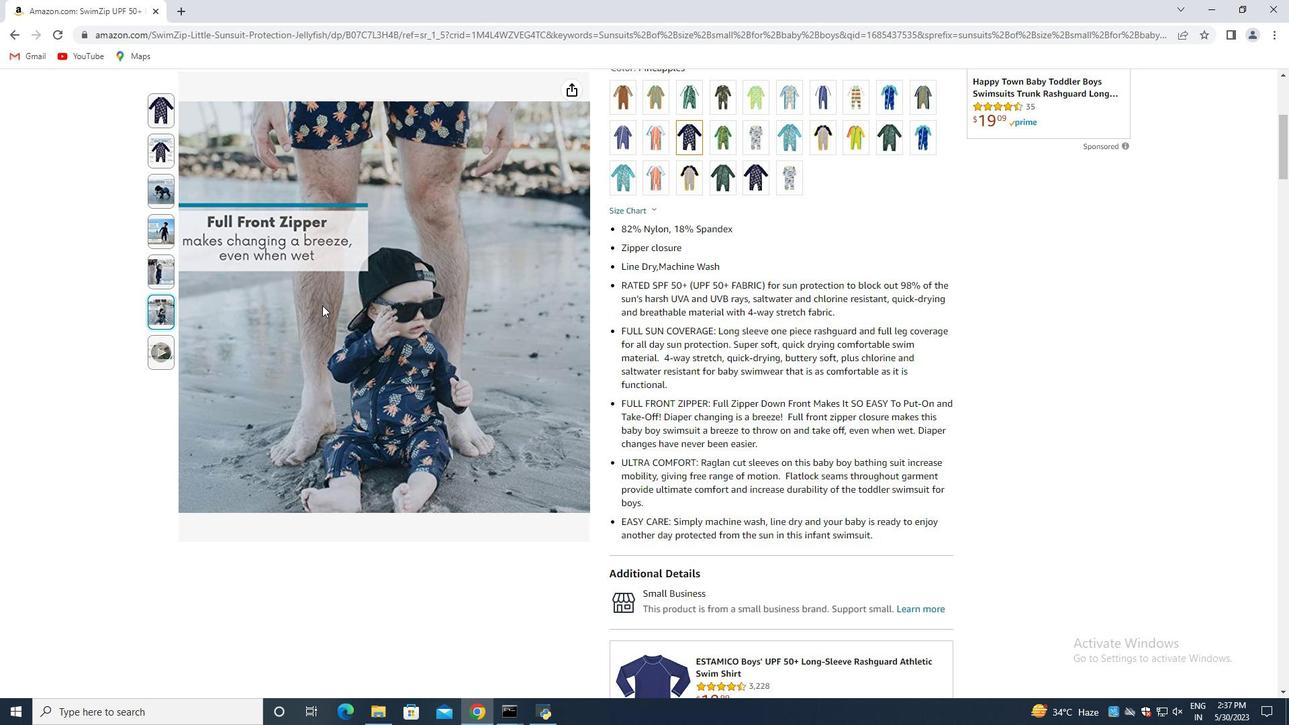 
Action: Mouse moved to (635, 241)
Screenshot: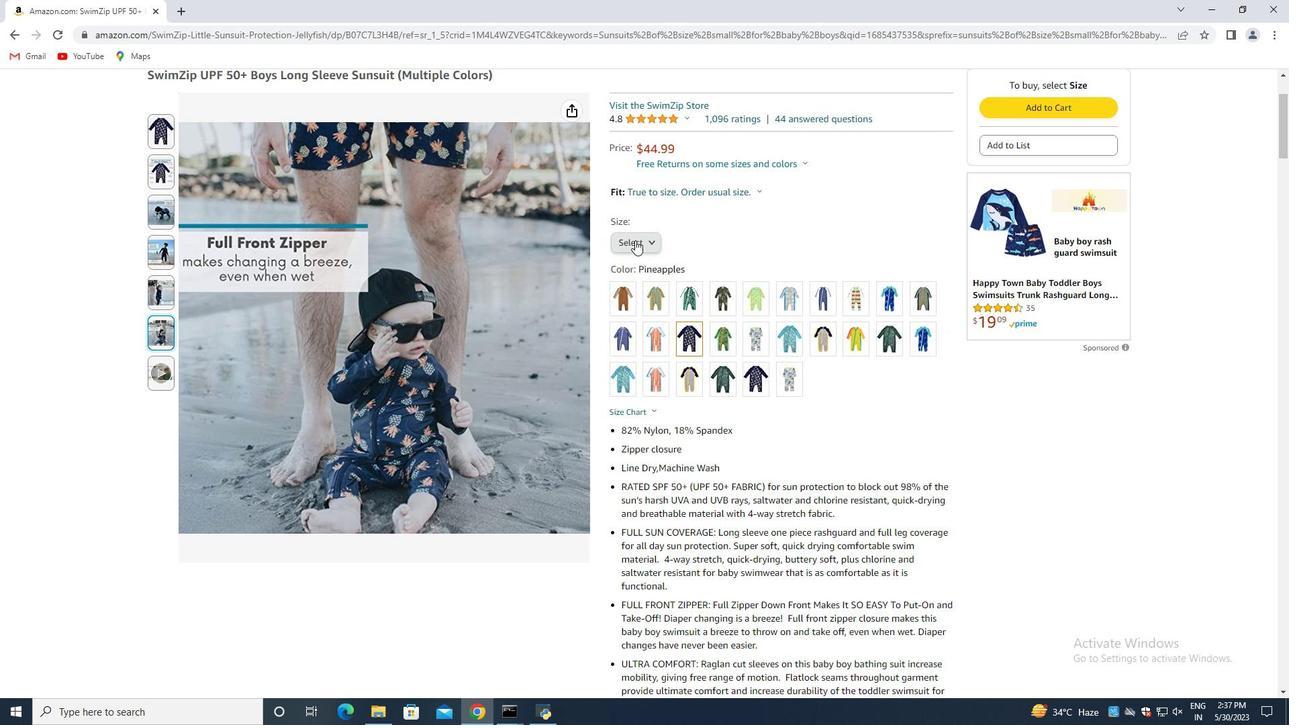 
Action: Mouse pressed left at (635, 241)
Screenshot: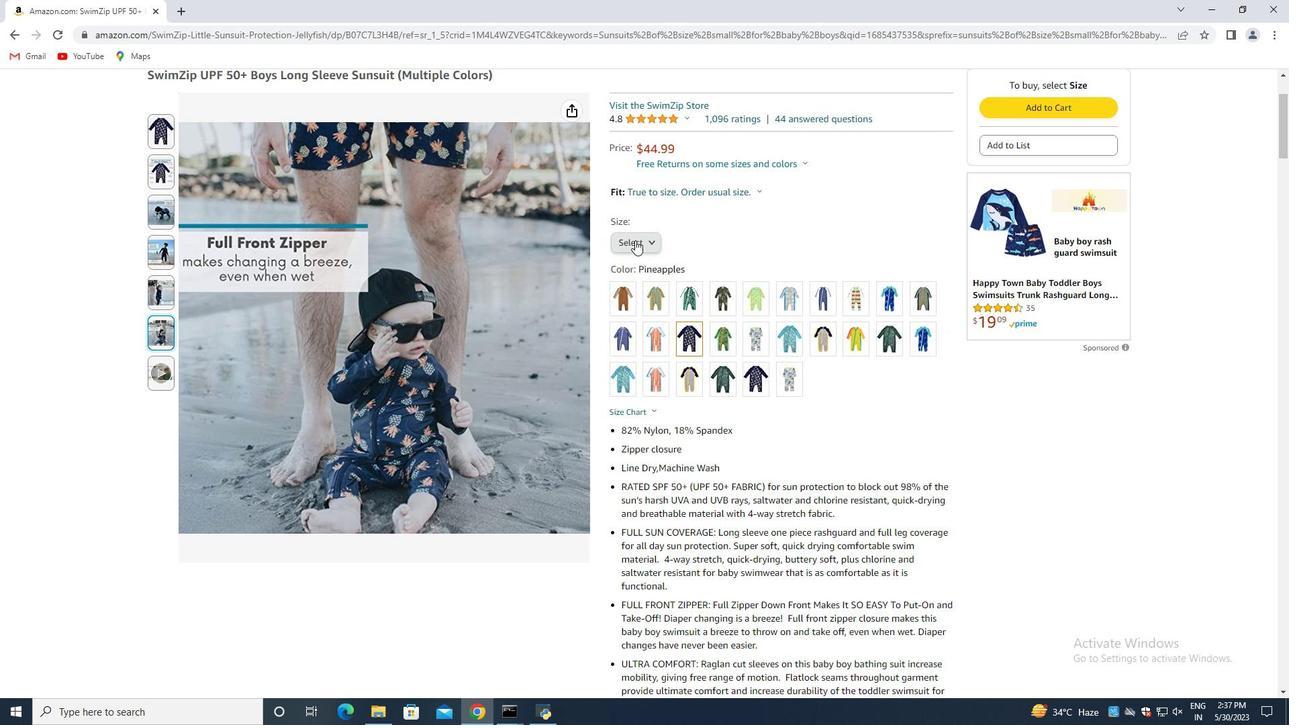 
Action: Mouse moved to (655, 347)
Screenshot: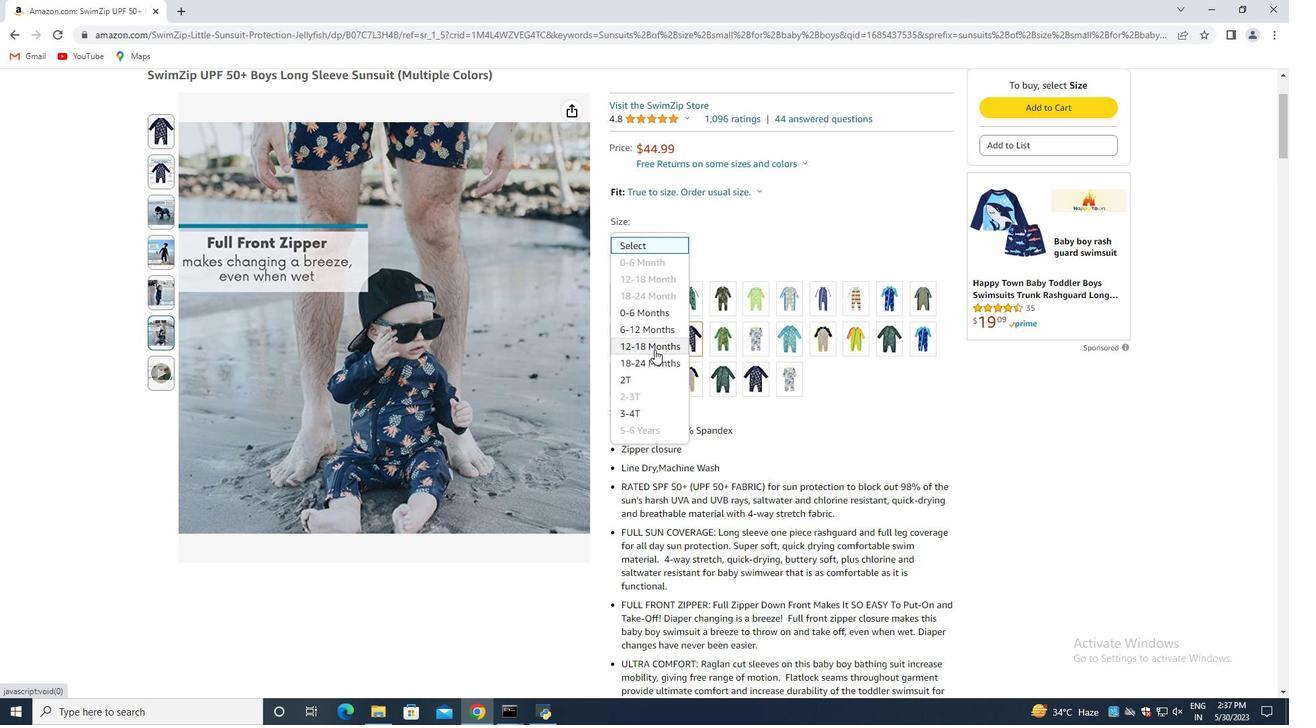
Action: Mouse scrolled (655, 349) with delta (0, 0)
Screenshot: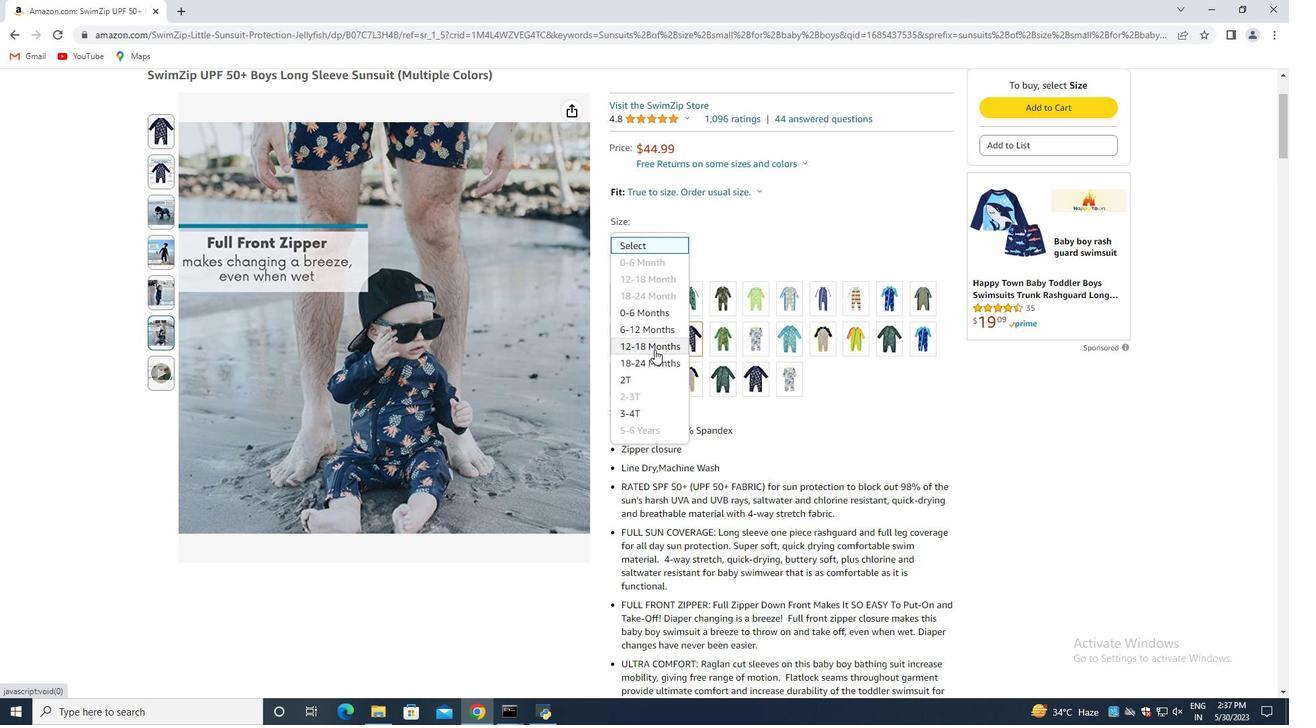 
Action: Mouse scrolled (655, 348) with delta (0, 0)
Screenshot: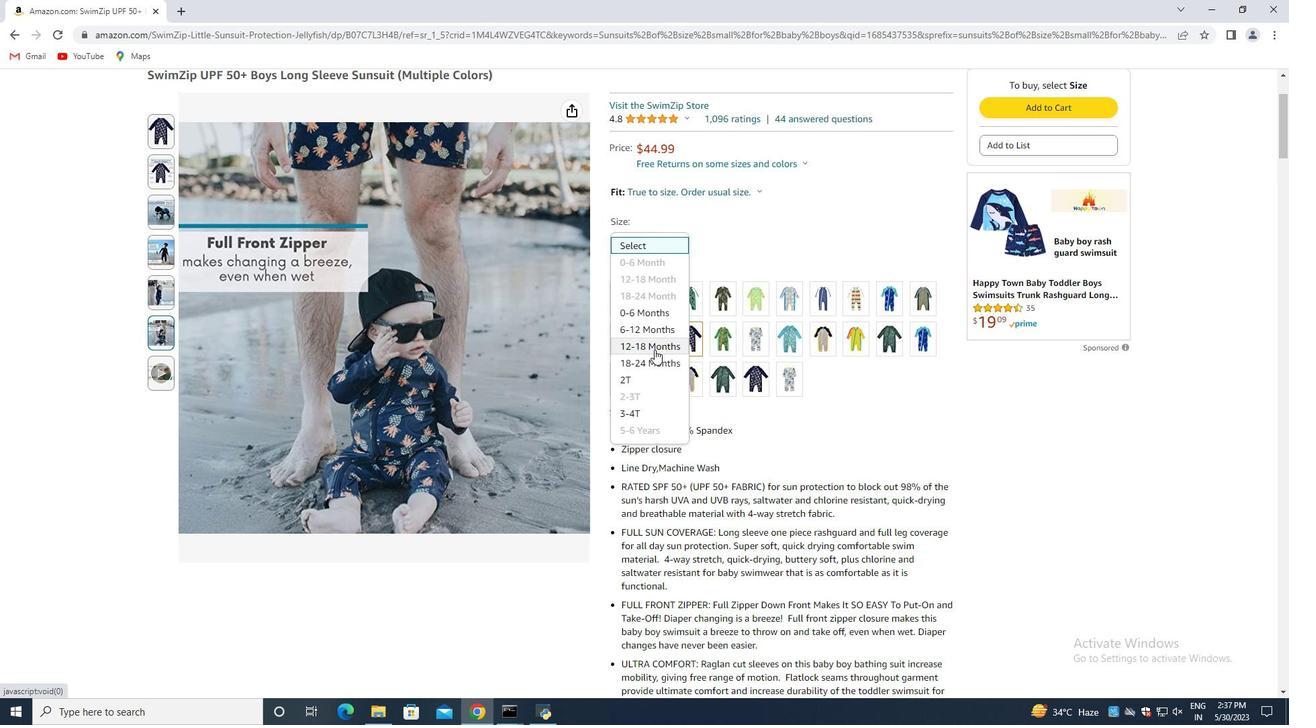 
Action: Mouse moved to (663, 444)
Screenshot: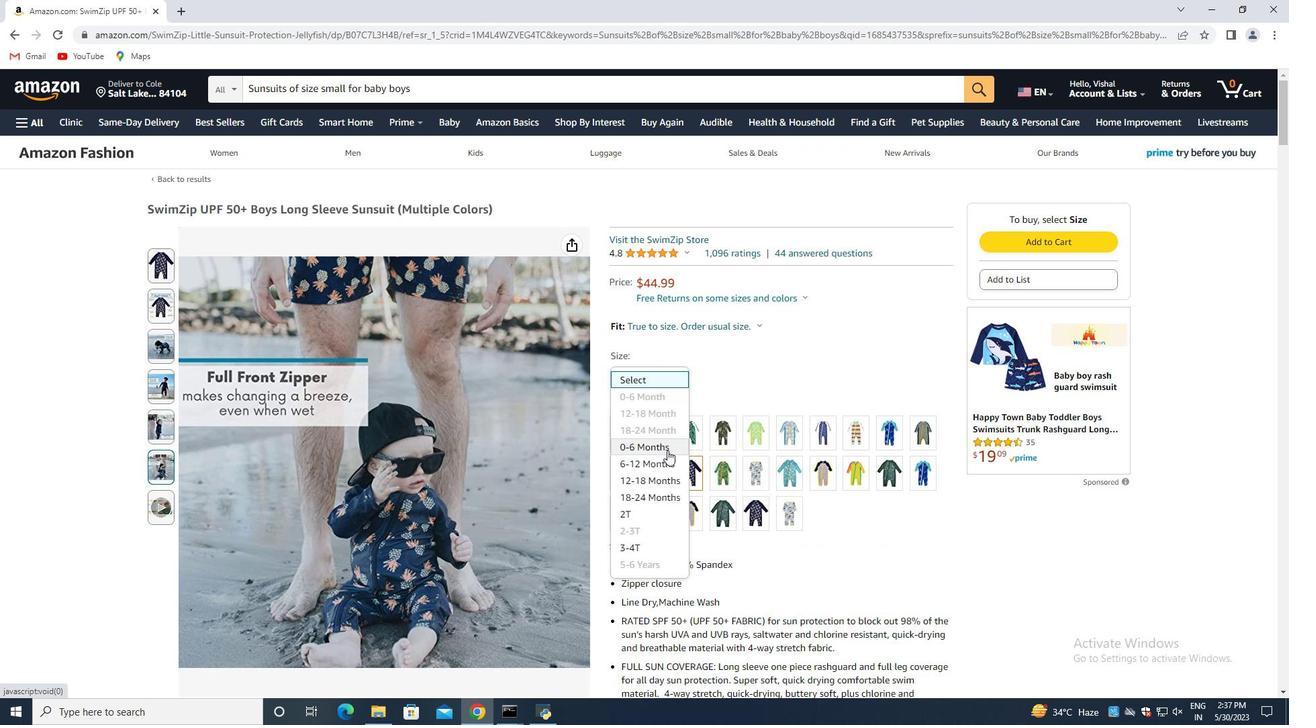 
Action: Mouse pressed left at (663, 444)
Screenshot: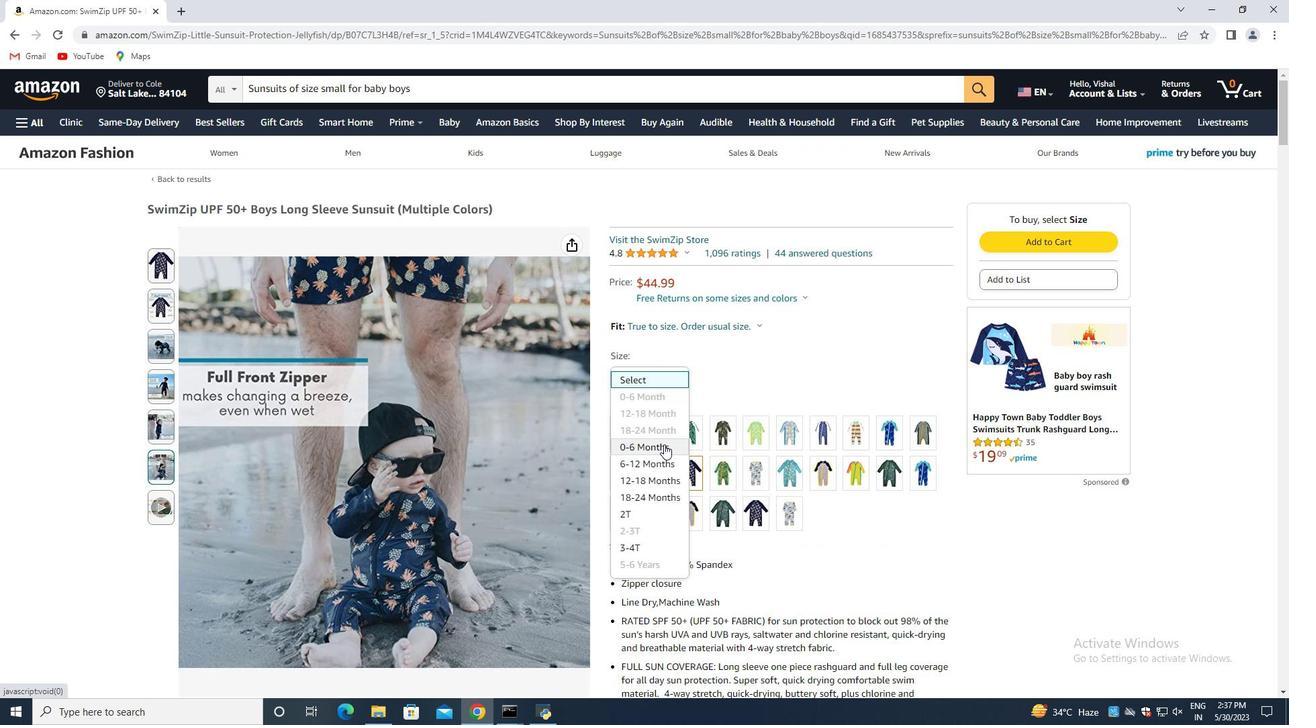 
Action: Mouse moved to (648, 429)
Screenshot: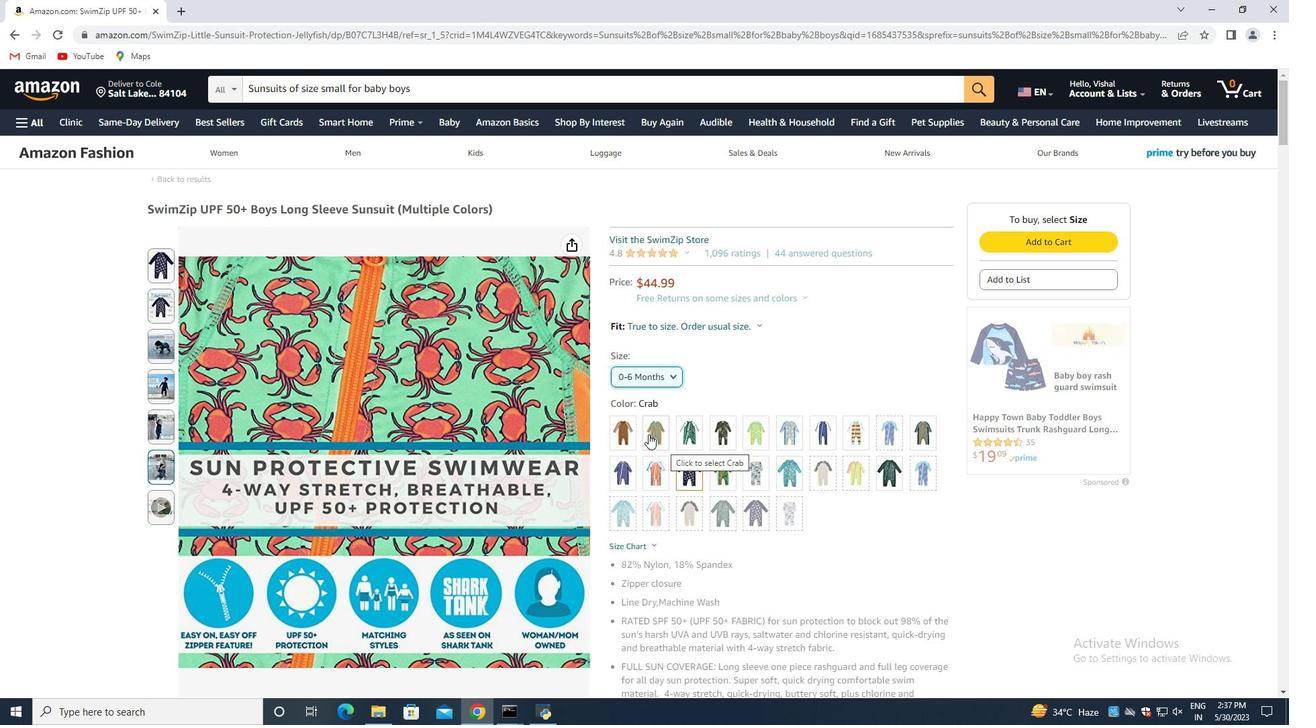 
Action: Mouse scrolled (648, 428) with delta (0, 0)
Screenshot: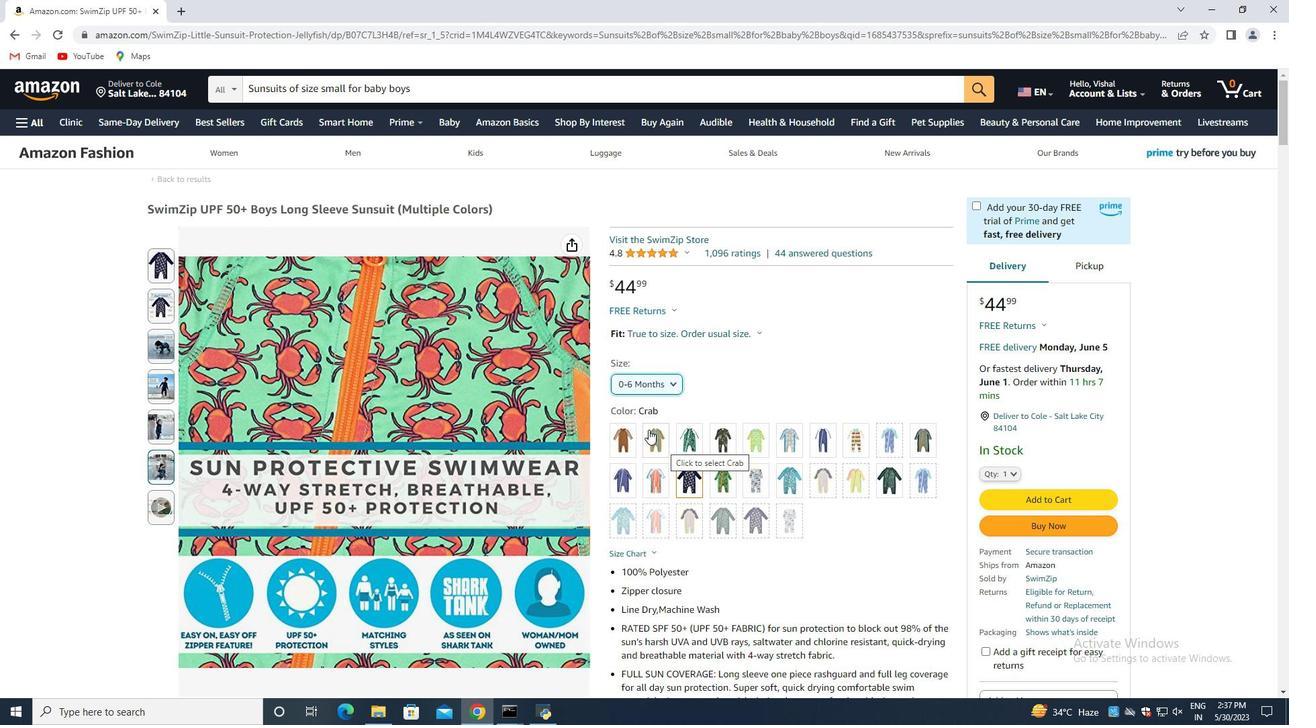 
Action: Mouse moved to (648, 428)
Screenshot: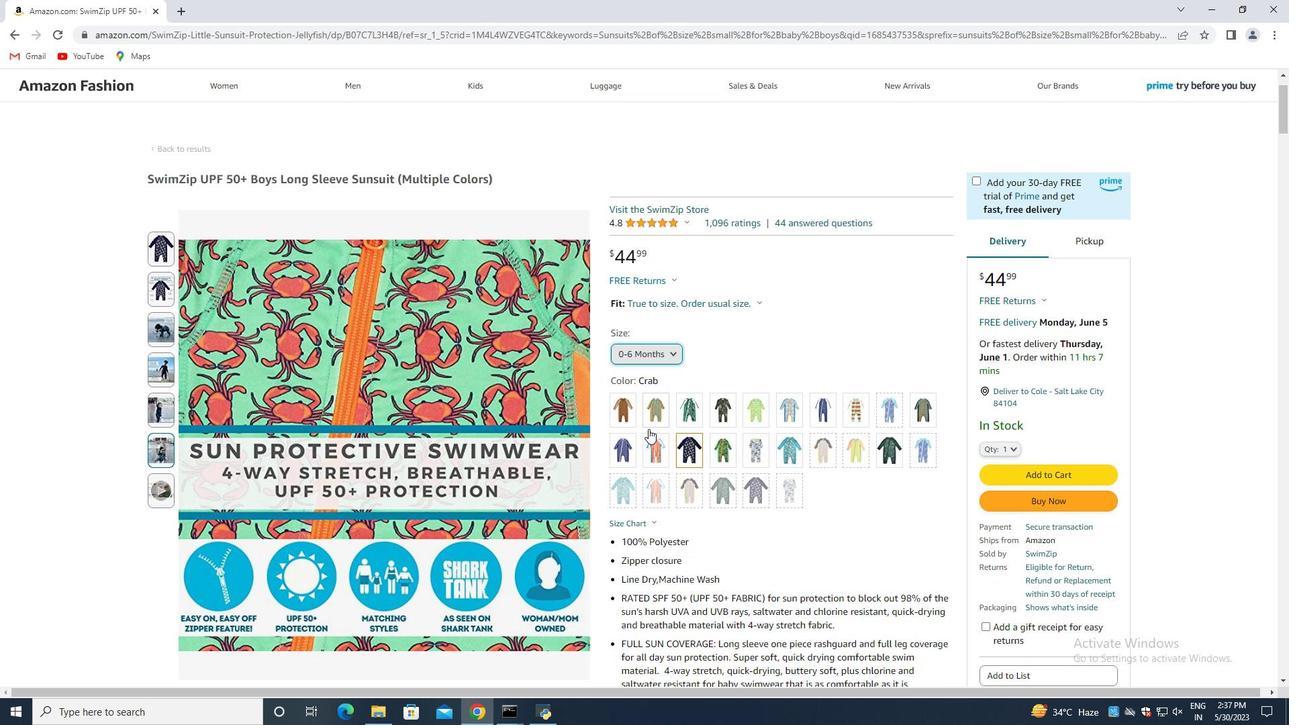 
Action: Mouse scrolled (648, 428) with delta (0, 0)
Screenshot: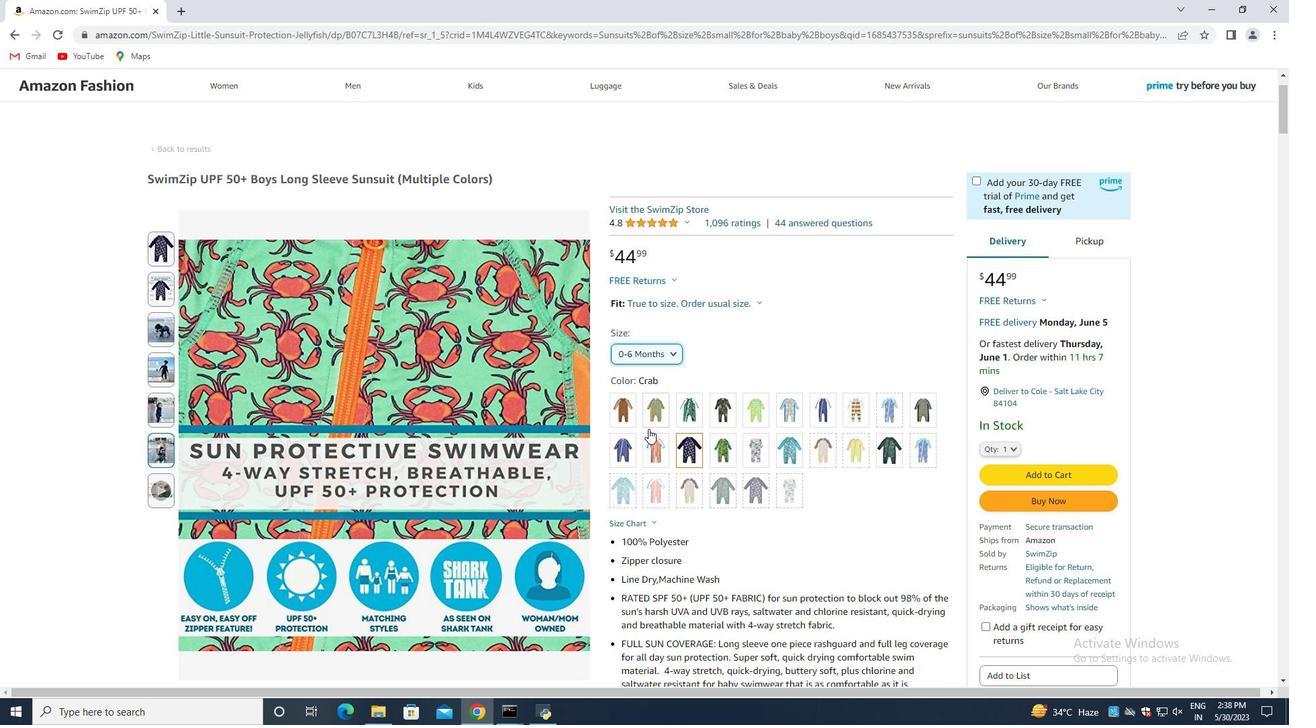 
Action: Mouse moved to (1015, 379)
Screenshot: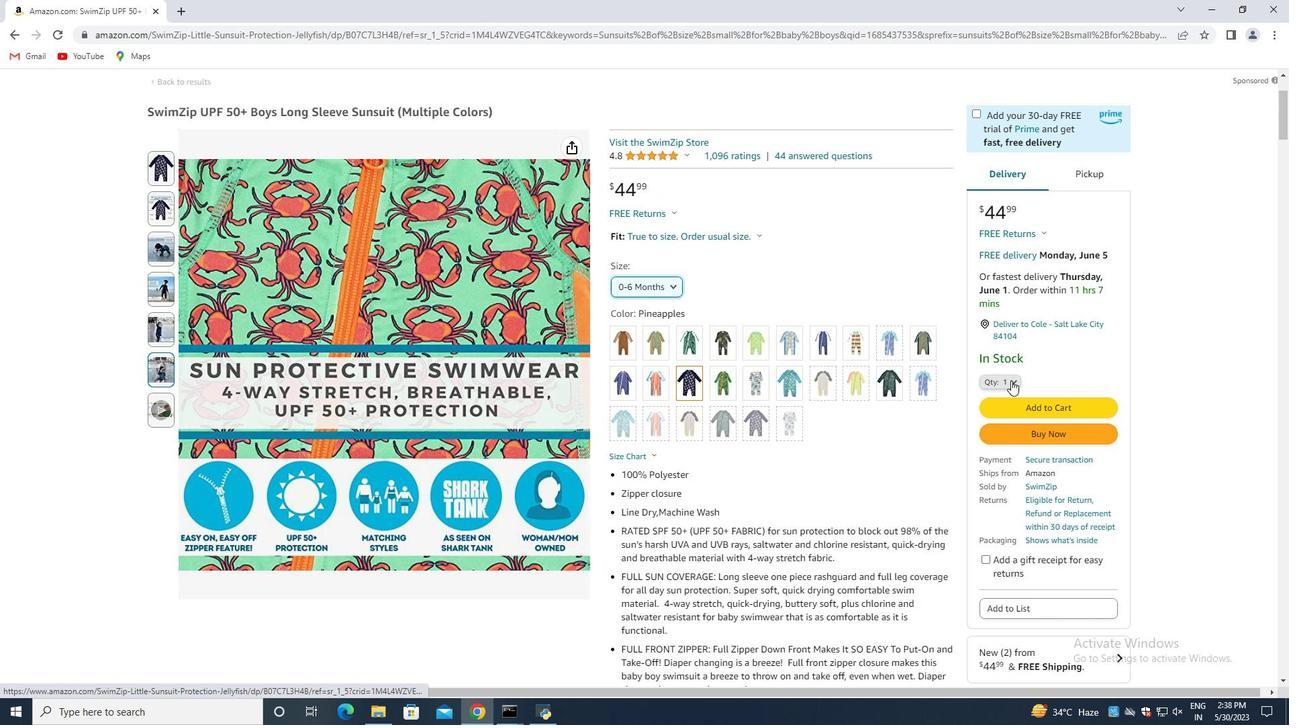 
Action: Mouse pressed left at (1015, 379)
Screenshot: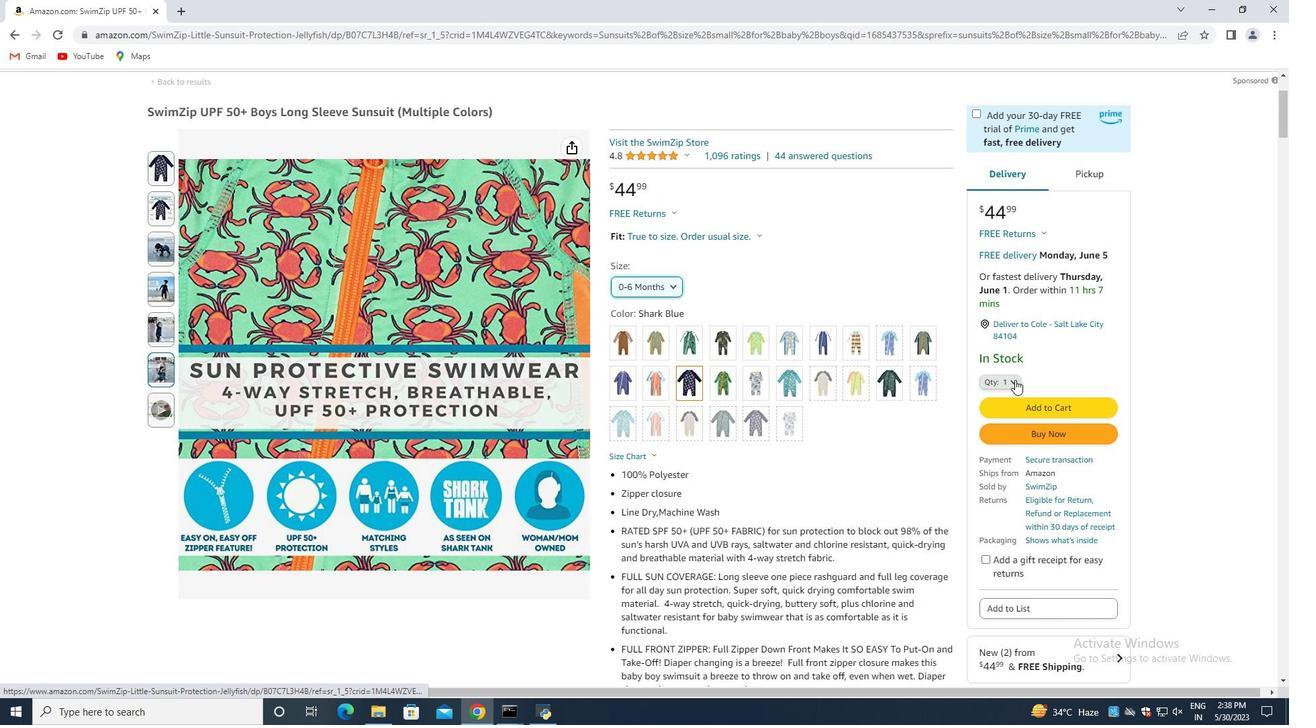 
Action: Mouse moved to (1016, 427)
Screenshot: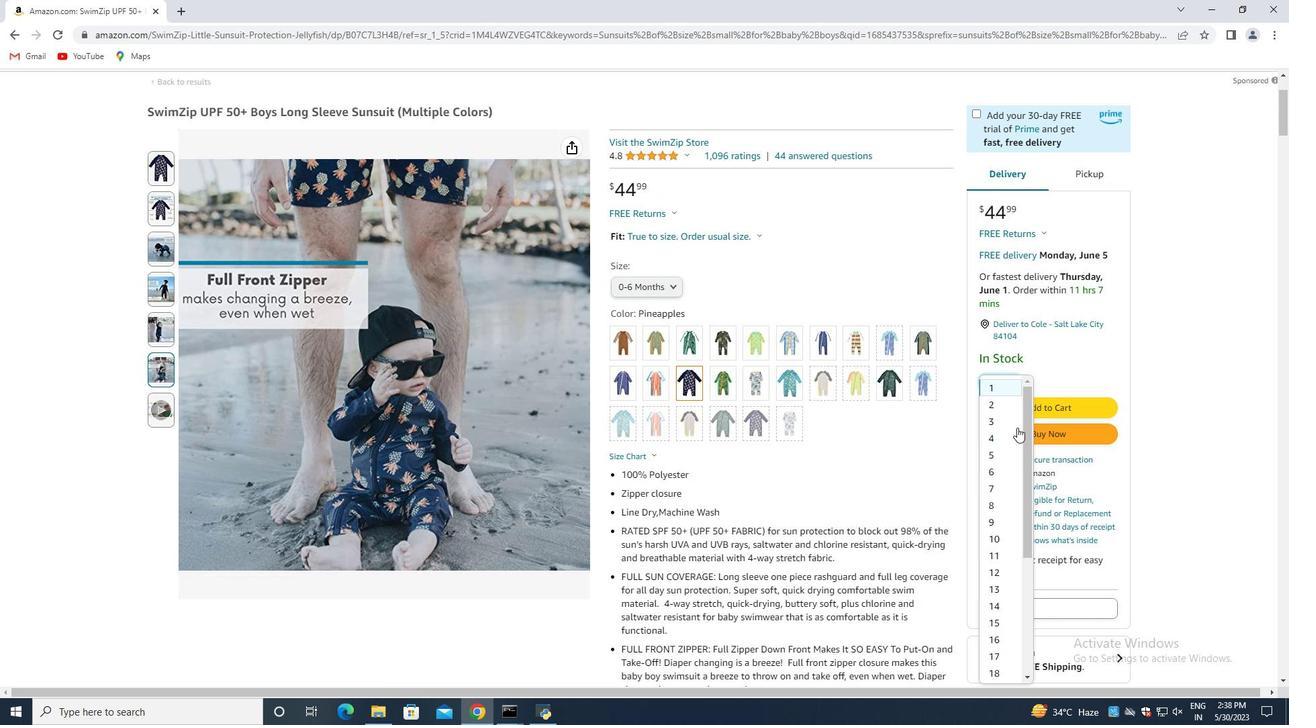 
Action: Mouse pressed left at (1016, 427)
Screenshot: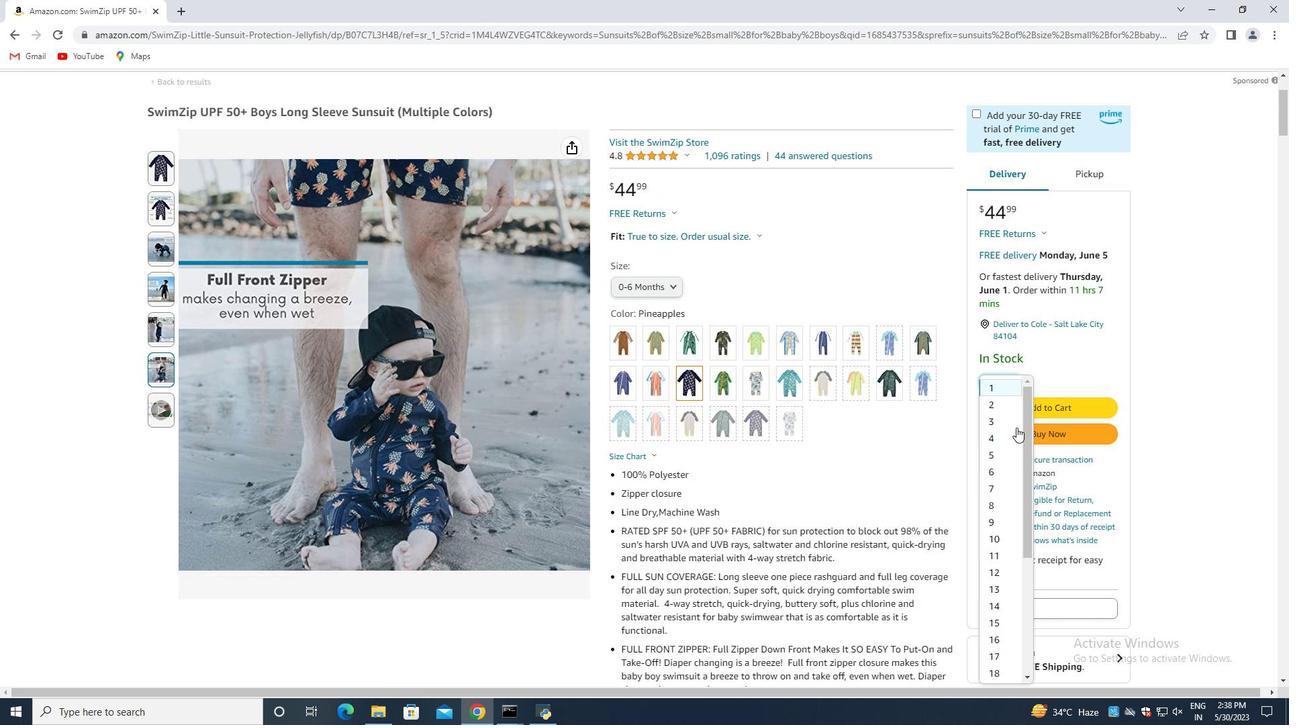 
Action: Mouse moved to (1005, 380)
Screenshot: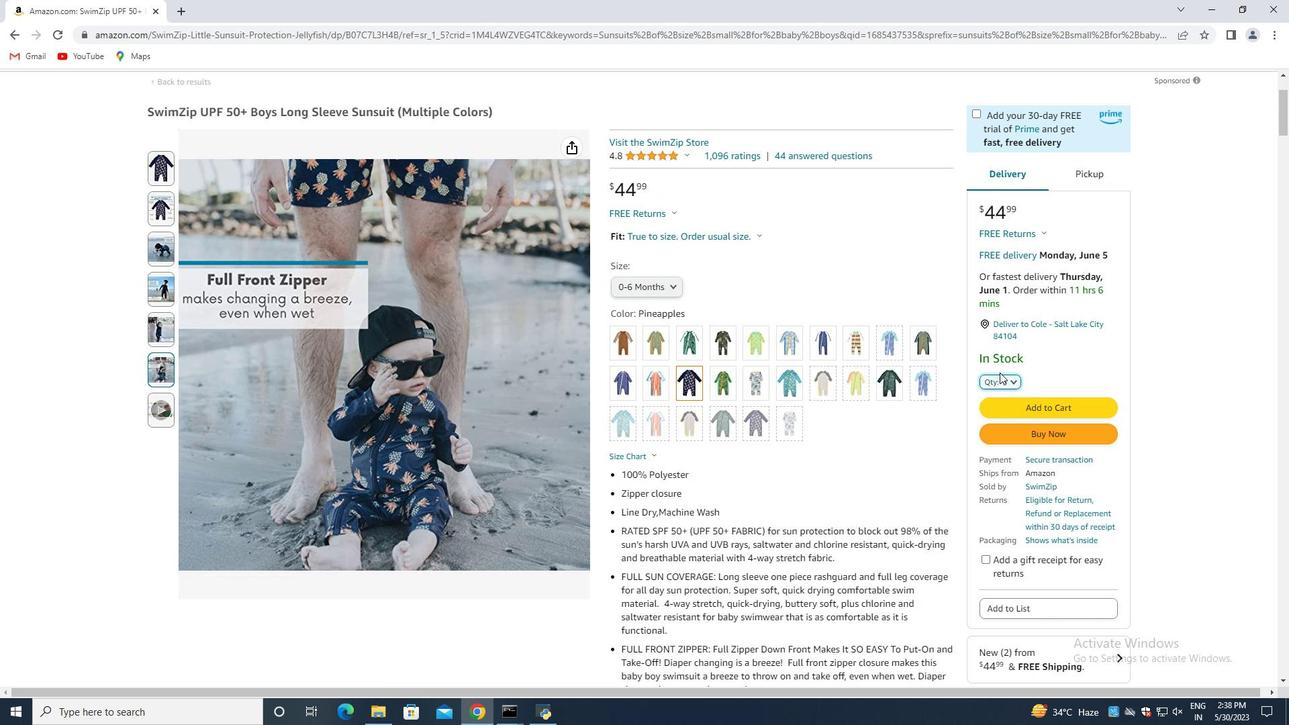 
Action: Mouse pressed left at (1005, 380)
Screenshot: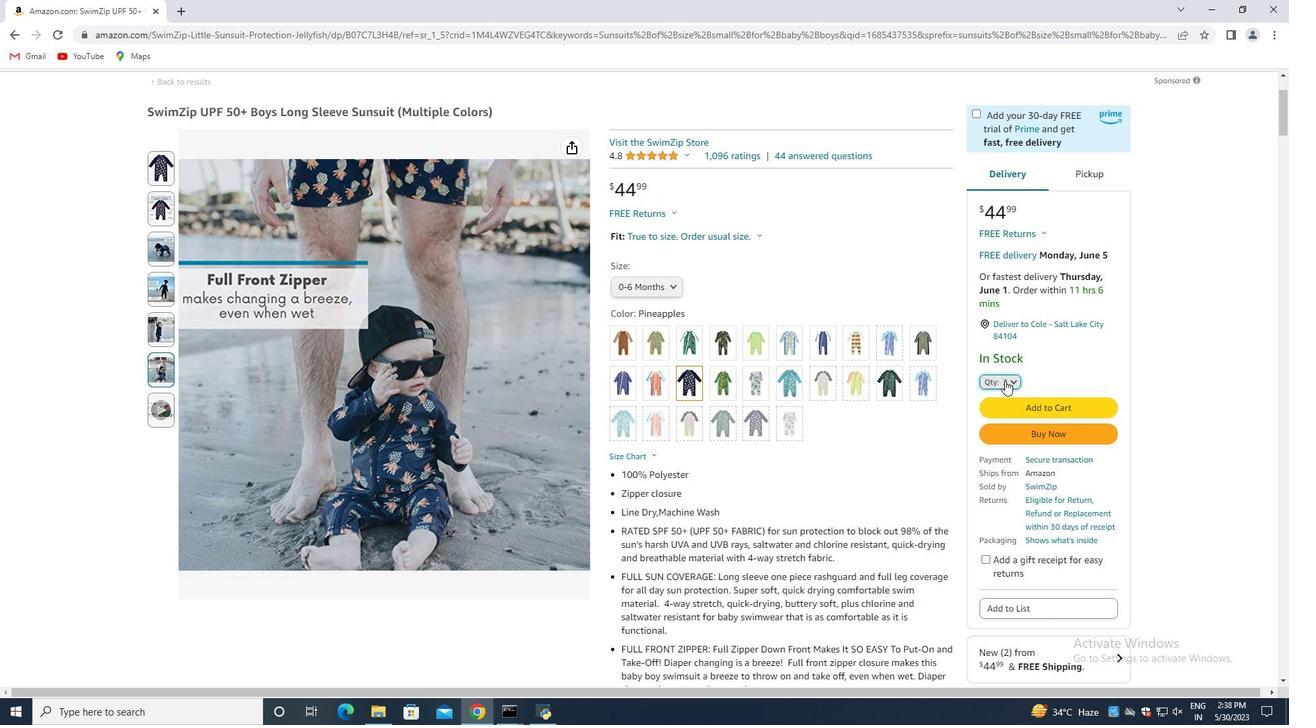 
Action: Mouse moved to (1002, 443)
Screenshot: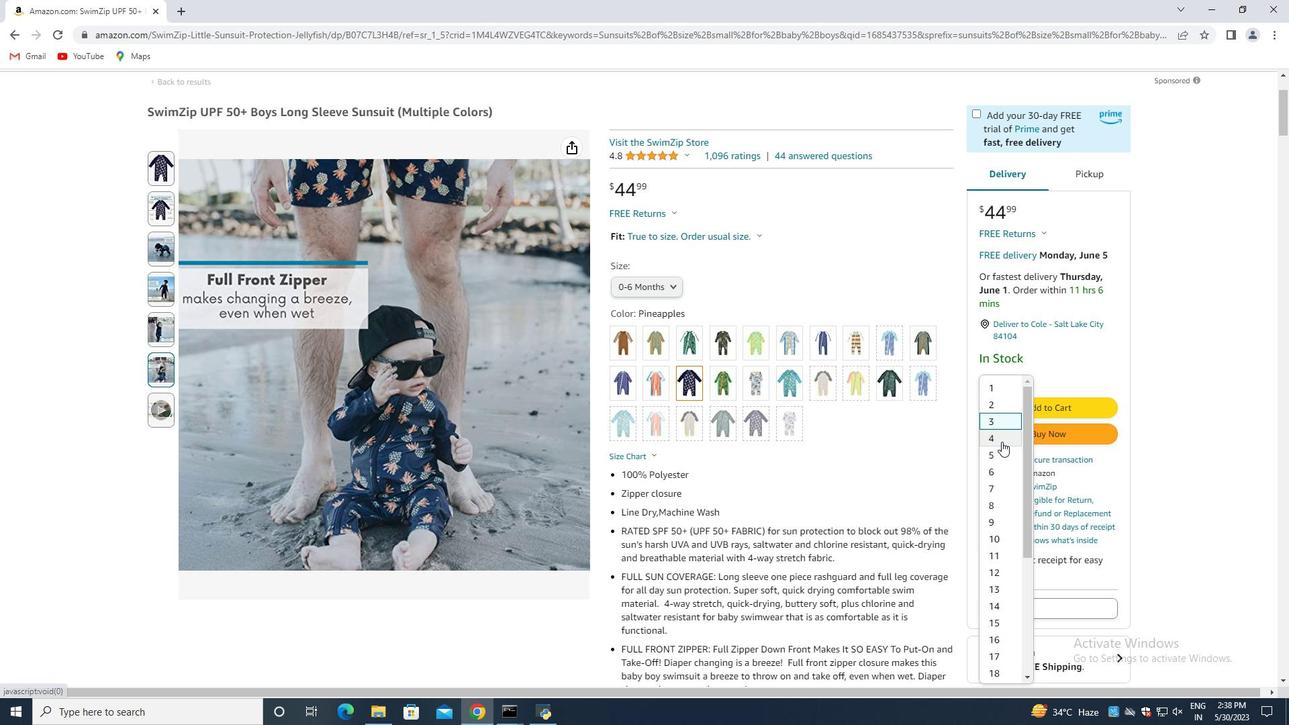 
Action: Mouse pressed left at (1002, 443)
Screenshot: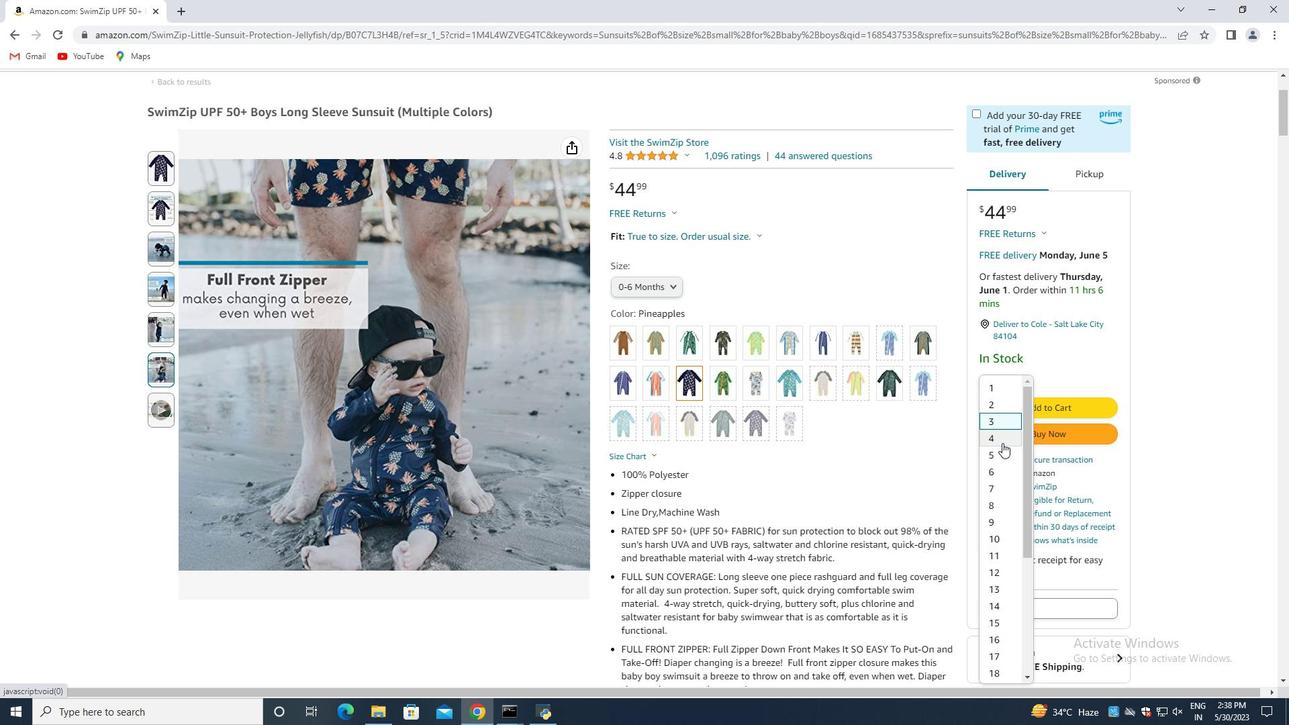 
Action: Mouse moved to (728, 409)
Screenshot: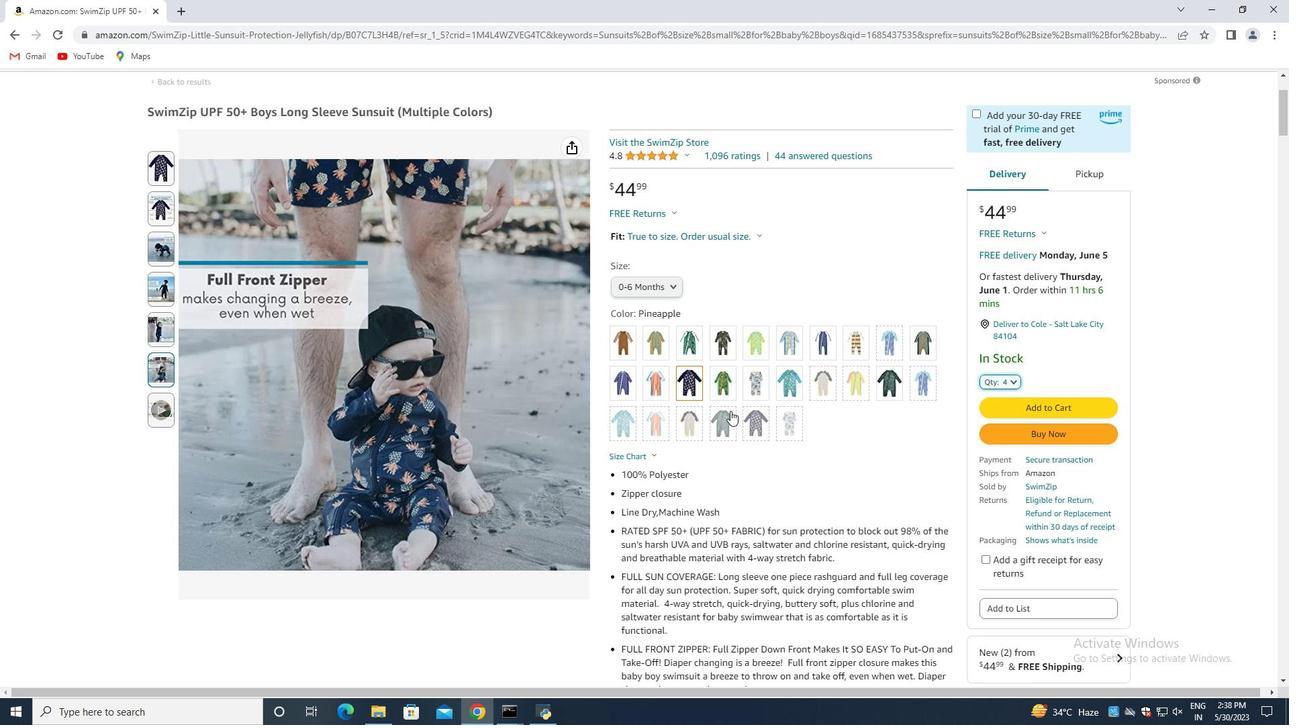 
Action: Mouse scrolled (728, 408) with delta (0, 0)
Screenshot: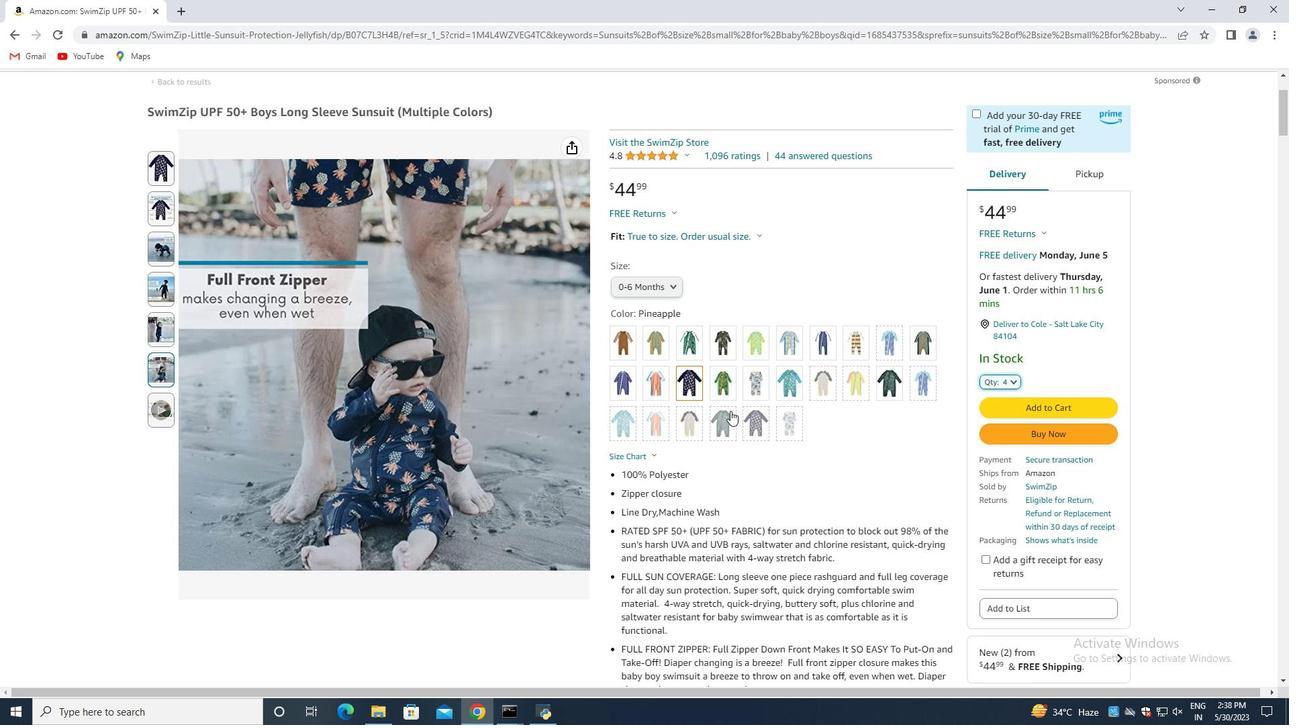 
Action: Mouse moved to (726, 409)
Screenshot: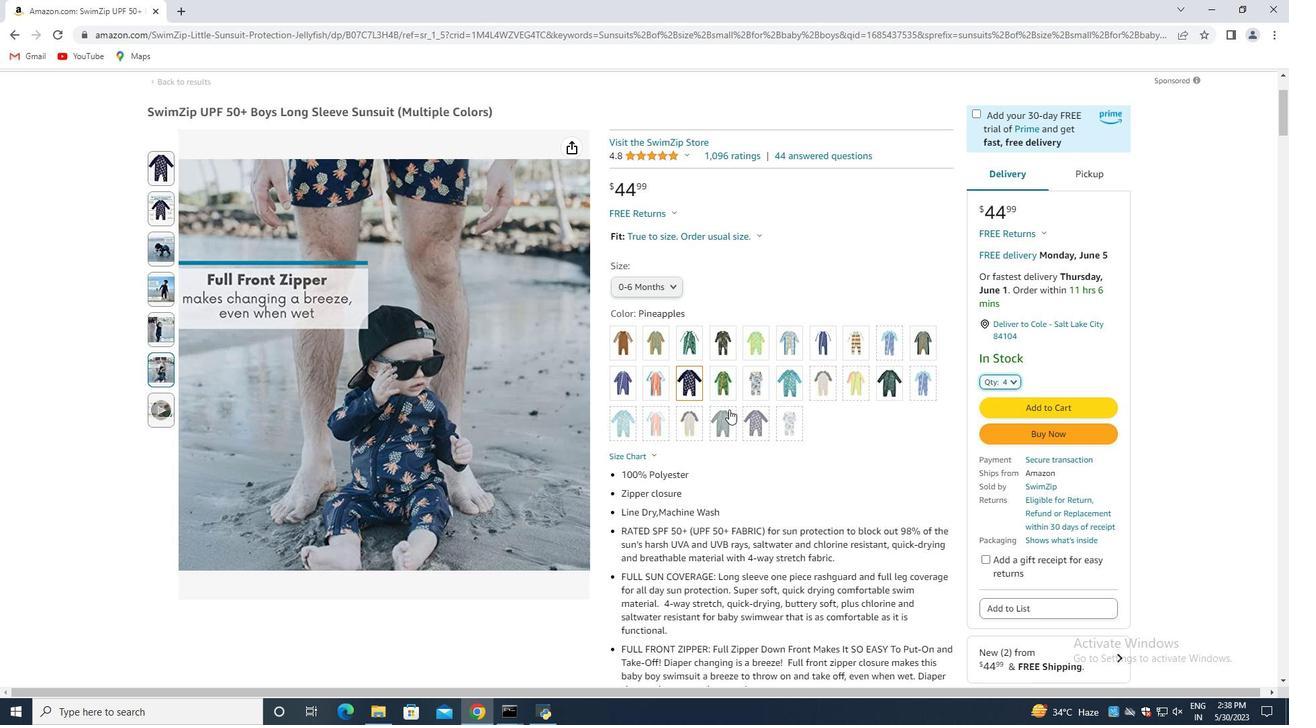 
Action: Mouse scrolled (728, 408) with delta (0, 0)
Screenshot: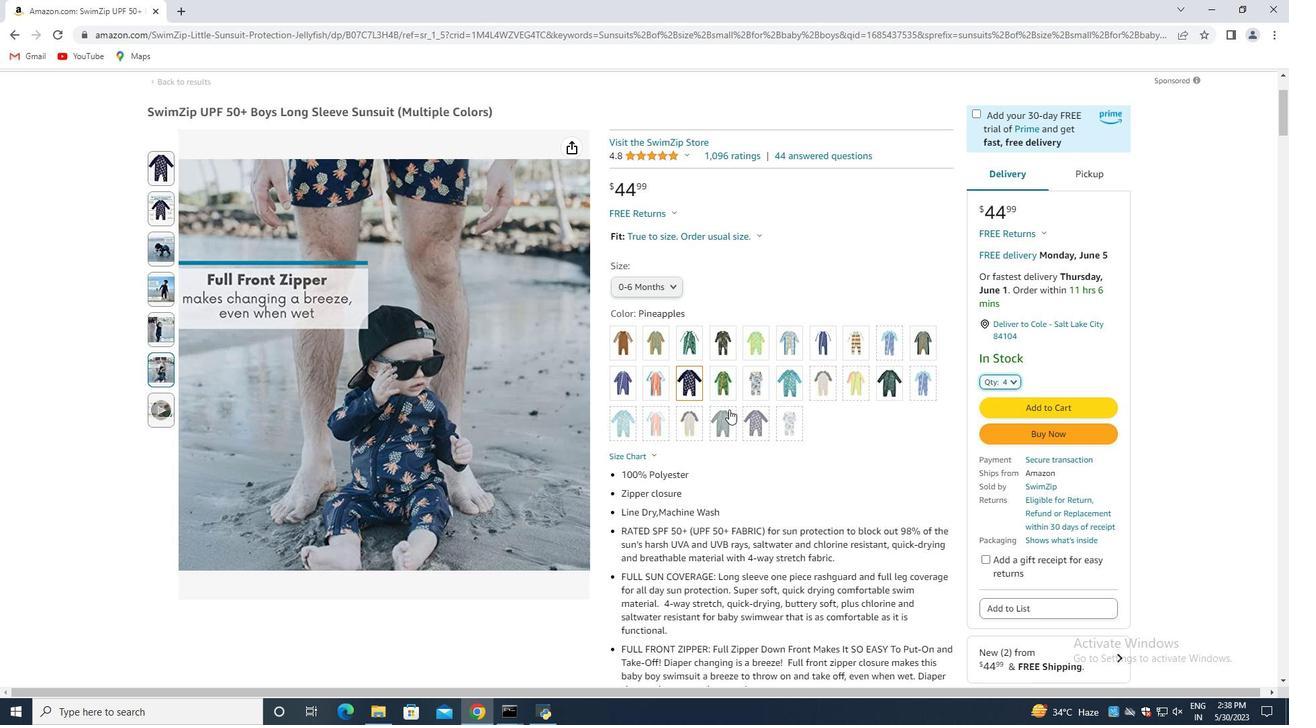 
Action: Mouse moved to (706, 350)
Screenshot: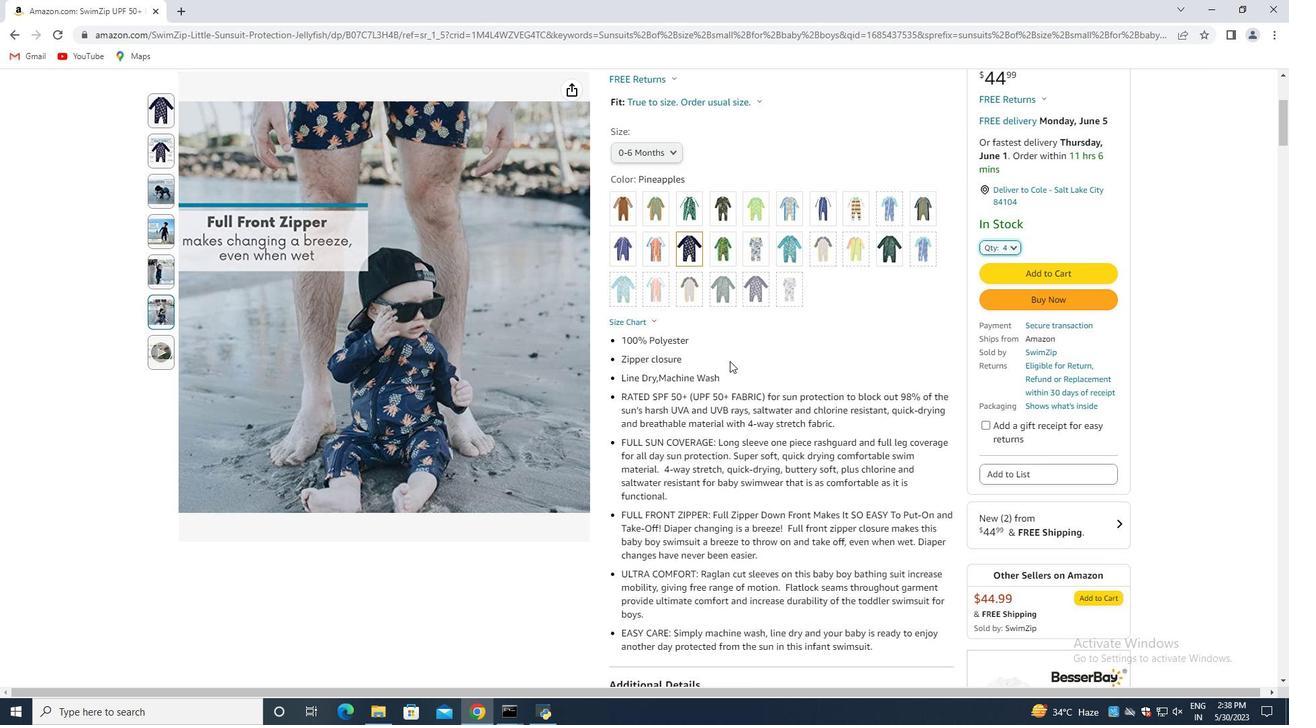 
Action: Mouse scrolled (706, 349) with delta (0, 0)
Screenshot: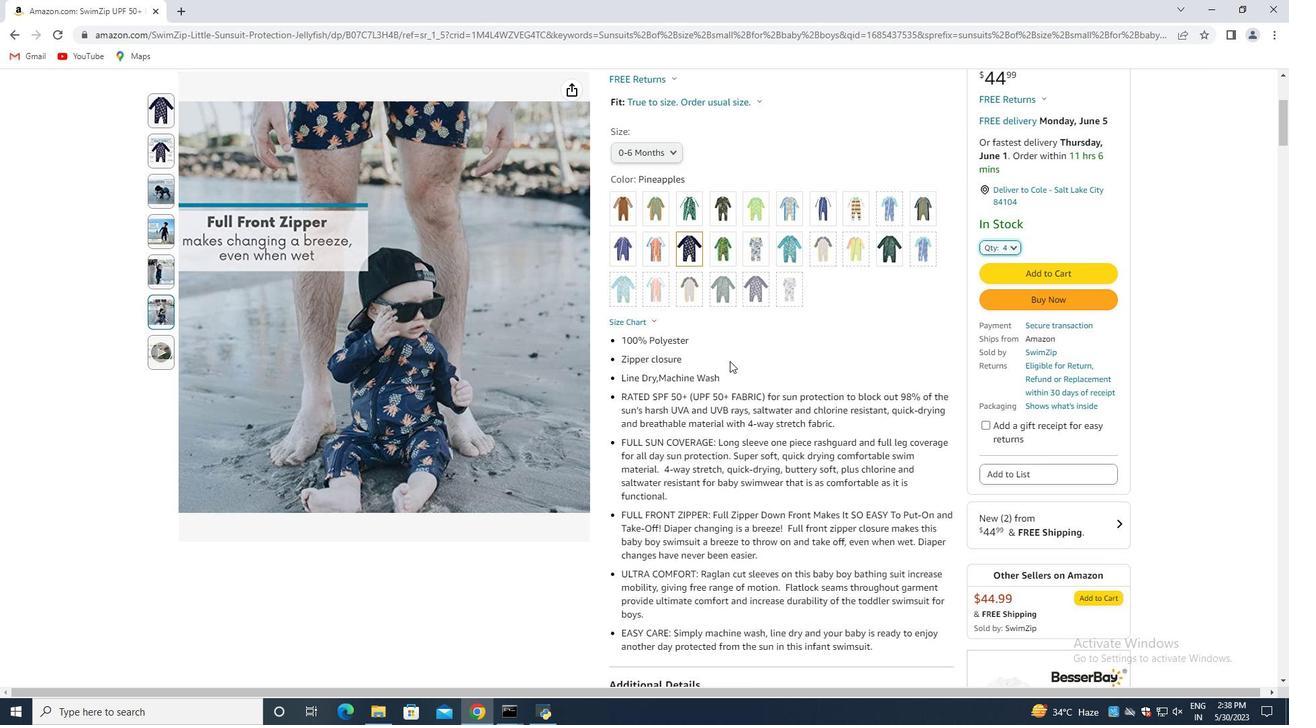
Action: Mouse moved to (701, 350)
Screenshot: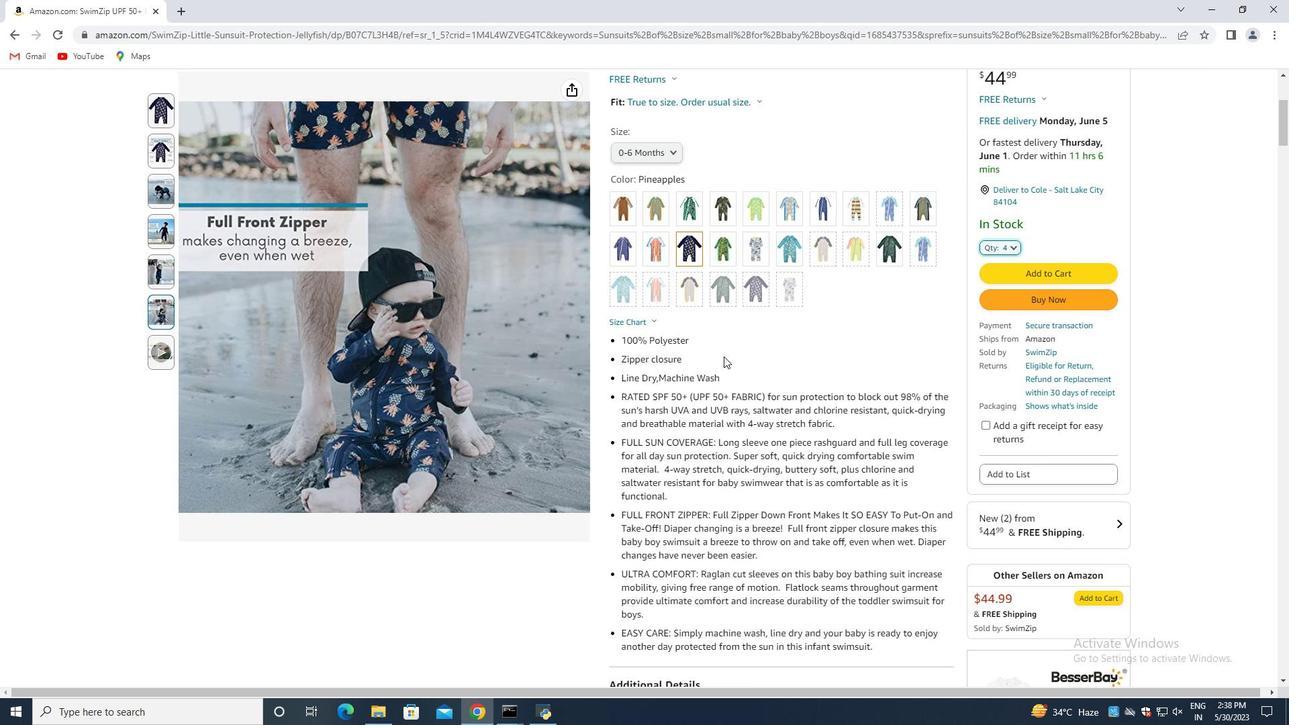 
Action: Mouse scrolled (701, 349) with delta (0, 0)
Screenshot: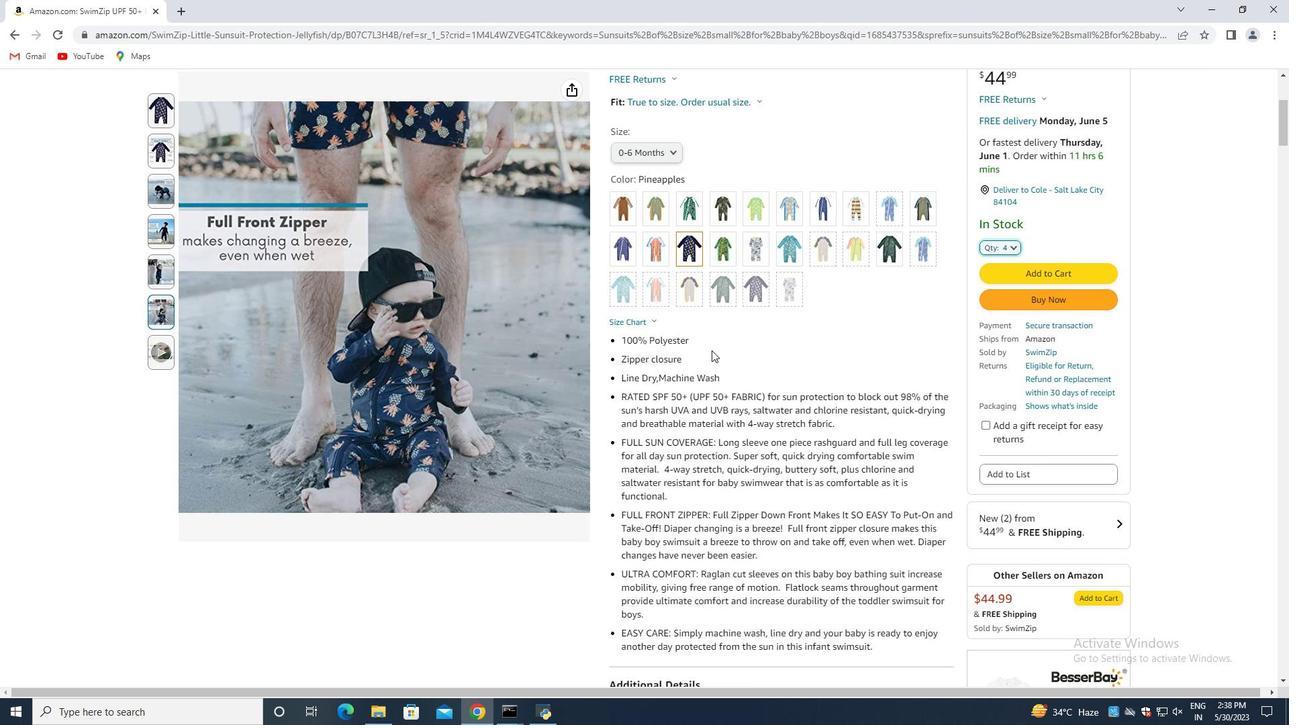 
Action: Mouse moved to (709, 341)
Screenshot: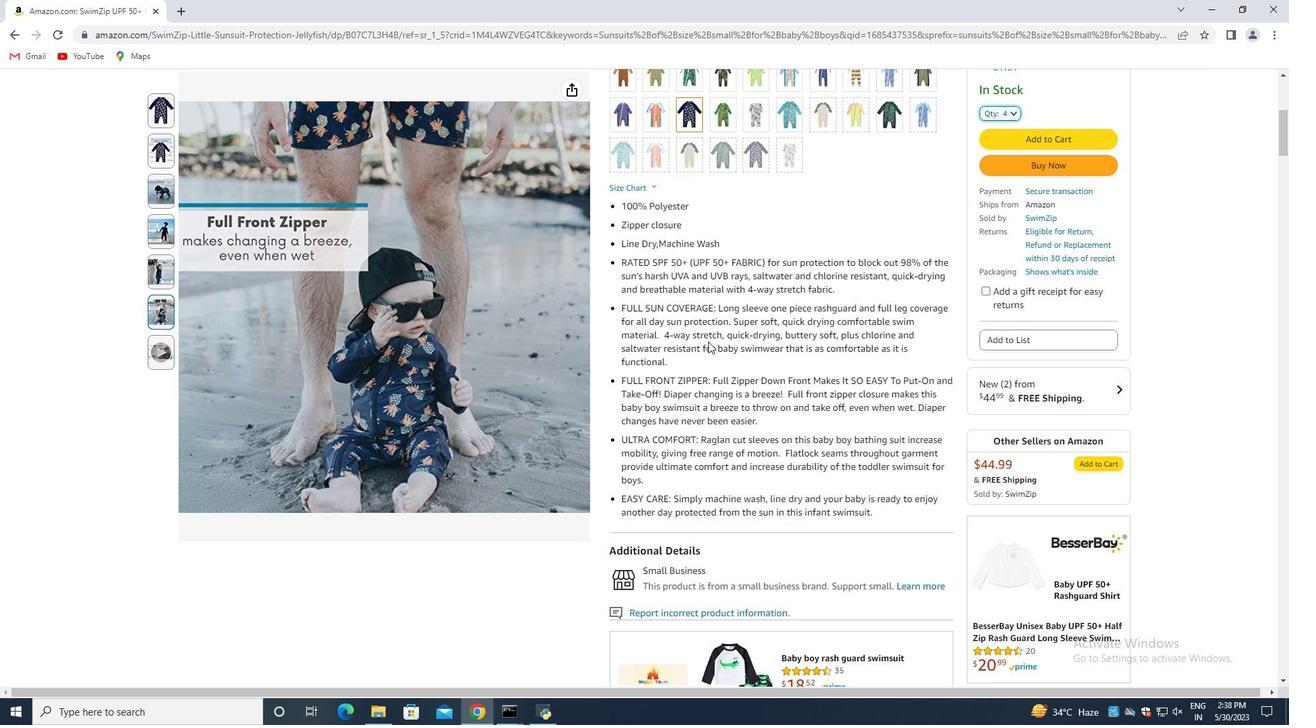 
Action: Mouse scrolled (709, 340) with delta (0, 0)
Screenshot: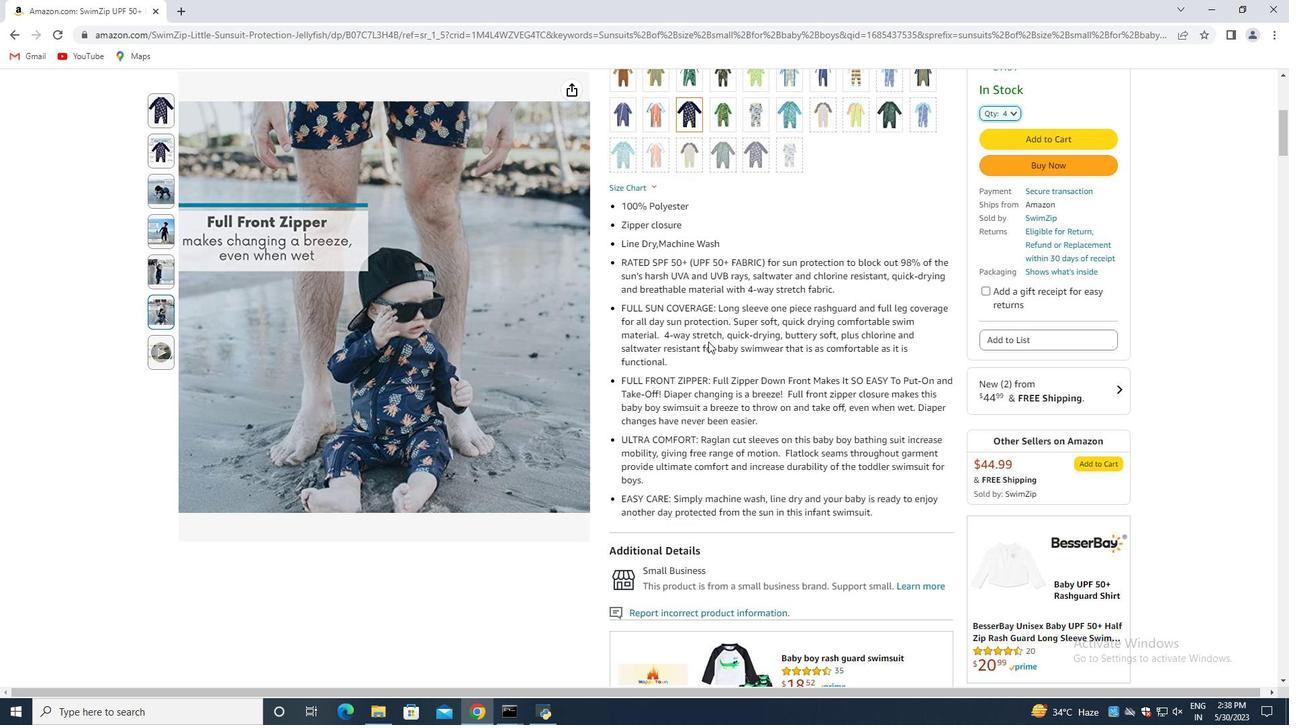 
Action: Mouse scrolled (709, 340) with delta (0, 0)
Screenshot: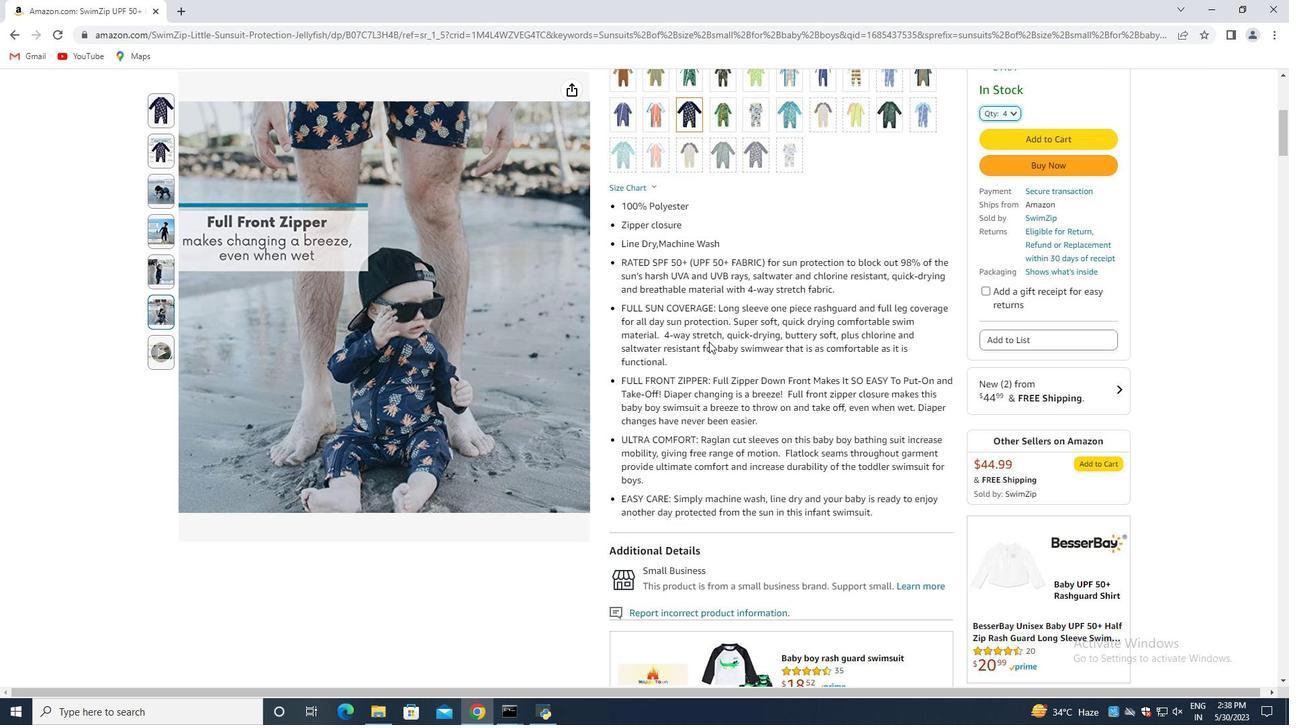 
Action: Mouse moved to (709, 341)
Screenshot: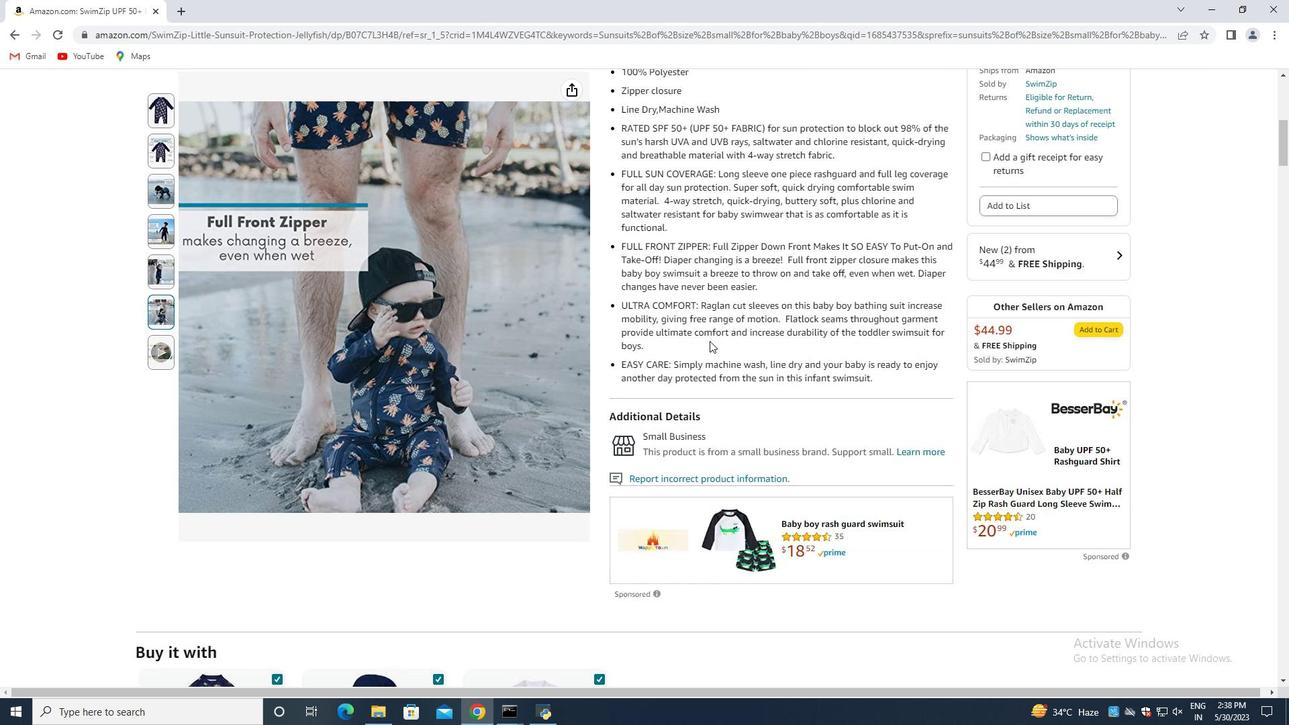 
Action: Mouse scrolled (709, 340) with delta (0, 0)
Screenshot: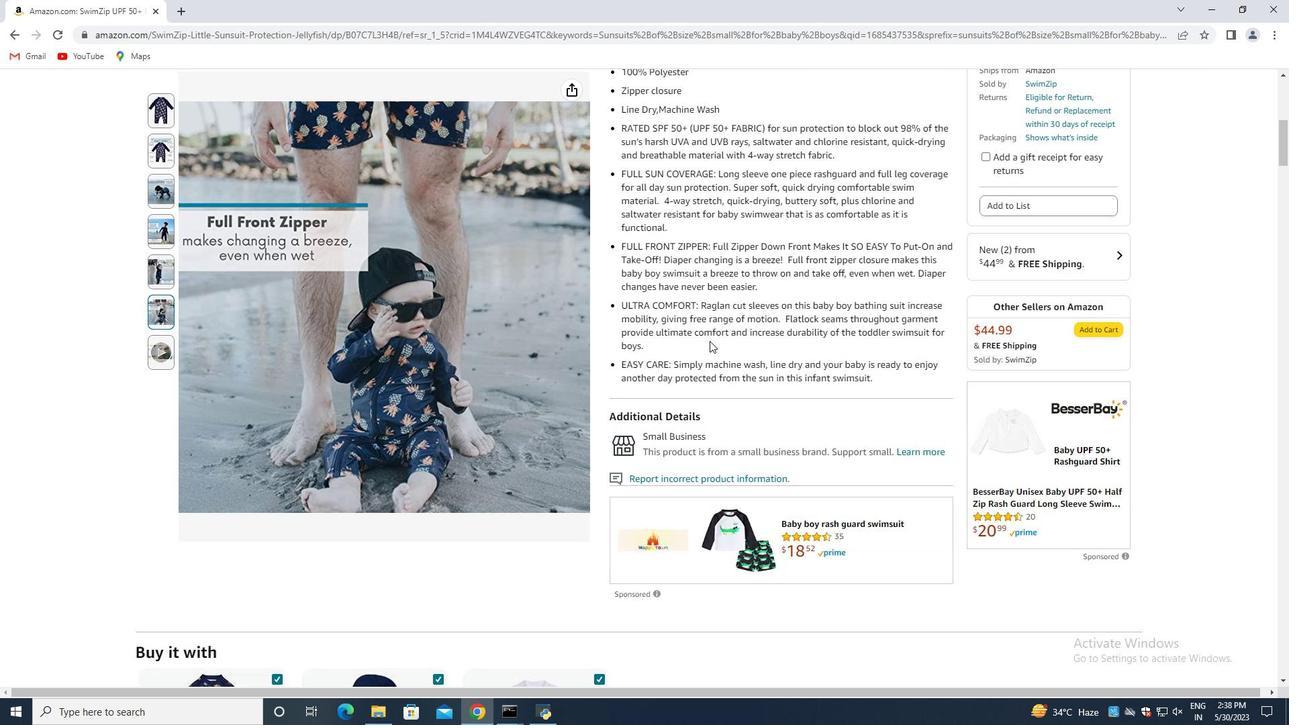 
Action: Mouse scrolled (709, 340) with delta (0, 0)
Screenshot: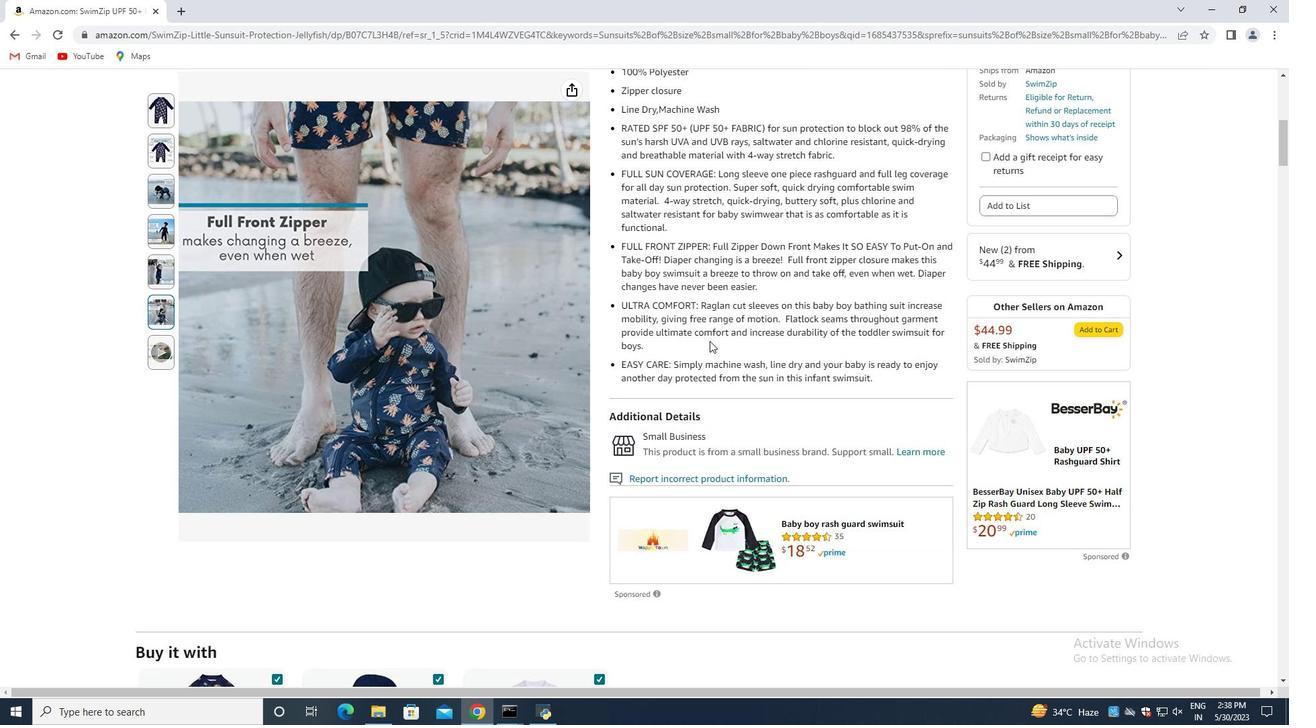 
Action: Mouse moved to (709, 341)
Screenshot: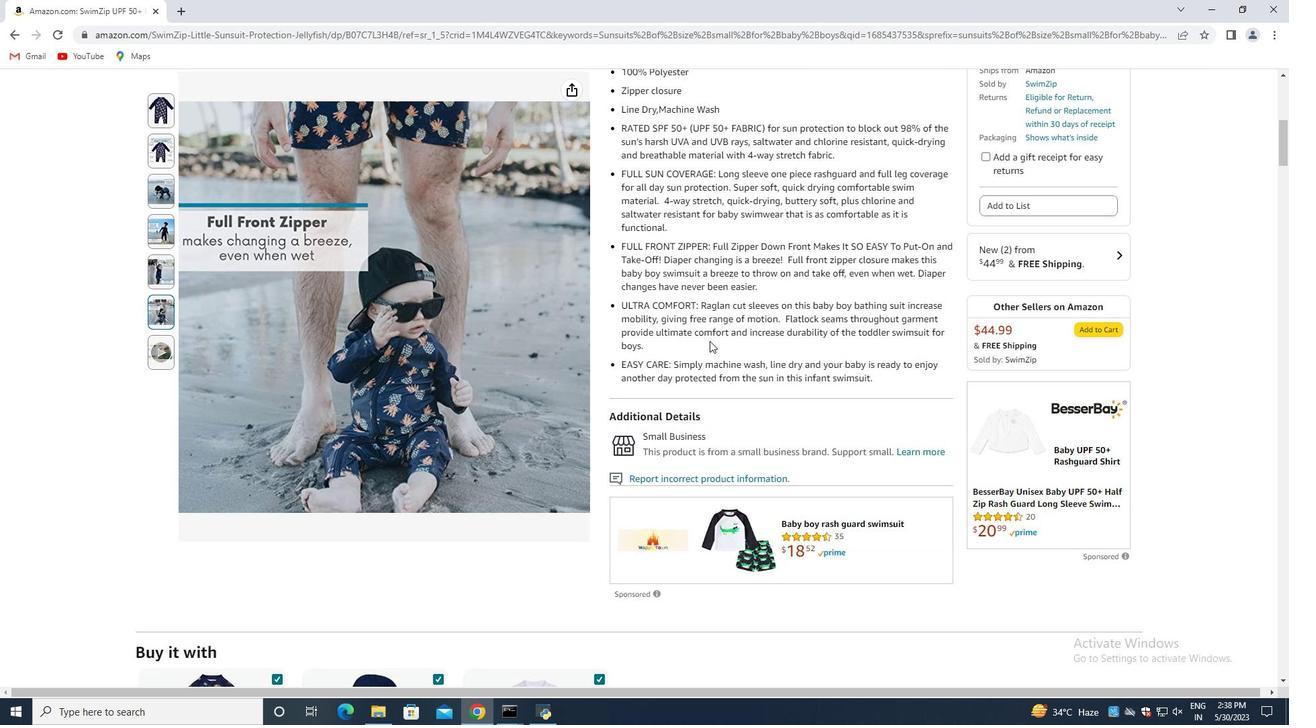 
Action: Mouse scrolled (709, 341) with delta (0, 0)
Screenshot: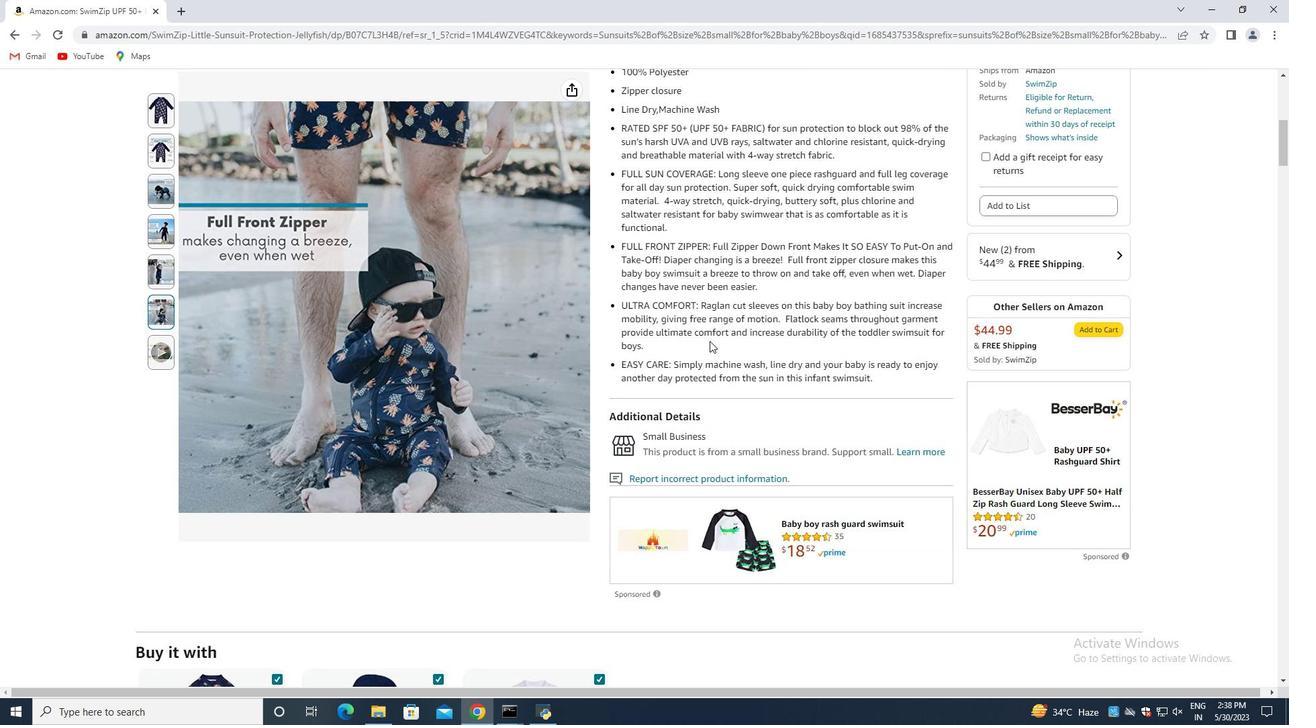 
Action: Mouse moved to (710, 344)
Screenshot: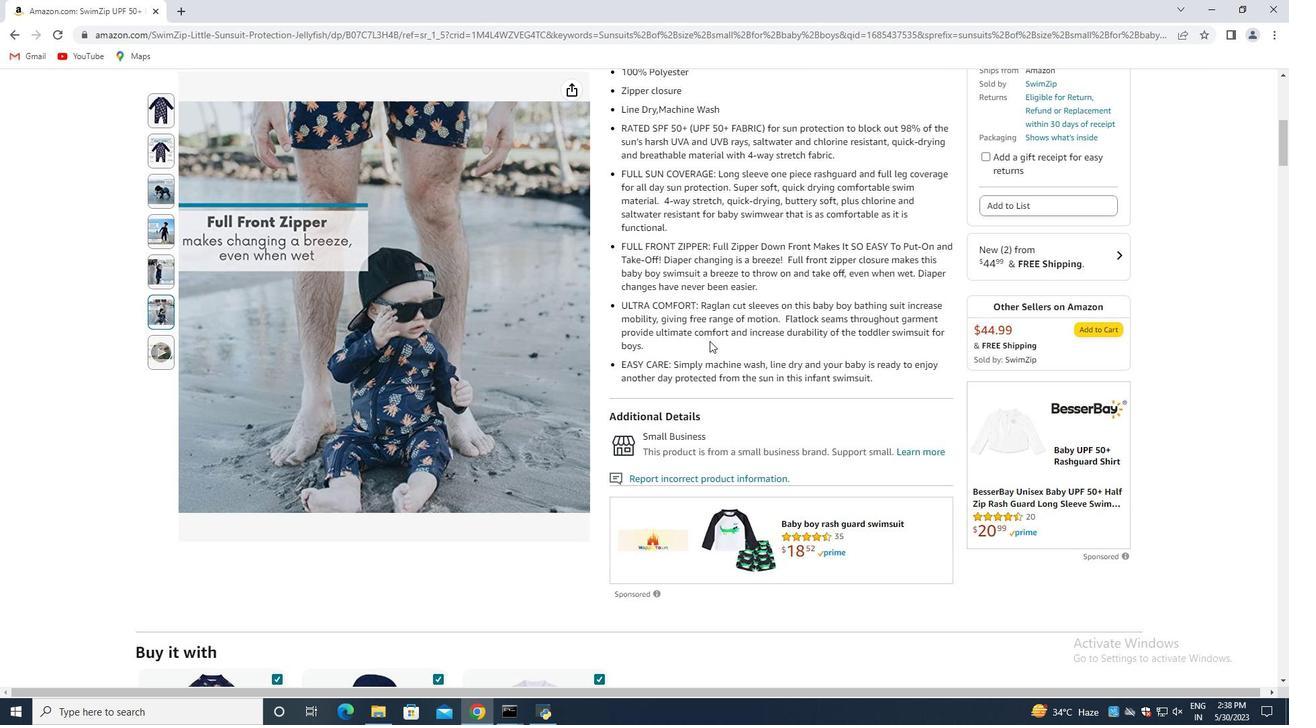 
Action: Mouse scrolled (710, 343) with delta (0, 0)
Screenshot: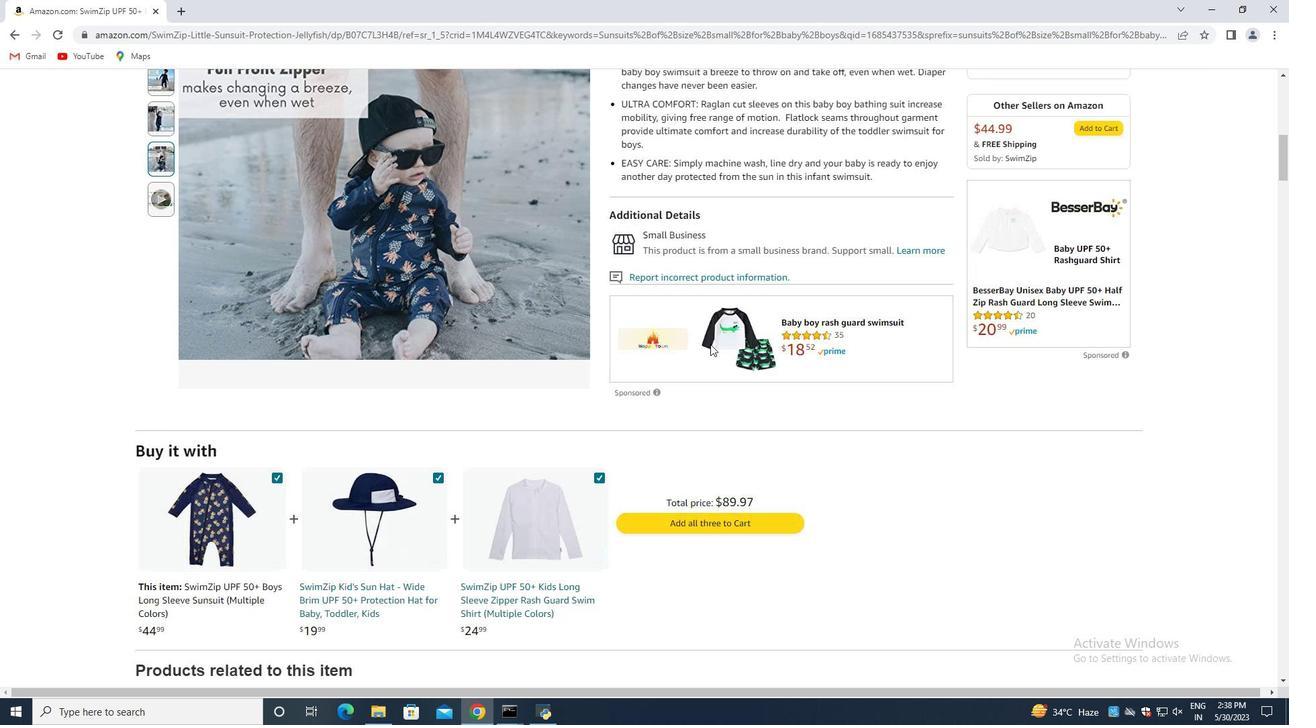 
Action: Mouse scrolled (710, 343) with delta (0, 0)
Screenshot: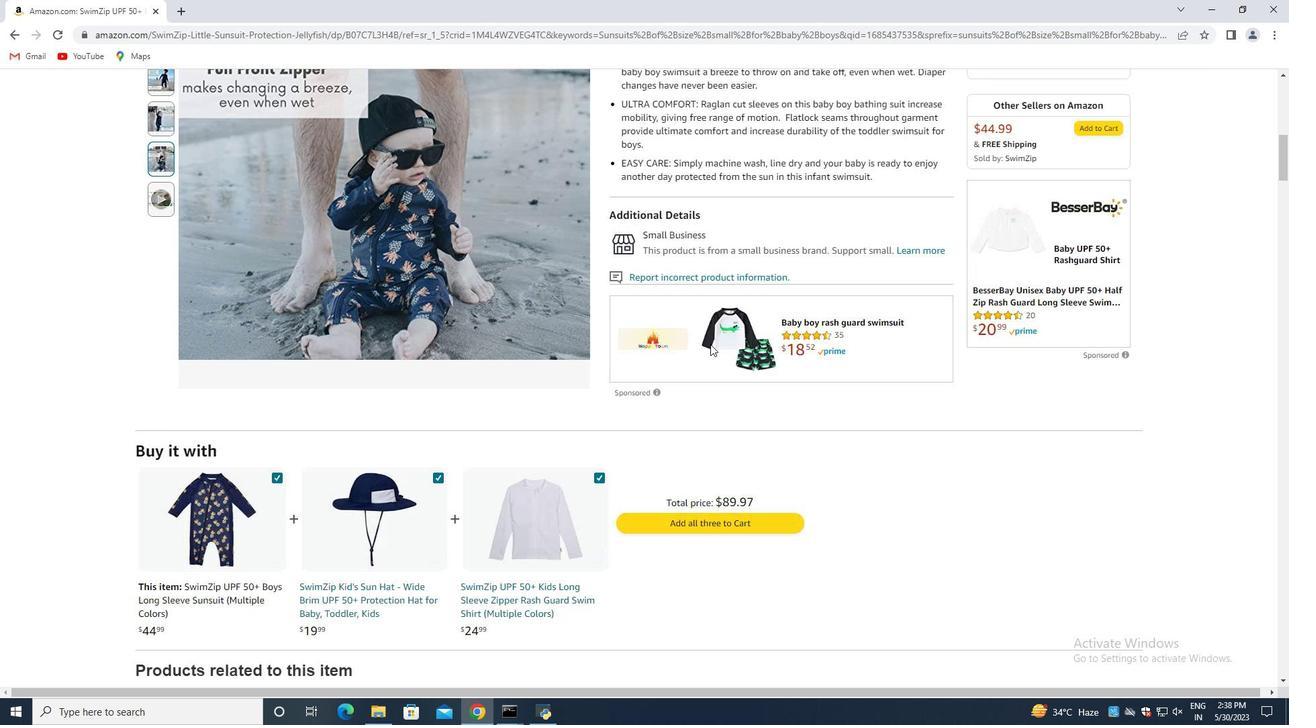
Action: Mouse scrolled (710, 343) with delta (0, 0)
Screenshot: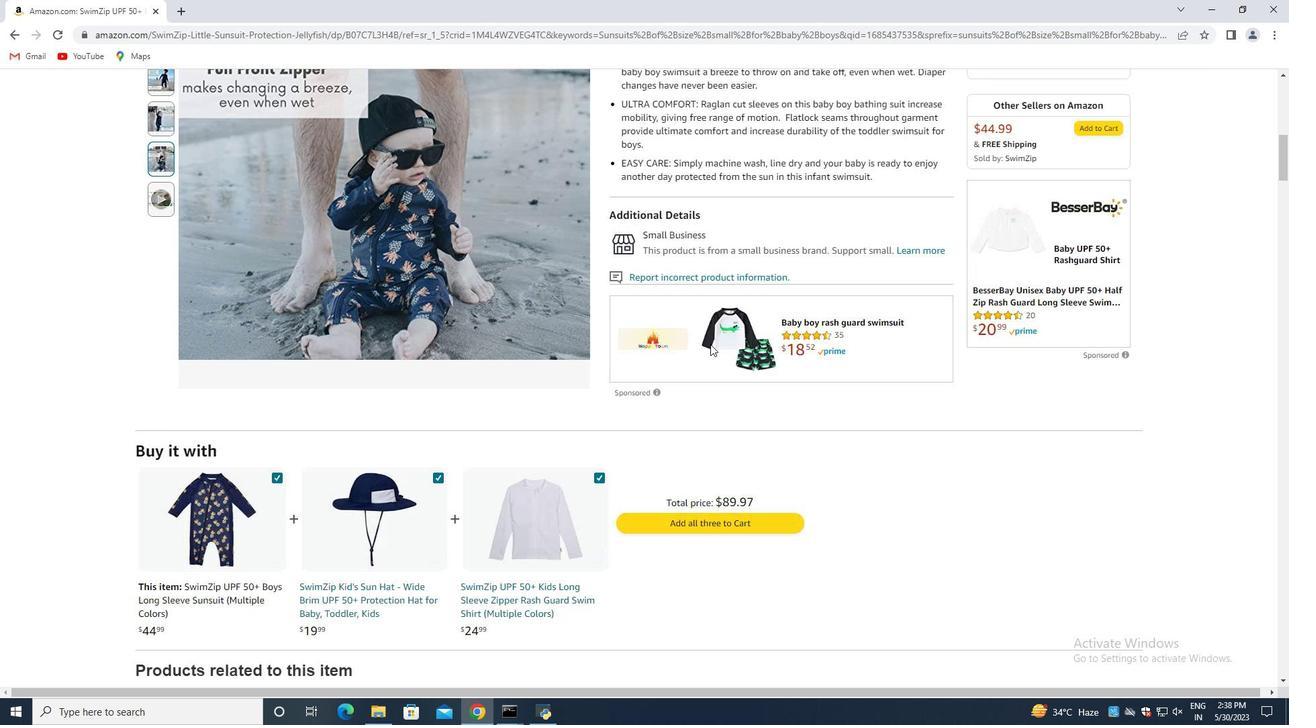 
Action: Mouse moved to (710, 344)
Screenshot: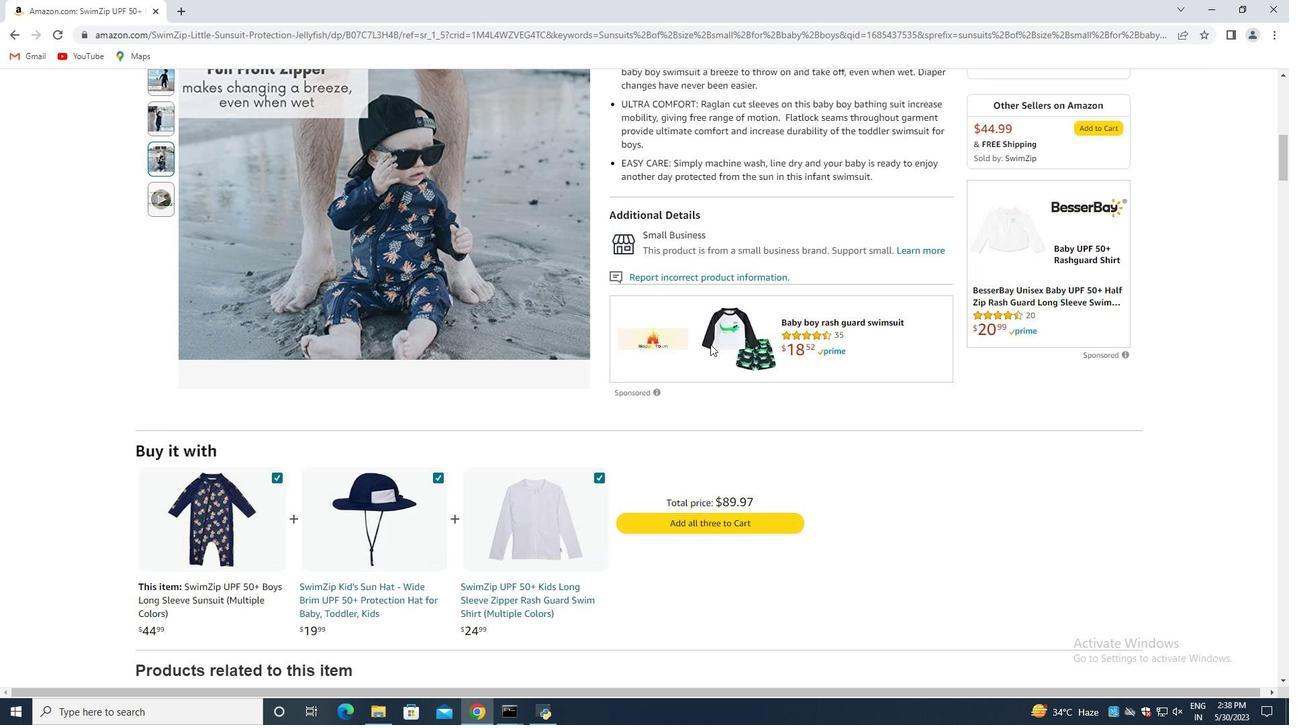 
Action: Mouse scrolled (710, 343) with delta (0, 0)
Screenshot: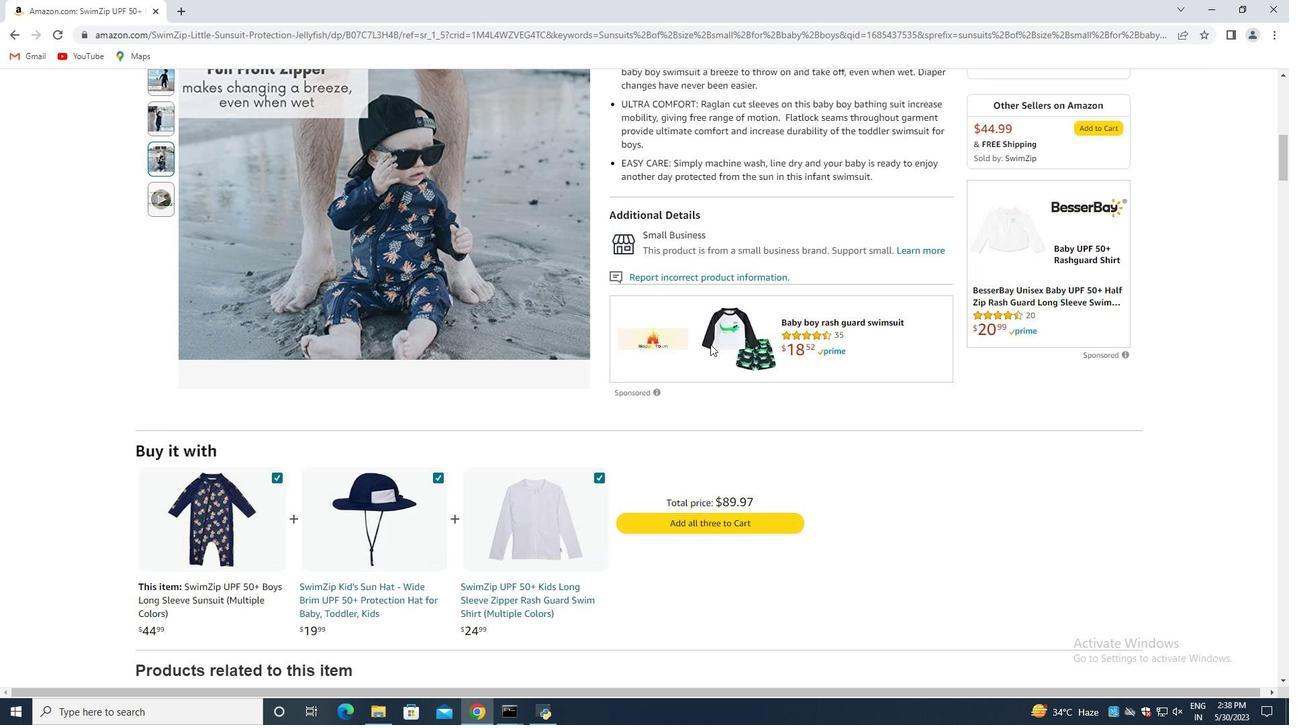
Action: Mouse moved to (670, 379)
Screenshot: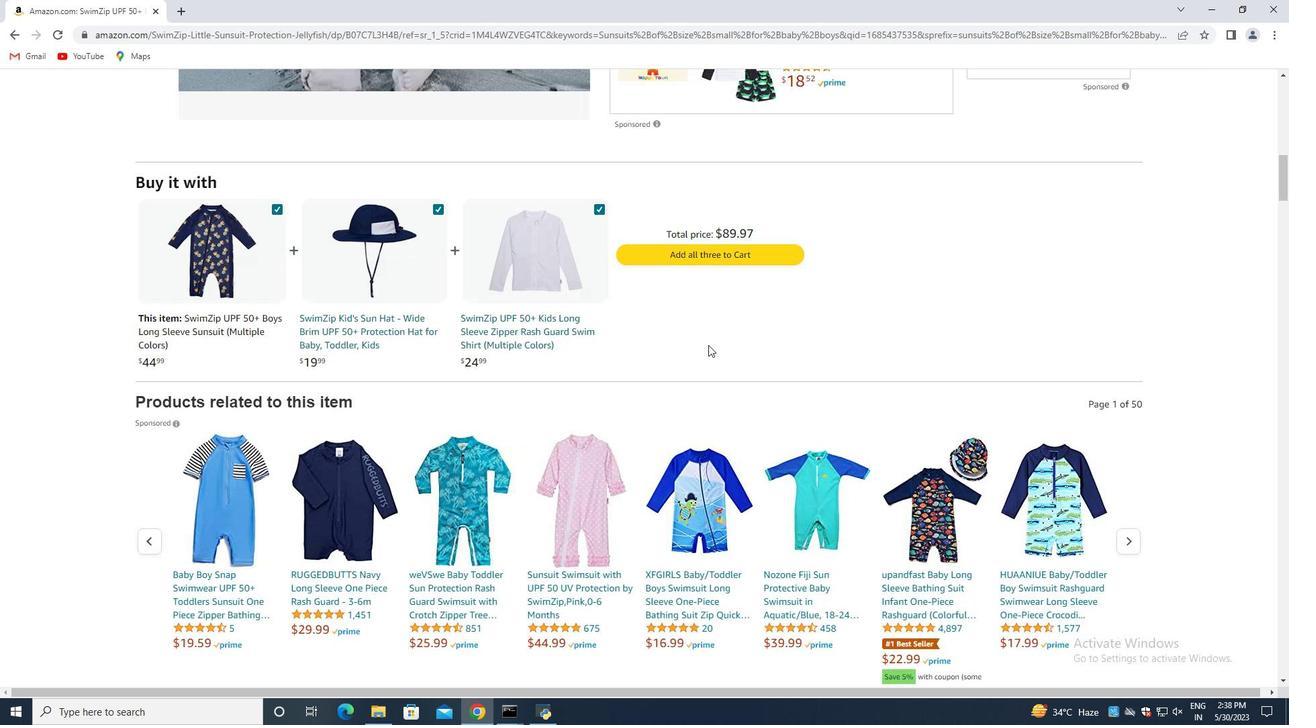 
Action: Mouse scrolled (670, 378) with delta (0, 0)
Screenshot: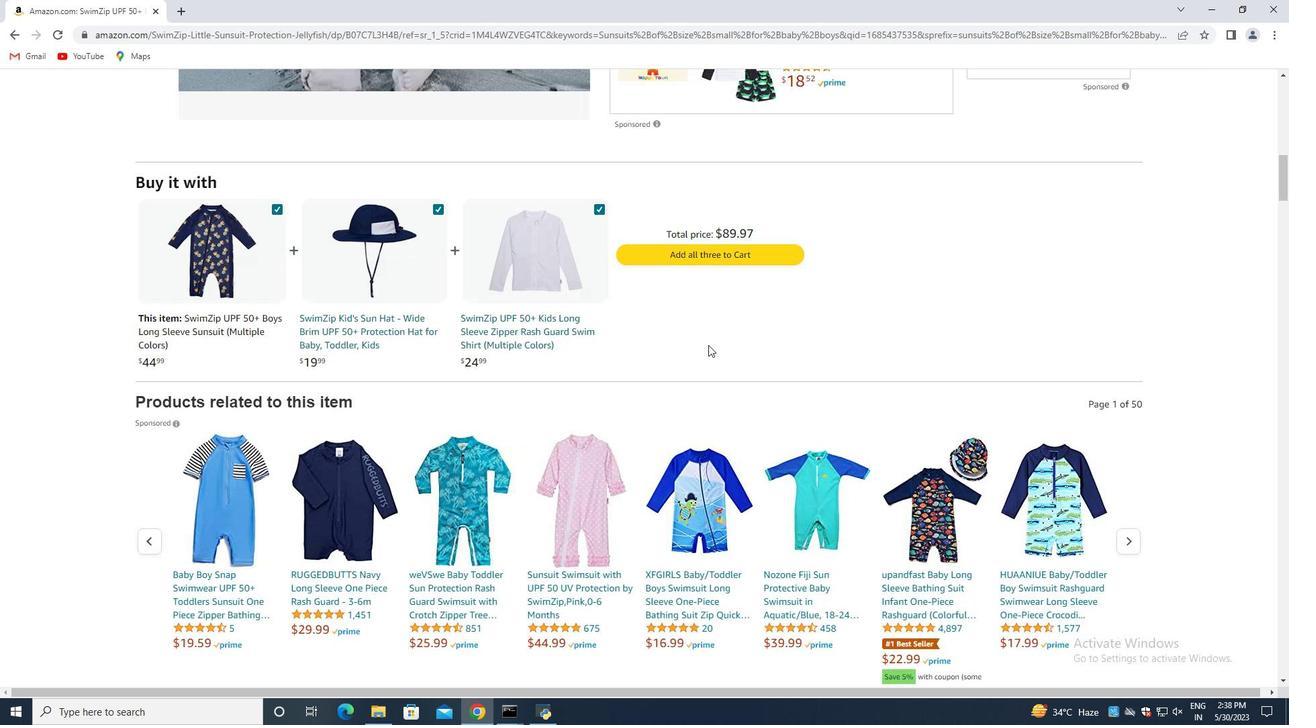 
Action: Mouse moved to (659, 384)
Screenshot: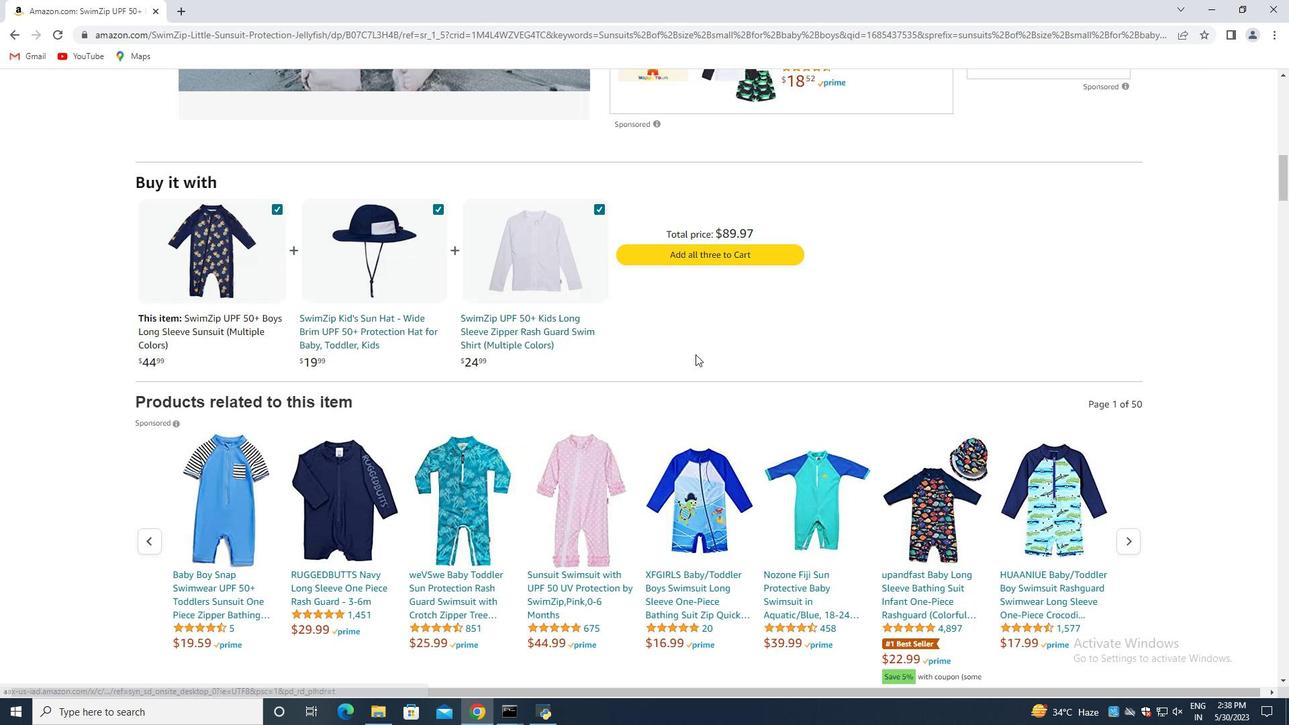 
Action: Mouse scrolled (659, 383) with delta (0, 0)
Screenshot: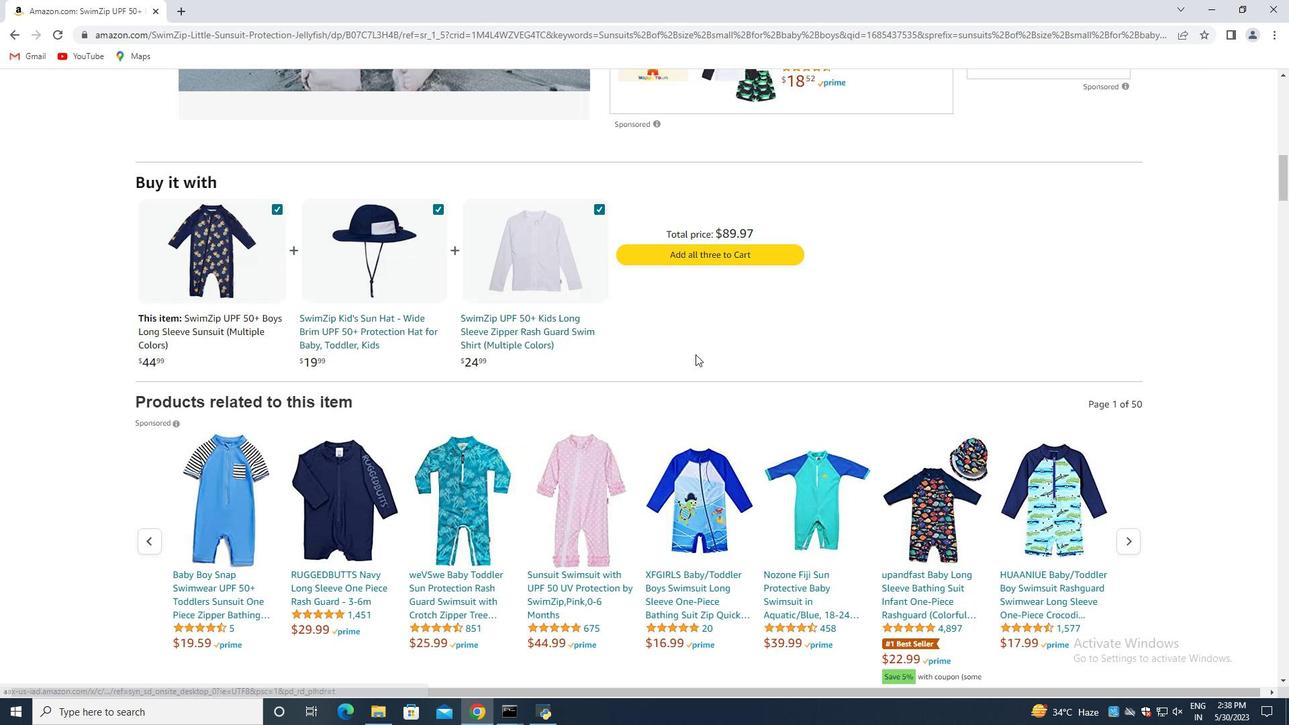 
Action: Mouse moved to (649, 388)
Screenshot: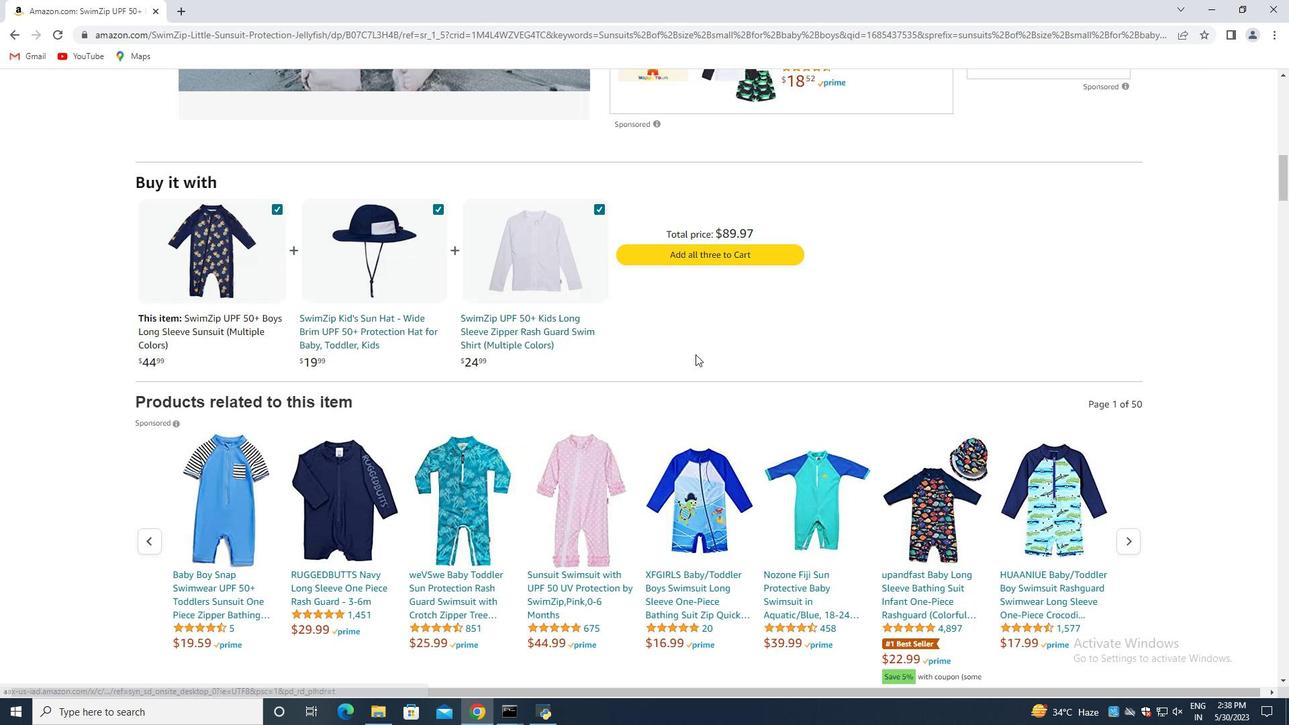 
Action: Mouse scrolled (649, 387) with delta (0, 0)
Screenshot: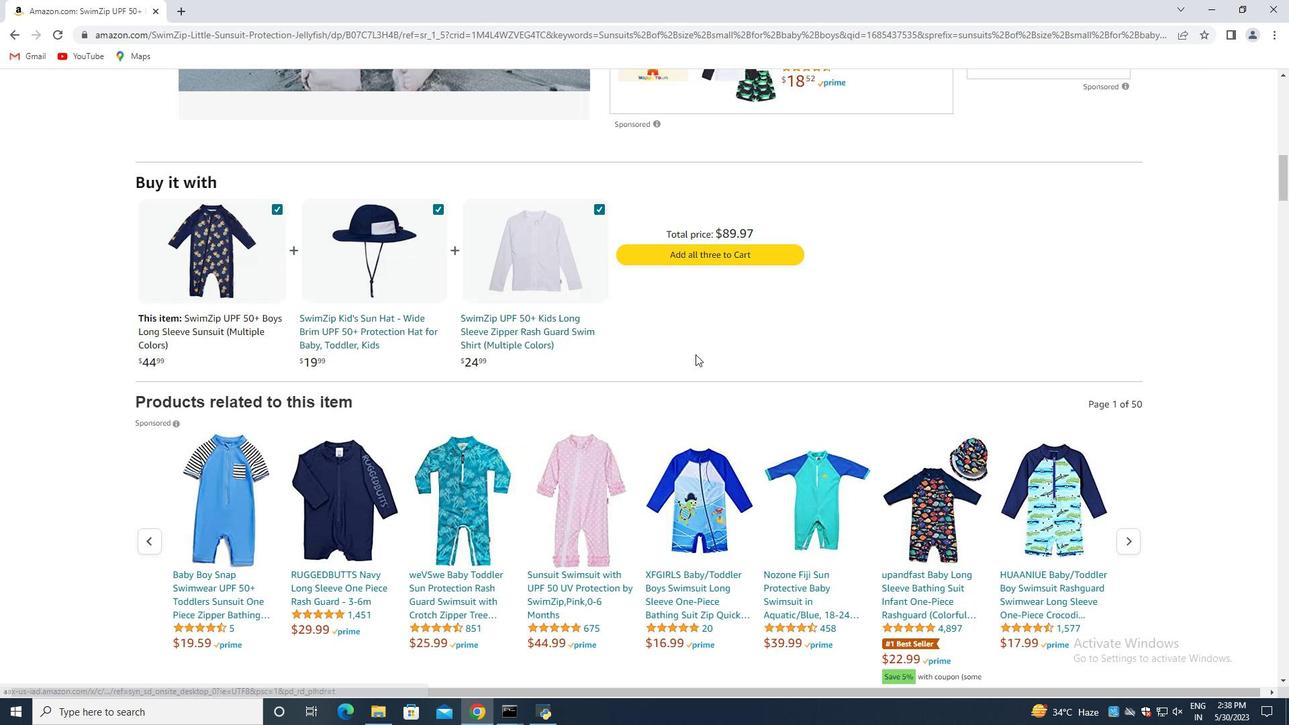 
Action: Mouse moved to (641, 390)
Screenshot: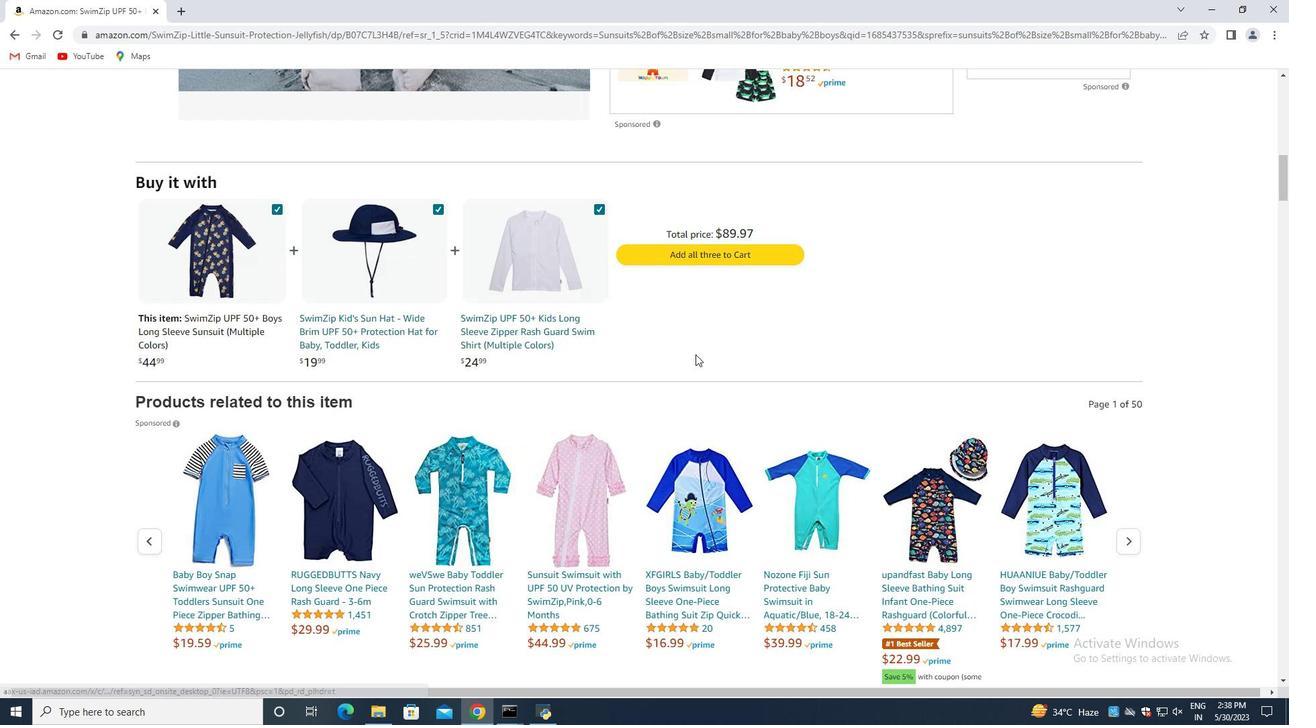 
Action: Mouse scrolled (645, 389) with delta (0, 0)
Screenshot: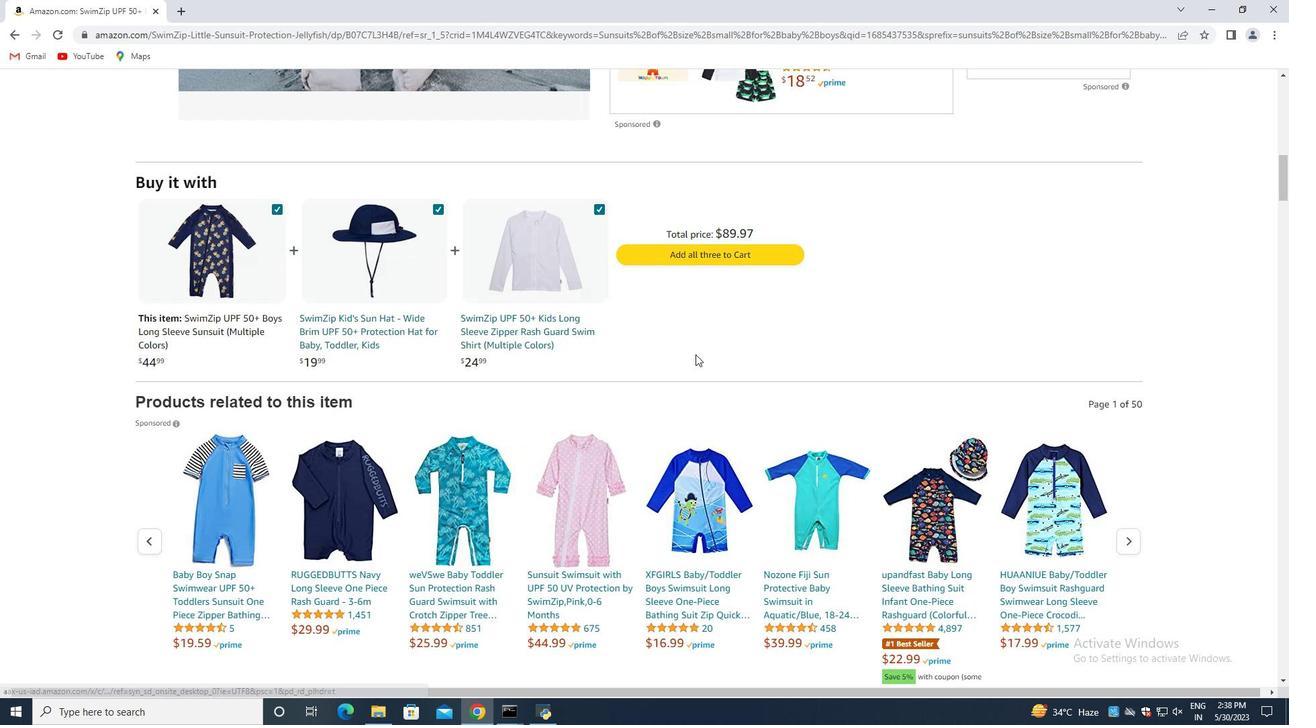 
Action: Mouse moved to (531, 397)
Screenshot: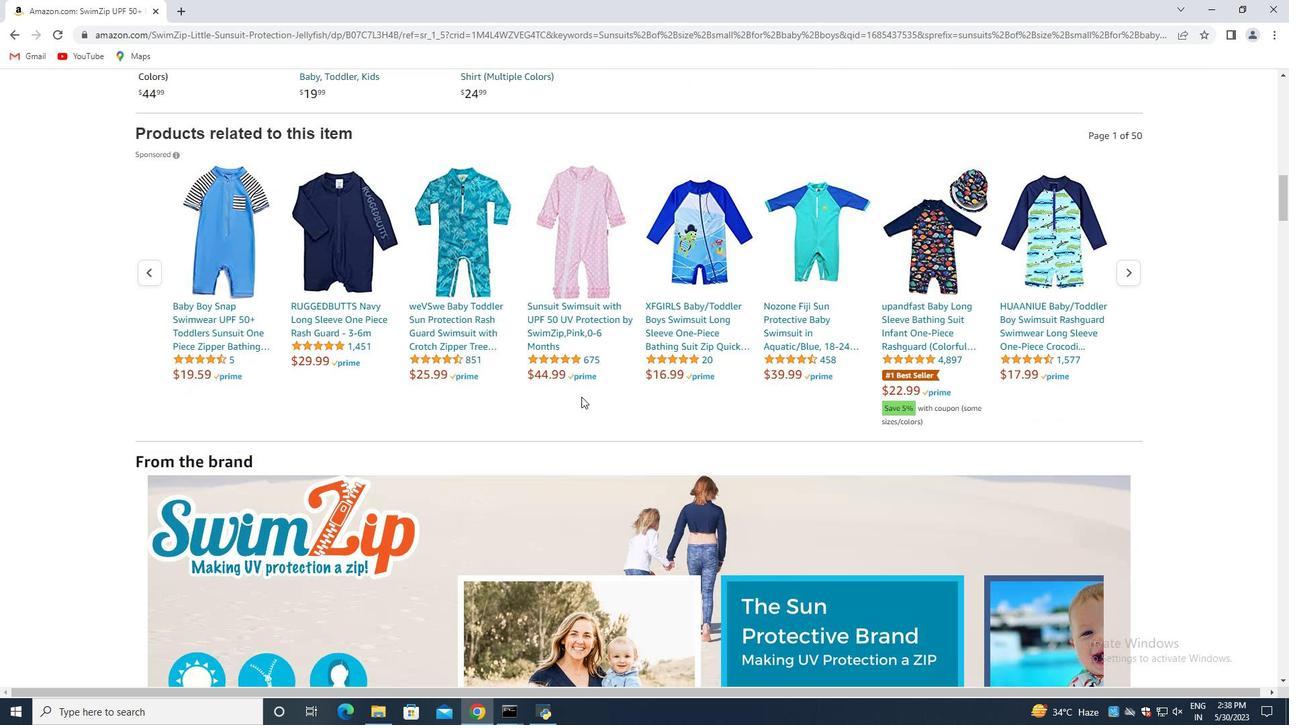 
Action: Mouse scrolled (565, 396) with delta (0, 0)
Screenshot: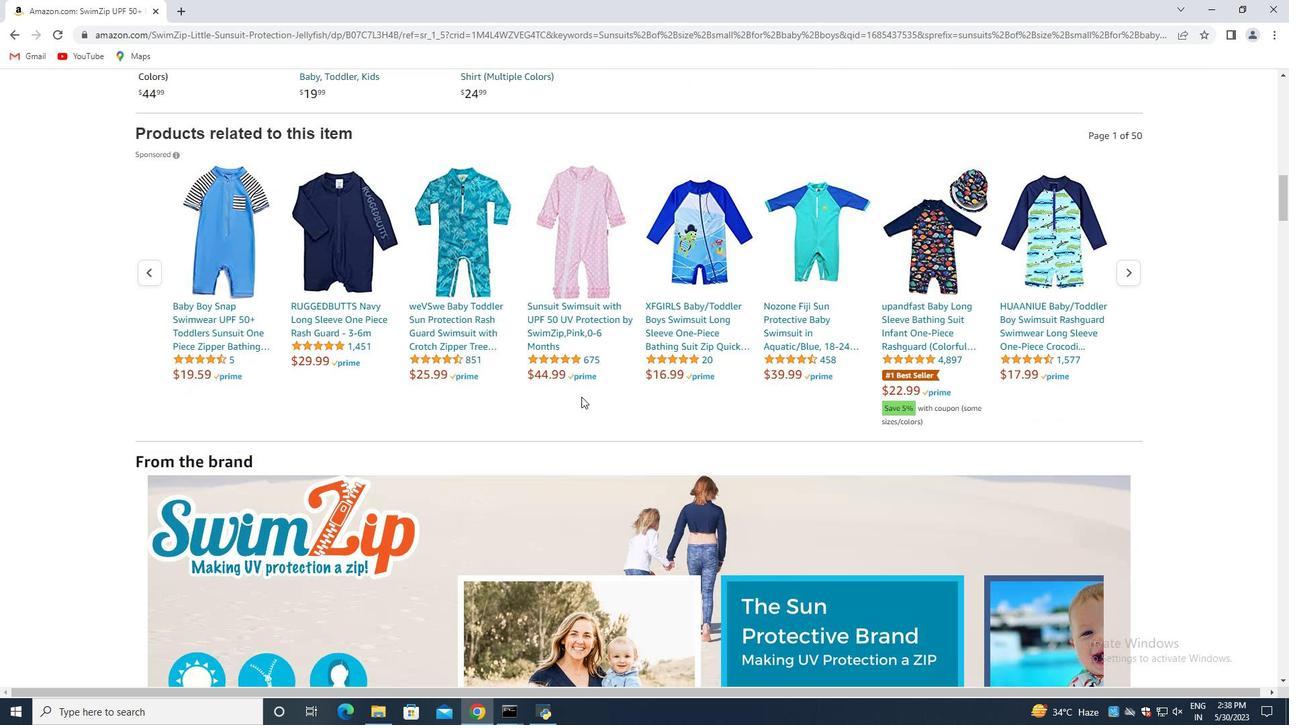 
Action: Mouse moved to (531, 396)
Screenshot: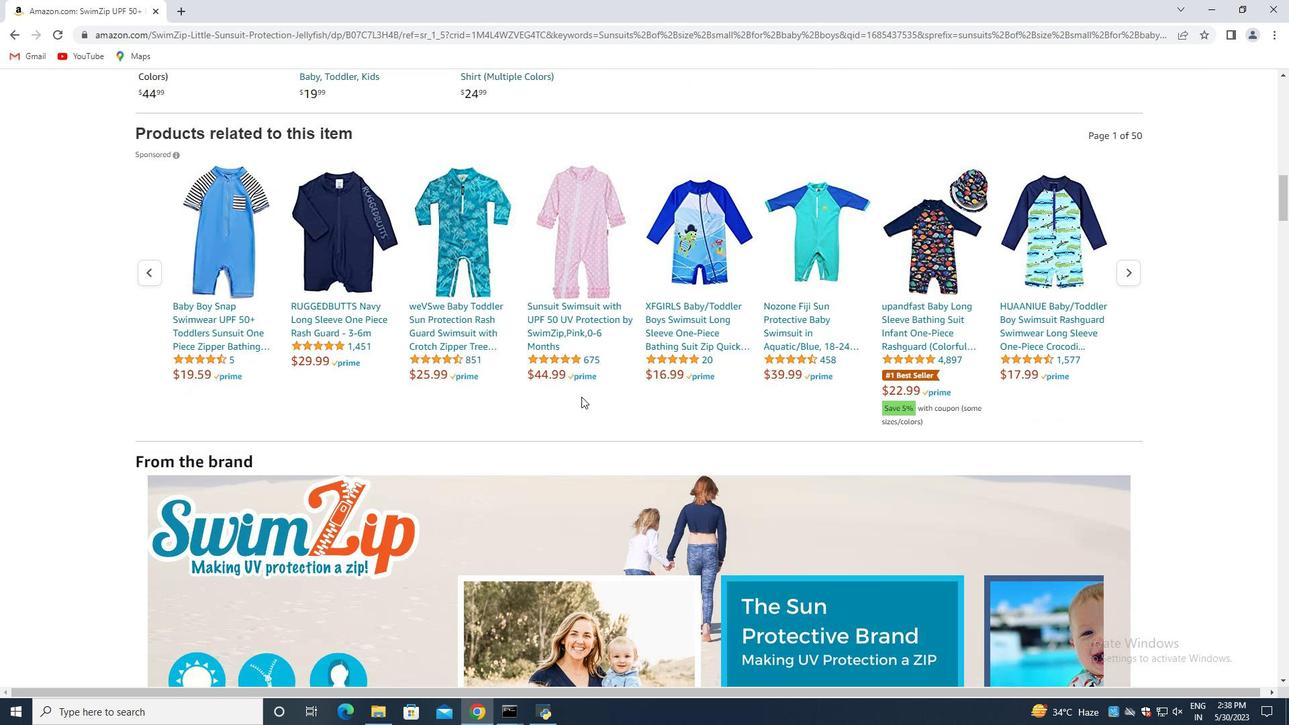 
Action: Mouse scrolled (553, 396) with delta (0, 0)
Screenshot: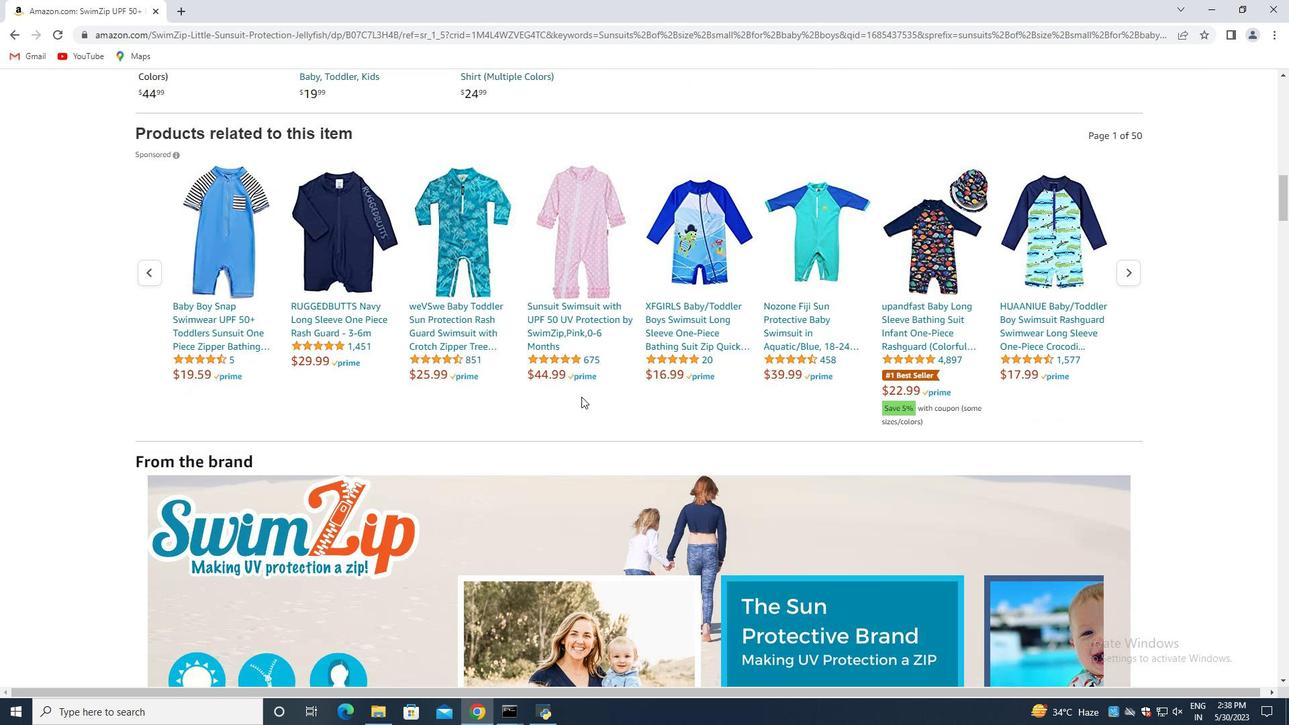 
Action: Mouse scrolled (539, 396) with delta (0, 0)
Screenshot: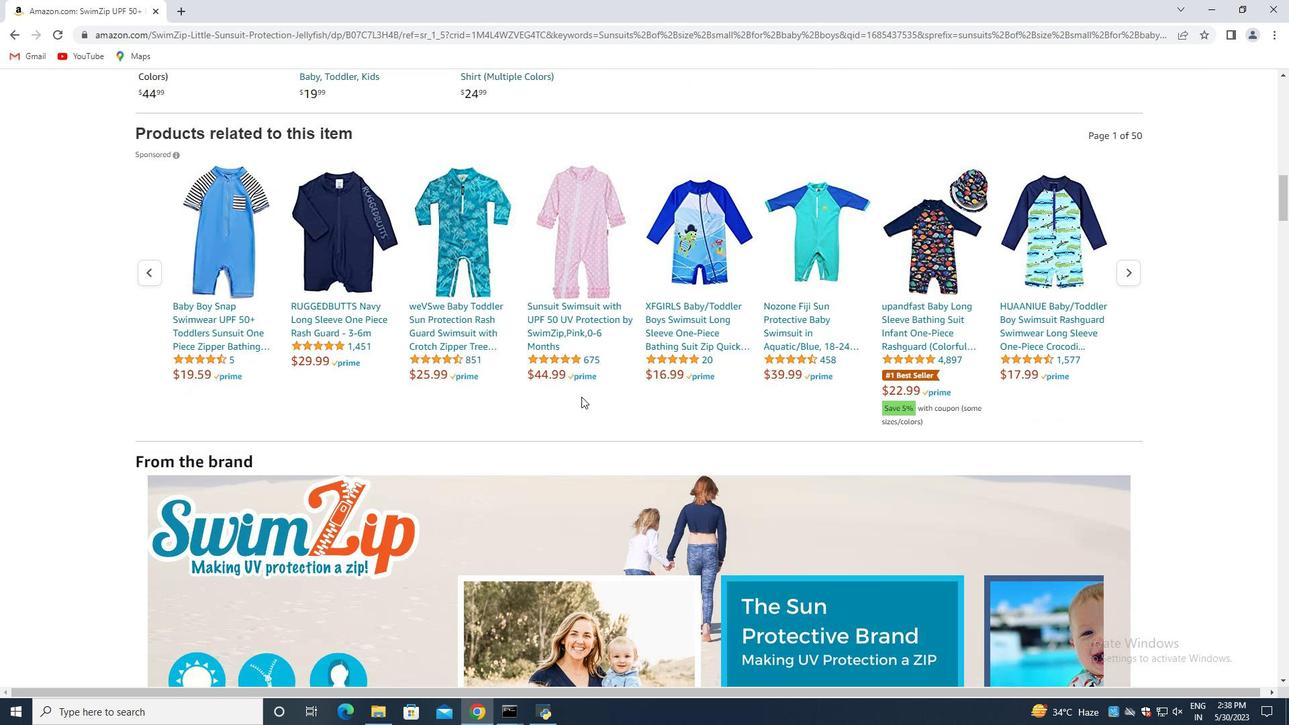 
Action: Mouse moved to (564, 312)
Screenshot: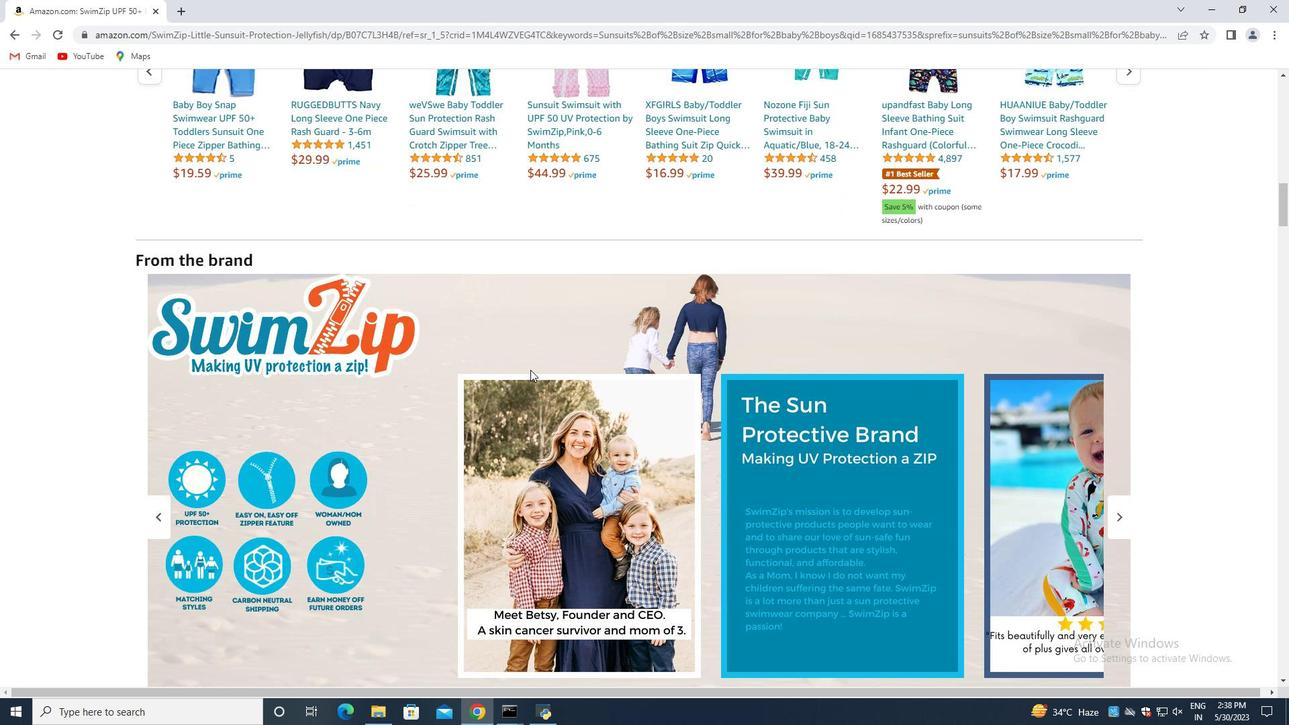 
Action: Mouse scrolled (564, 311) with delta (0, 0)
Screenshot: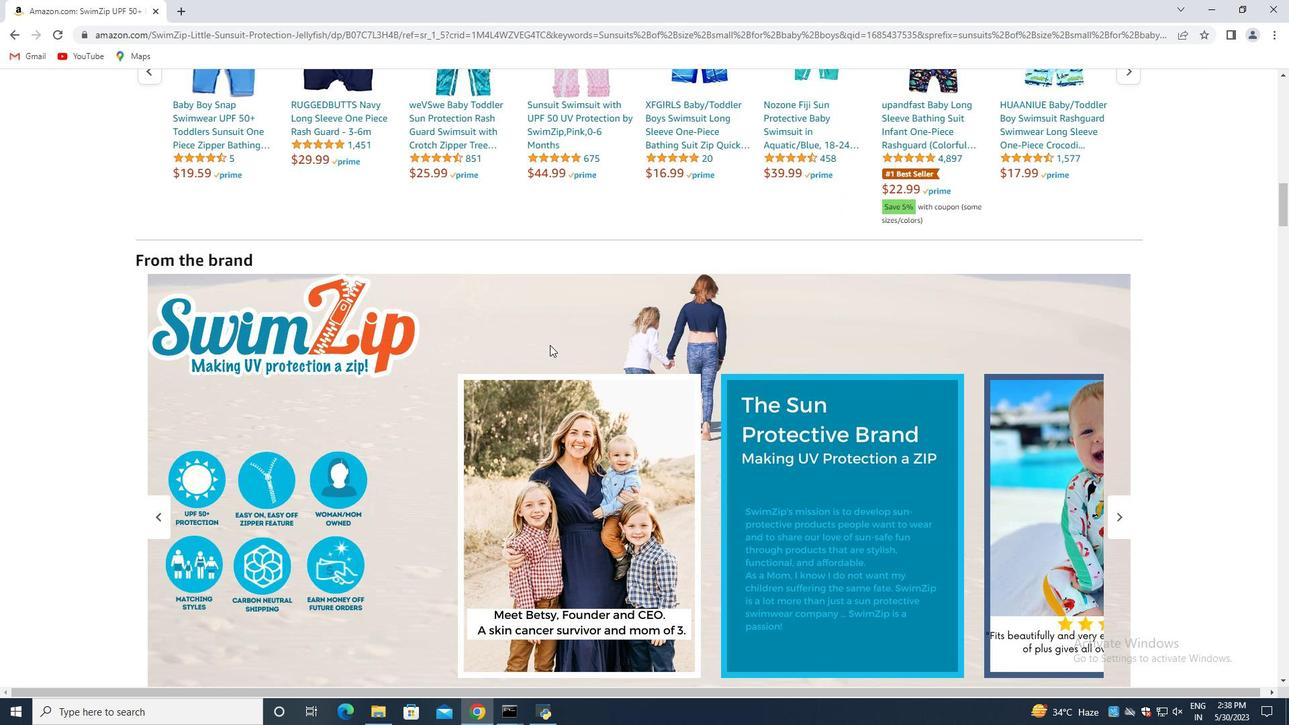 
Action: Mouse moved to (564, 311)
Screenshot: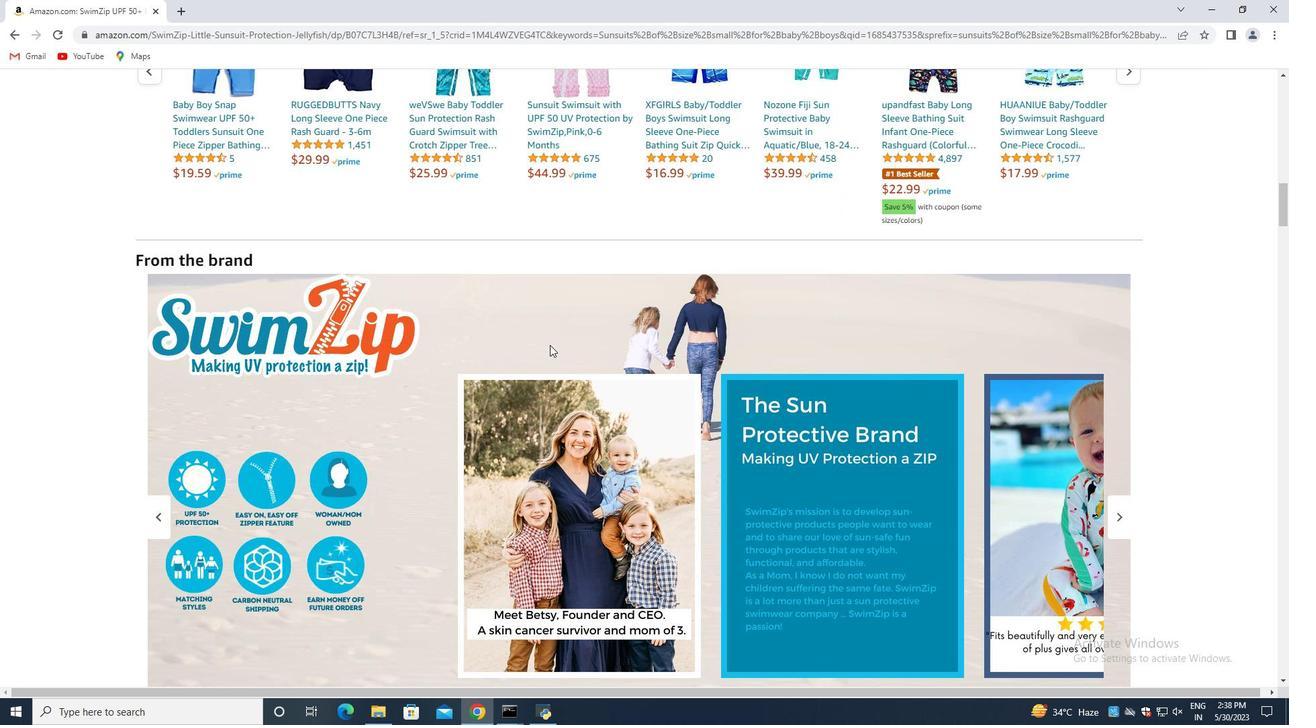 
Action: Mouse scrolled (564, 310) with delta (0, 0)
Screenshot: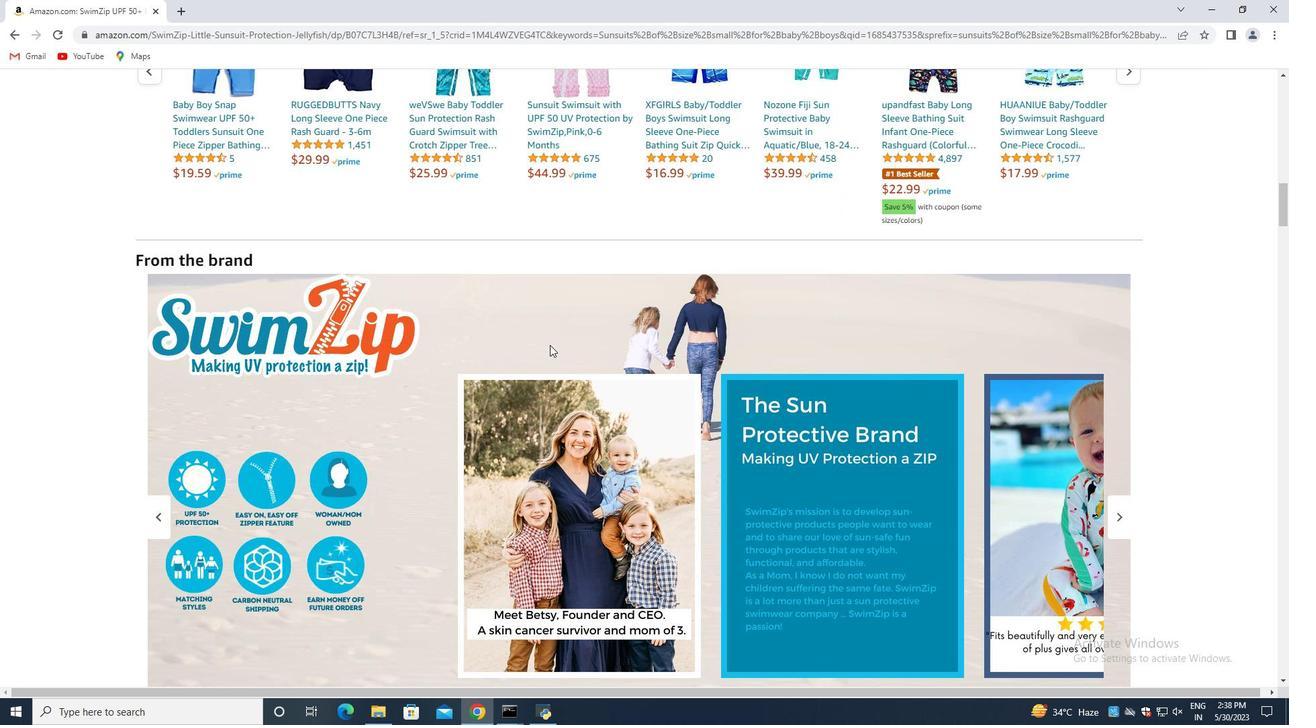 
Action: Mouse moved to (563, 311)
Screenshot: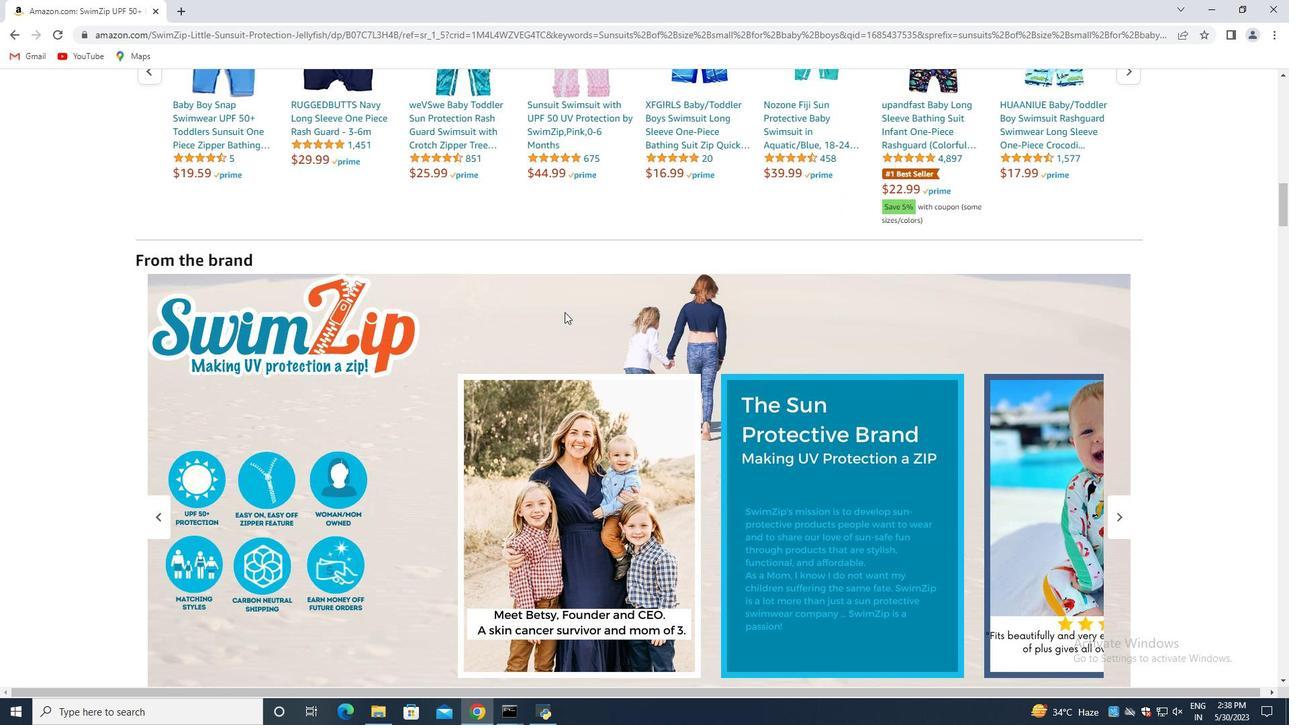 
Action: Mouse scrolled (563, 310) with delta (0, 0)
Screenshot: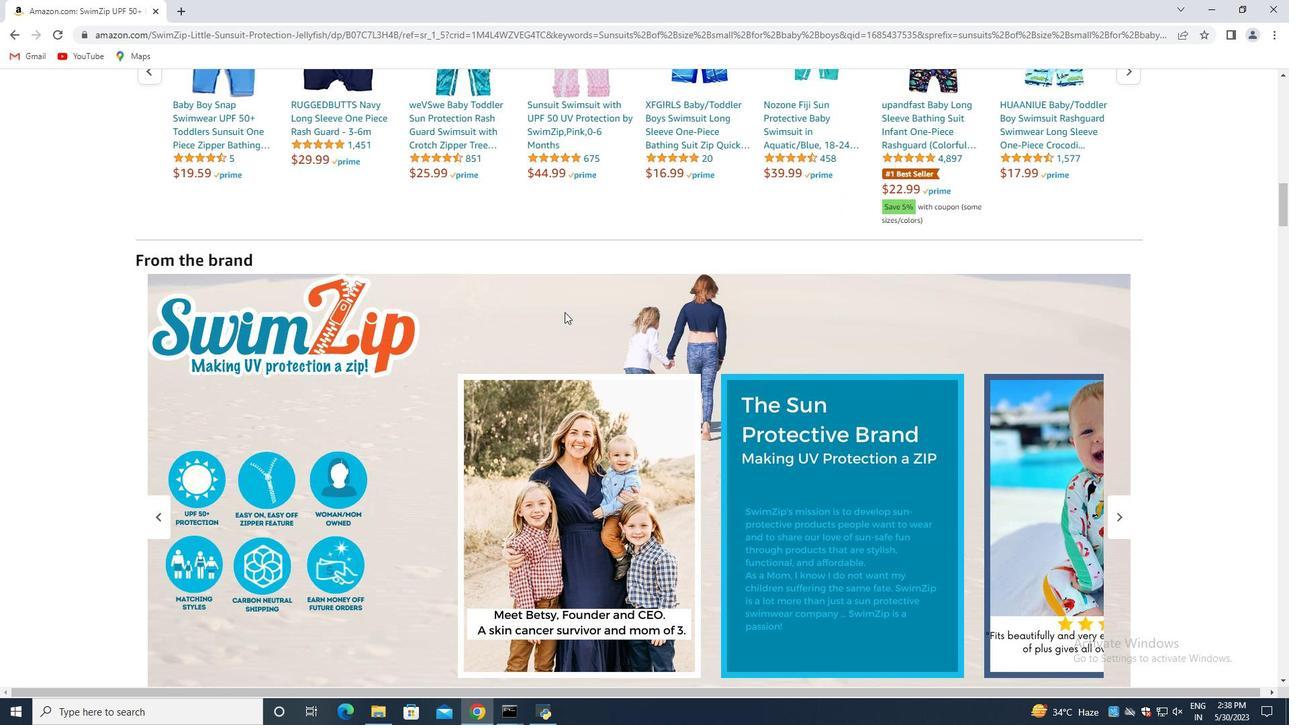 
Action: Mouse moved to (561, 313)
Screenshot: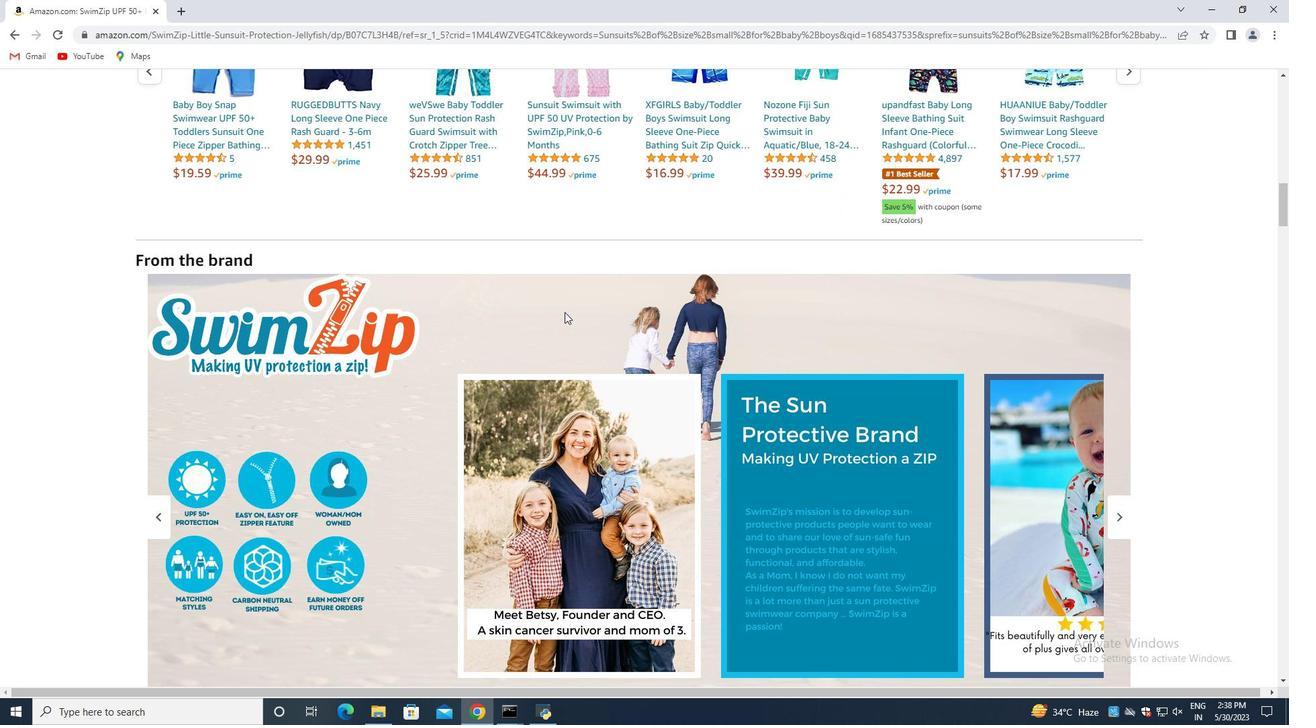 
Action: Mouse scrolled (561, 312) with delta (0, 0)
Screenshot: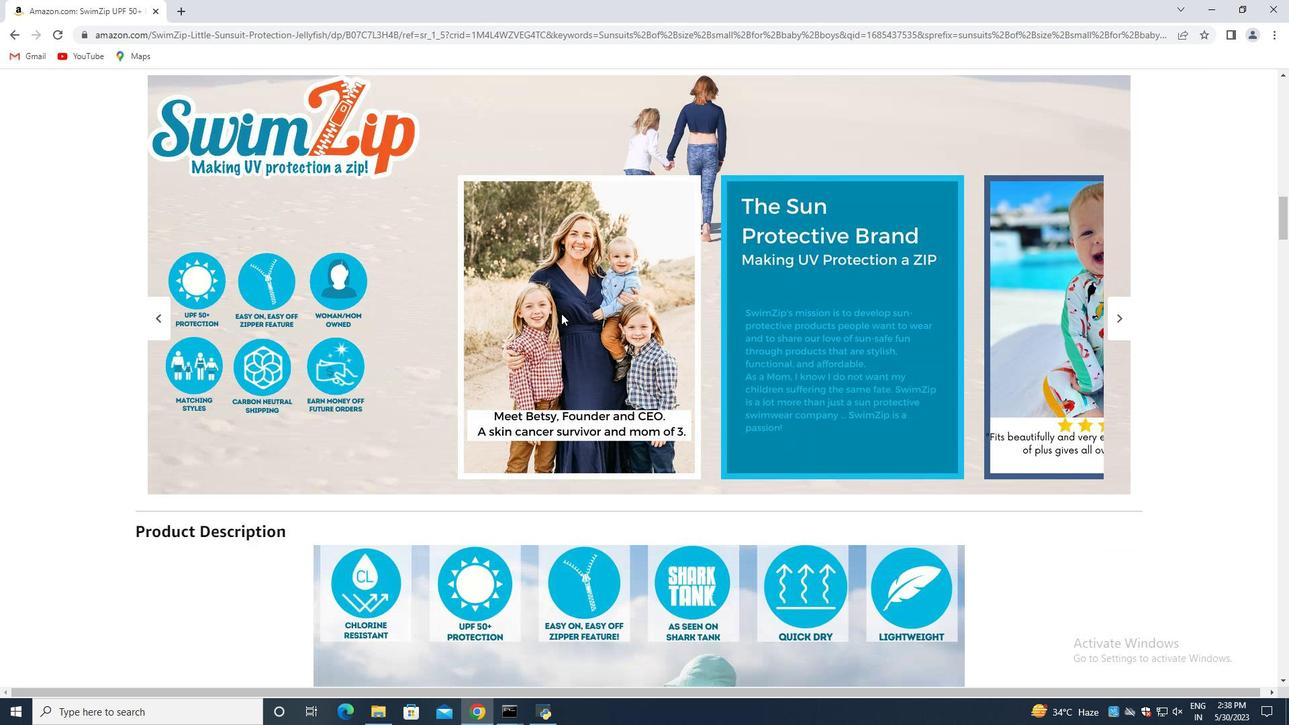 
Action: Mouse scrolled (561, 312) with delta (0, 0)
Screenshot: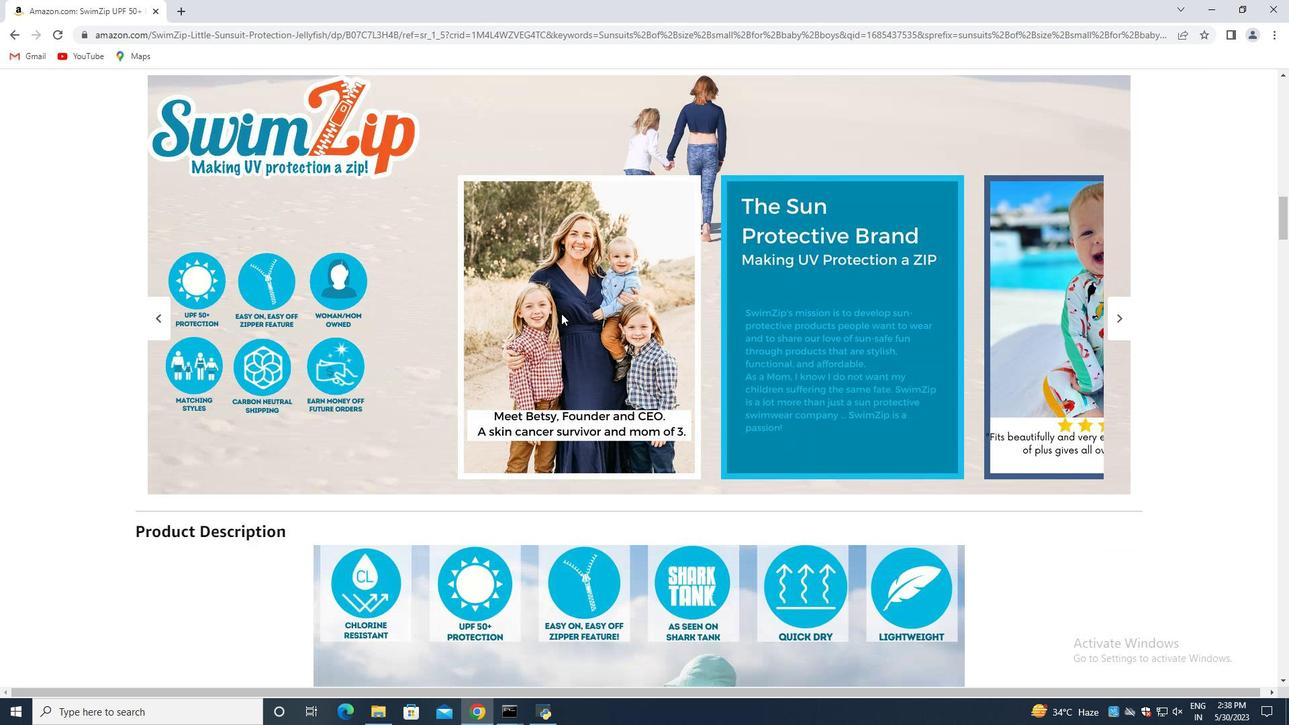 
Action: Mouse scrolled (561, 312) with delta (0, 0)
Screenshot: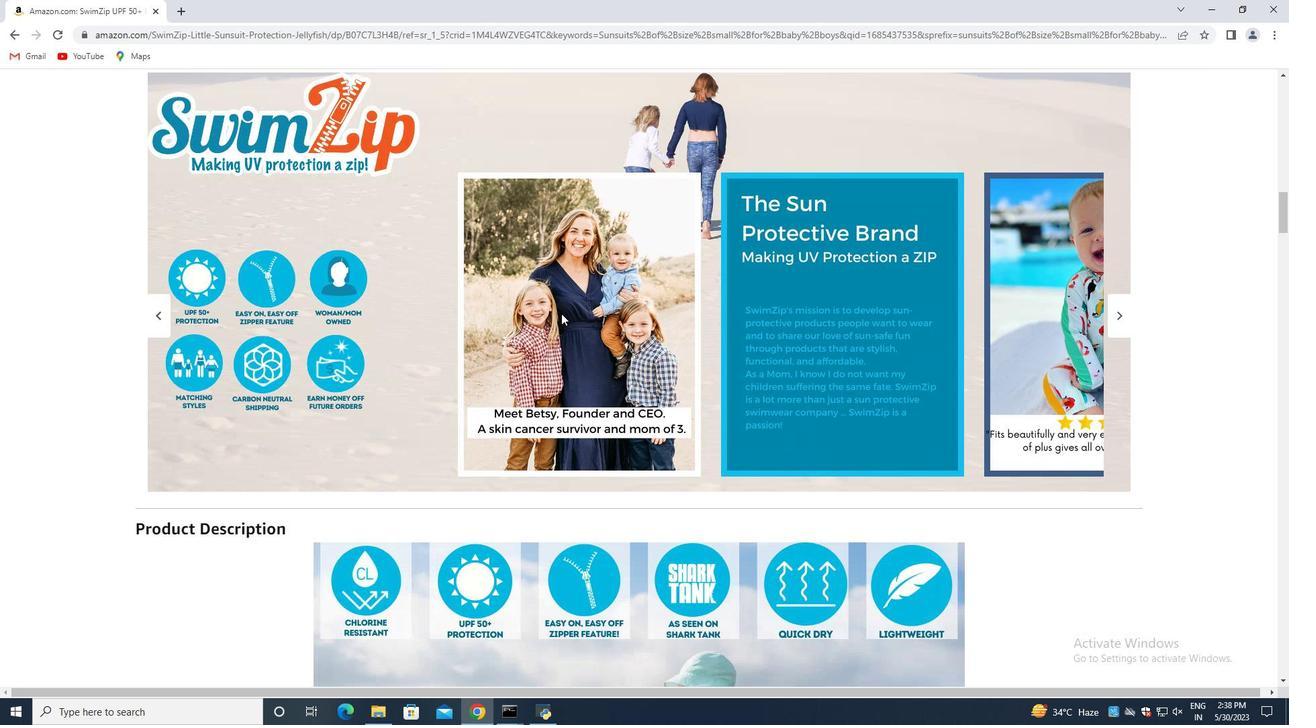 
Action: Mouse scrolled (561, 312) with delta (0, 0)
Screenshot: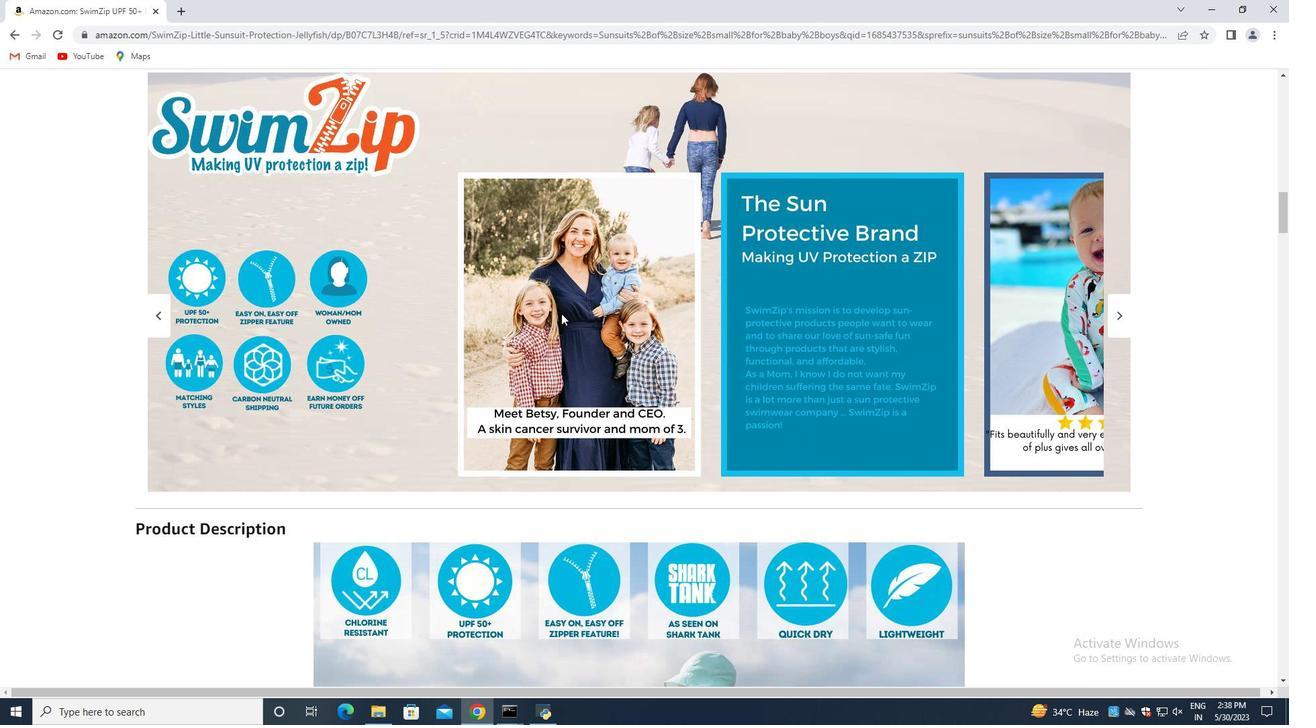 
Action: Mouse moved to (563, 322)
Screenshot: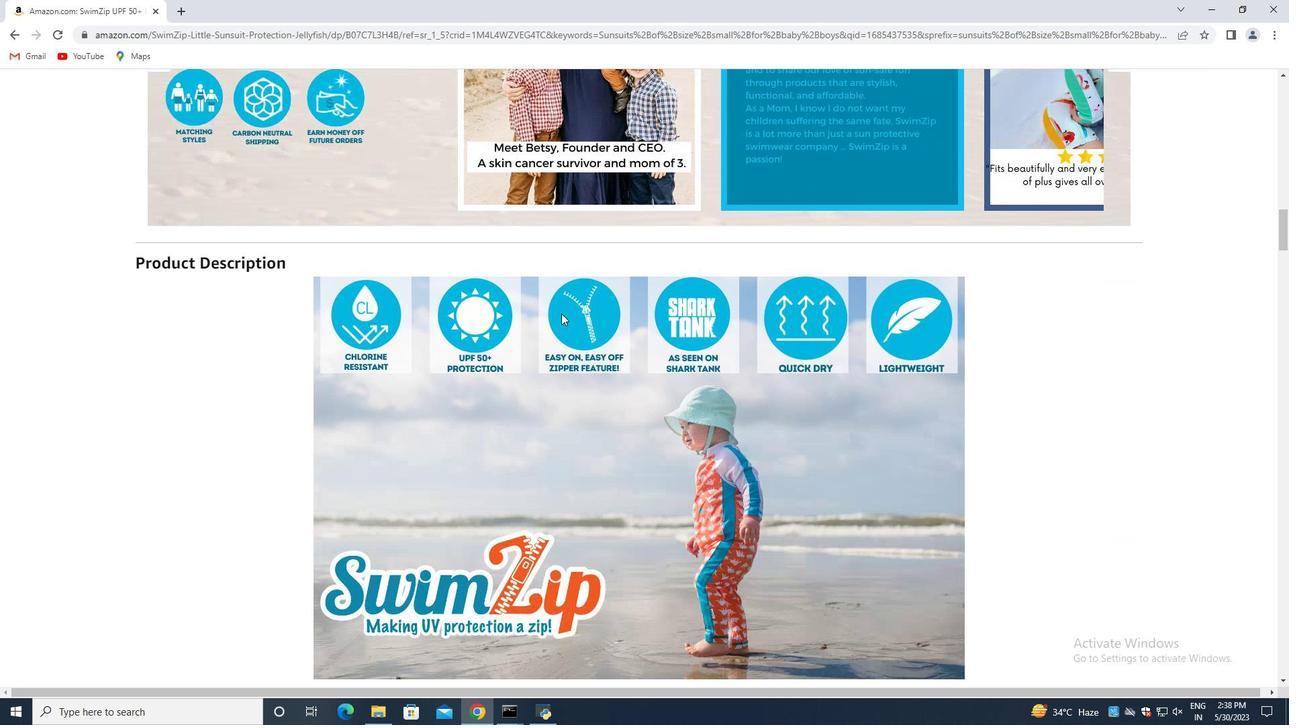 
Action: Mouse scrolled (563, 322) with delta (0, 0)
Screenshot: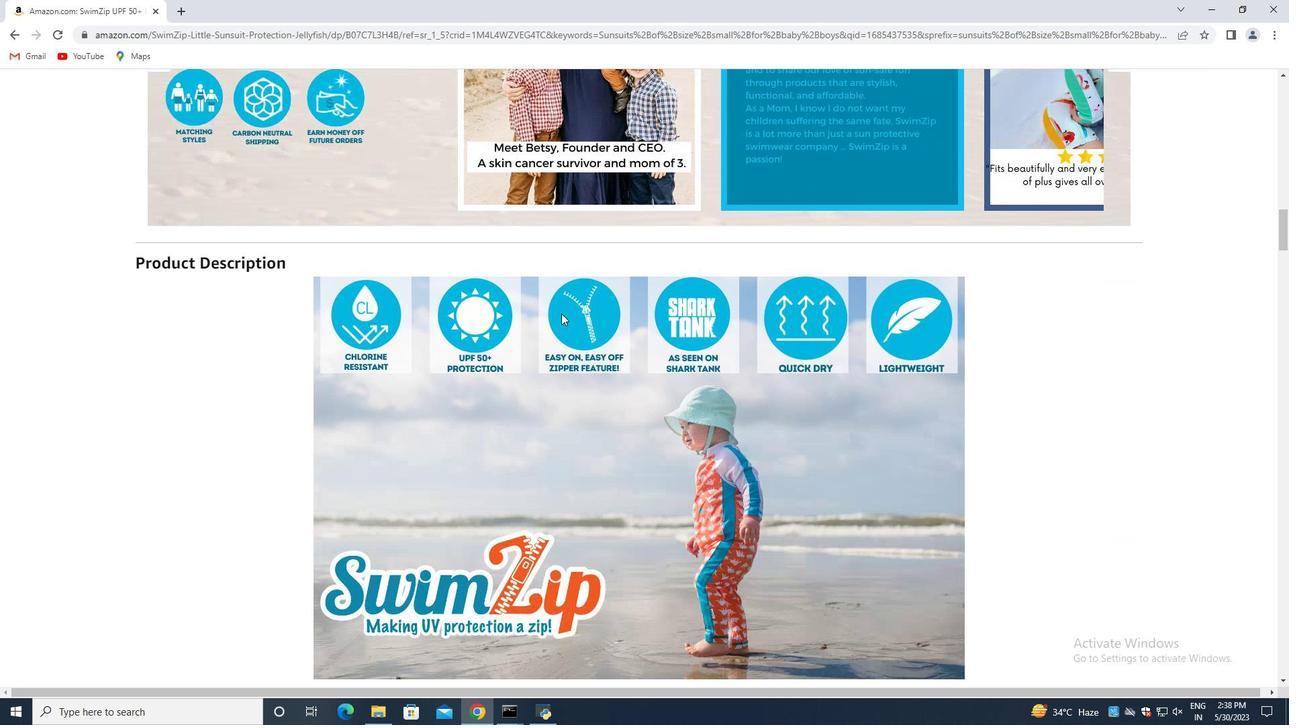 
Action: Mouse moved to (564, 326)
Screenshot: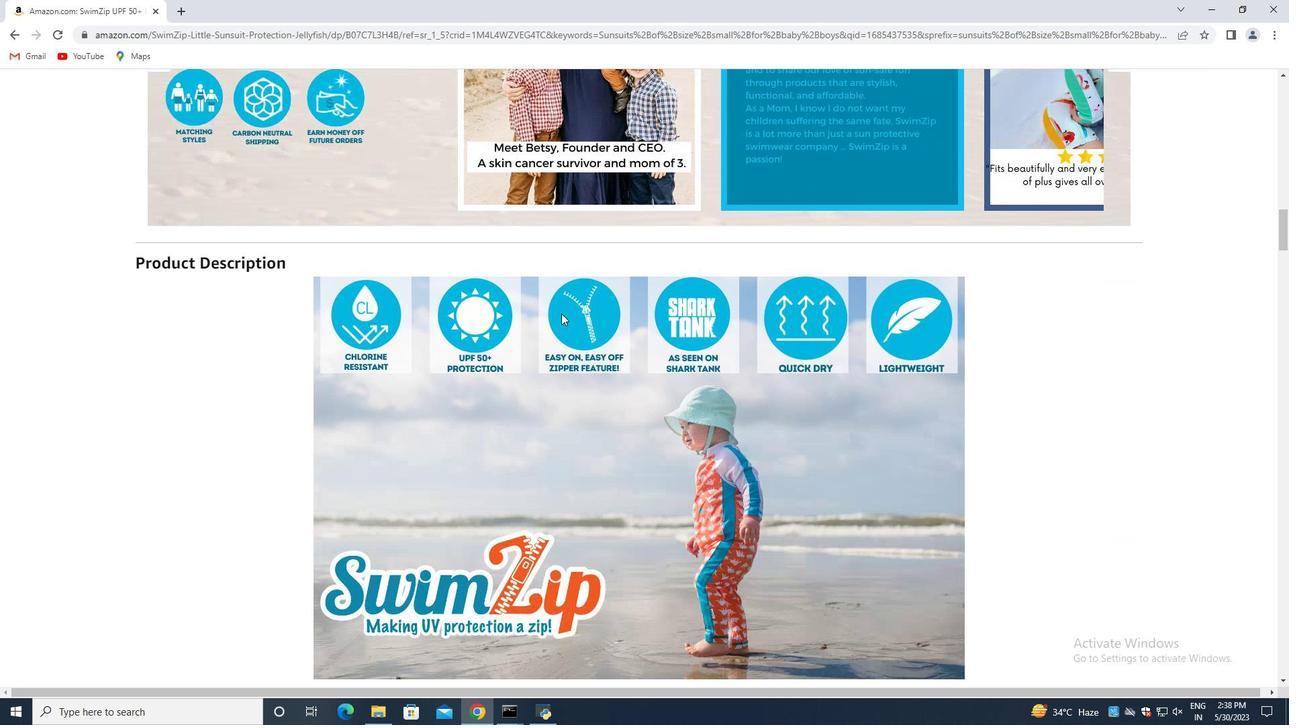 
Action: Mouse scrolled (564, 325) with delta (0, 0)
Screenshot: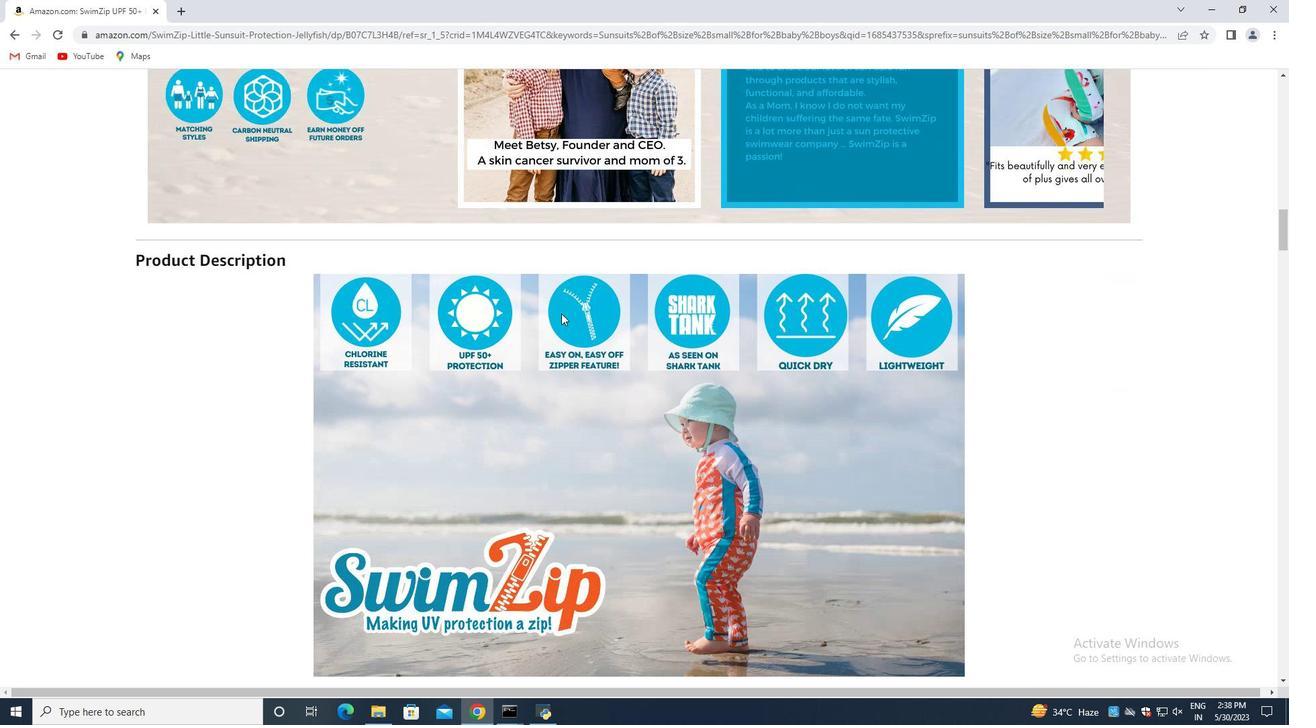 
Action: Mouse moved to (565, 330)
Screenshot: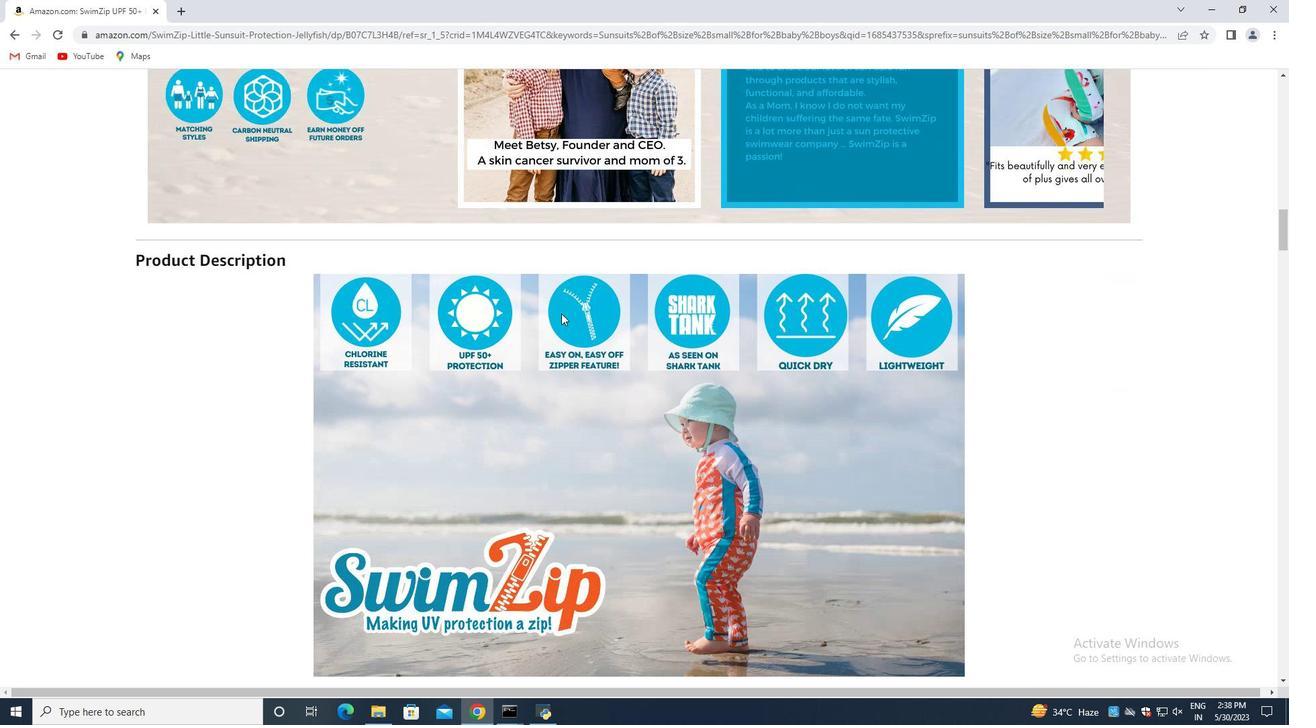 
Action: Mouse scrolled (565, 329) with delta (0, 0)
Screenshot: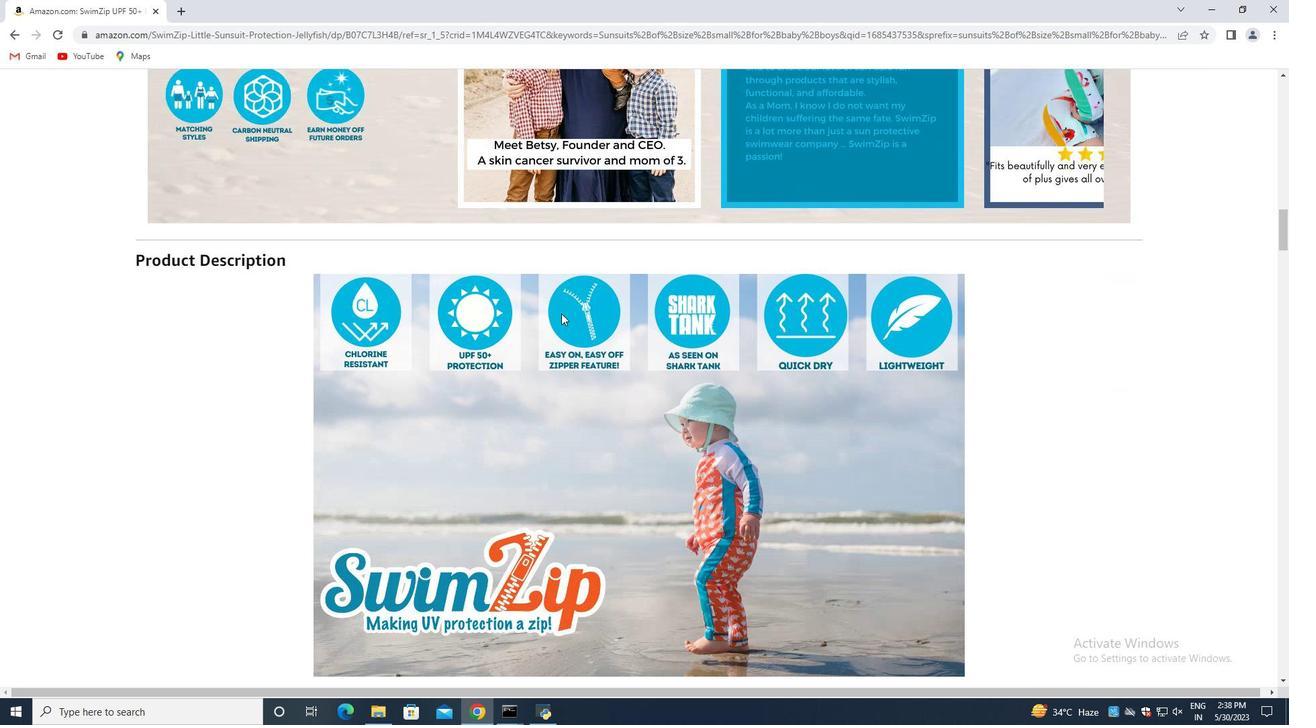 
Action: Mouse moved to (565, 335)
Screenshot: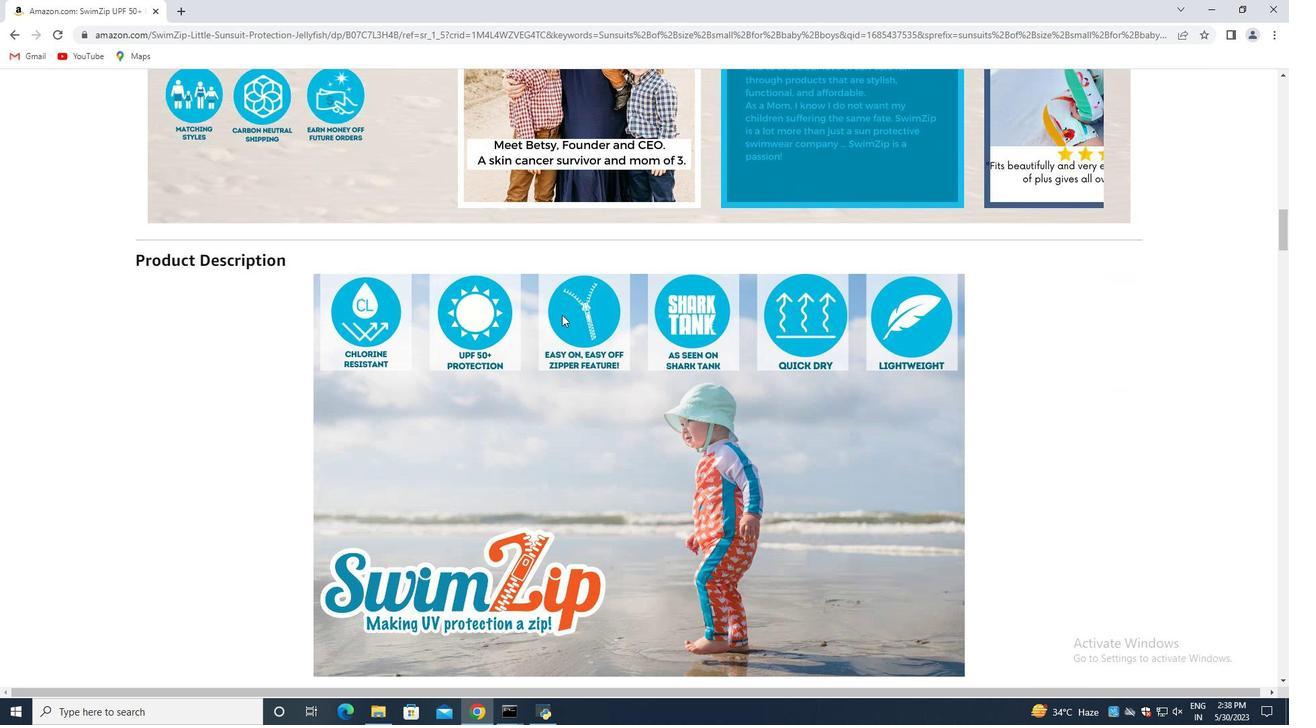 
Action: Mouse scrolled (565, 334) with delta (0, 0)
Screenshot: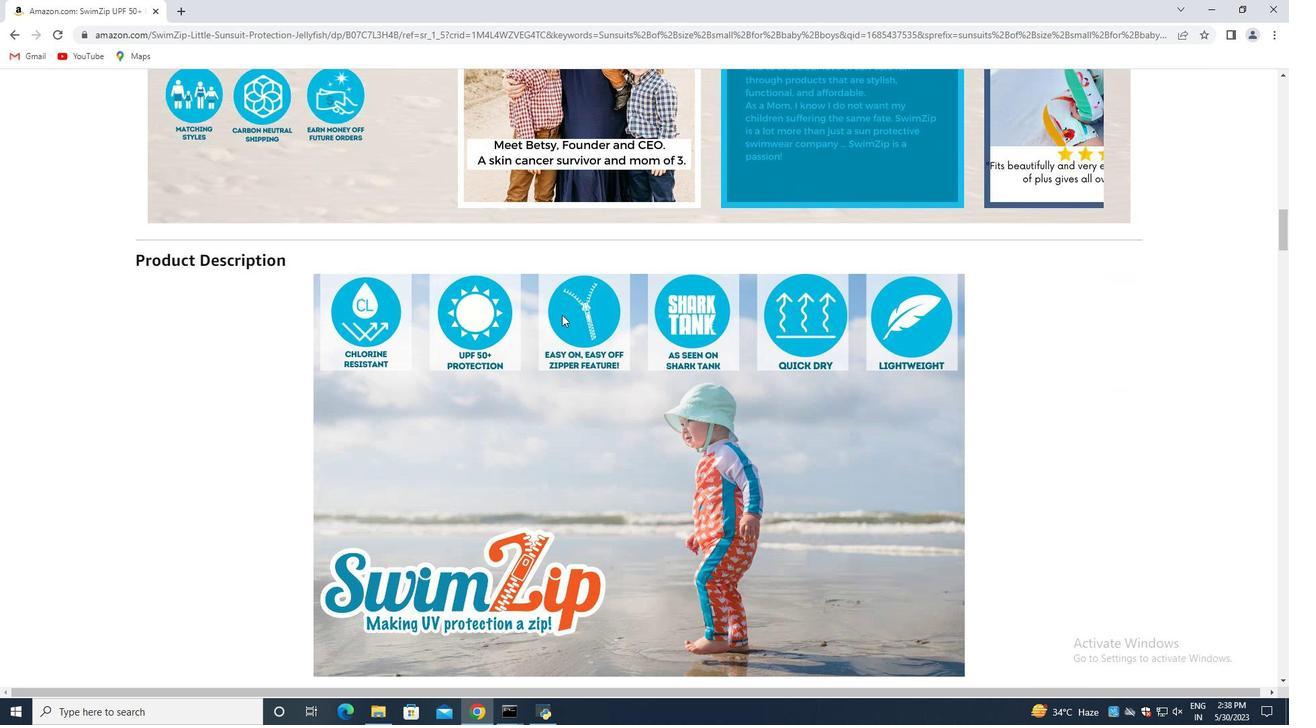 
Action: Mouse moved to (566, 335)
Screenshot: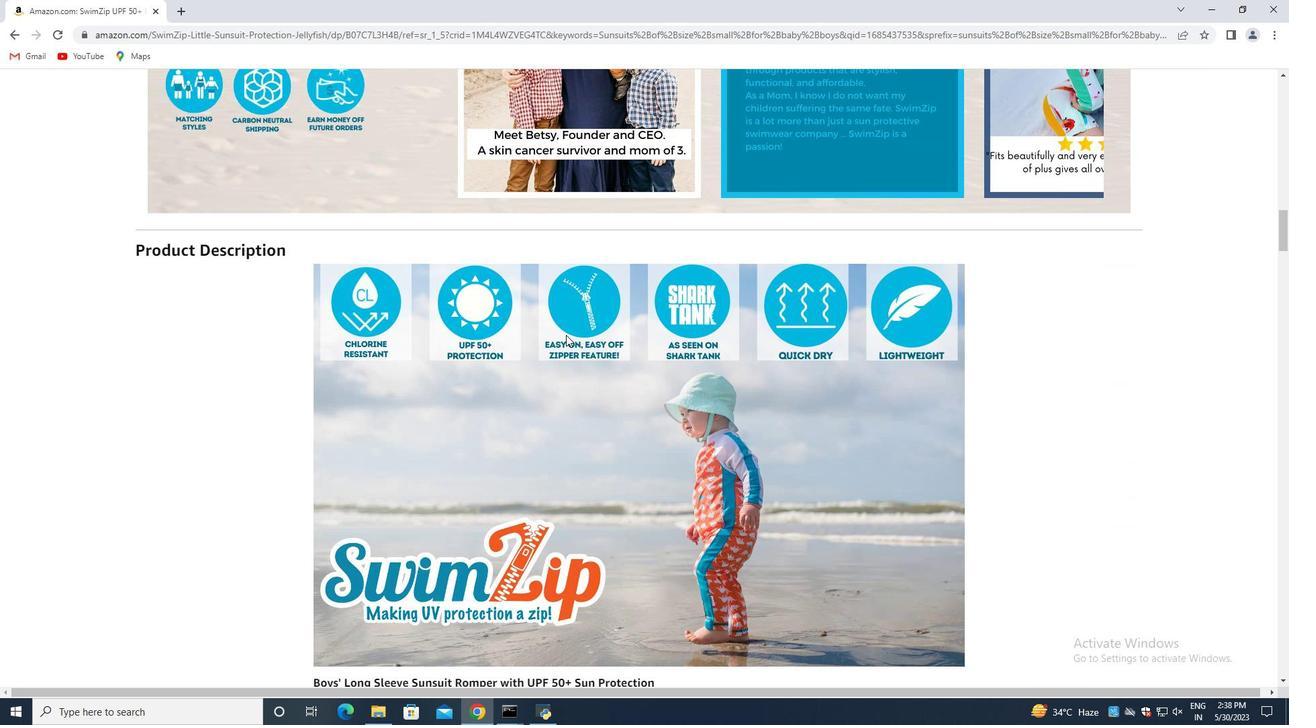 
Action: Mouse scrolled (566, 334) with delta (0, 0)
Screenshot: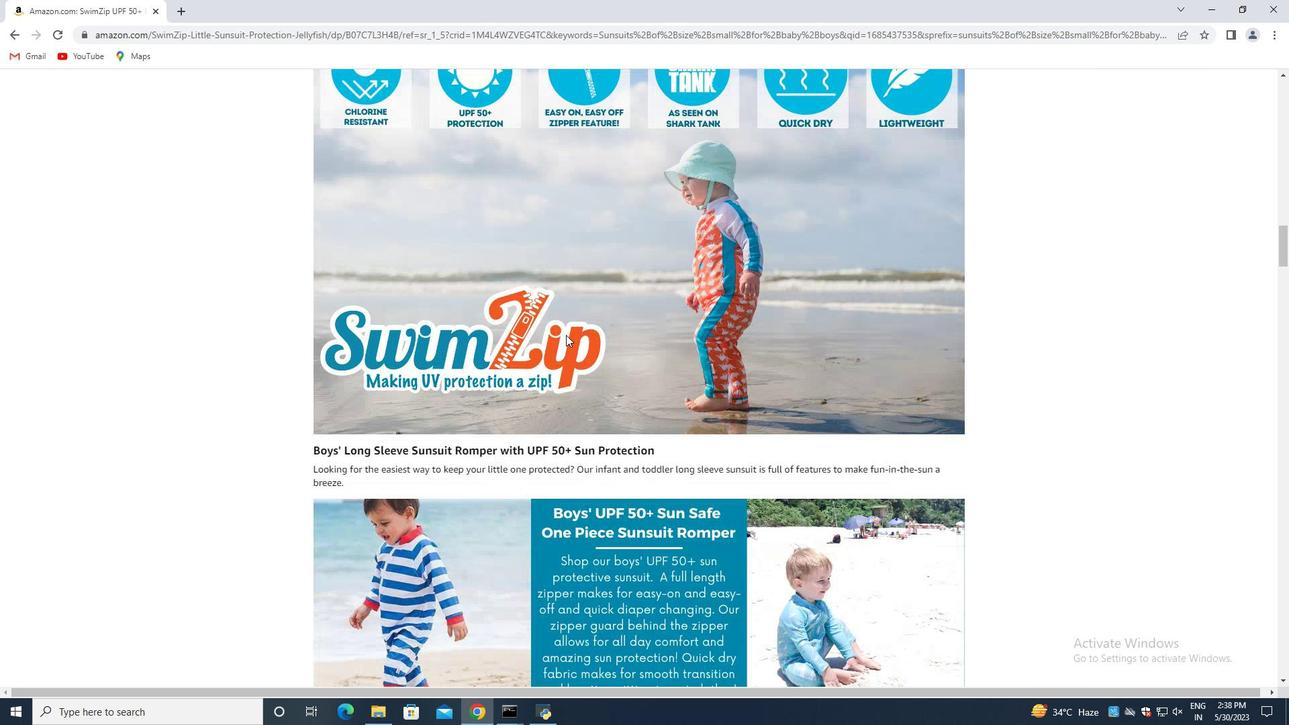 
Action: Mouse scrolled (566, 334) with delta (0, 0)
Screenshot: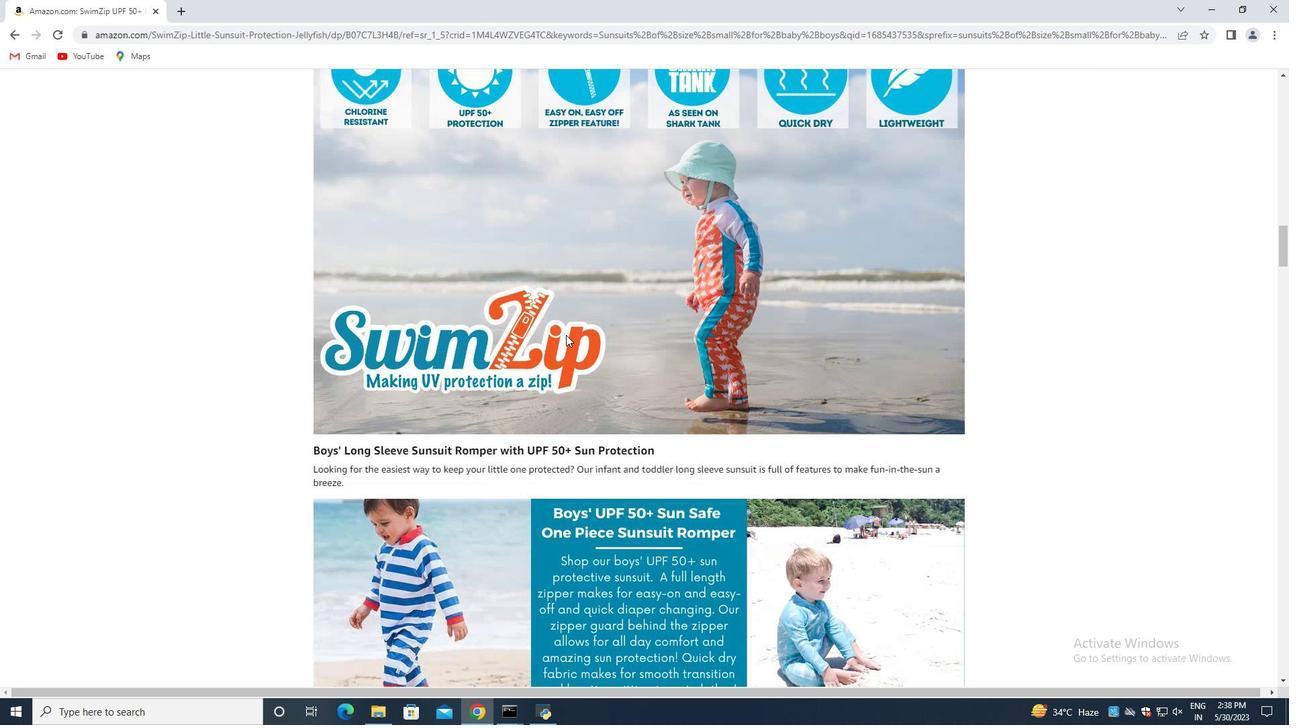 
Action: Mouse scrolled (566, 334) with delta (0, 0)
Screenshot: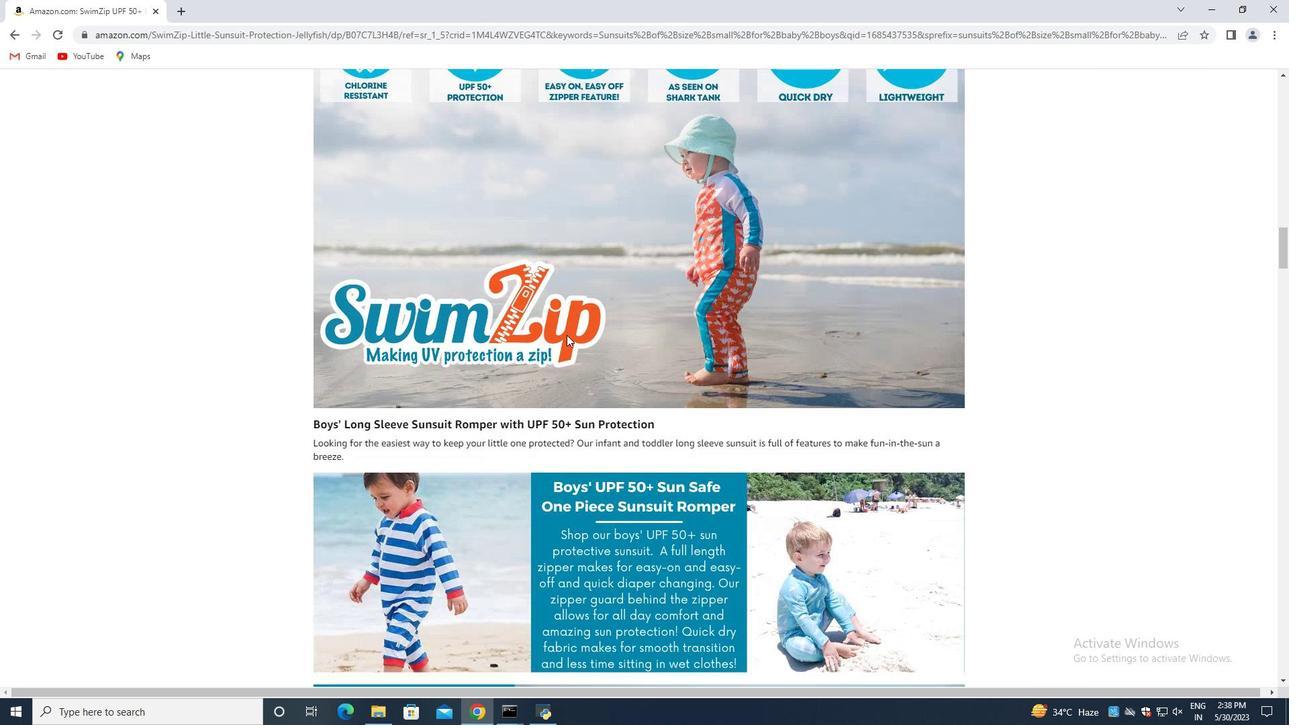 
Action: Mouse moved to (566, 335)
Screenshot: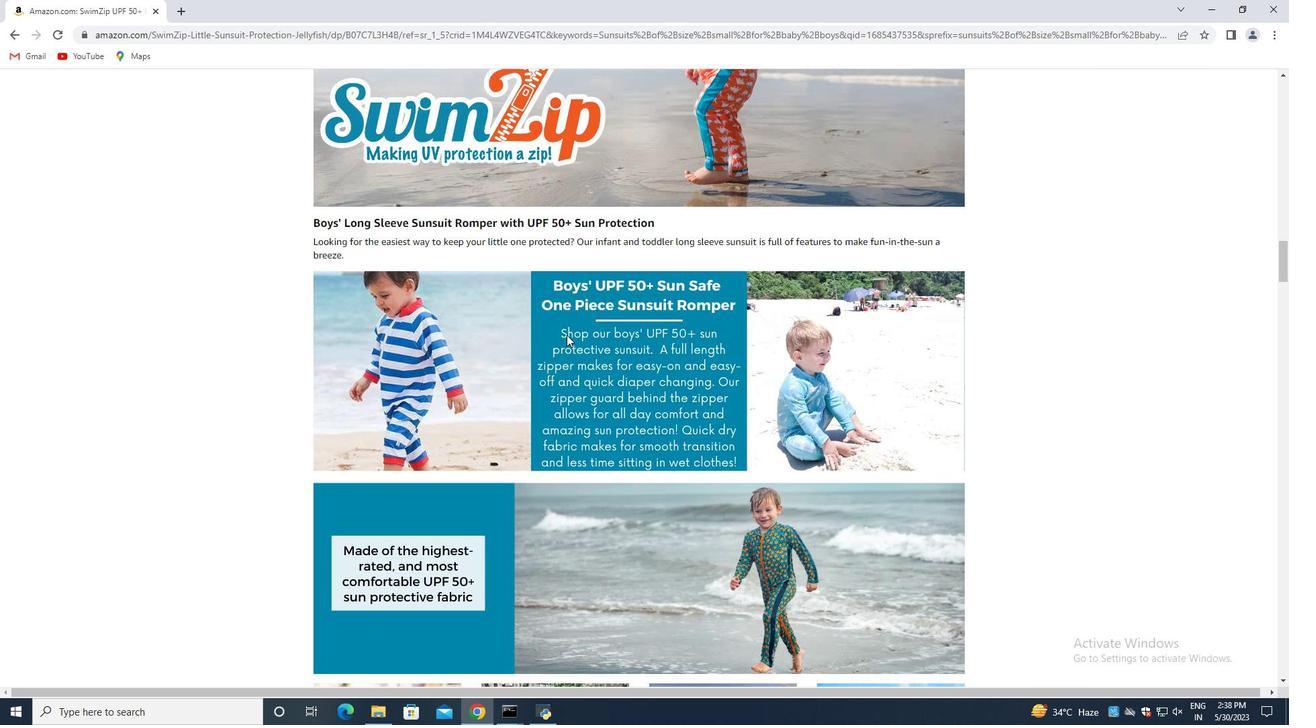 
Action: Mouse scrolled (566, 334) with delta (0, 0)
Screenshot: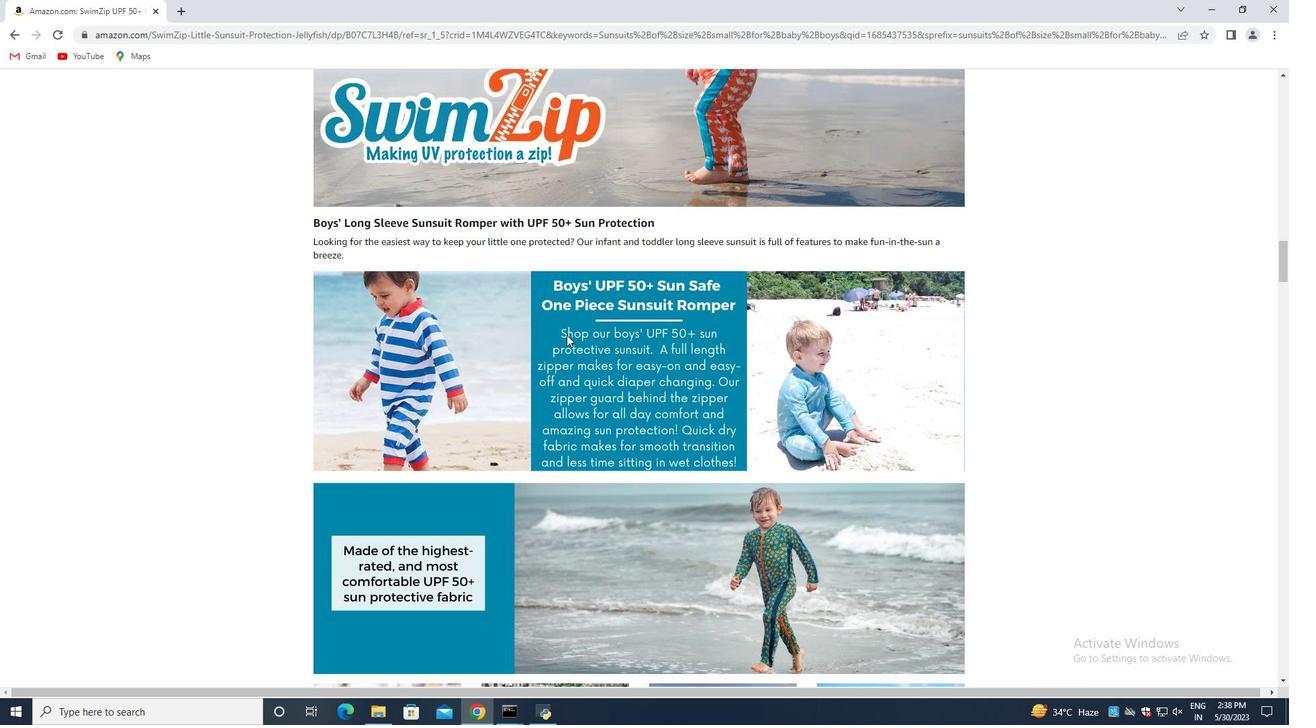 
Action: Mouse scrolled (566, 334) with delta (0, 0)
Screenshot: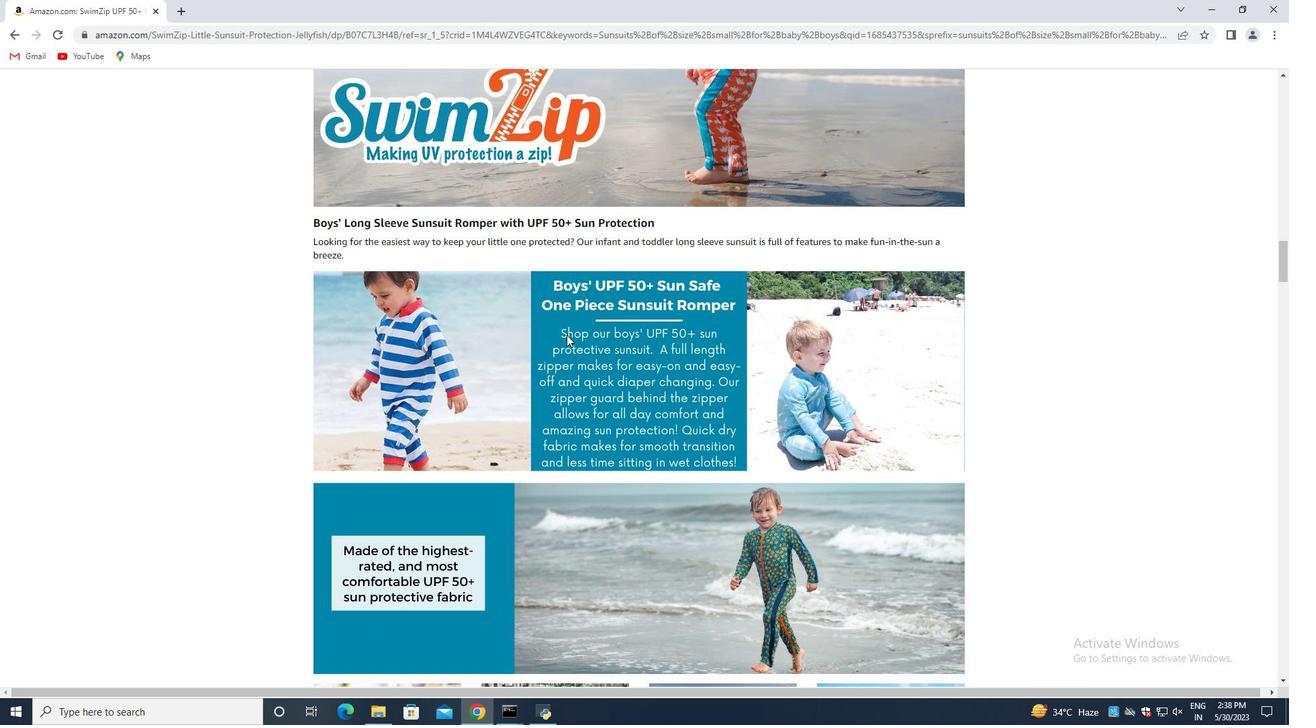 
Action: Mouse scrolled (566, 334) with delta (0, 0)
Screenshot: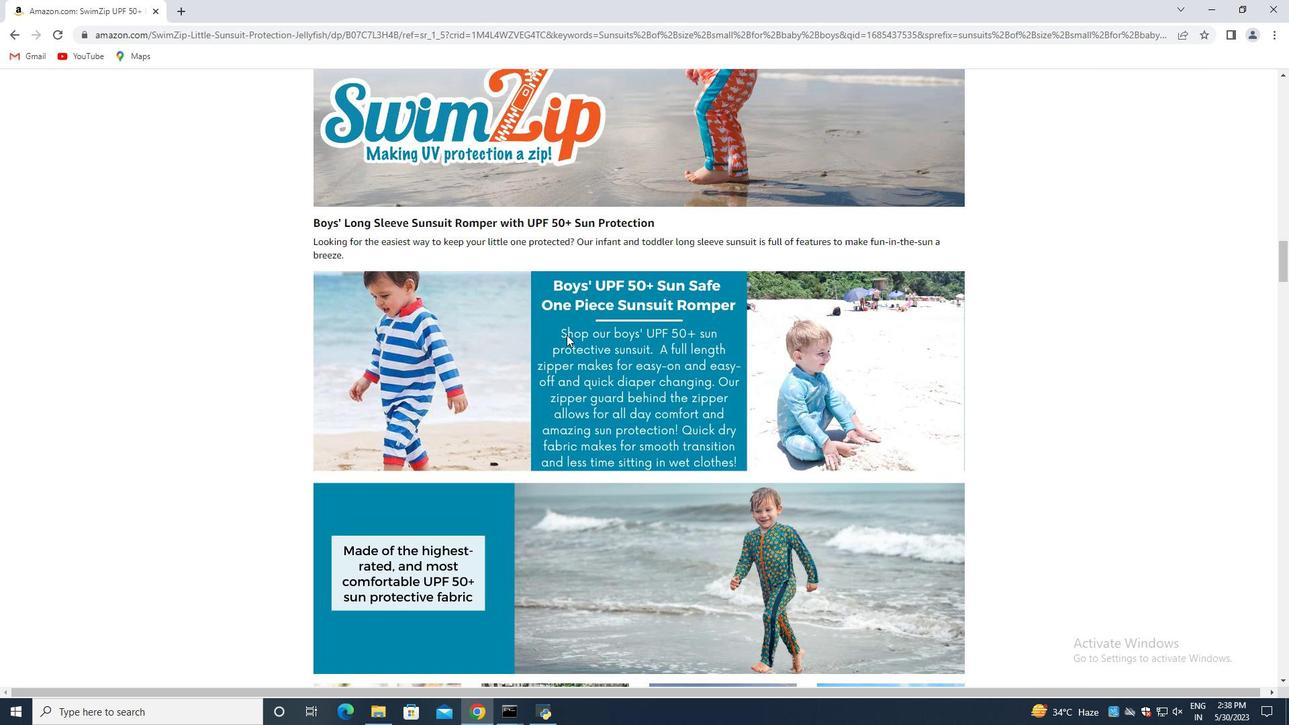 
Action: Mouse scrolled (566, 334) with delta (0, 0)
Screenshot: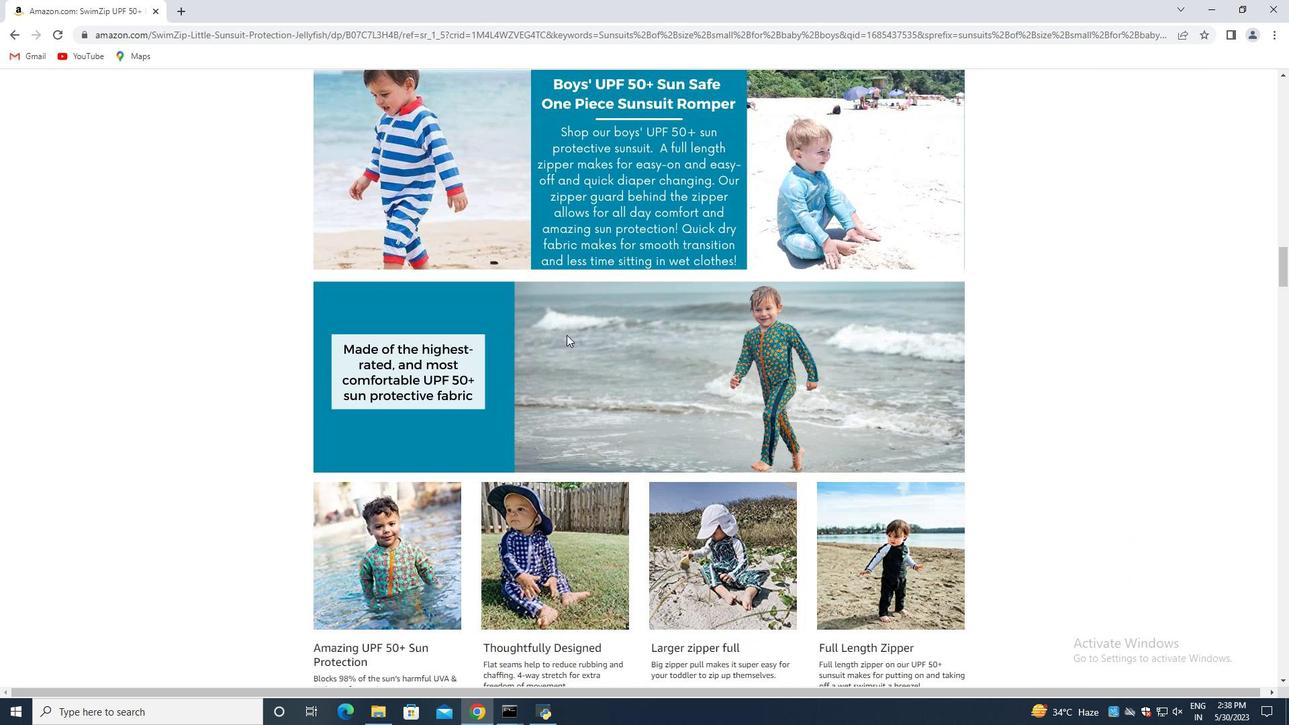 
Action: Mouse scrolled (566, 334) with delta (0, 0)
Screenshot: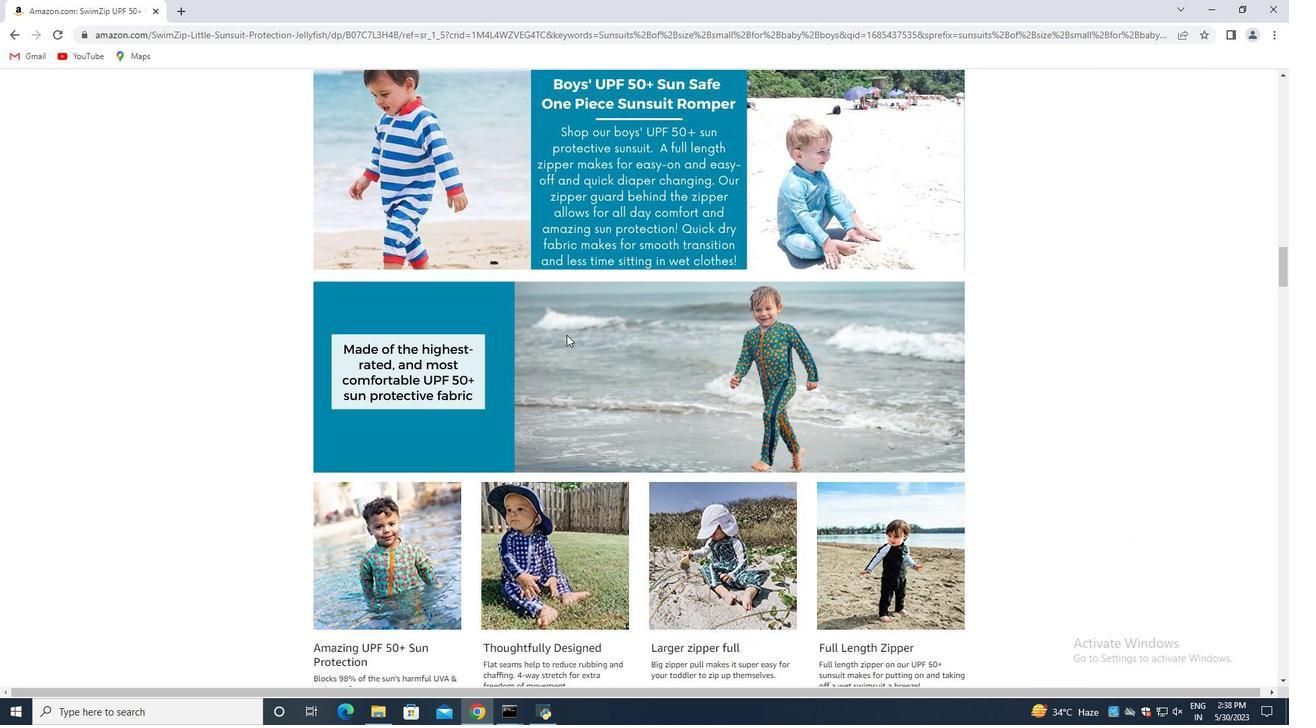 
Action: Mouse scrolled (566, 334) with delta (0, 0)
Screenshot: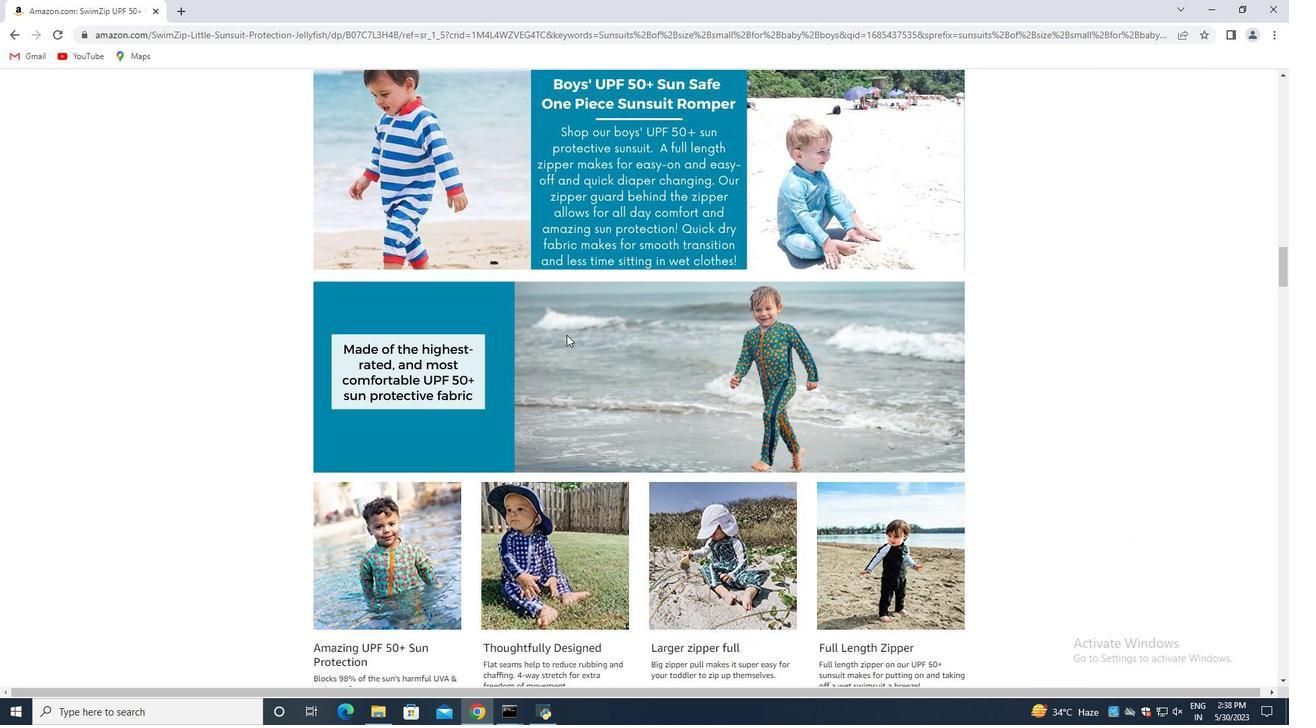 
Action: Mouse scrolled (566, 334) with delta (0, 0)
Screenshot: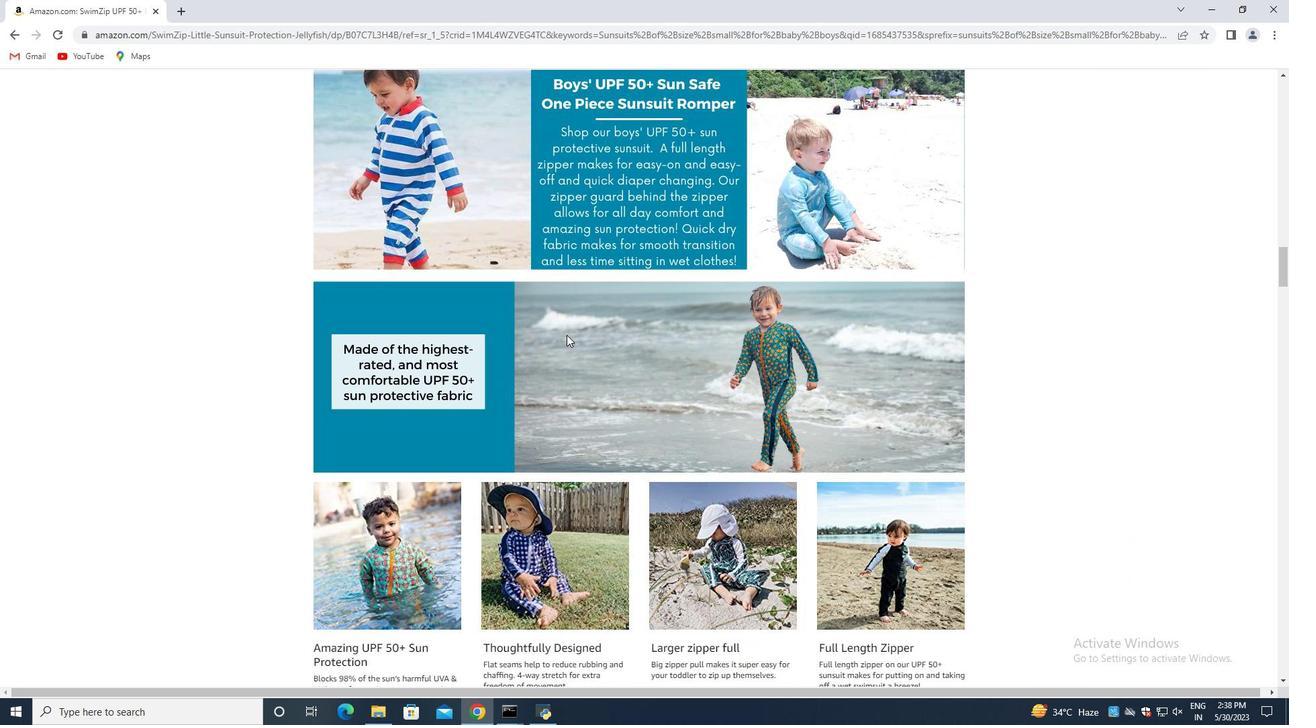 
Action: Mouse moved to (568, 332)
Screenshot: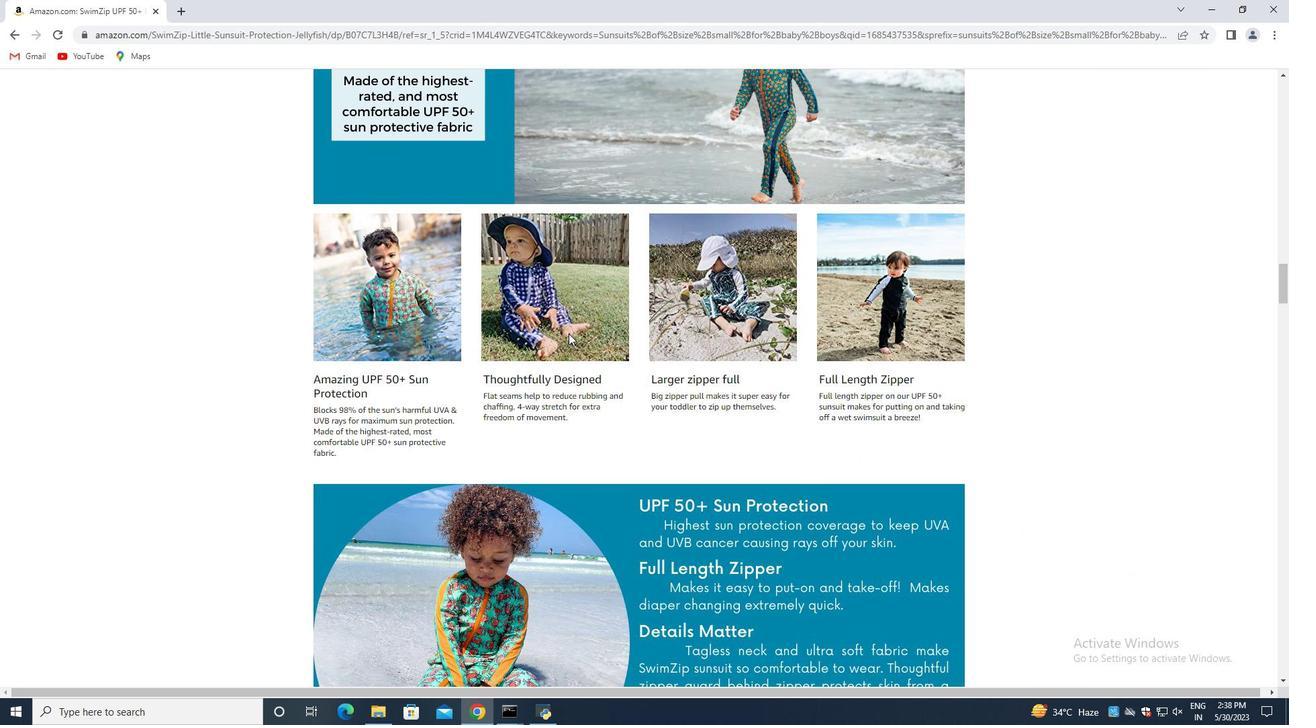 
Action: Mouse scrolled (568, 332) with delta (0, 0)
Screenshot: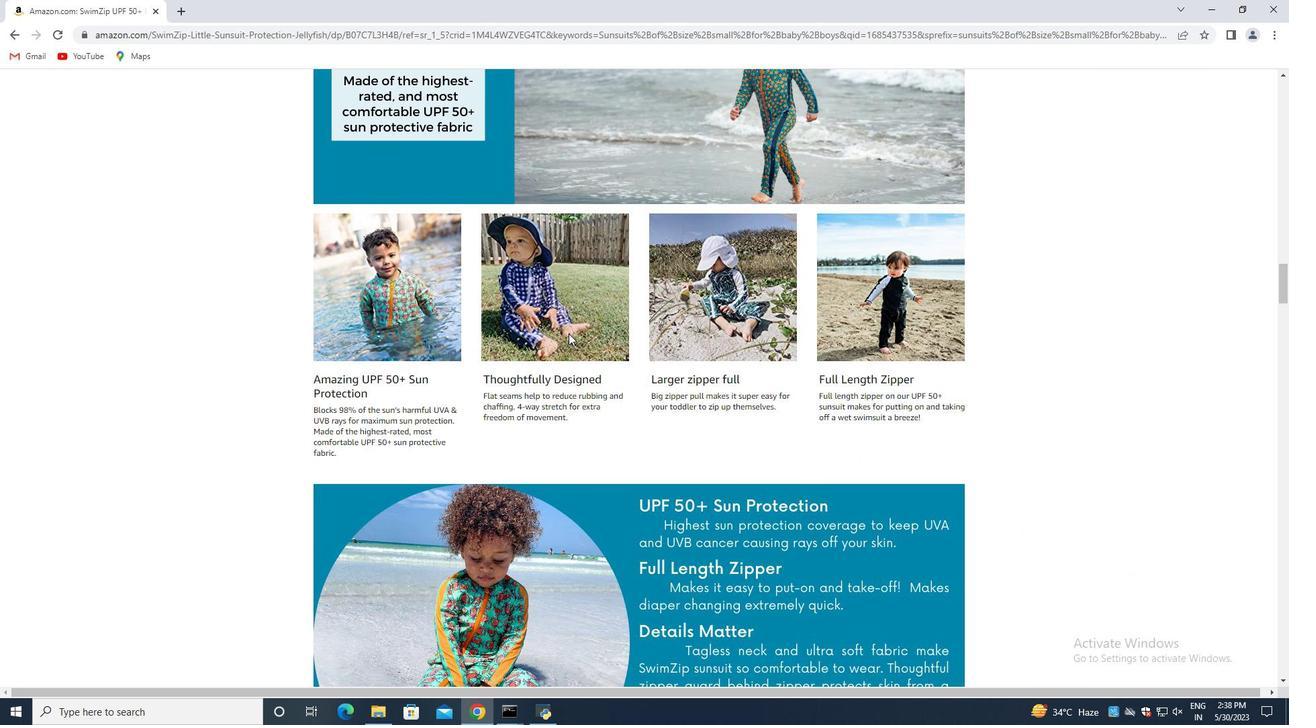 
Action: Mouse scrolled (568, 332) with delta (0, 0)
Screenshot: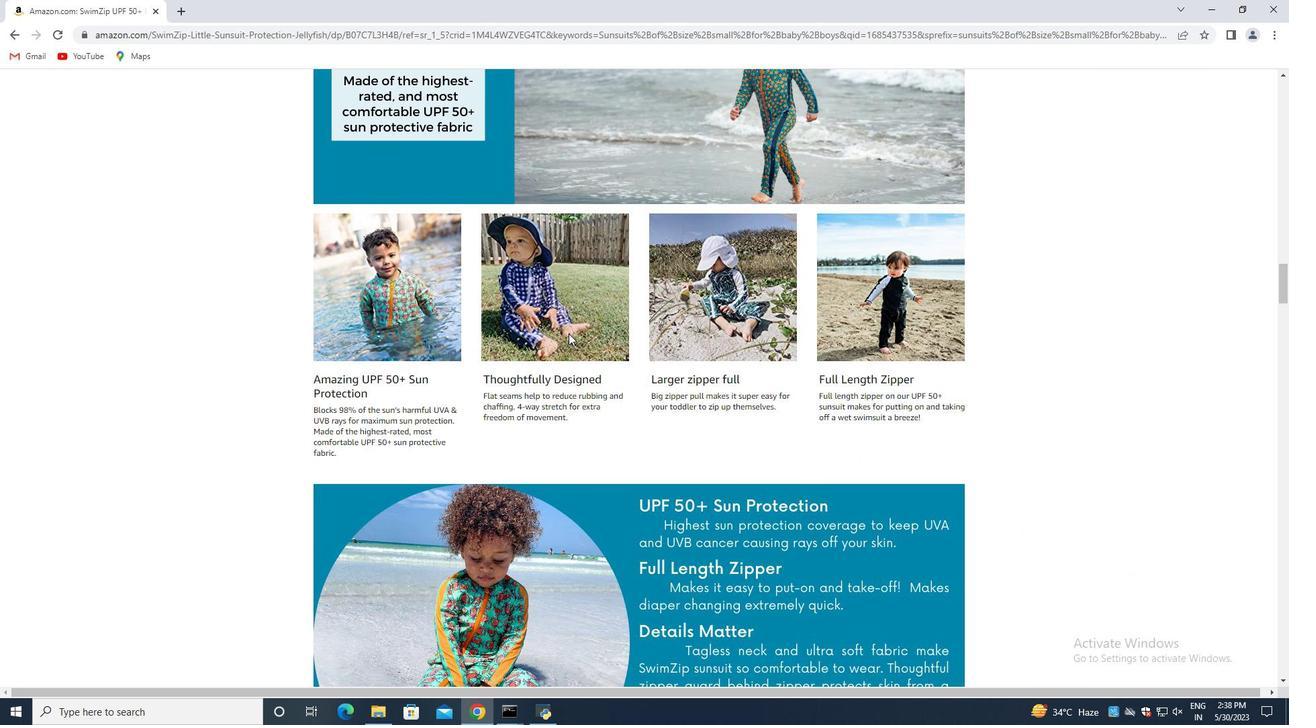 
Action: Mouse scrolled (568, 332) with delta (0, 0)
Screenshot: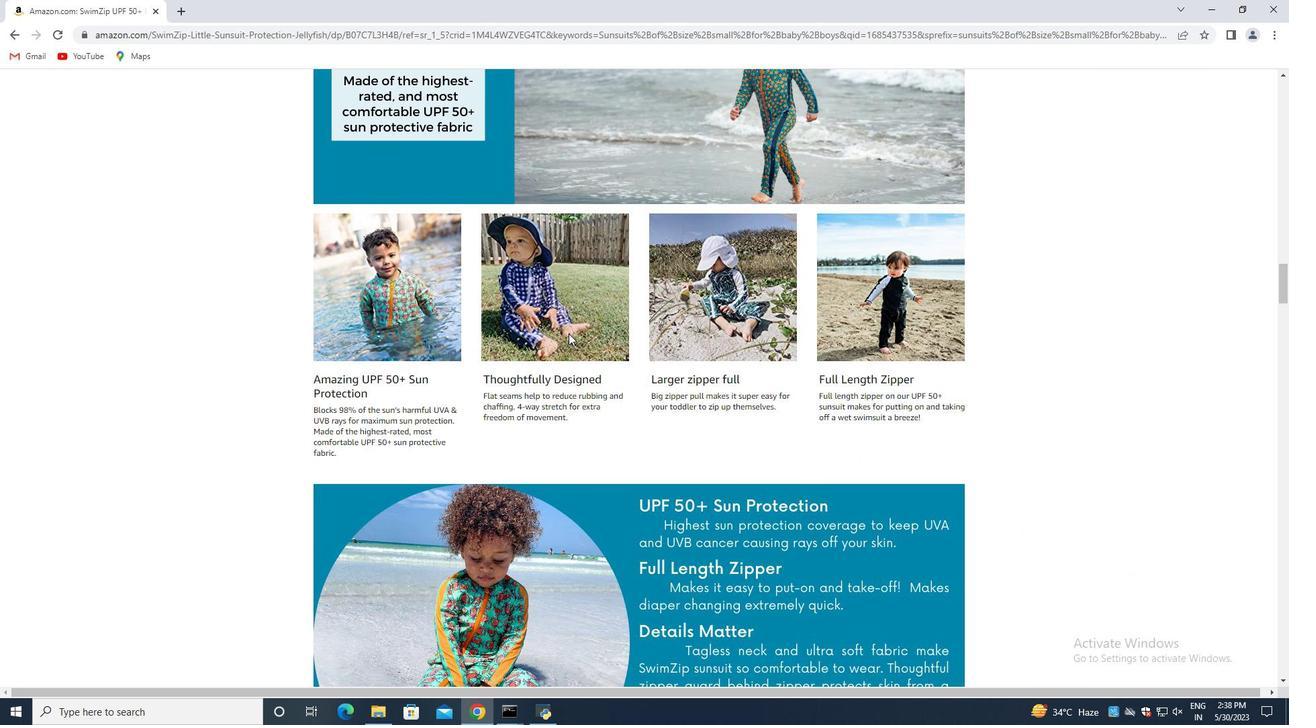 
Action: Mouse scrolled (568, 332) with delta (0, 0)
Screenshot: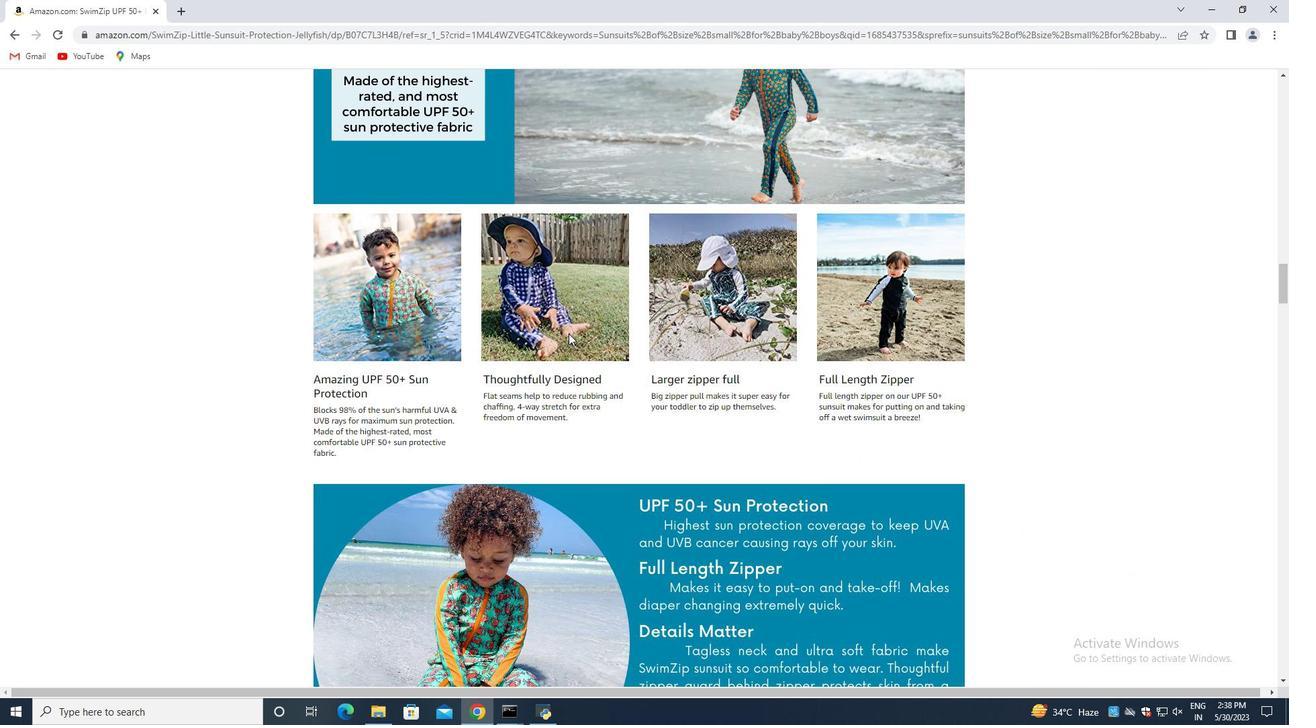 
Action: Mouse moved to (571, 331)
Screenshot: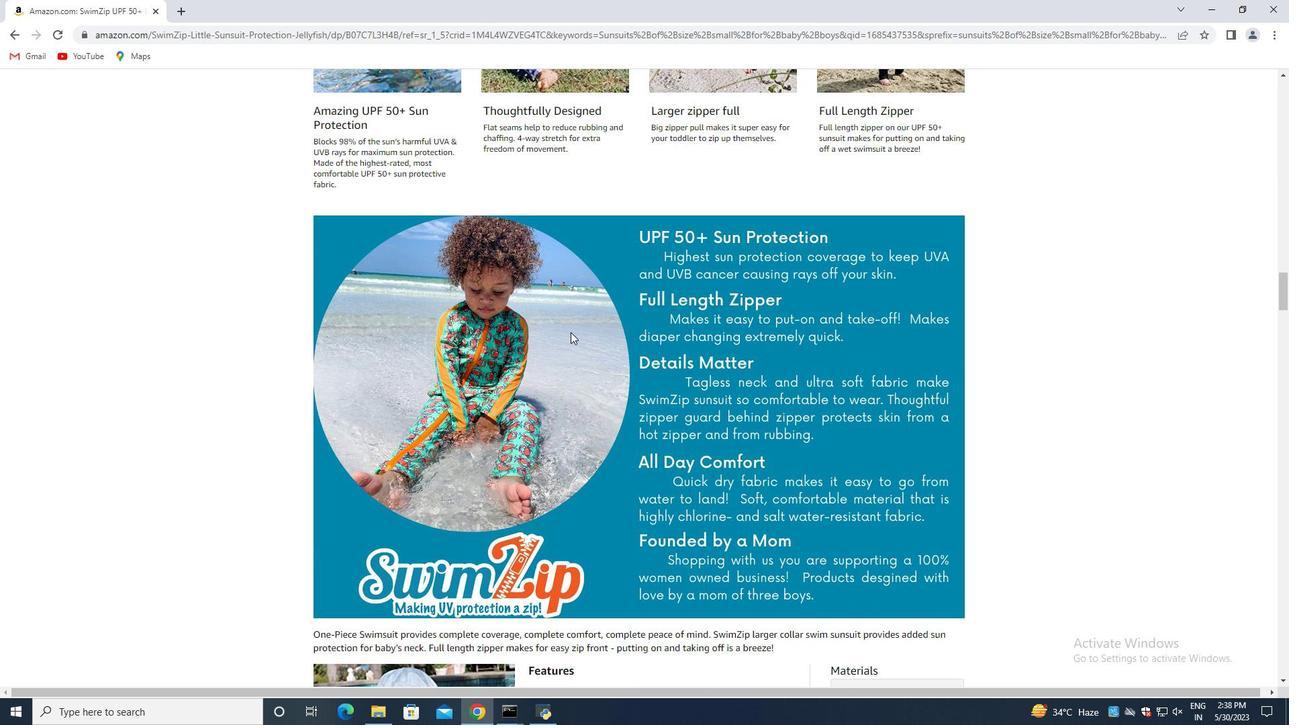 
Action: Mouse scrolled (571, 330) with delta (0, 0)
Screenshot: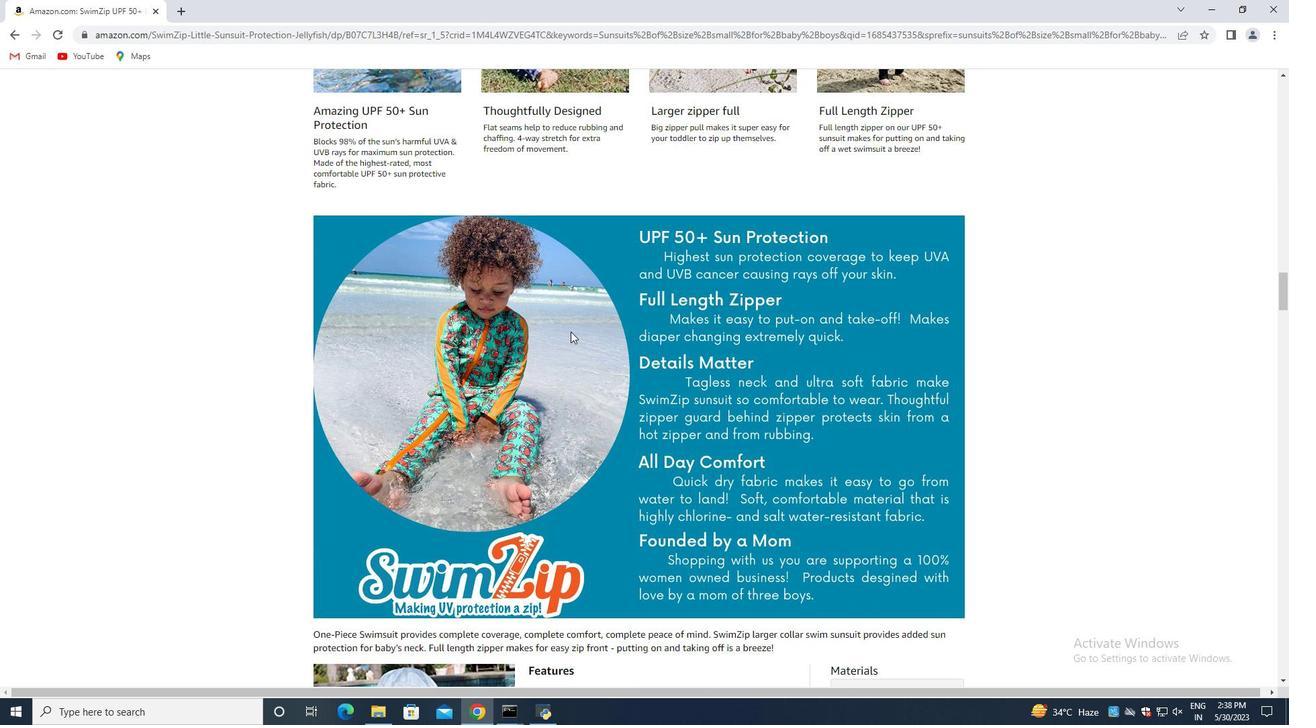 
Action: Mouse scrolled (571, 330) with delta (0, 0)
Screenshot: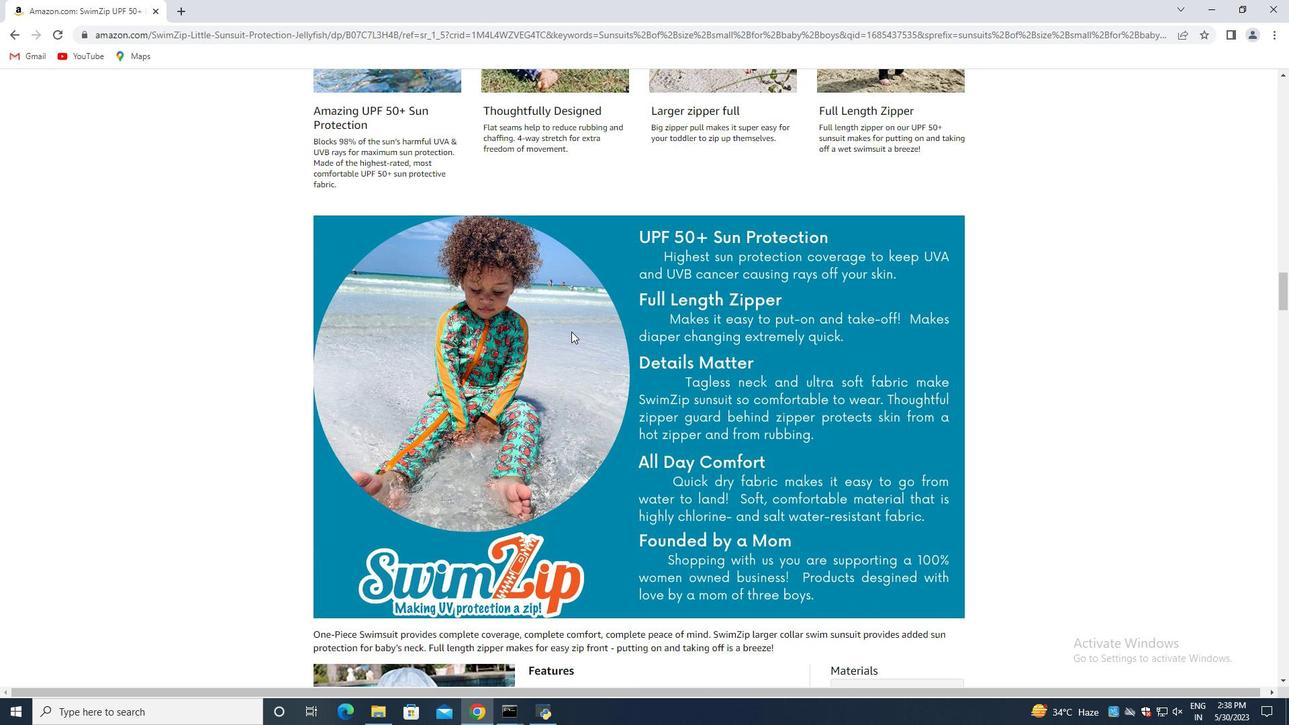 
Action: Mouse scrolled (571, 332) with delta (0, 0)
Screenshot: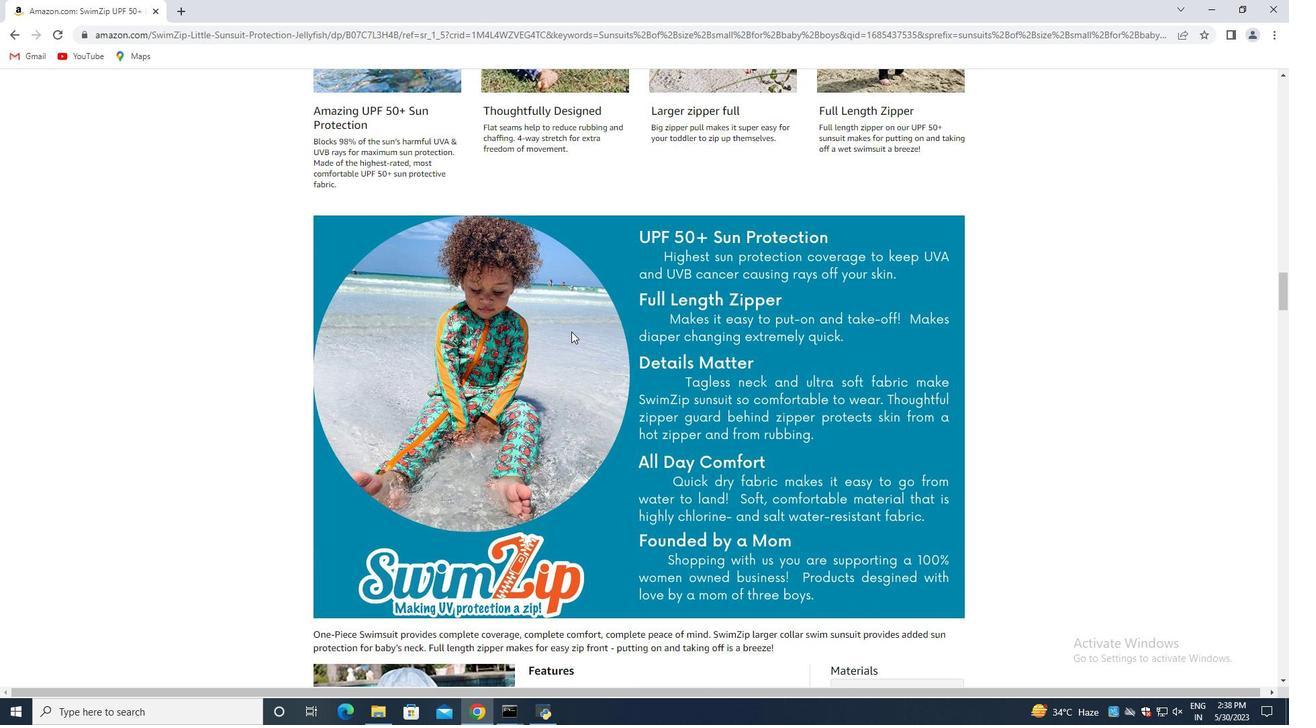 
Action: Mouse scrolled (571, 332) with delta (0, 0)
Screenshot: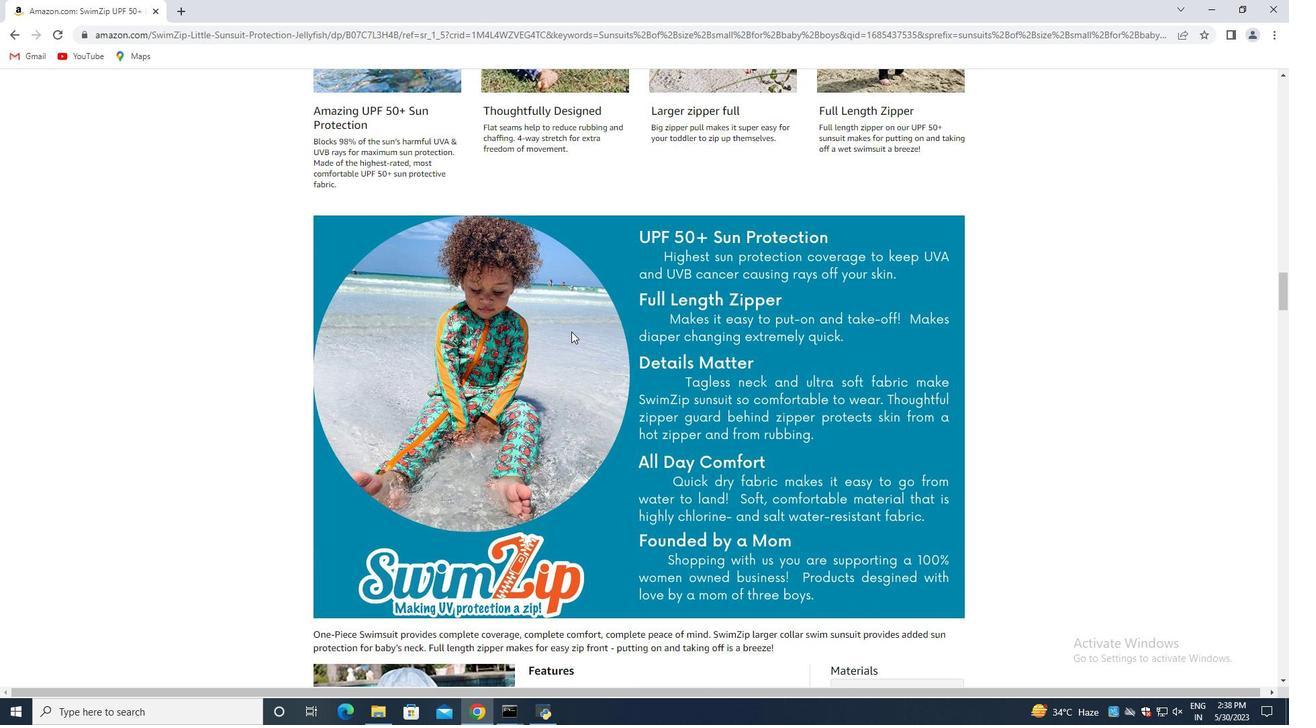 
Action: Mouse scrolled (571, 332) with delta (0, 0)
Screenshot: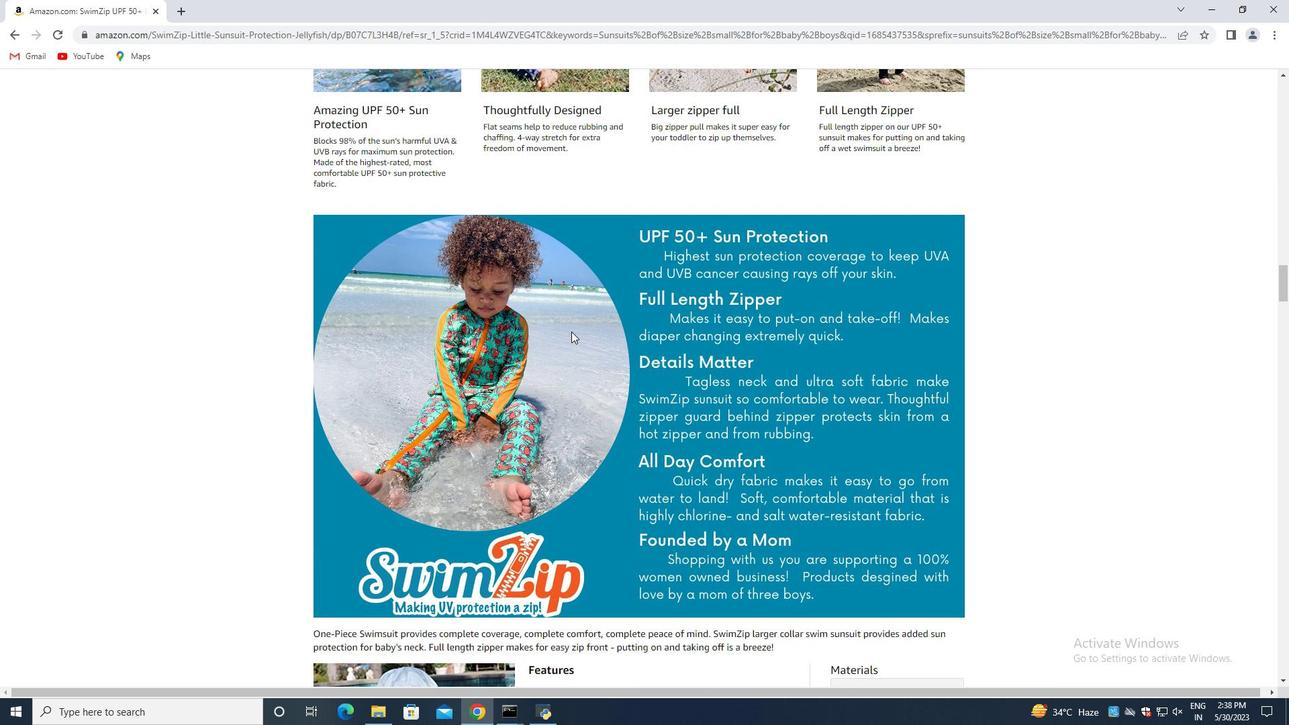 
Action: Mouse scrolled (571, 332) with delta (0, 0)
